 Task: Create a creative letterhead.
Action: Mouse pressed left at (428, 285)
Screenshot: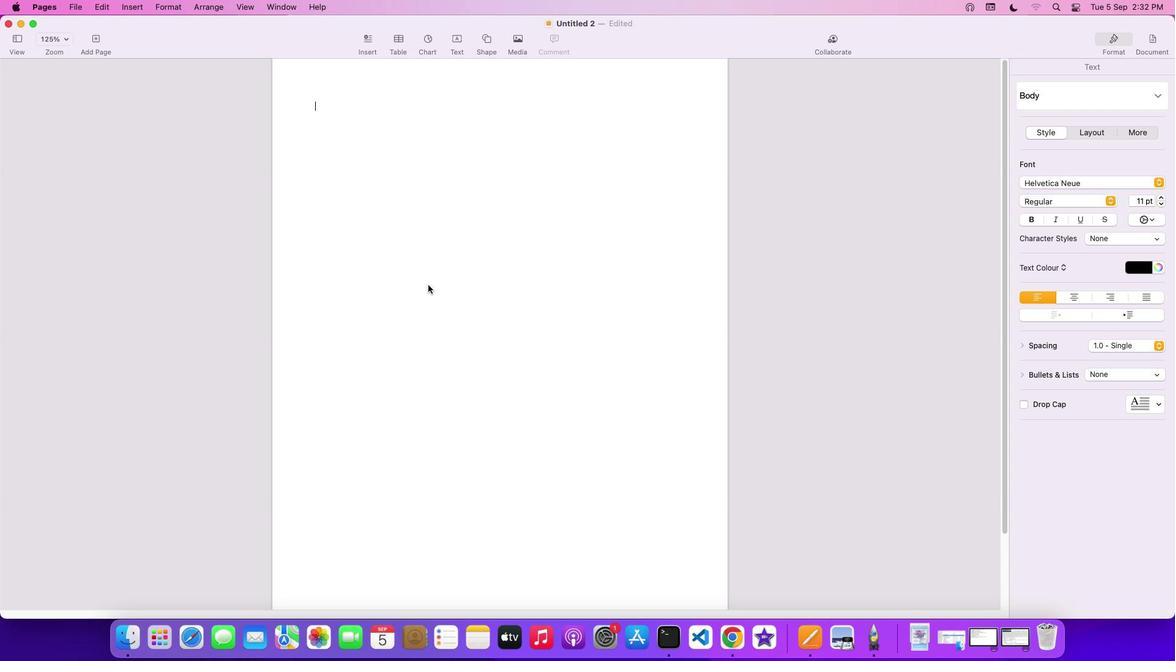 
Action: Mouse moved to (457, 37)
Screenshot: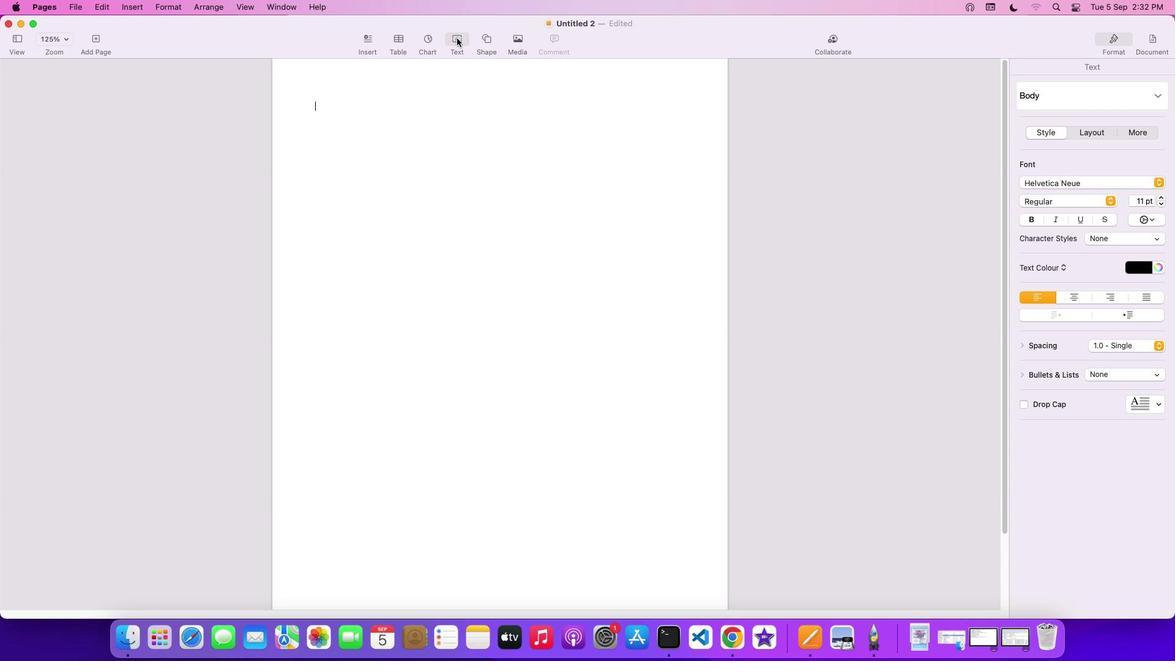 
Action: Mouse pressed left at (457, 37)
Screenshot: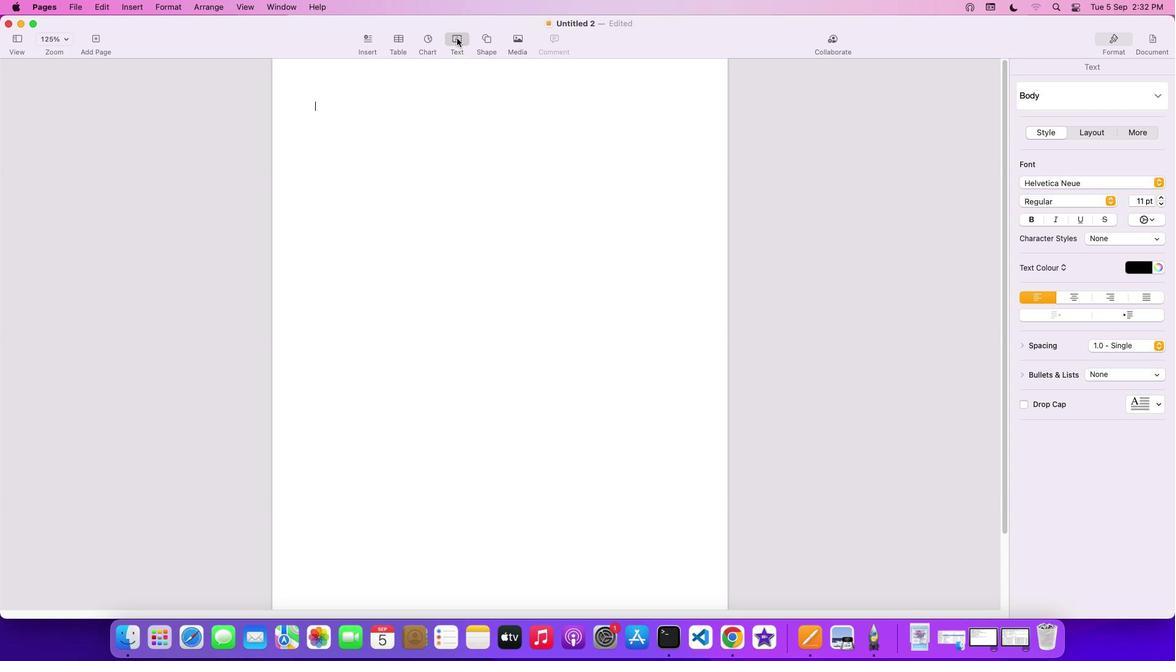 
Action: Mouse moved to (482, 123)
Screenshot: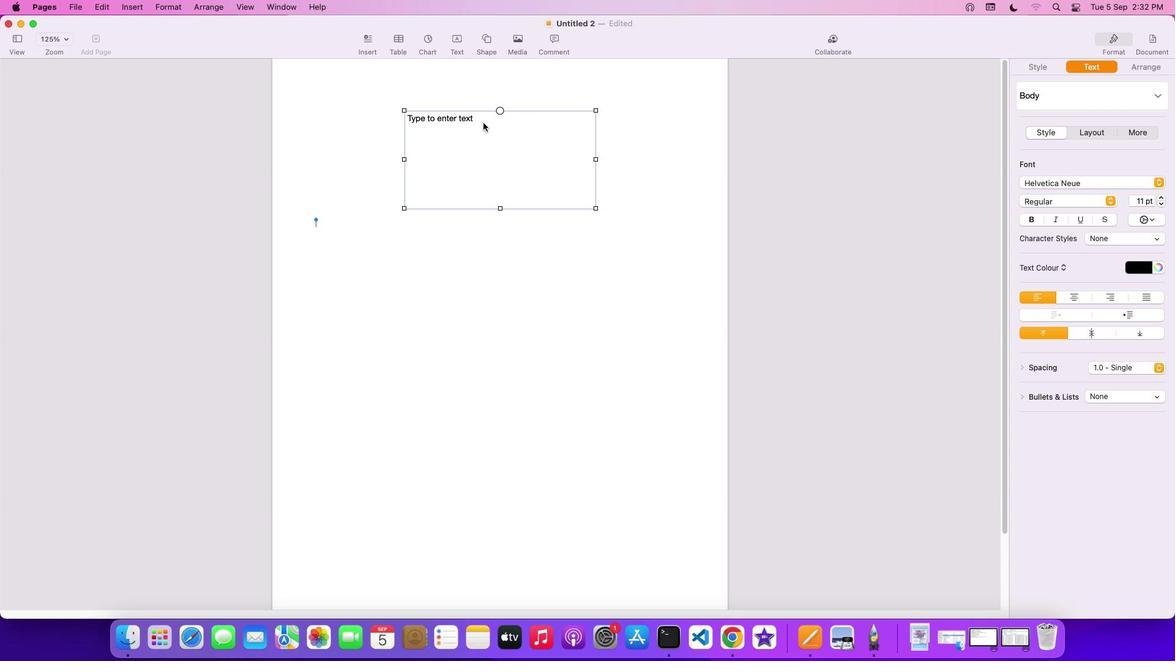 
Action: Mouse pressed left at (482, 123)
Screenshot: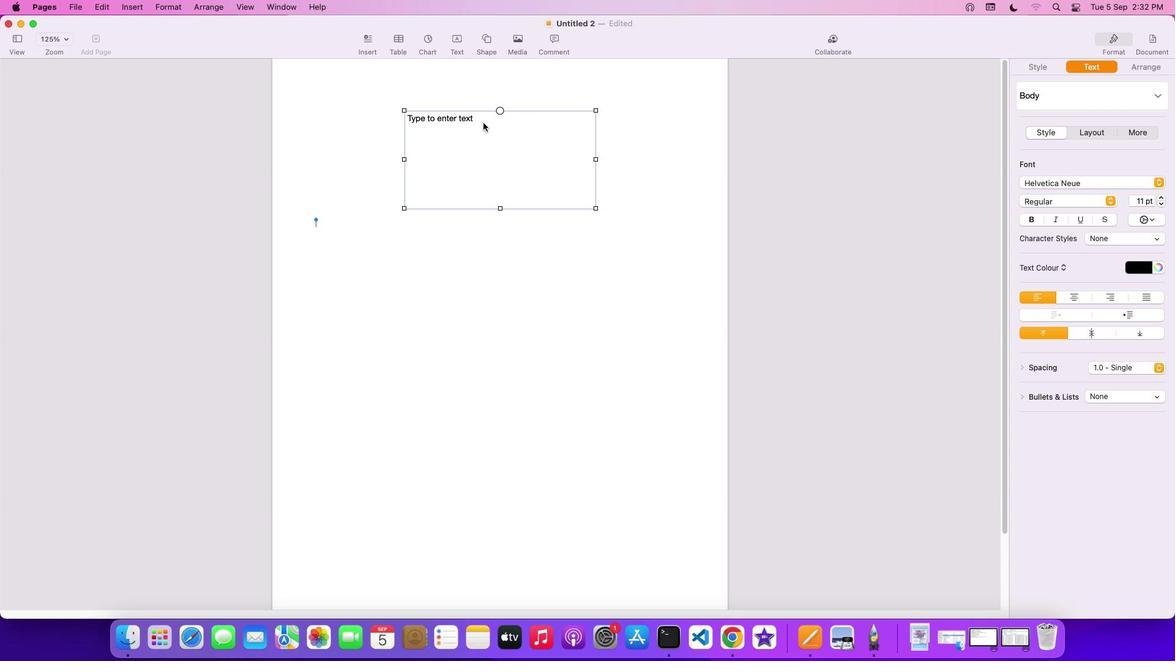 
Action: Mouse moved to (483, 121)
Screenshot: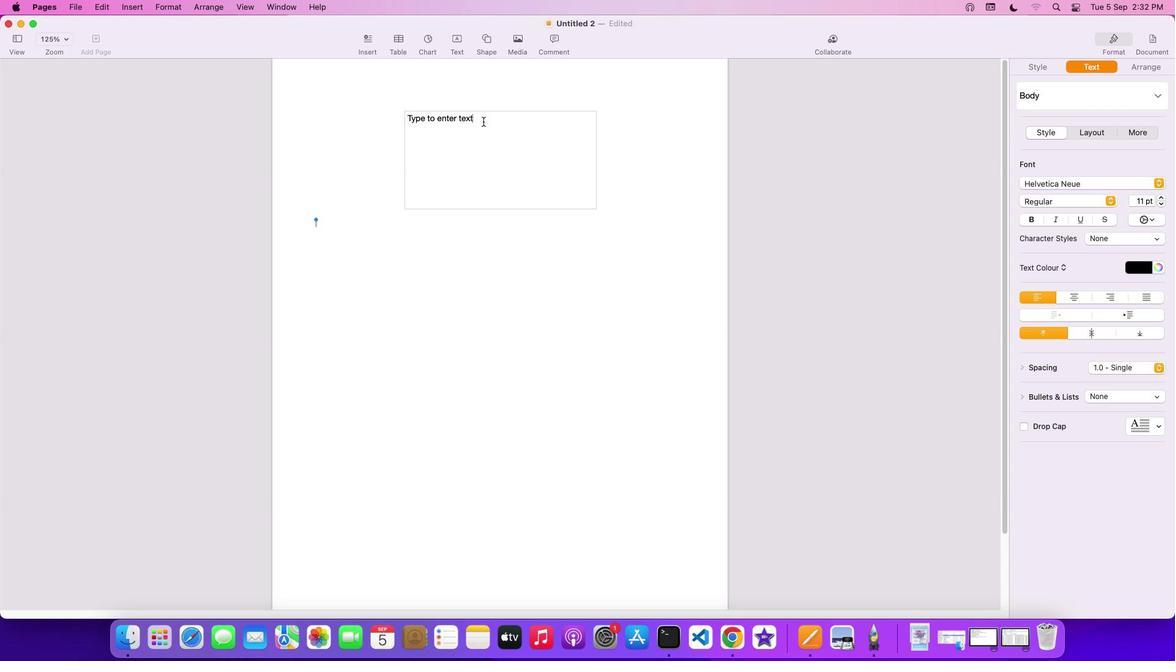 
Action: Key pressed Key.backspaceKey.shift'M''a''r''c''h'Key.spaceKey.shiftKey.shift'1''6'',''2''0''2''0'Key.shiftKey.enterKey.enter'6''8''9'Key.spaceKey.shift'B''a''k''e'Key.spaceKey.shift'R''o''a''d'','Key.shiftKey.shiftKey.enterKey.shift'M''a''n''h''a''t''t''a''n'','Key.spaceKey.shift'N'Key.shiftKey.shift'Y'','Key.spaceKey.shiftKey.enterKey.shift'U'Key.shift'S''A'Key.spaceKey.shift'5'Key.backspace'5''4''6''5''6'
Screenshot: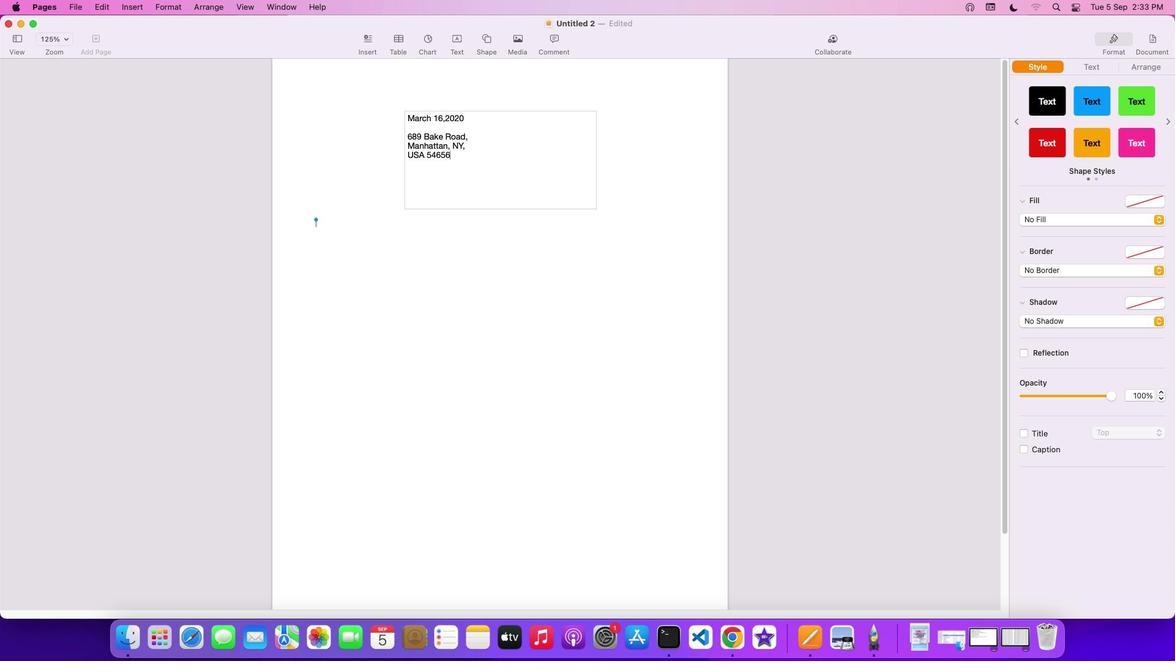 
Action: Mouse moved to (519, 119)
Screenshot: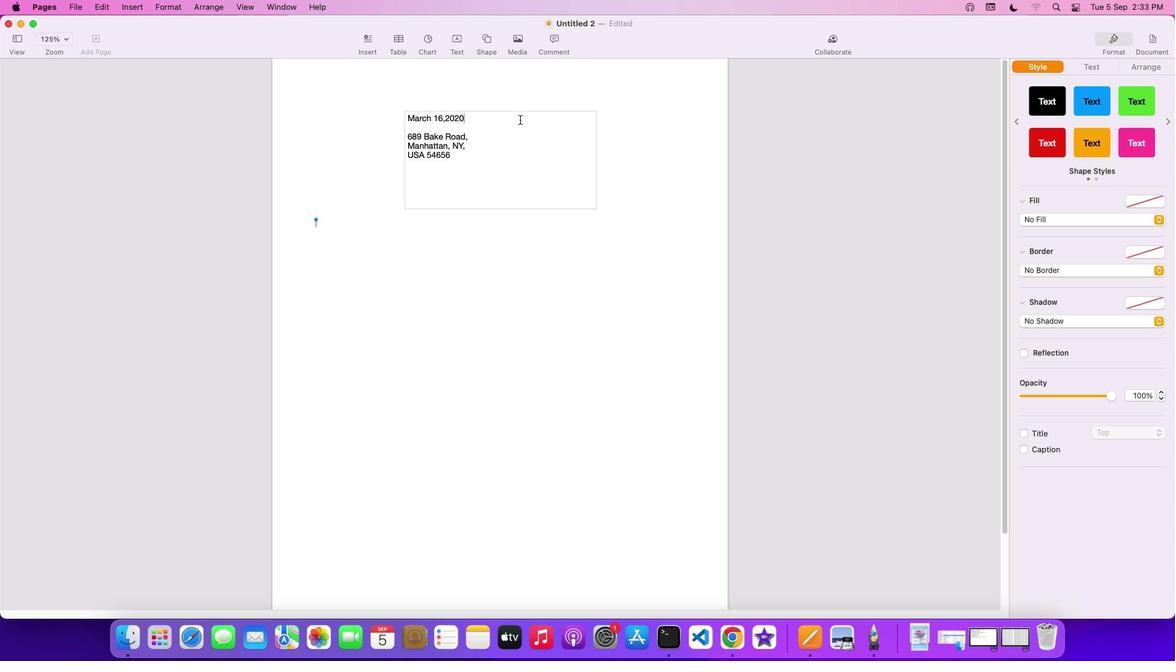 
Action: Mouse pressed left at (519, 119)
Screenshot: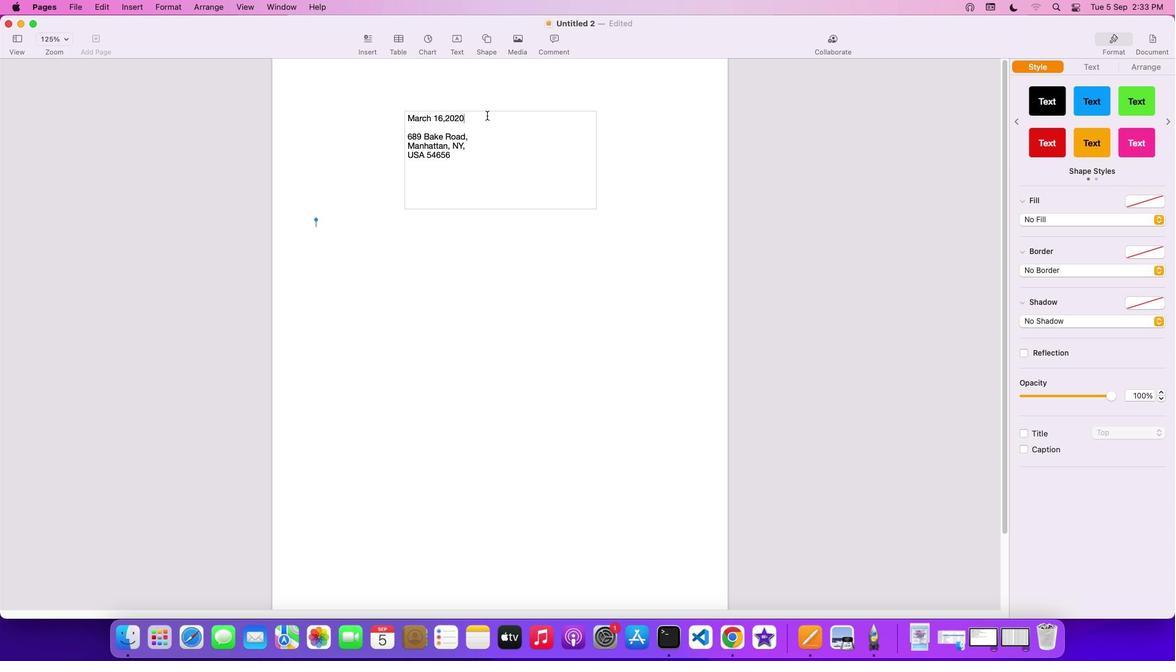 
Action: Mouse moved to (406, 115)
Screenshot: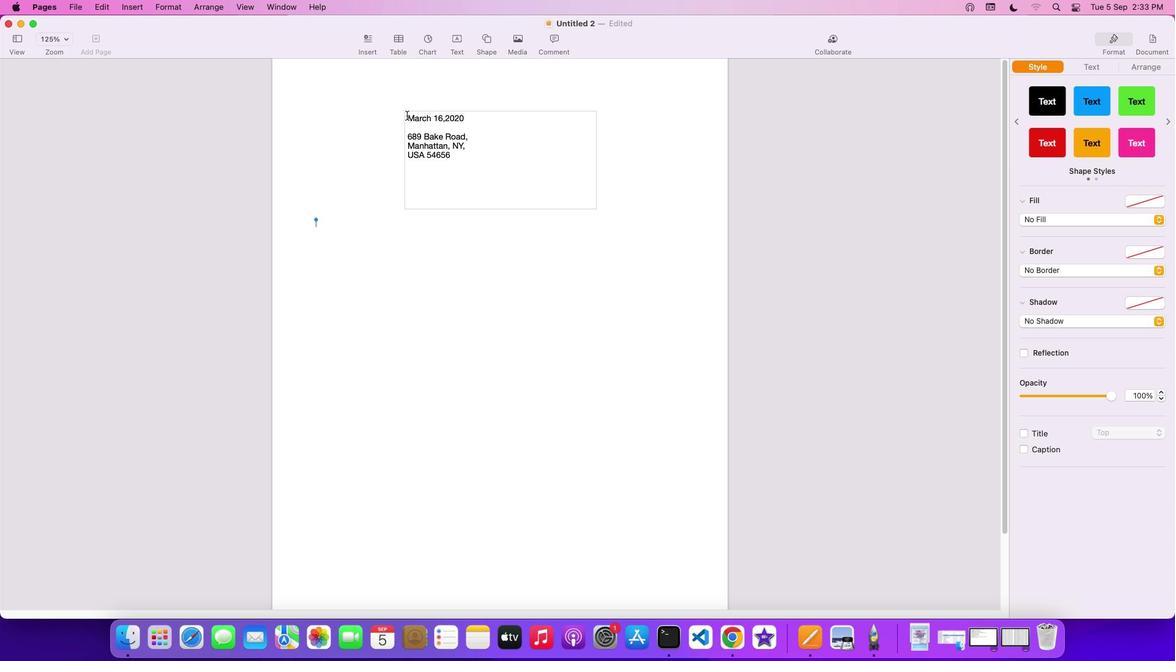 
Action: Mouse pressed left at (406, 115)
Screenshot: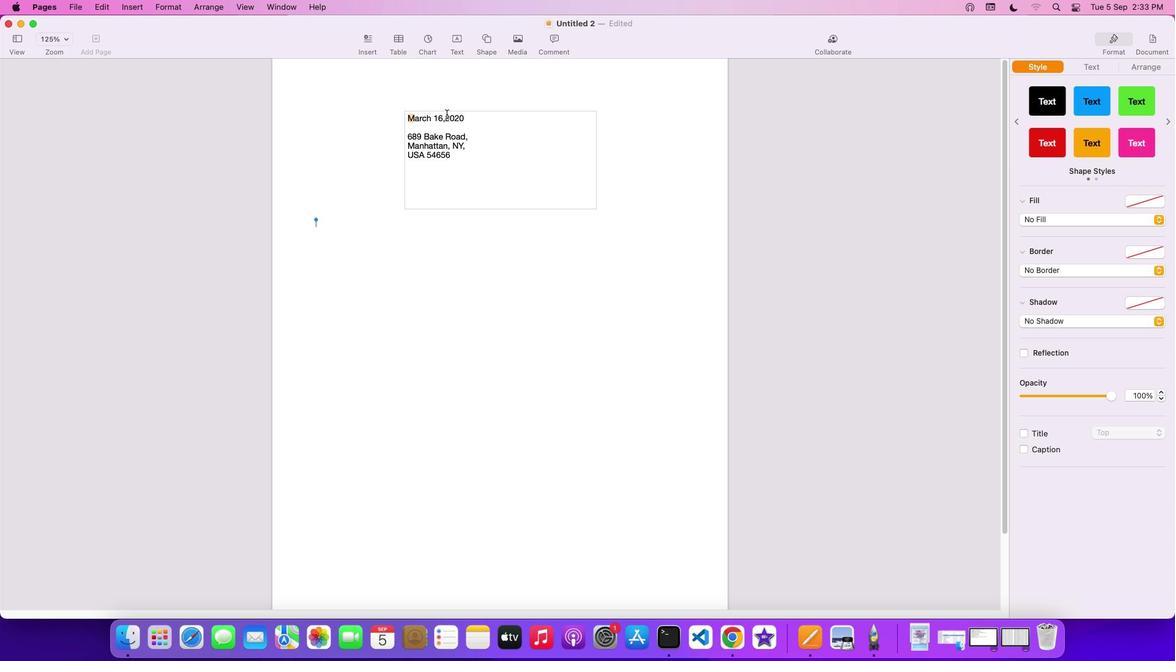 
Action: Mouse moved to (1099, 67)
Screenshot: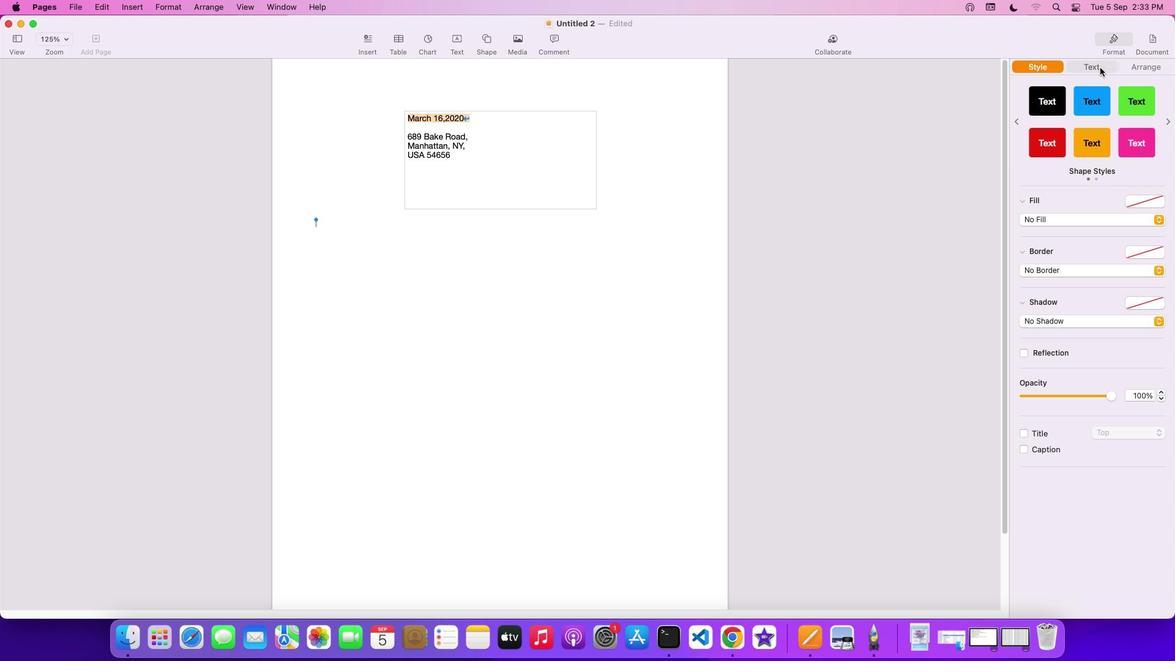 
Action: Mouse pressed left at (1099, 67)
Screenshot: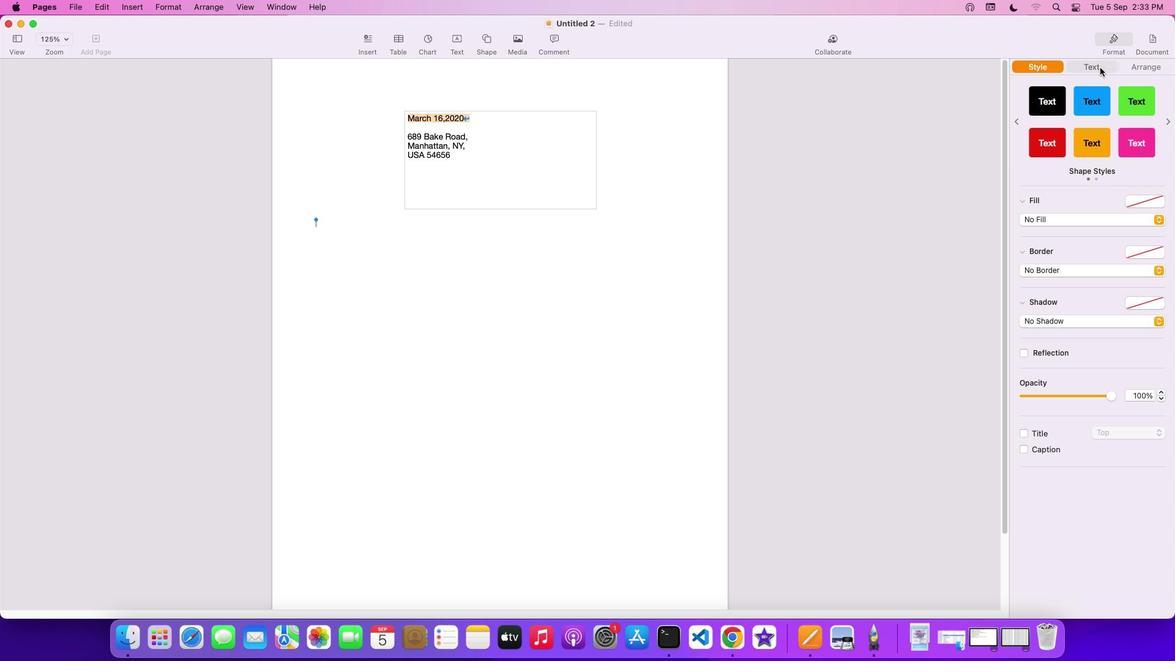 
Action: Mouse moved to (1031, 222)
Screenshot: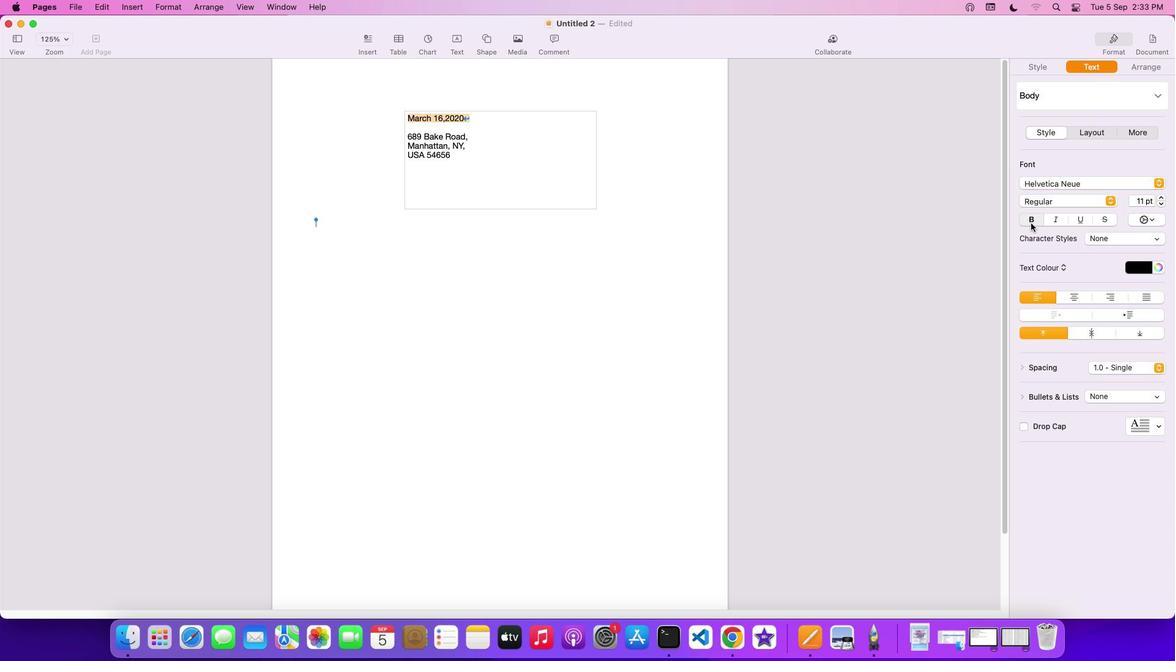 
Action: Mouse pressed left at (1031, 222)
Screenshot: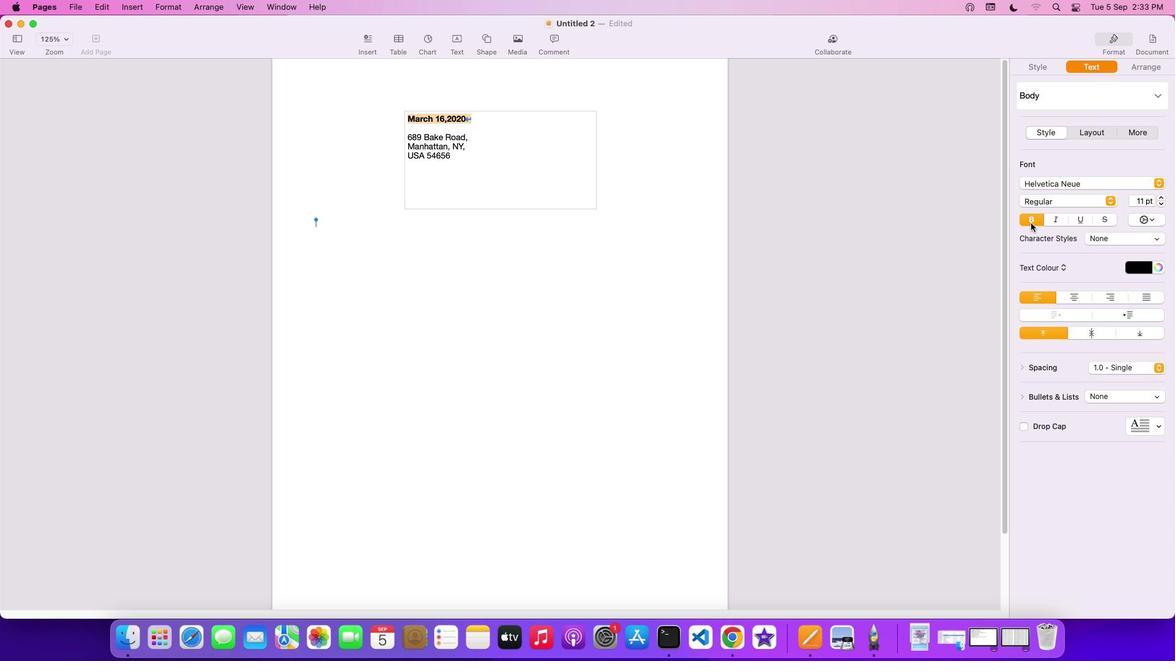 
Action: Mouse moved to (1158, 181)
Screenshot: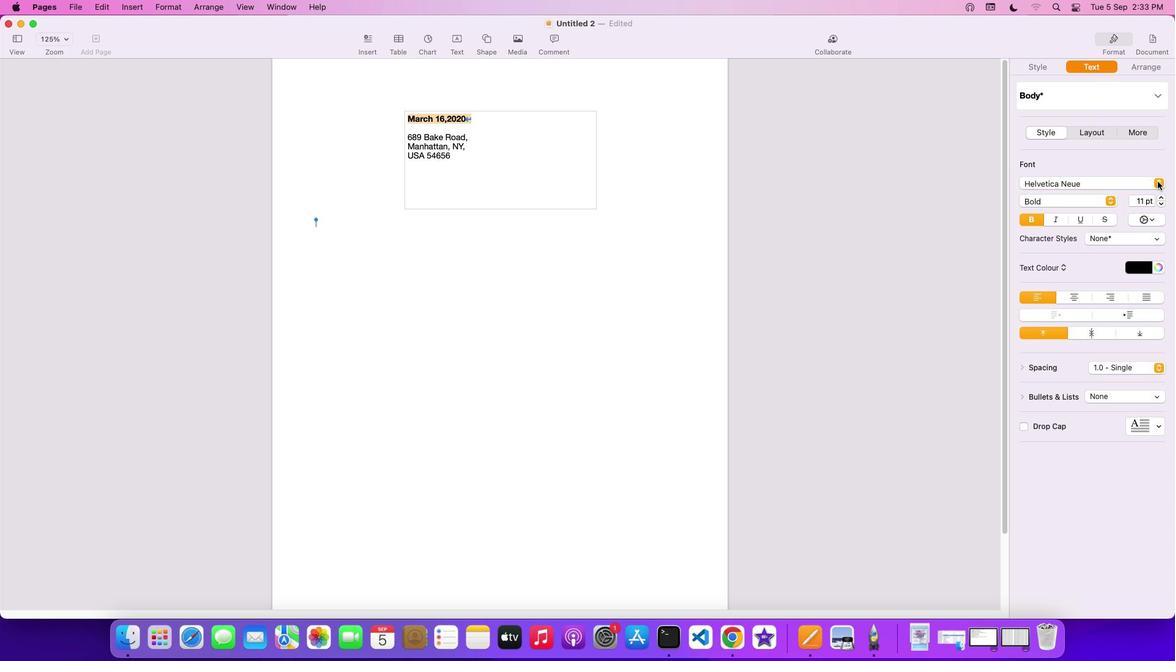 
Action: Mouse pressed left at (1158, 181)
Screenshot: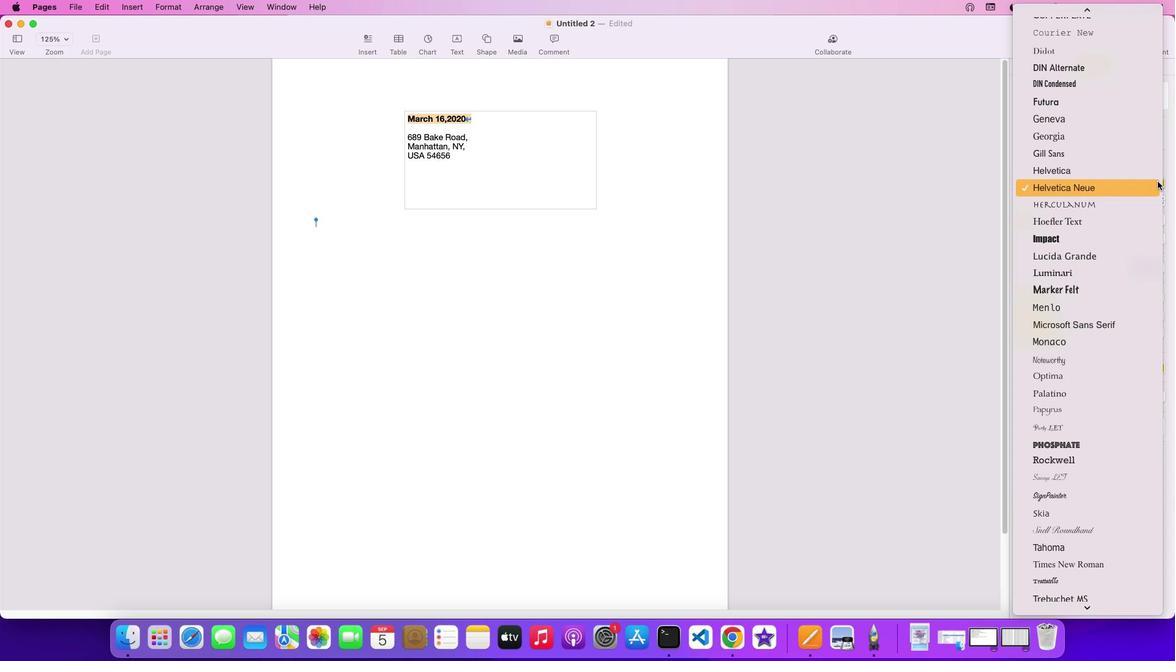 
Action: Mouse moved to (1145, 235)
Screenshot: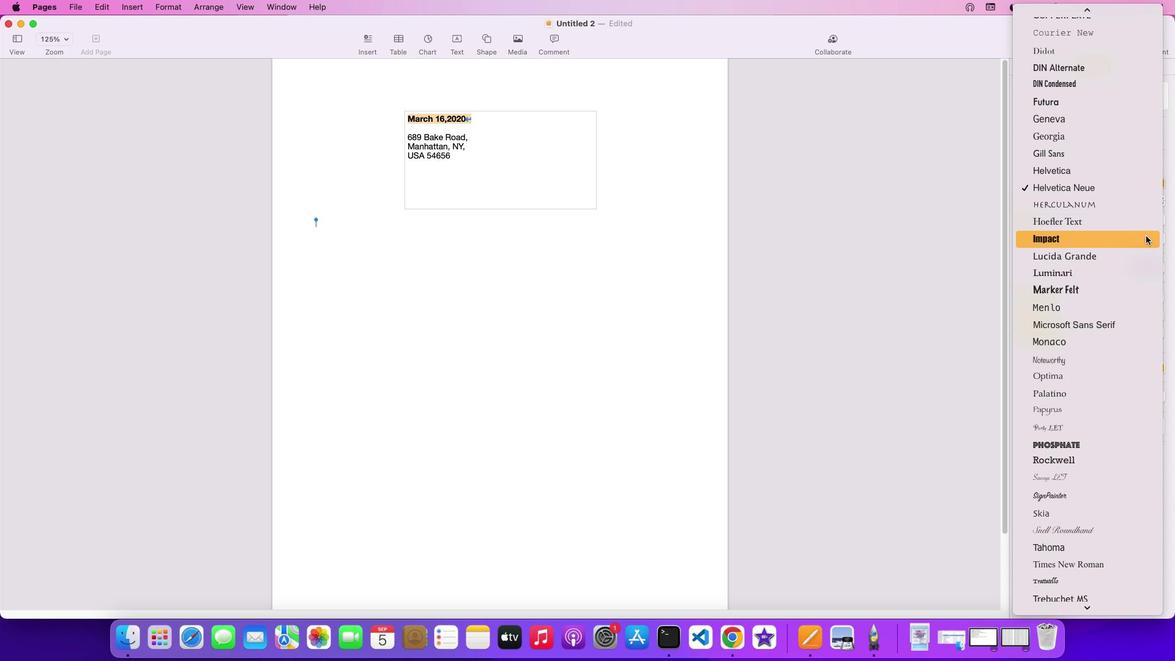 
Action: Mouse pressed left at (1145, 235)
Screenshot: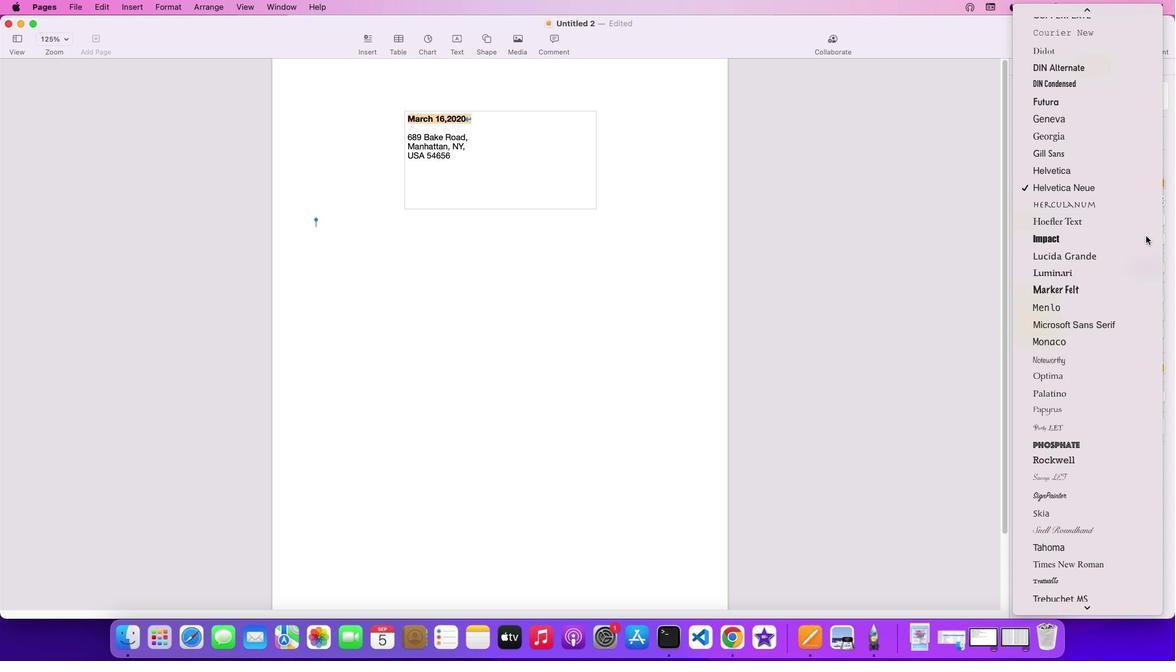 
Action: Mouse moved to (1158, 183)
Screenshot: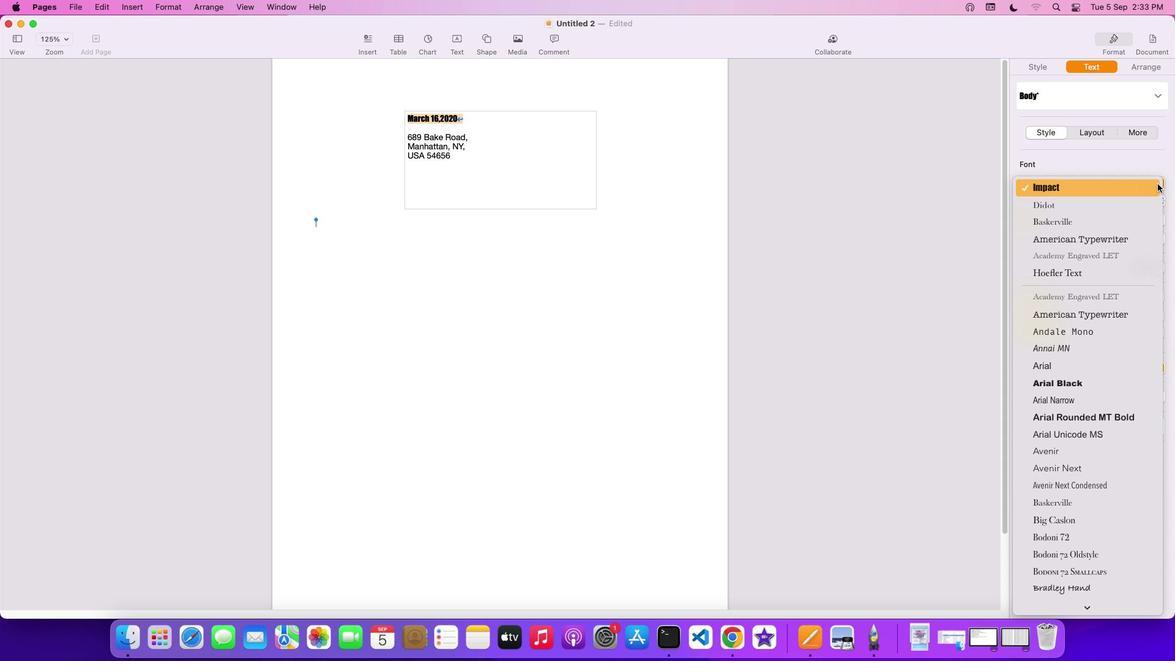 
Action: Mouse pressed left at (1158, 183)
Screenshot: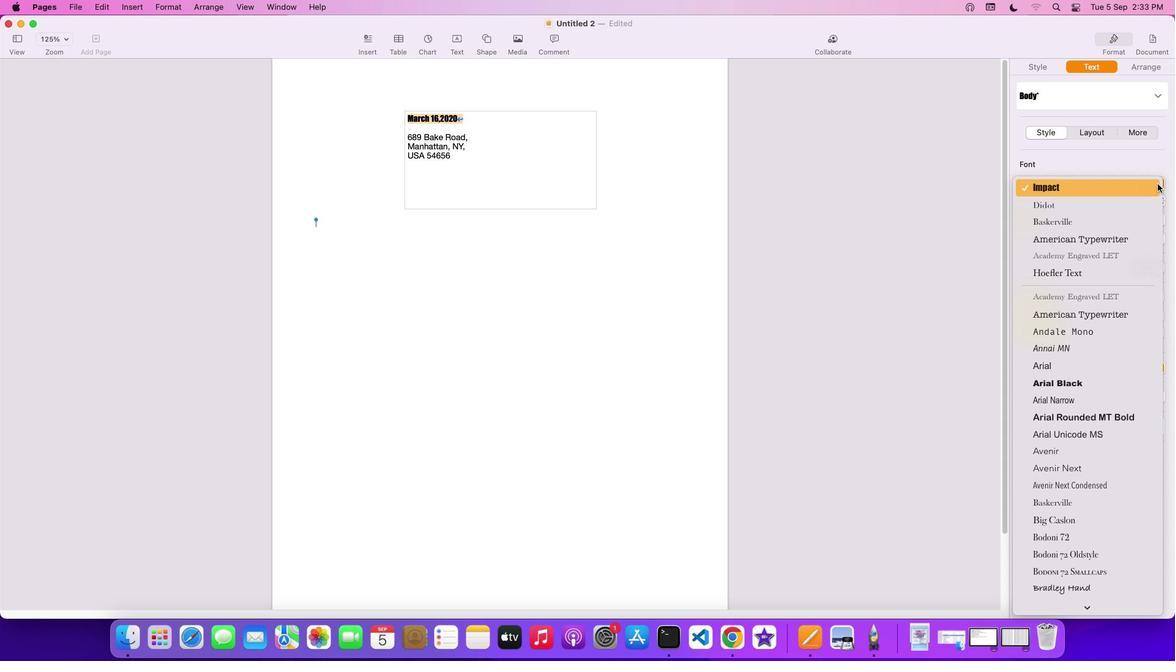 
Action: Mouse moved to (1139, 205)
Screenshot: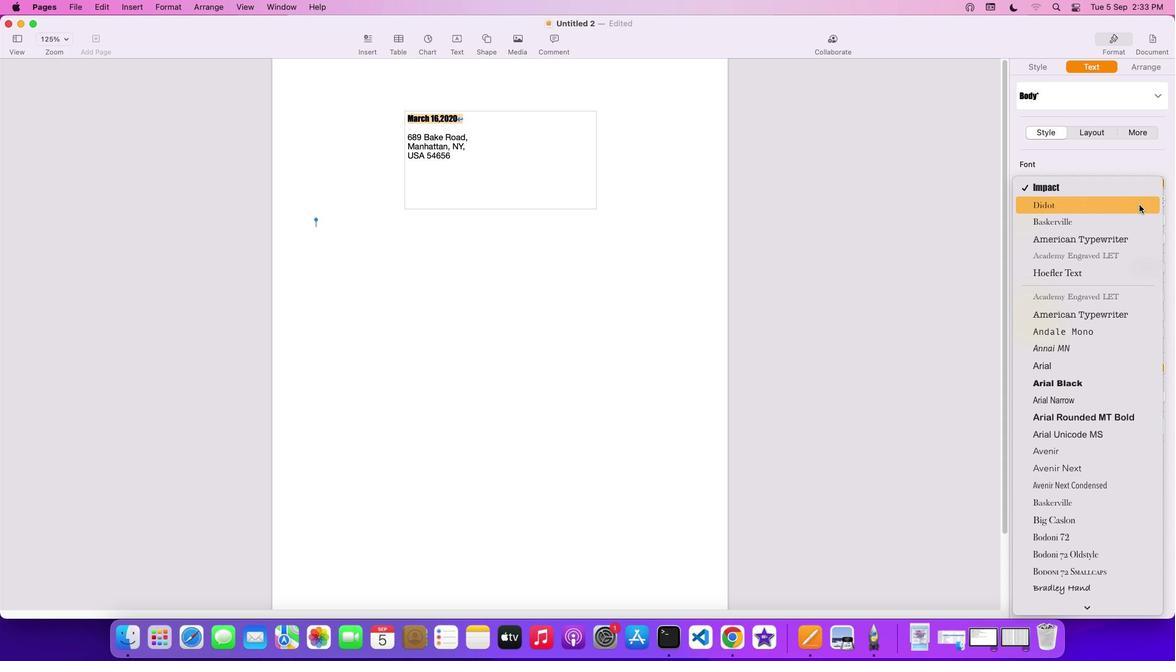 
Action: Mouse pressed left at (1139, 205)
Screenshot: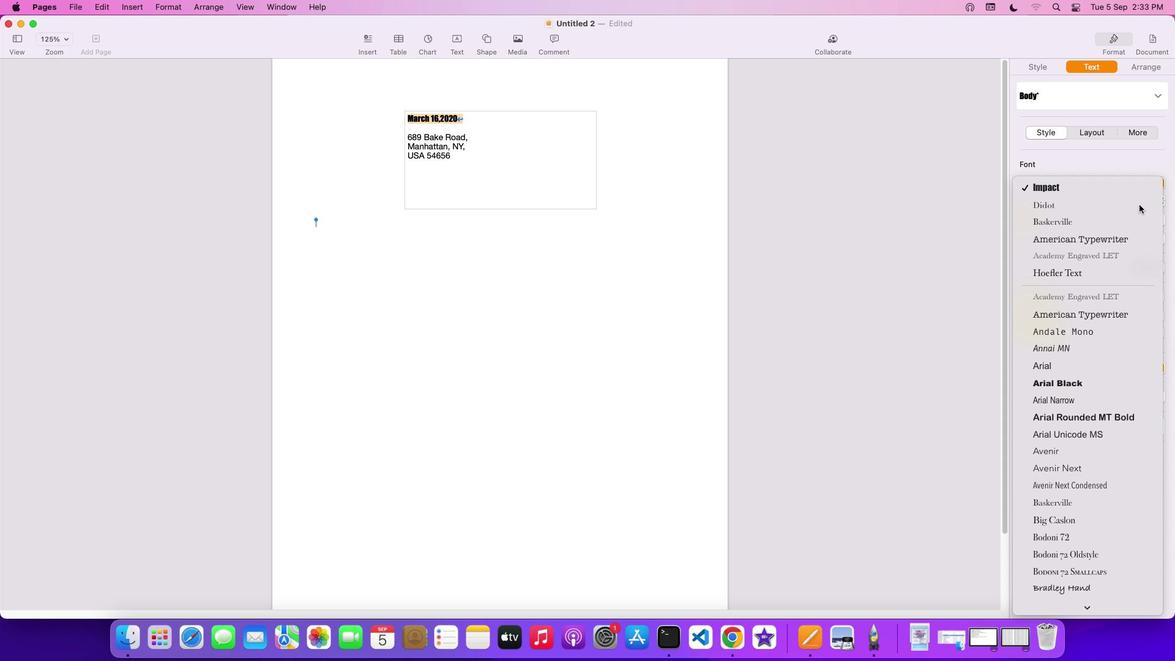 
Action: Mouse moved to (1076, 299)
Screenshot: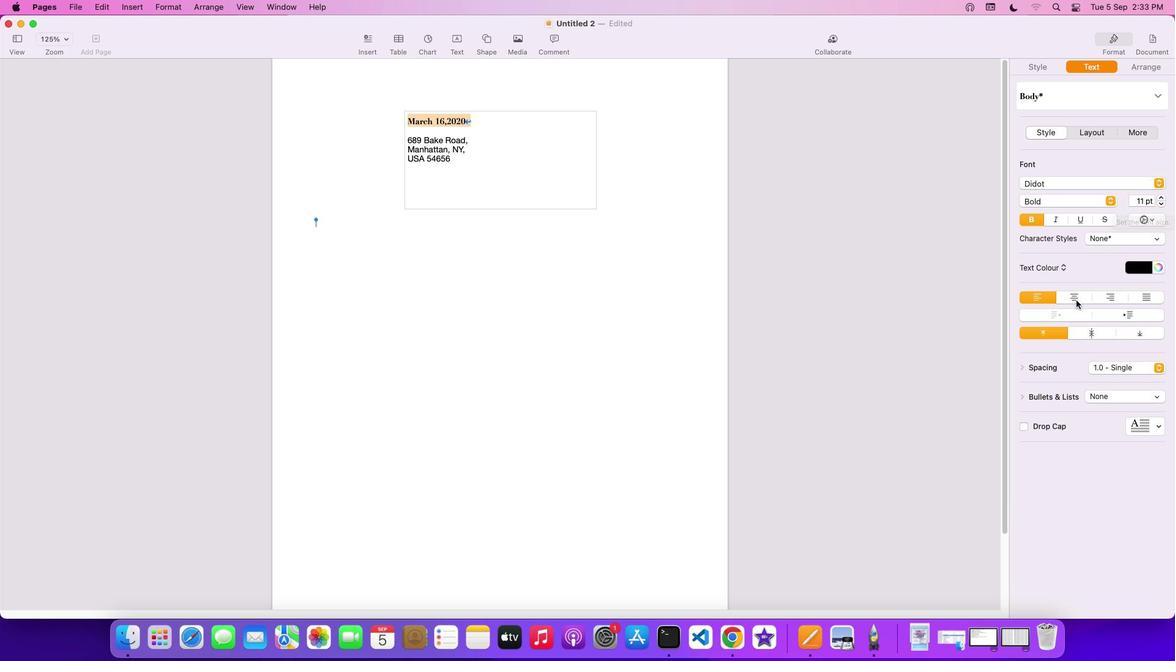 
Action: Mouse pressed left at (1076, 299)
Screenshot: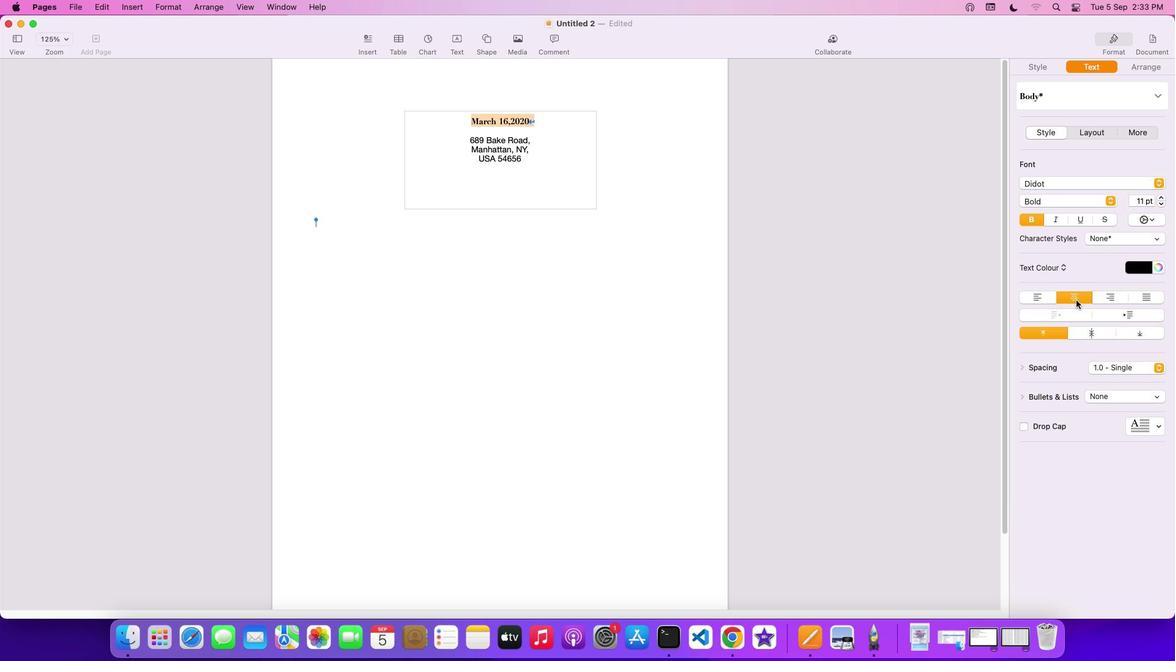 
Action: Mouse moved to (467, 137)
Screenshot: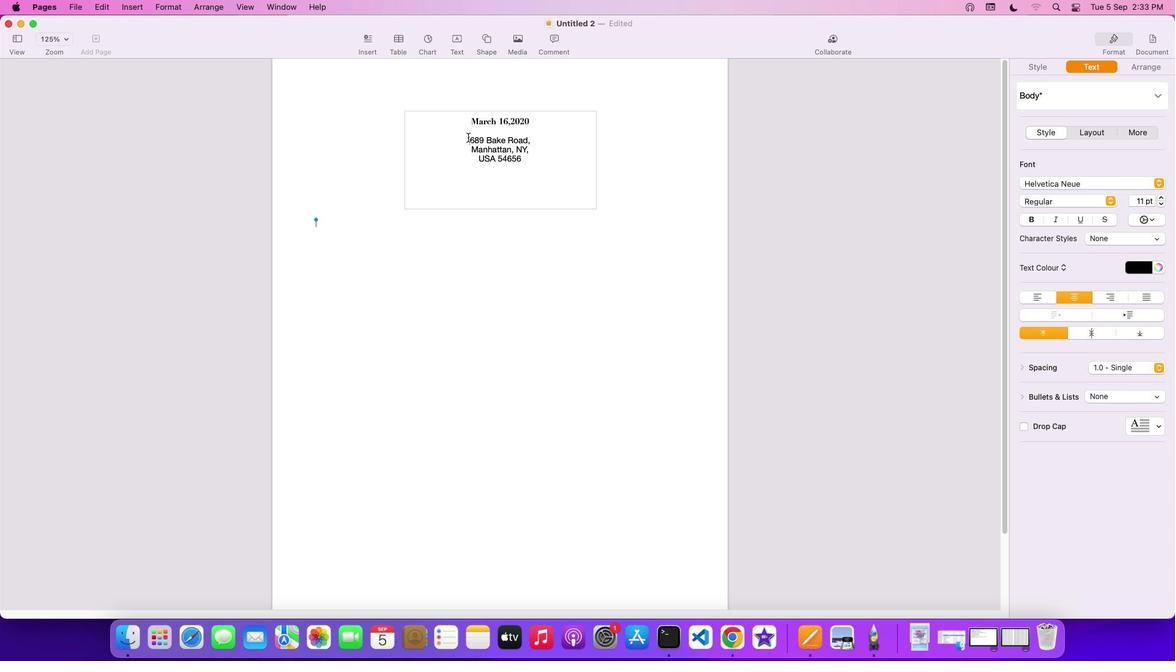 
Action: Mouse pressed left at (467, 137)
Screenshot: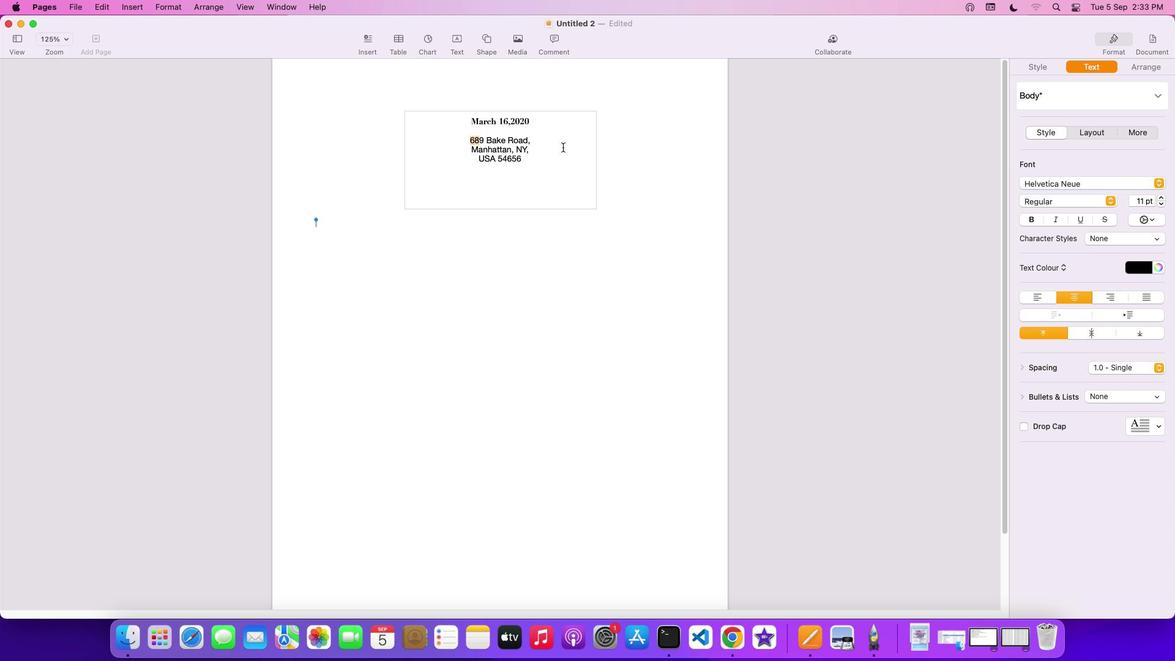 
Action: Mouse moved to (1164, 197)
Screenshot: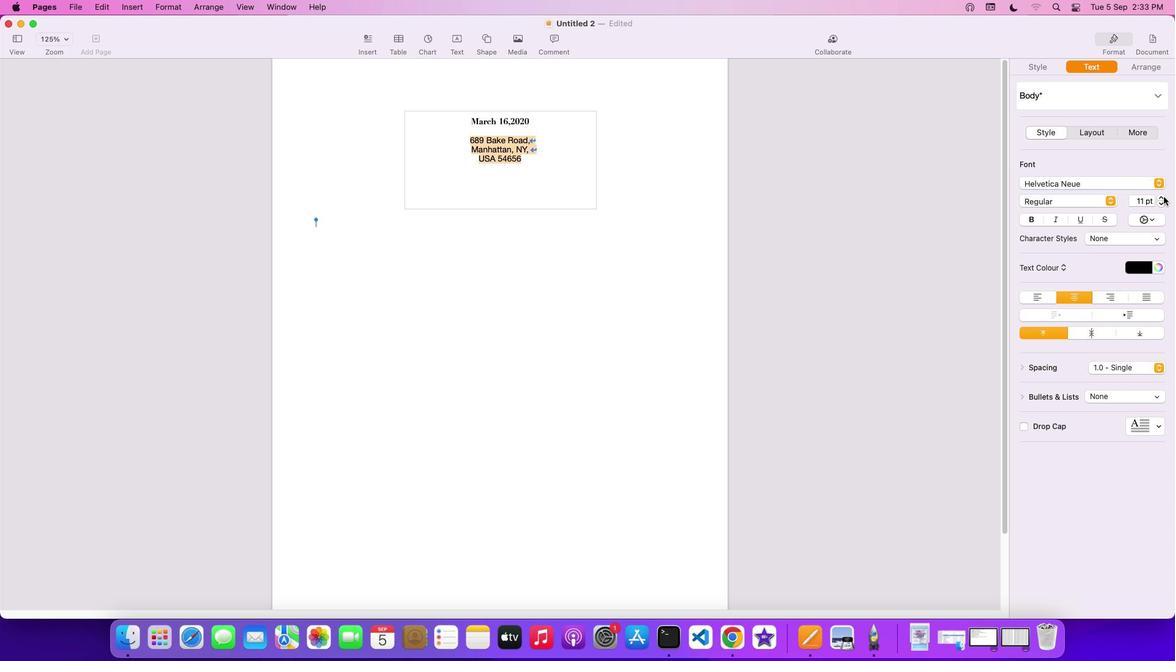 
Action: Mouse pressed left at (1164, 197)
Screenshot: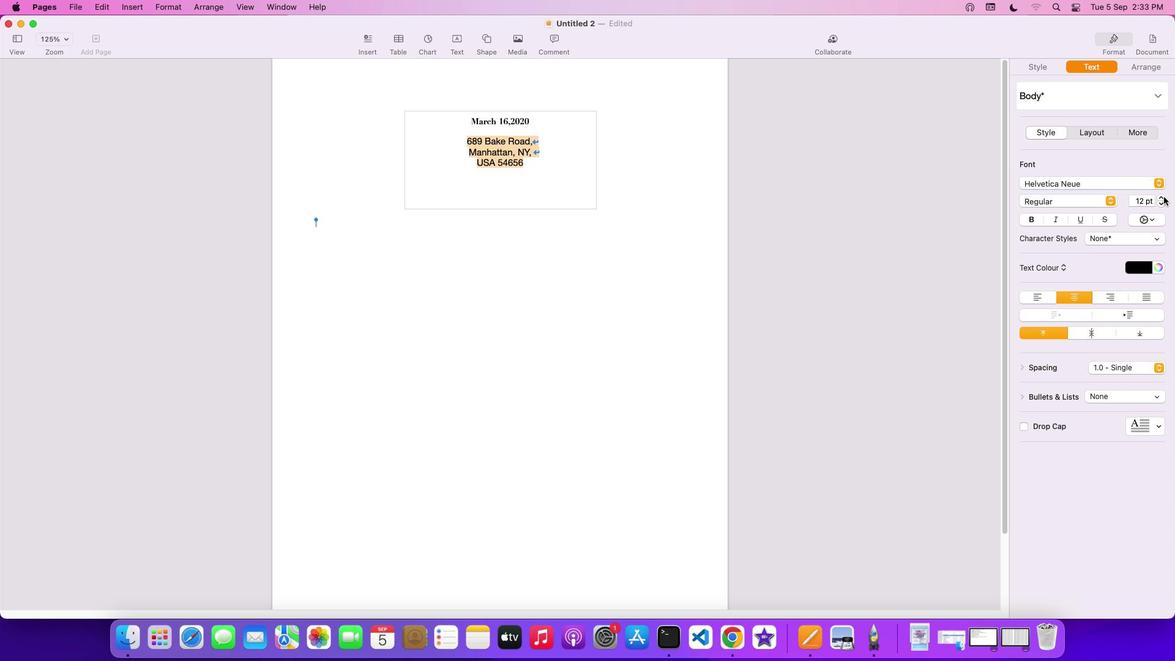 
Action: Mouse pressed left at (1164, 197)
Screenshot: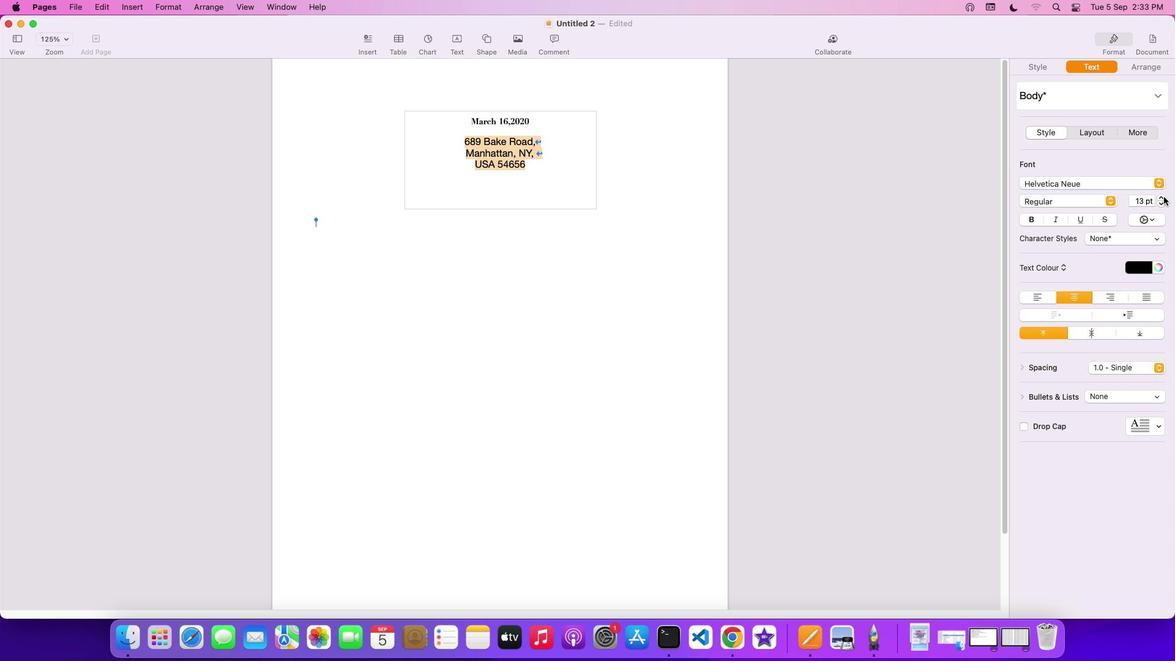 
Action: Mouse pressed left at (1164, 197)
Screenshot: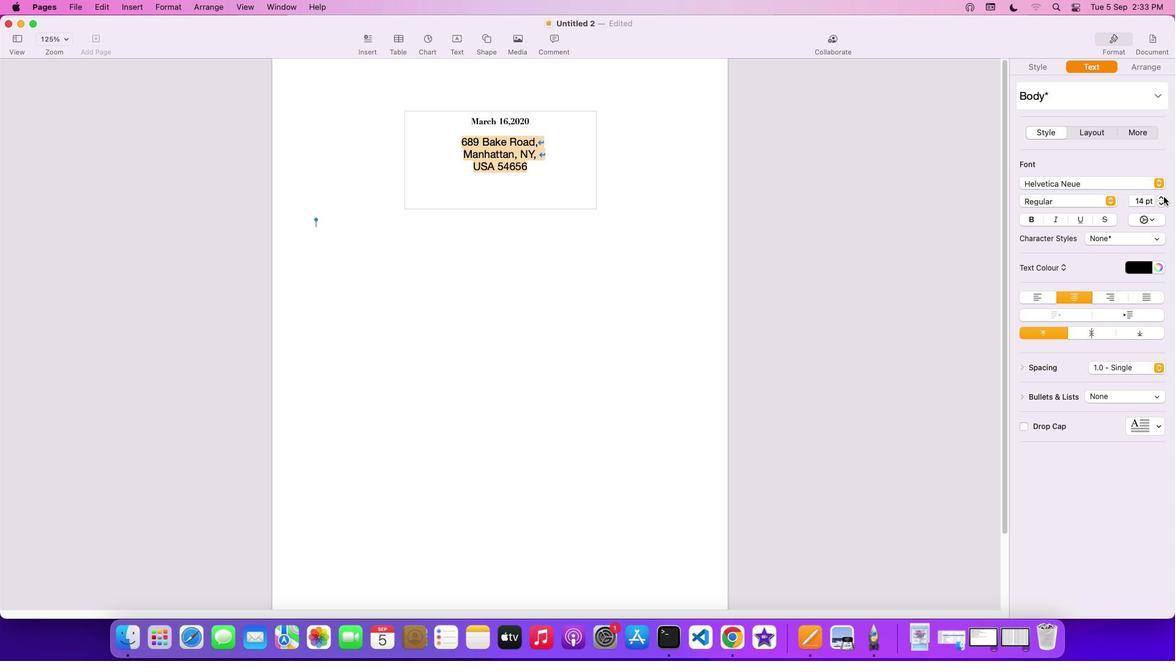 
Action: Mouse pressed left at (1164, 197)
Screenshot: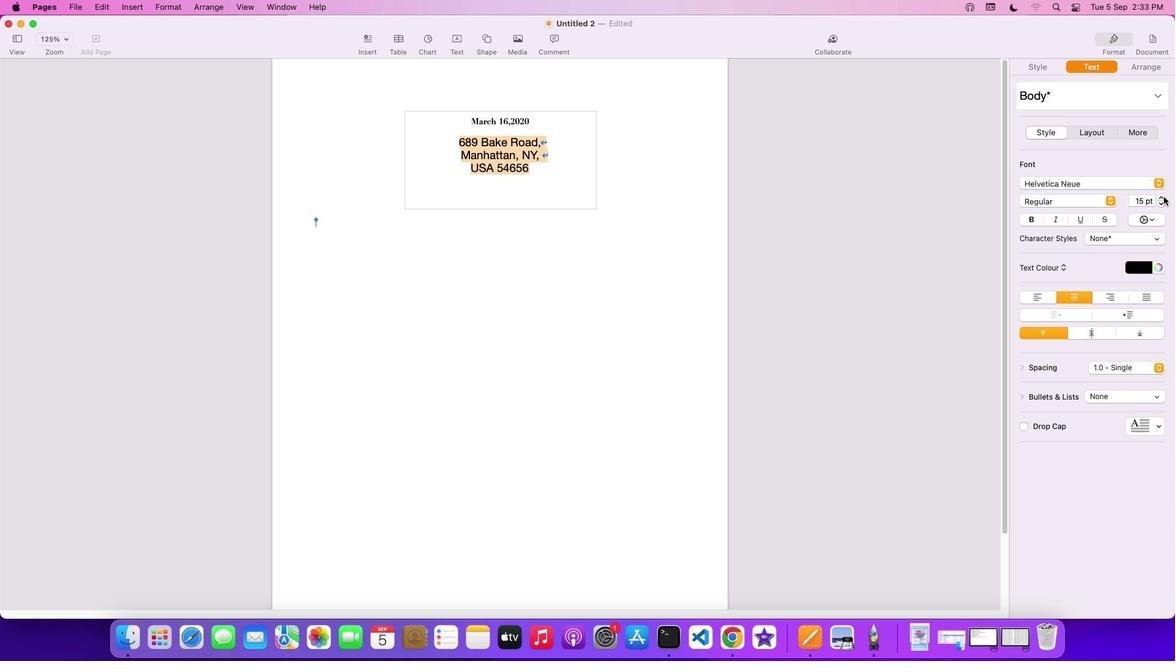 
Action: Mouse moved to (1162, 203)
Screenshot: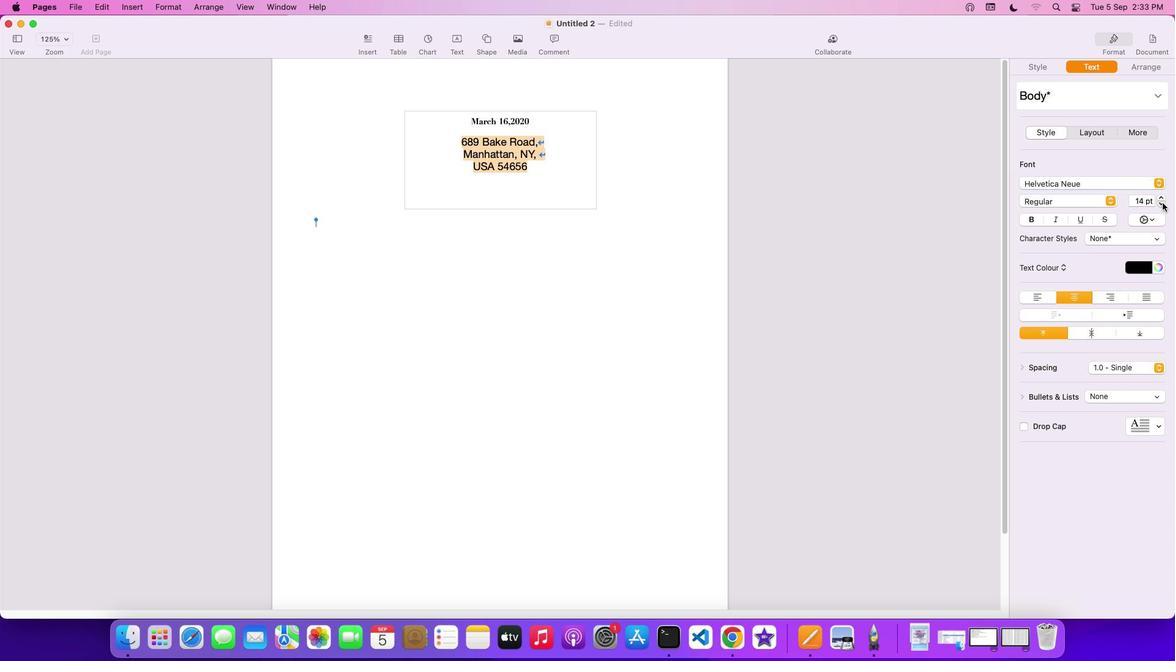 
Action: Mouse pressed left at (1162, 203)
Screenshot: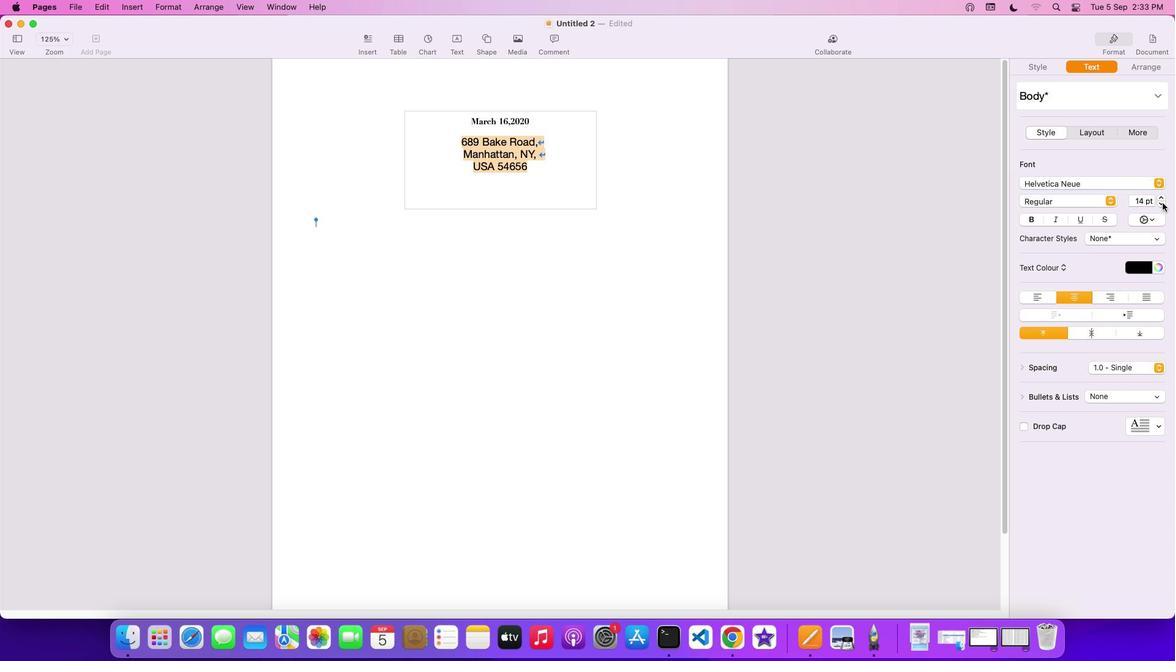 
Action: Mouse moved to (1140, 266)
Screenshot: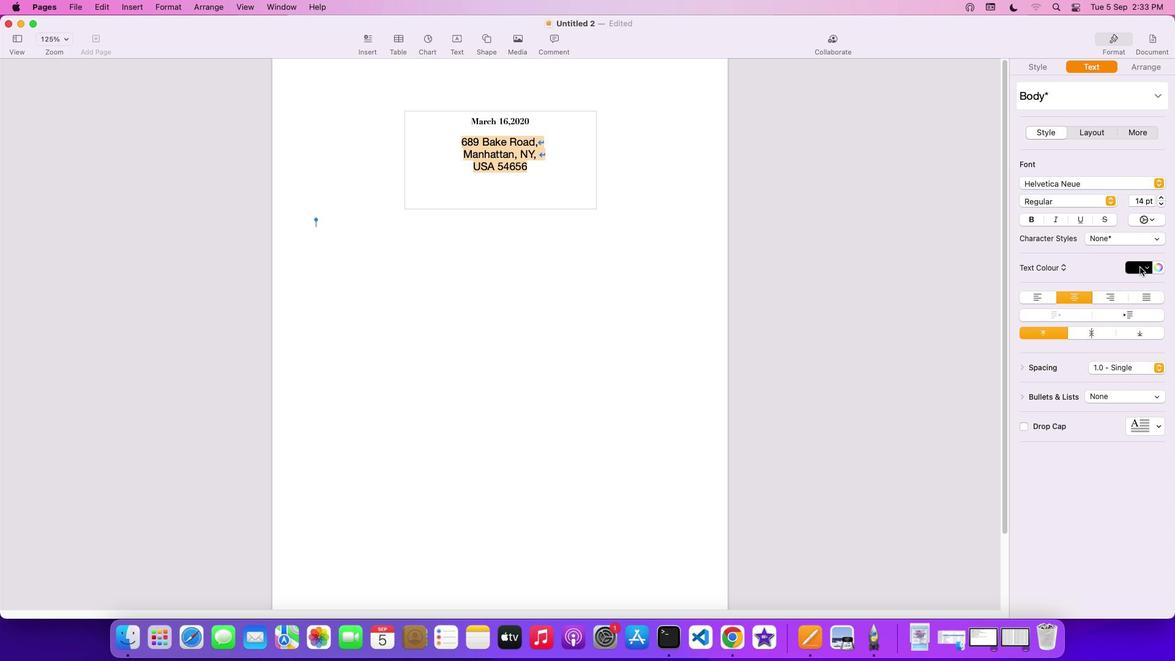 
Action: Mouse pressed left at (1140, 266)
Screenshot: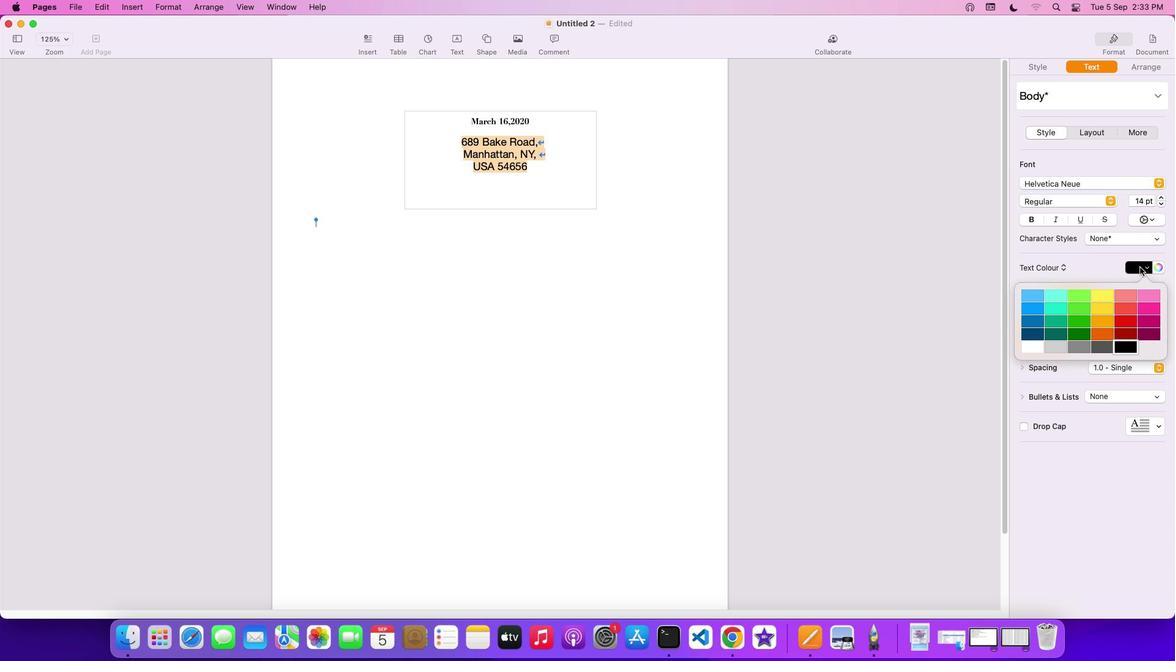 
Action: Mouse moved to (1079, 350)
Screenshot: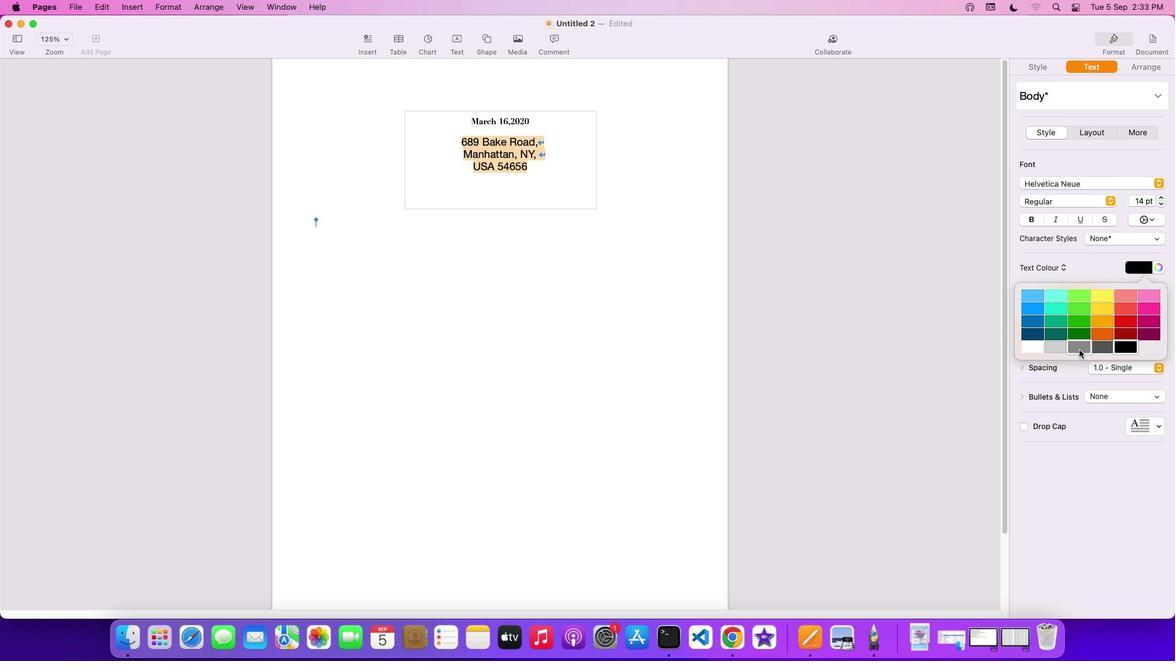 
Action: Mouse pressed left at (1079, 350)
Screenshot: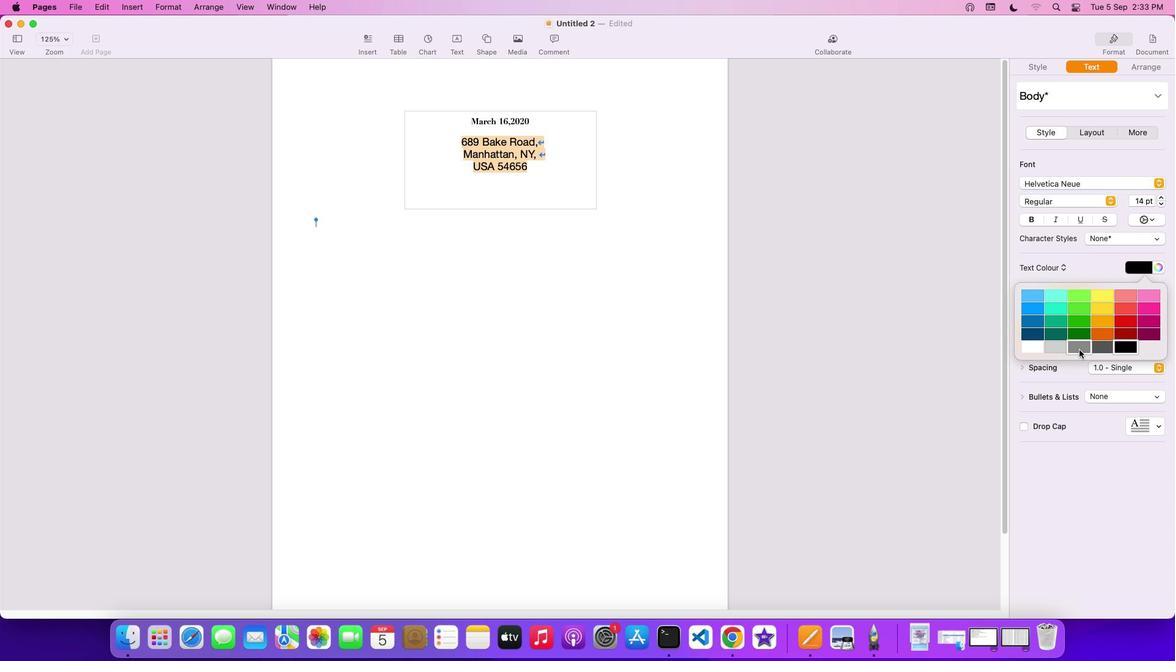 
Action: Mouse moved to (1143, 261)
Screenshot: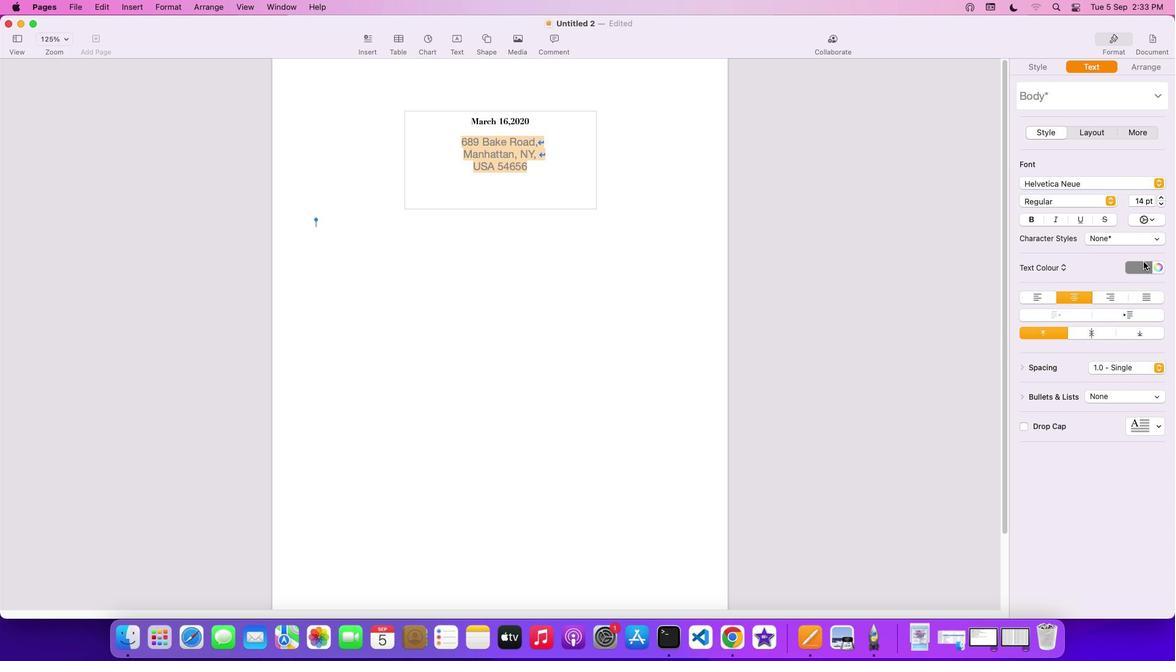 
Action: Mouse pressed left at (1143, 261)
Screenshot: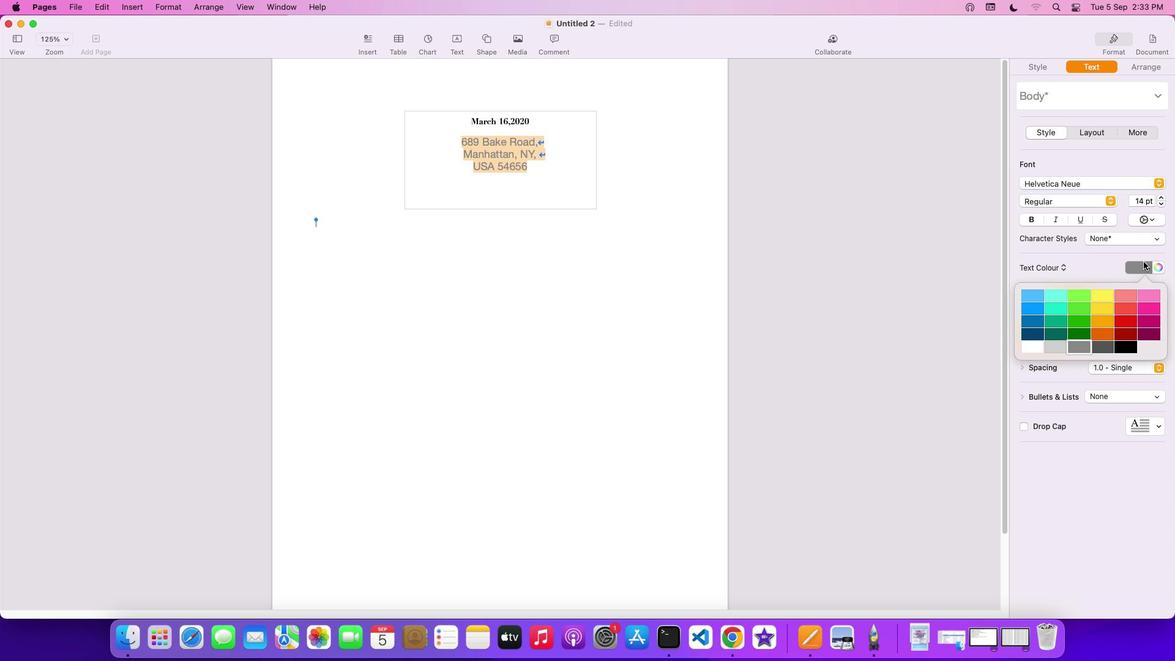 
Action: Mouse moved to (1104, 349)
Screenshot: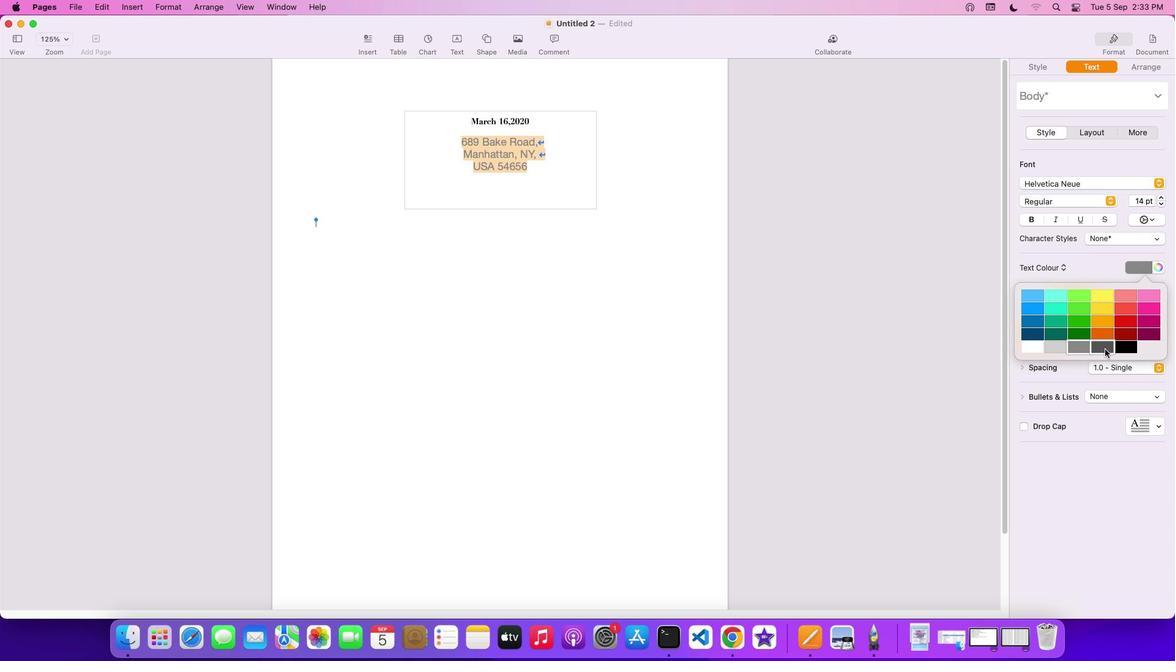 
Action: Mouse pressed left at (1104, 349)
Screenshot: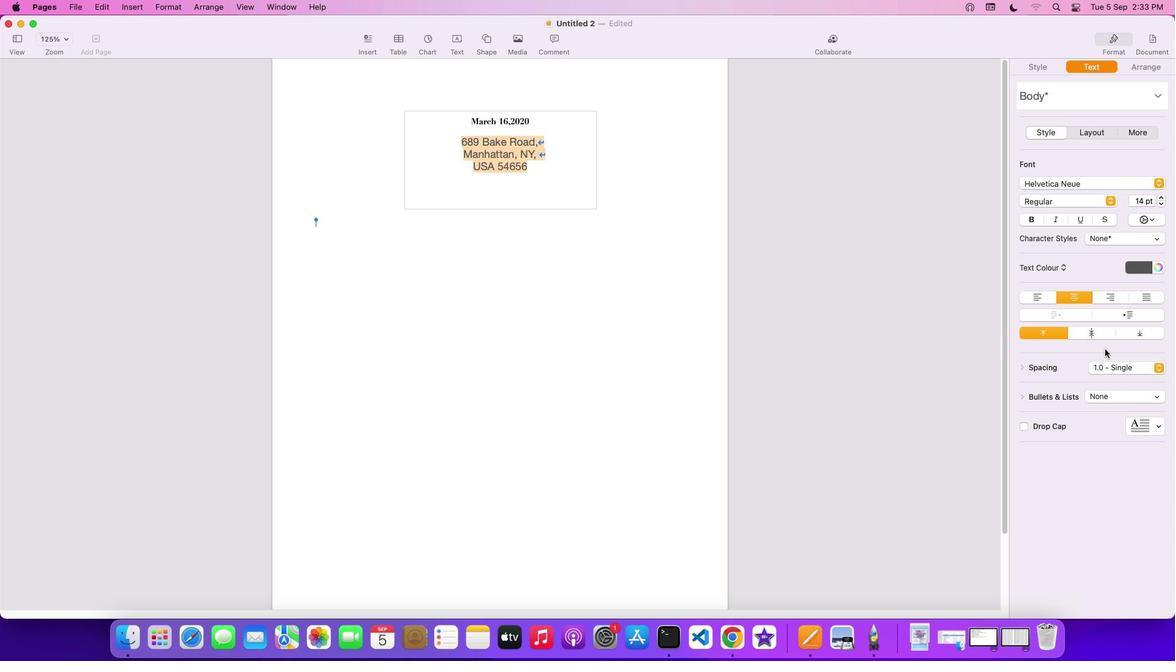 
Action: Mouse moved to (1163, 205)
Screenshot: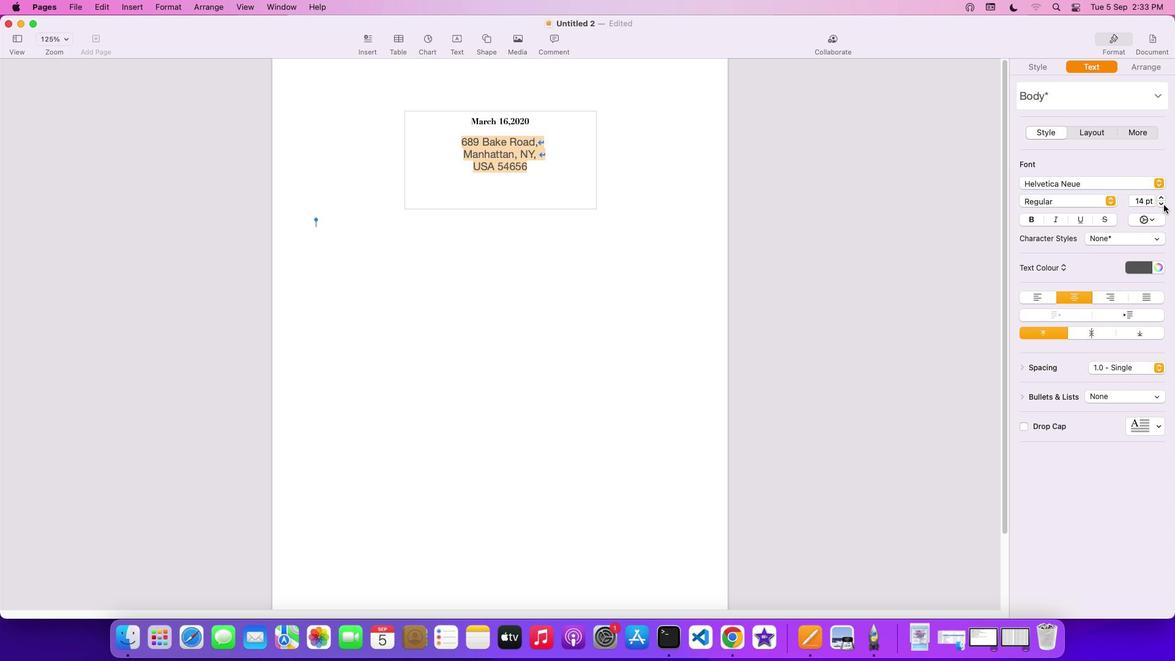 
Action: Mouse pressed left at (1163, 205)
Screenshot: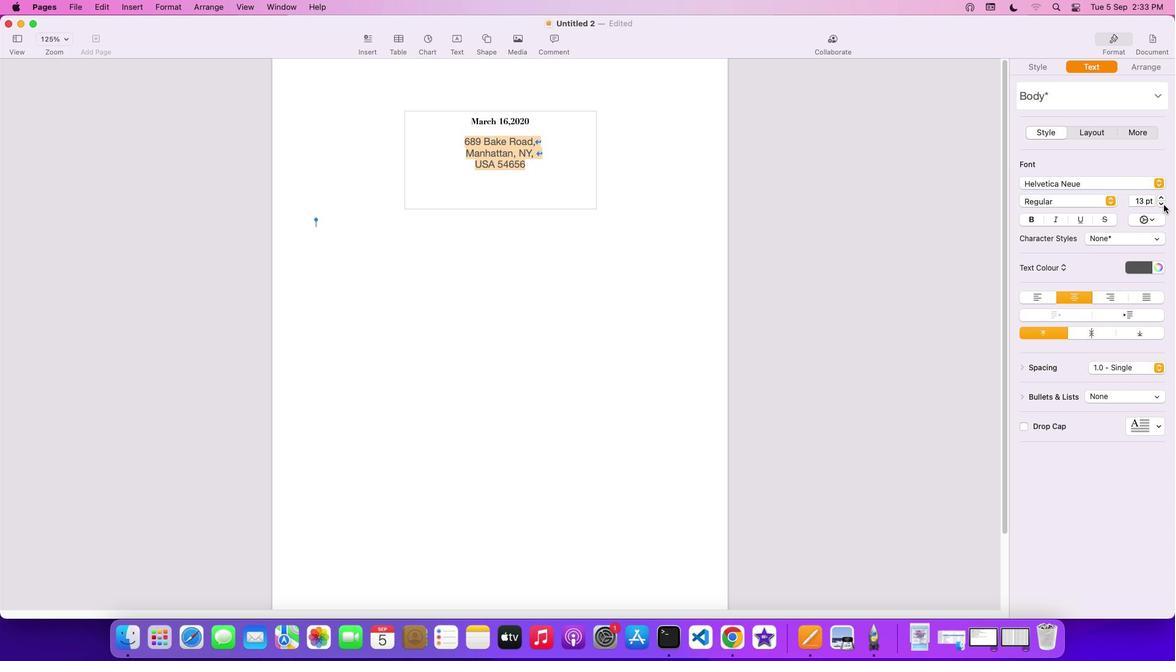 
Action: Mouse moved to (1158, 183)
Screenshot: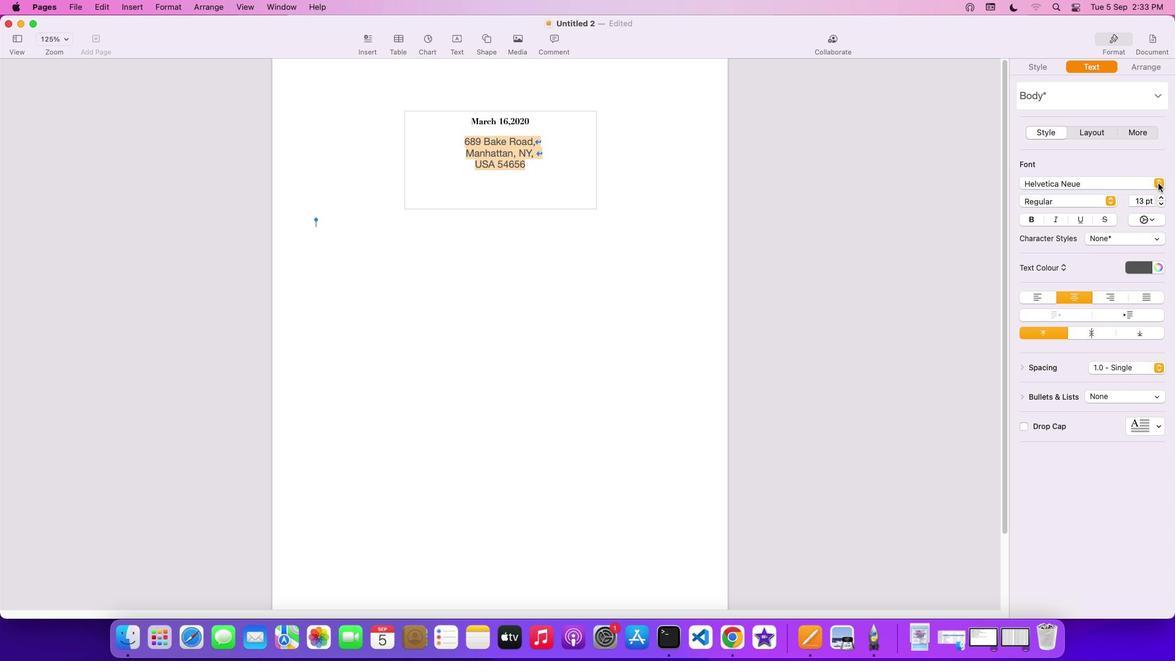 
Action: Mouse pressed left at (1158, 183)
Screenshot: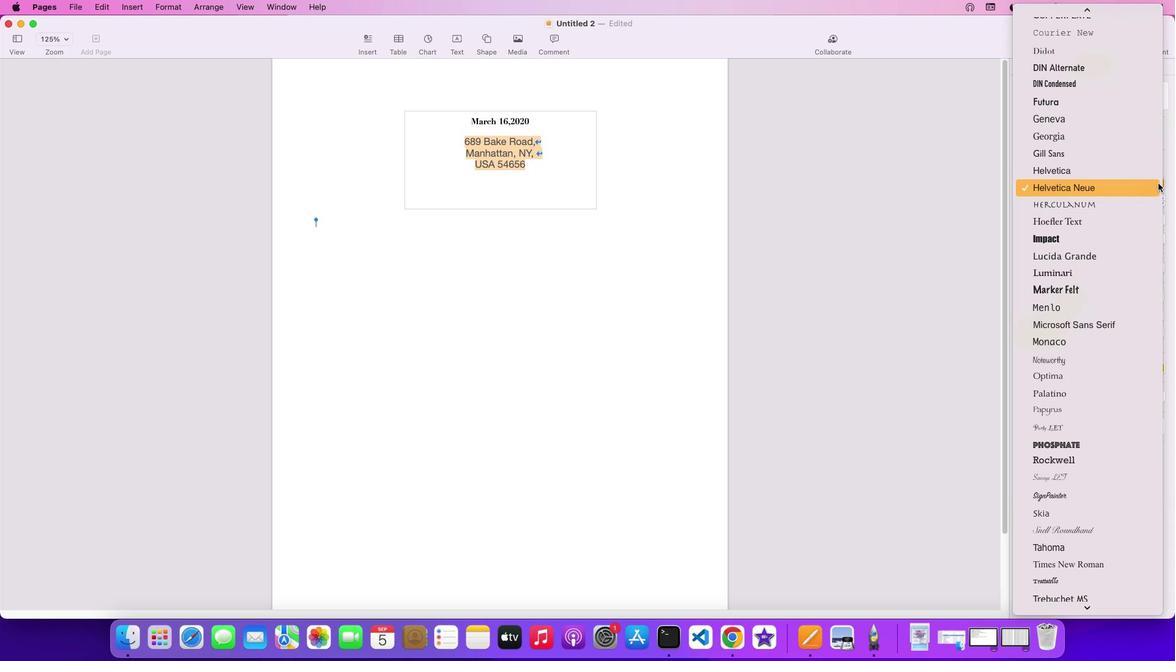 
Action: Mouse moved to (1129, 276)
Screenshot: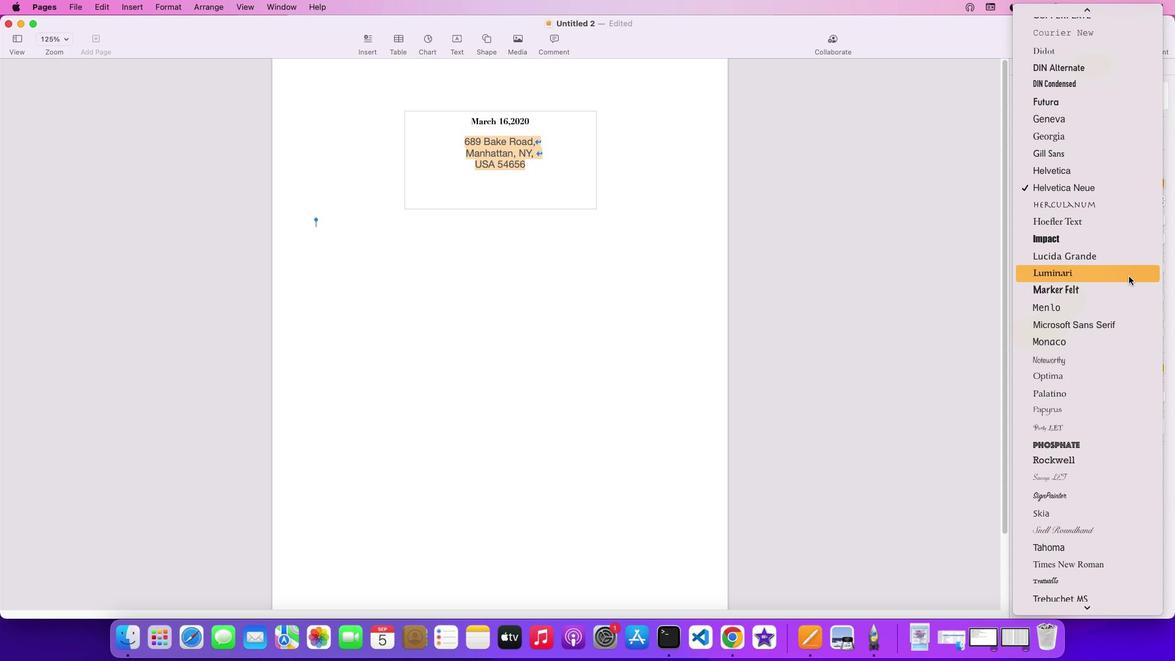 
Action: Mouse scrolled (1129, 276) with delta (0, 0)
Screenshot: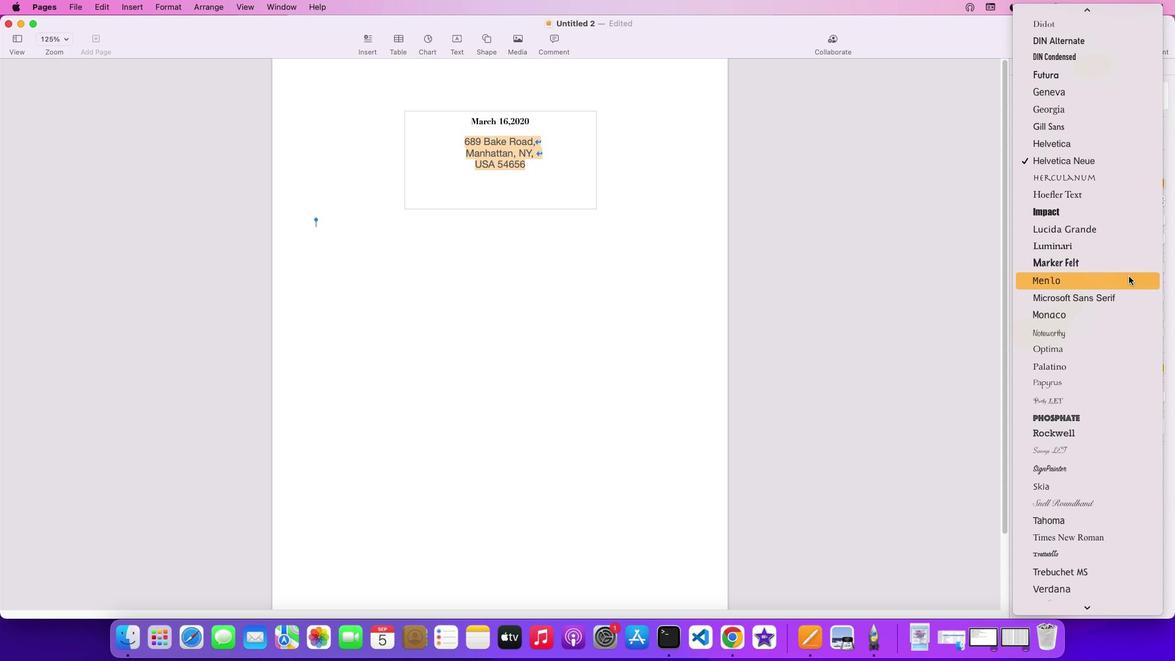 
Action: Mouse scrolled (1129, 276) with delta (0, 0)
Screenshot: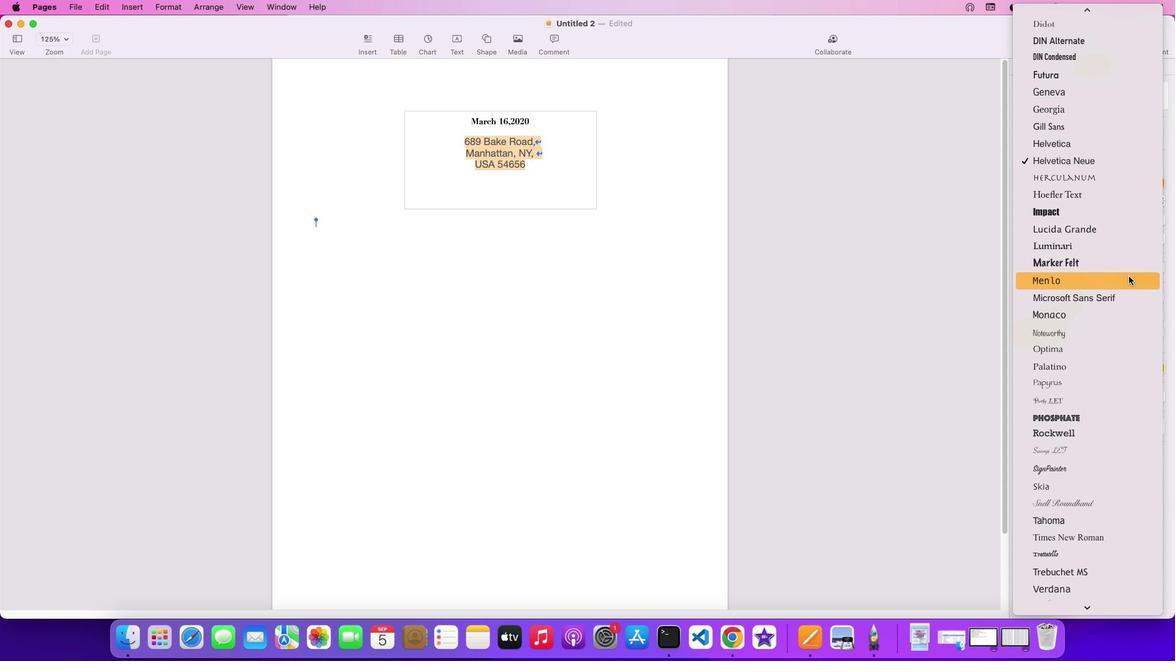 
Action: Mouse moved to (1103, 365)
Screenshot: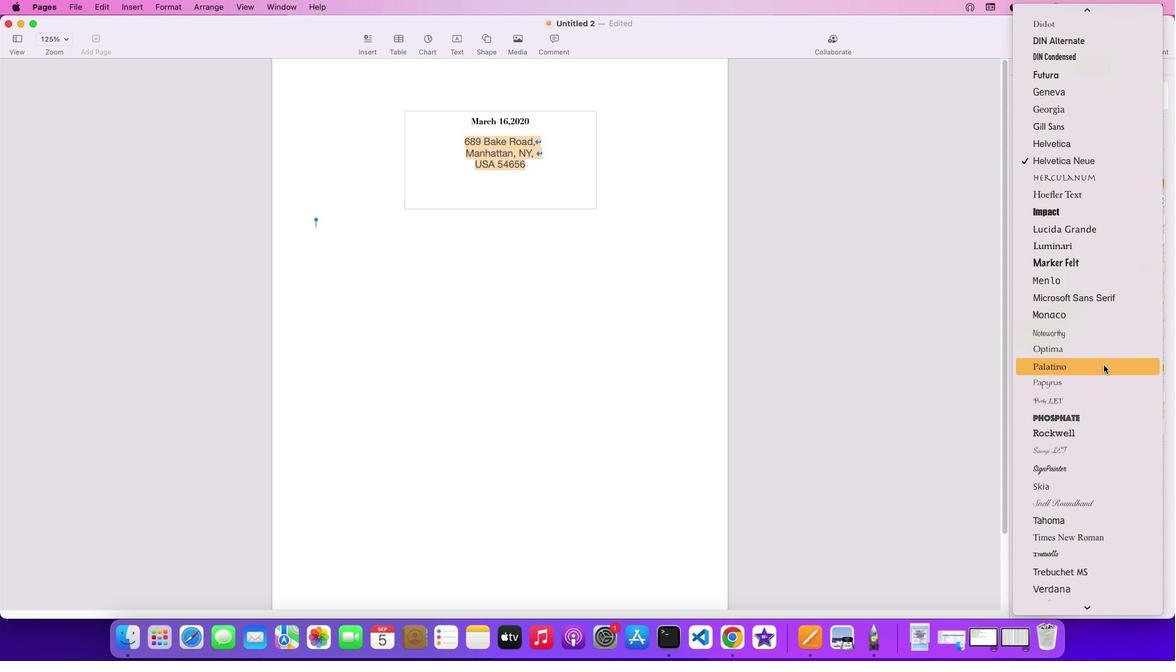 
Action: Mouse pressed left at (1103, 365)
Screenshot: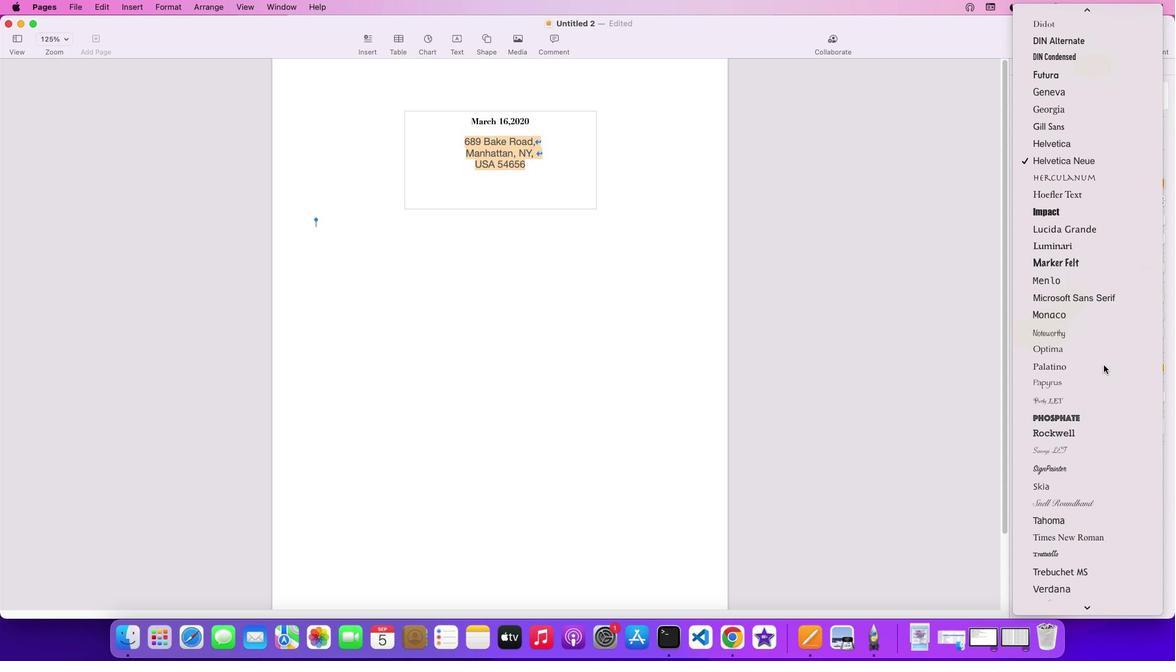 
Action: Mouse moved to (1160, 184)
Screenshot: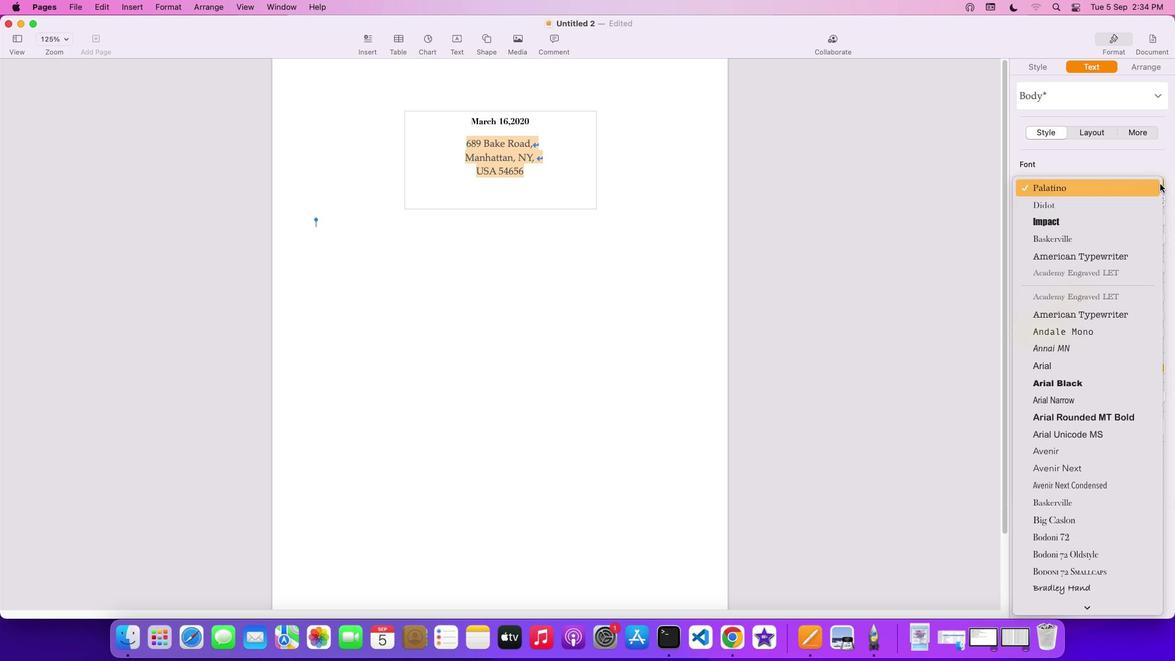 
Action: Mouse pressed left at (1160, 184)
Screenshot: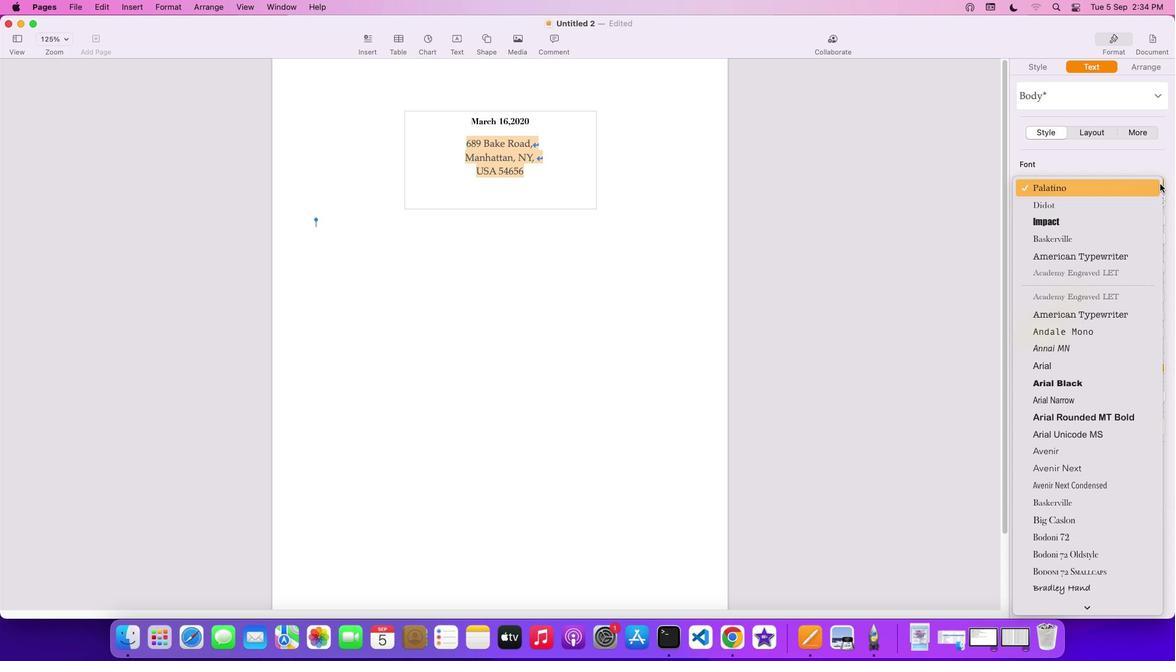 
Action: Mouse moved to (1129, 275)
Screenshot: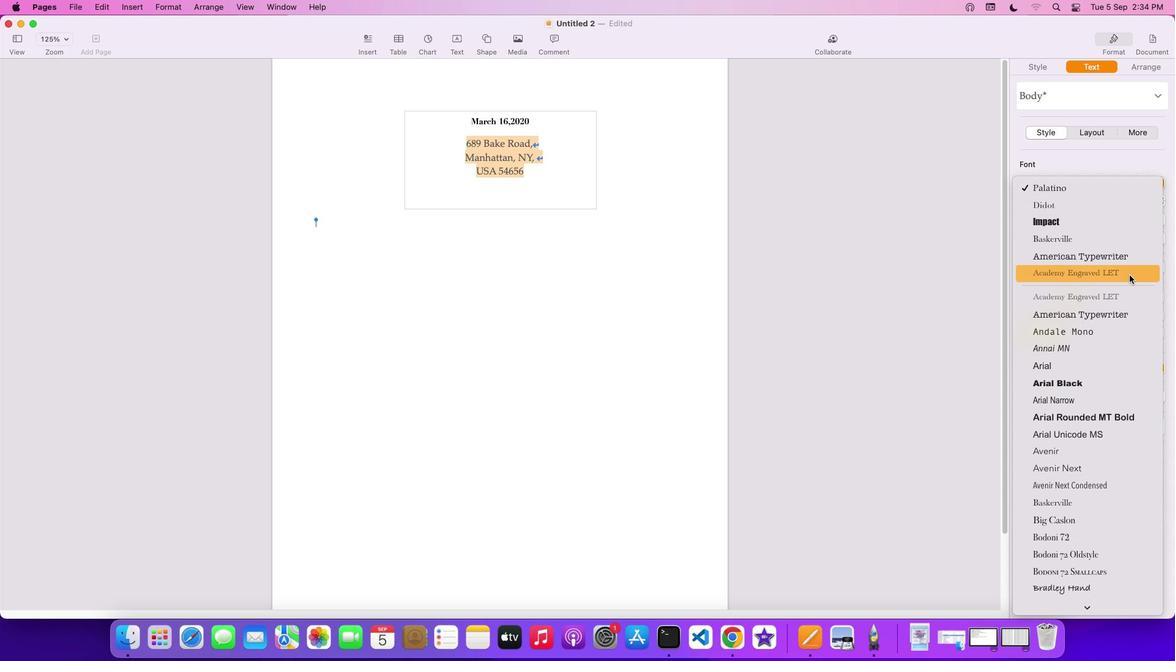 
Action: Mouse scrolled (1129, 275) with delta (0, 0)
Screenshot: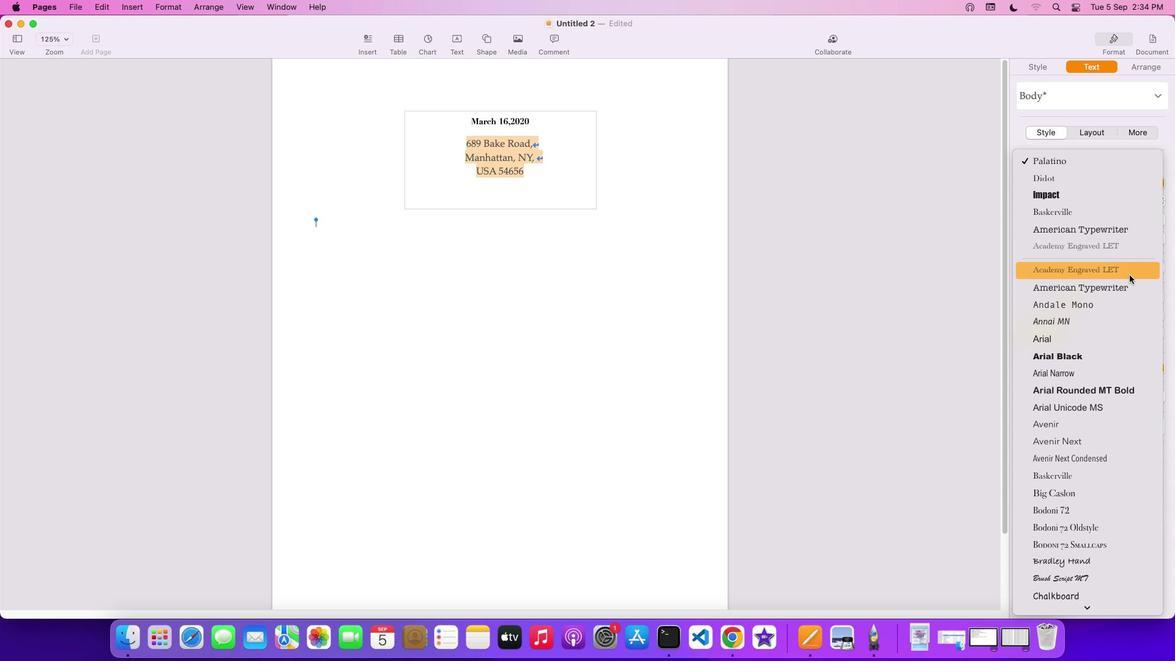 
Action: Mouse scrolled (1129, 275) with delta (0, 0)
Screenshot: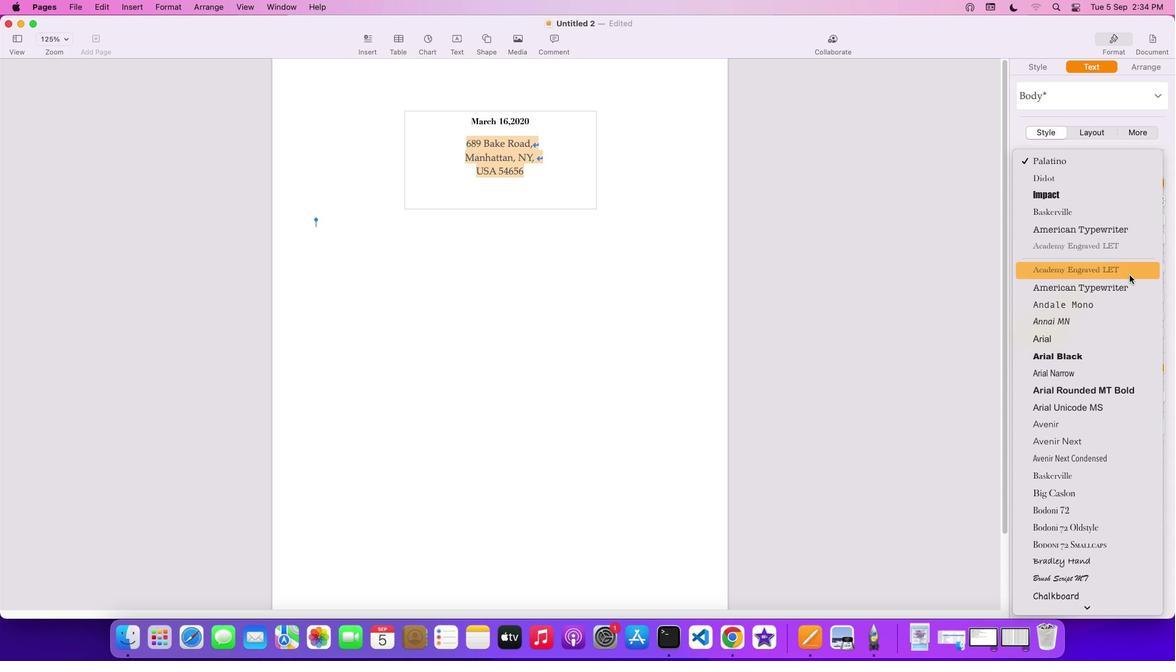 
Action: Mouse moved to (1129, 264)
Screenshot: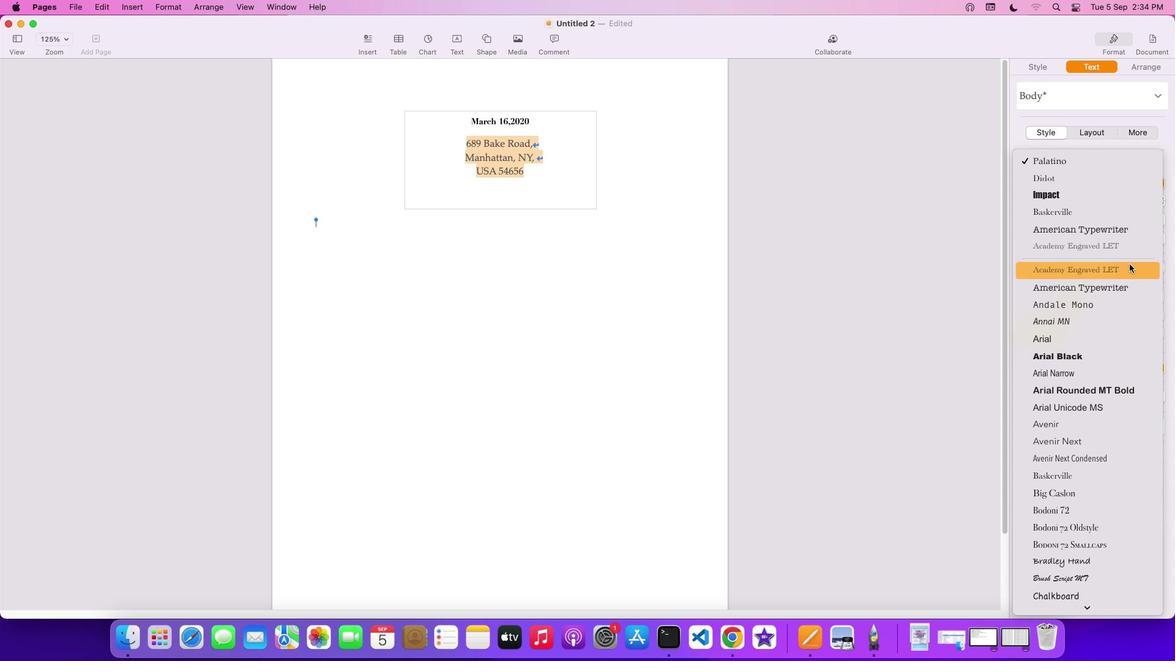 
Action: Mouse pressed left at (1129, 264)
Screenshot: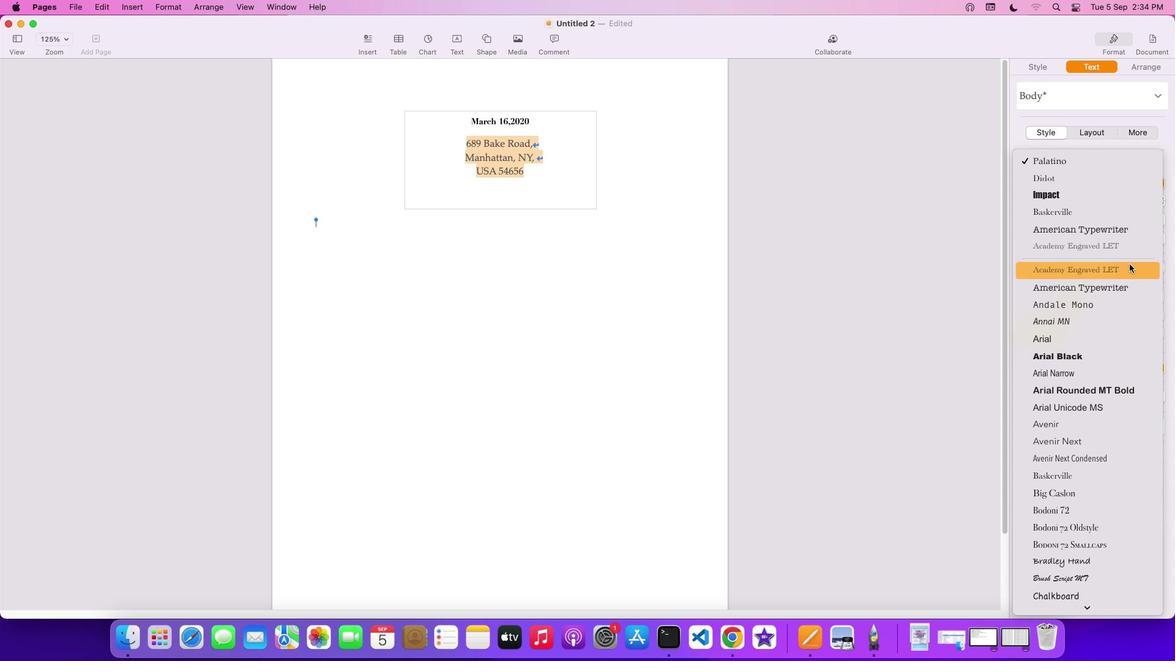
Action: Mouse moved to (1158, 181)
Screenshot: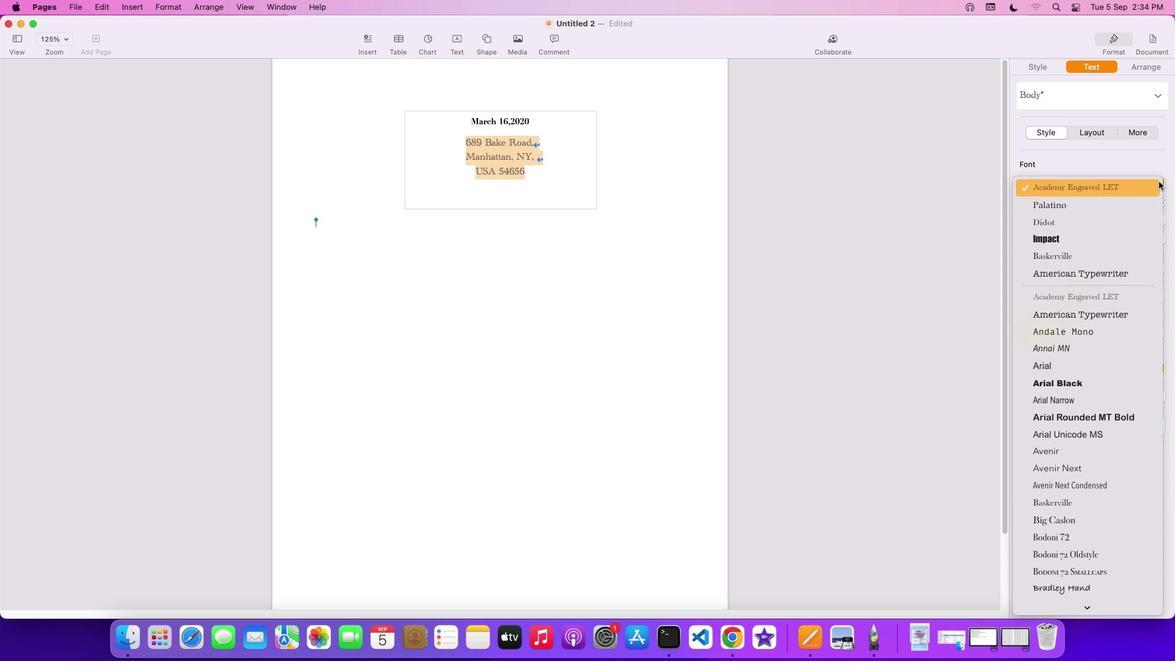
Action: Mouse pressed left at (1158, 181)
Screenshot: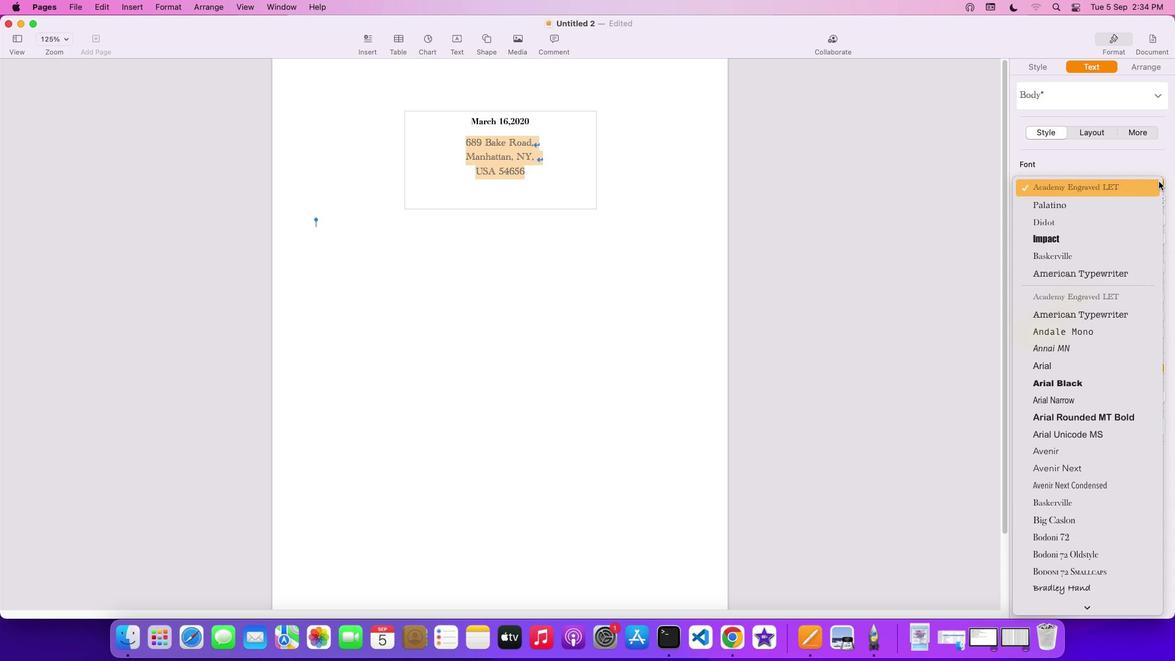 
Action: Mouse moved to (1093, 501)
Screenshot: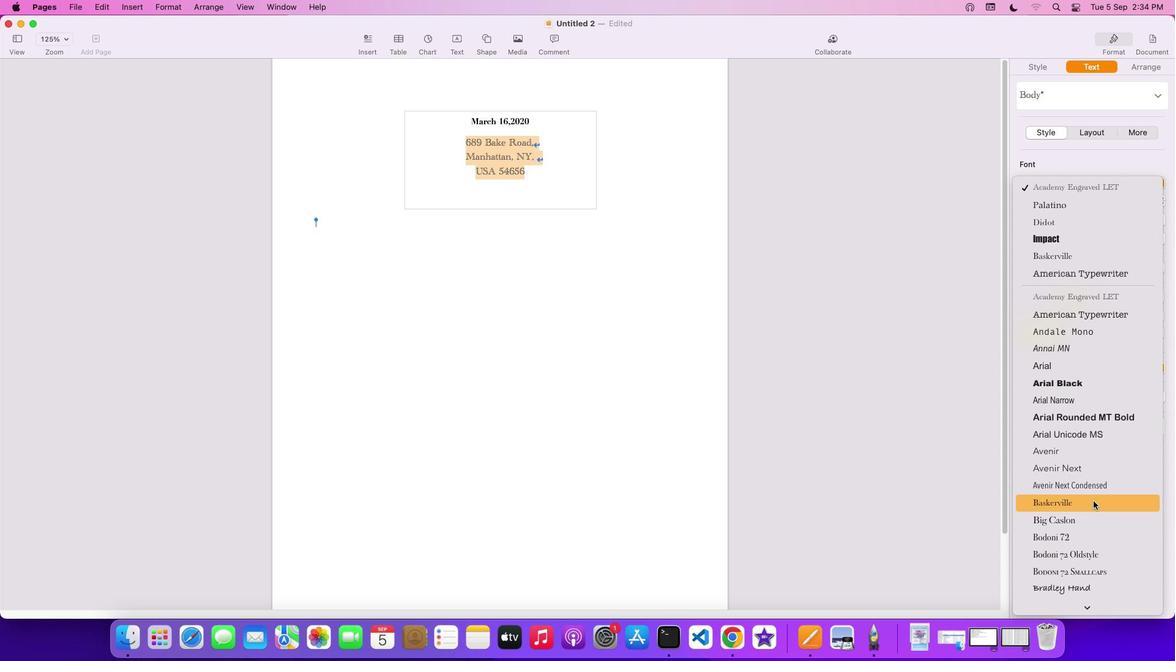 
Action: Mouse scrolled (1093, 501) with delta (0, 0)
Screenshot: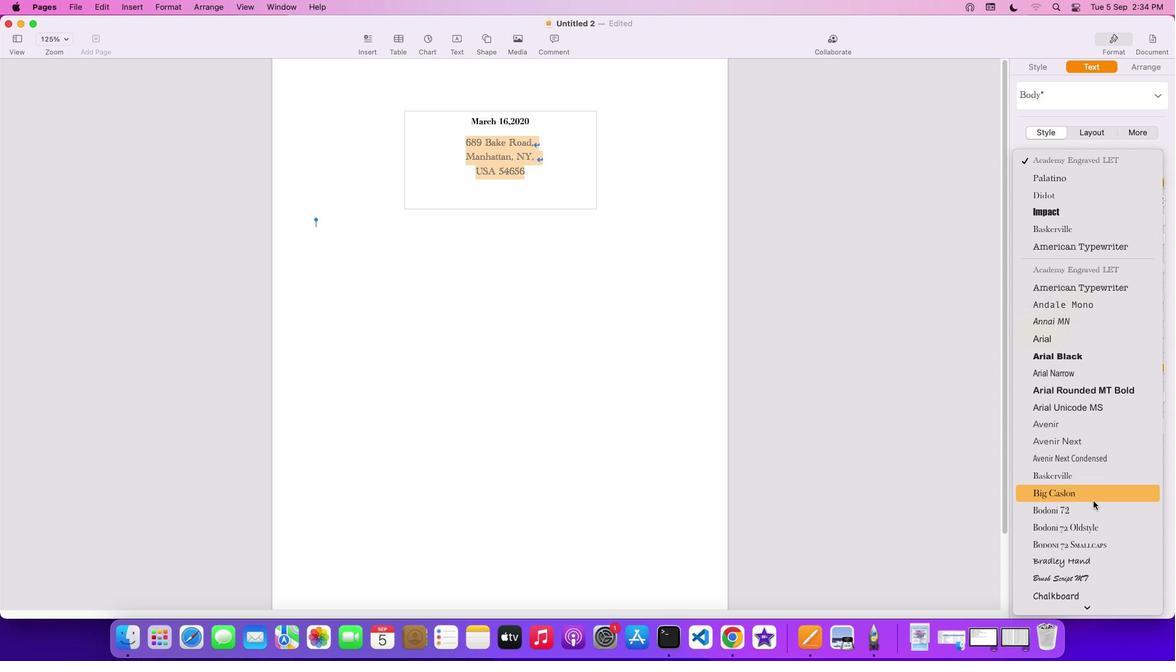 
Action: Mouse scrolled (1093, 501) with delta (0, 0)
Screenshot: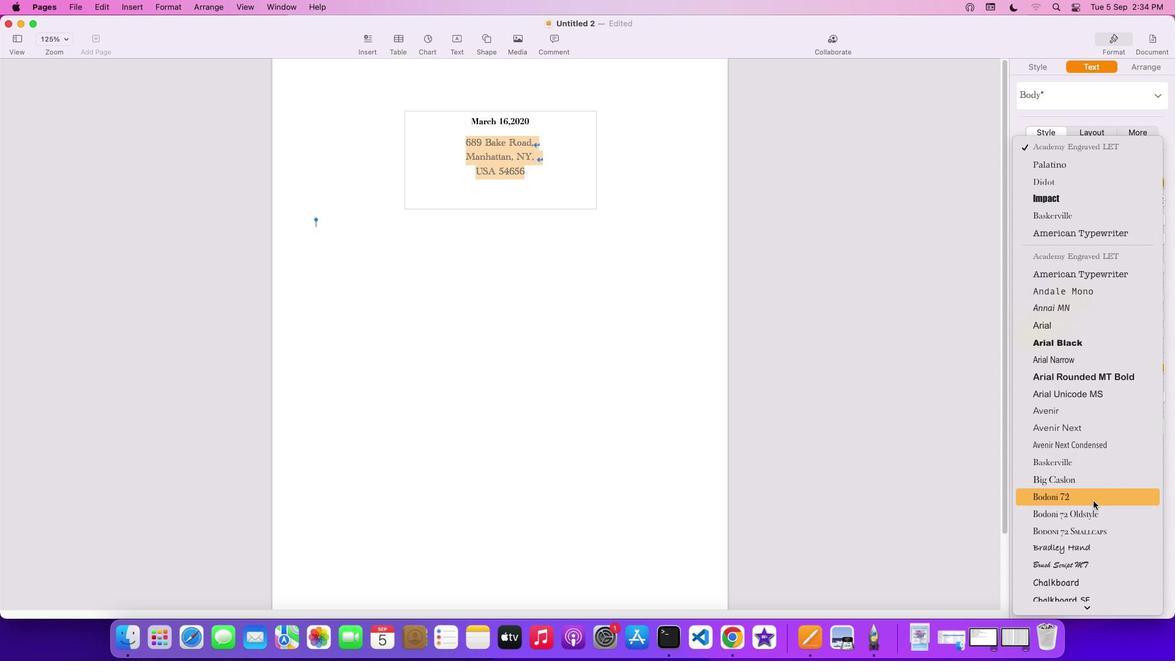 
Action: Mouse scrolled (1093, 501) with delta (0, 0)
Screenshot: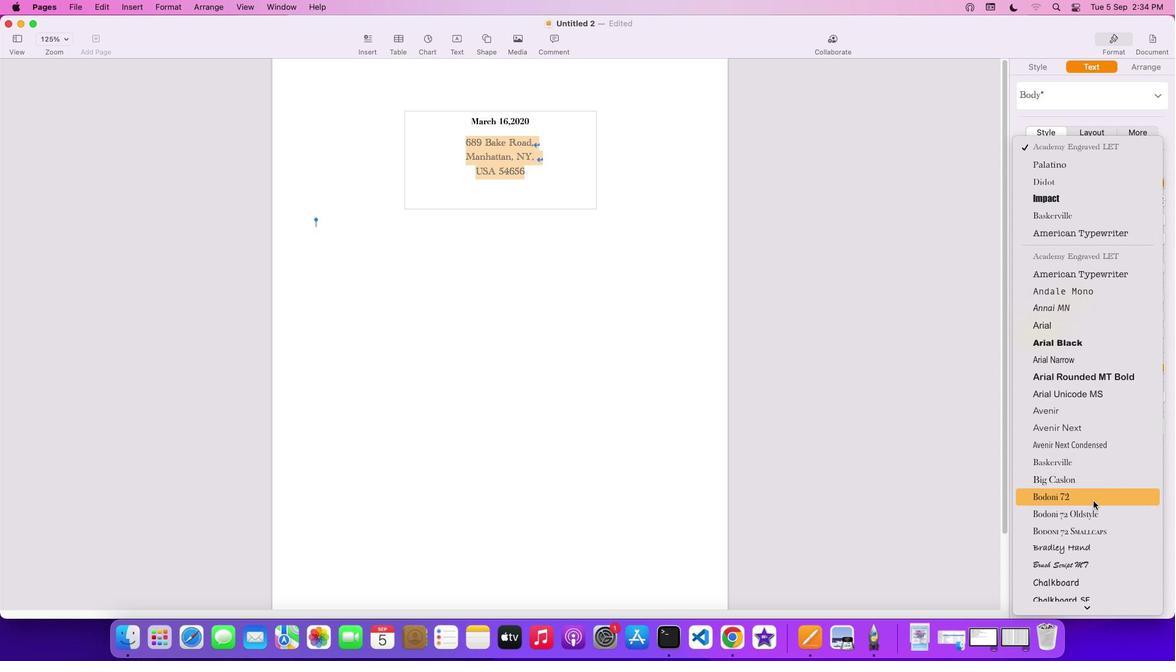 
Action: Mouse moved to (1106, 519)
Screenshot: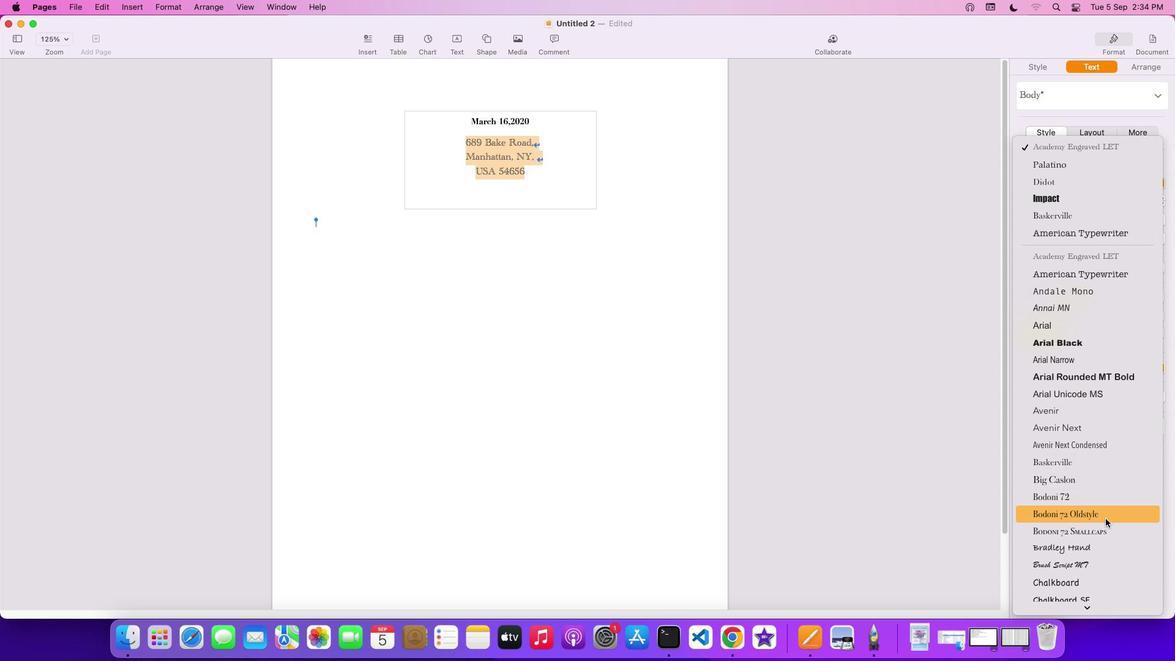 
Action: Mouse pressed left at (1106, 519)
Screenshot: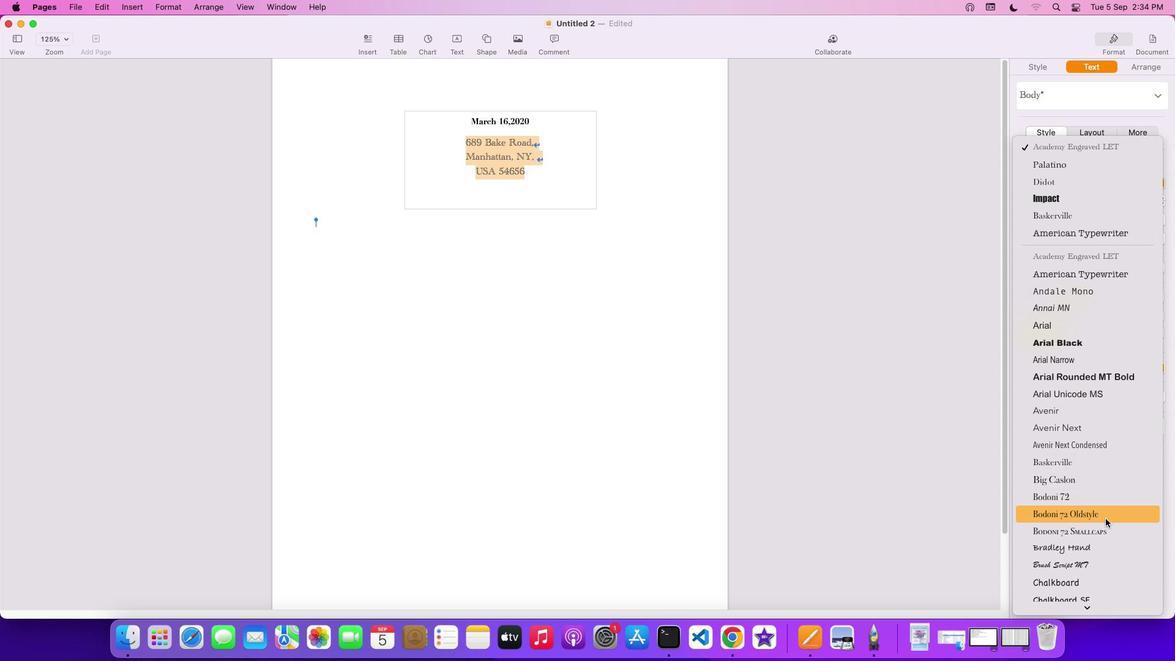 
Action: Mouse moved to (1159, 181)
Screenshot: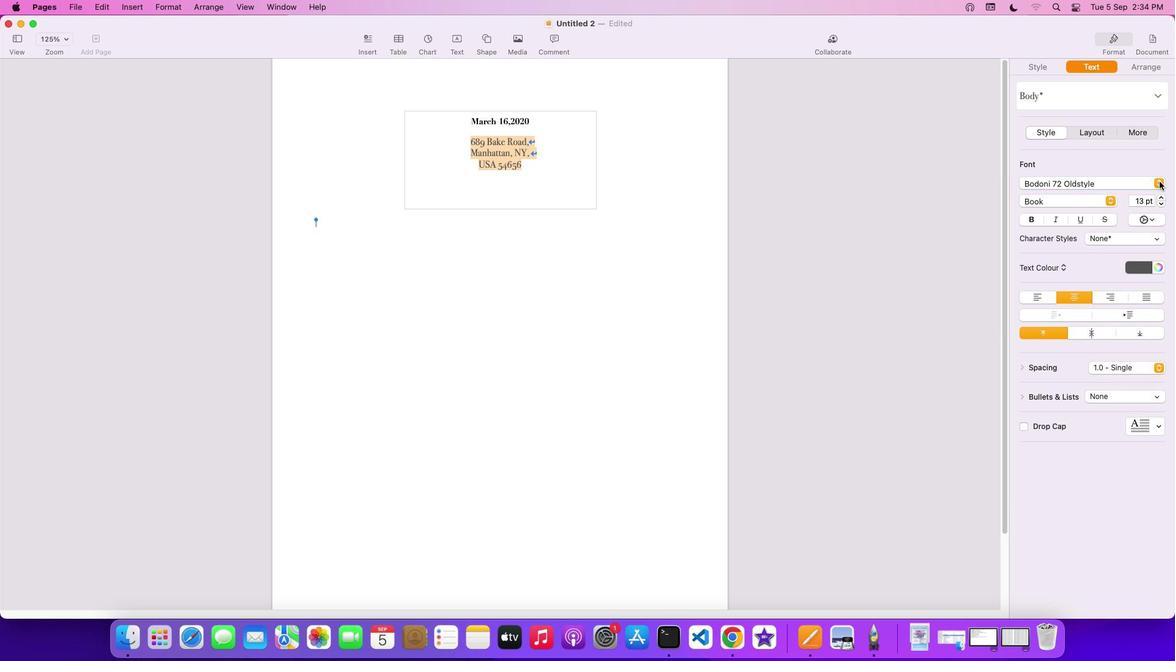 
Action: Mouse pressed left at (1159, 181)
Screenshot: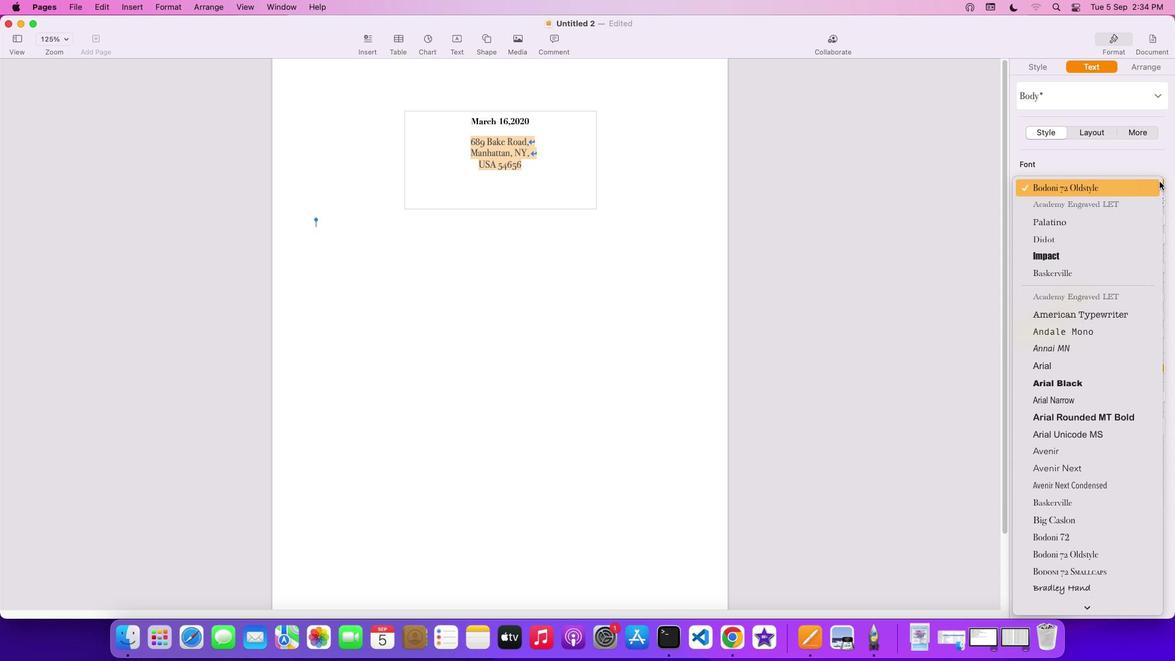 
Action: Mouse moved to (1128, 394)
Screenshot: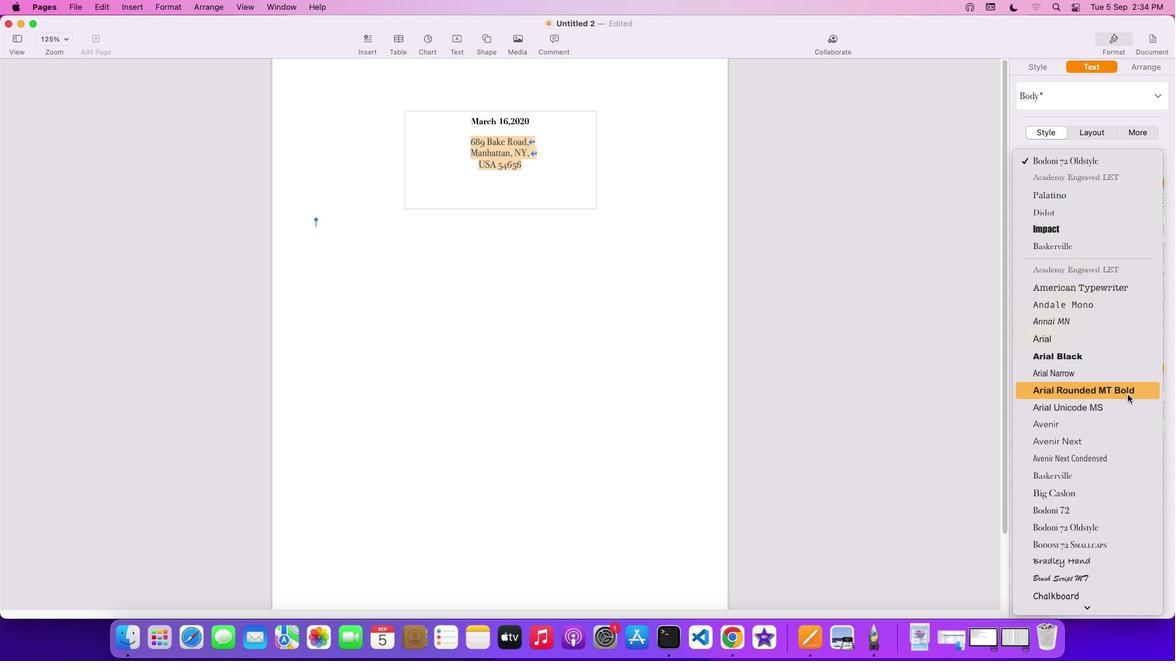 
Action: Mouse scrolled (1128, 394) with delta (0, 0)
Screenshot: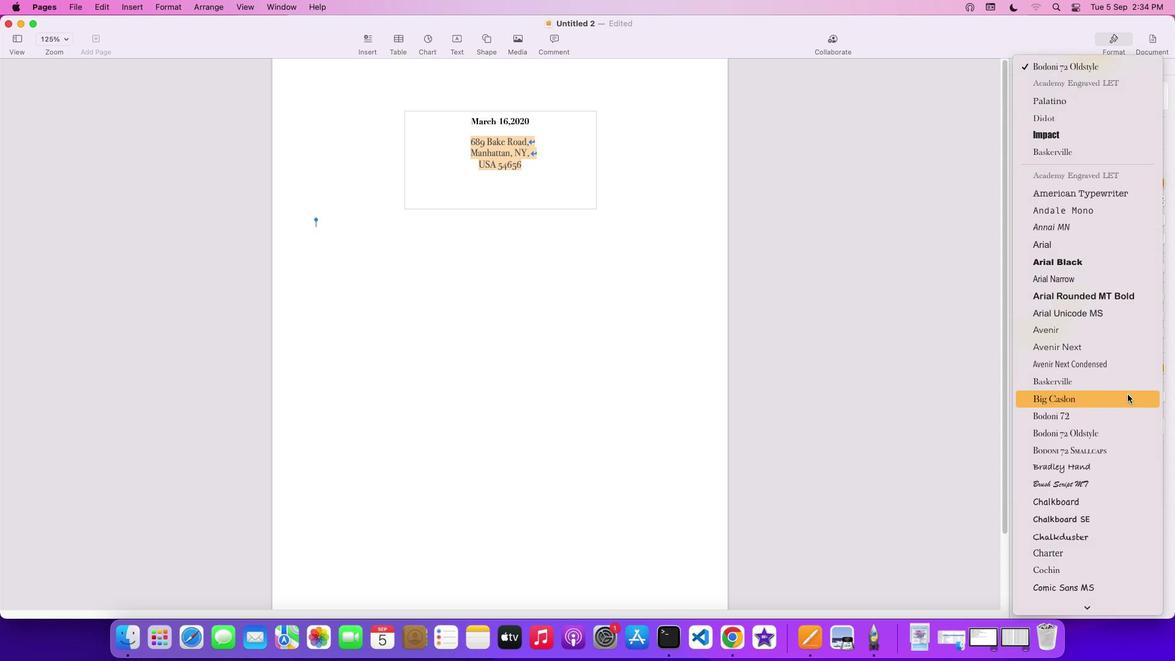
Action: Mouse scrolled (1128, 394) with delta (0, 0)
Screenshot: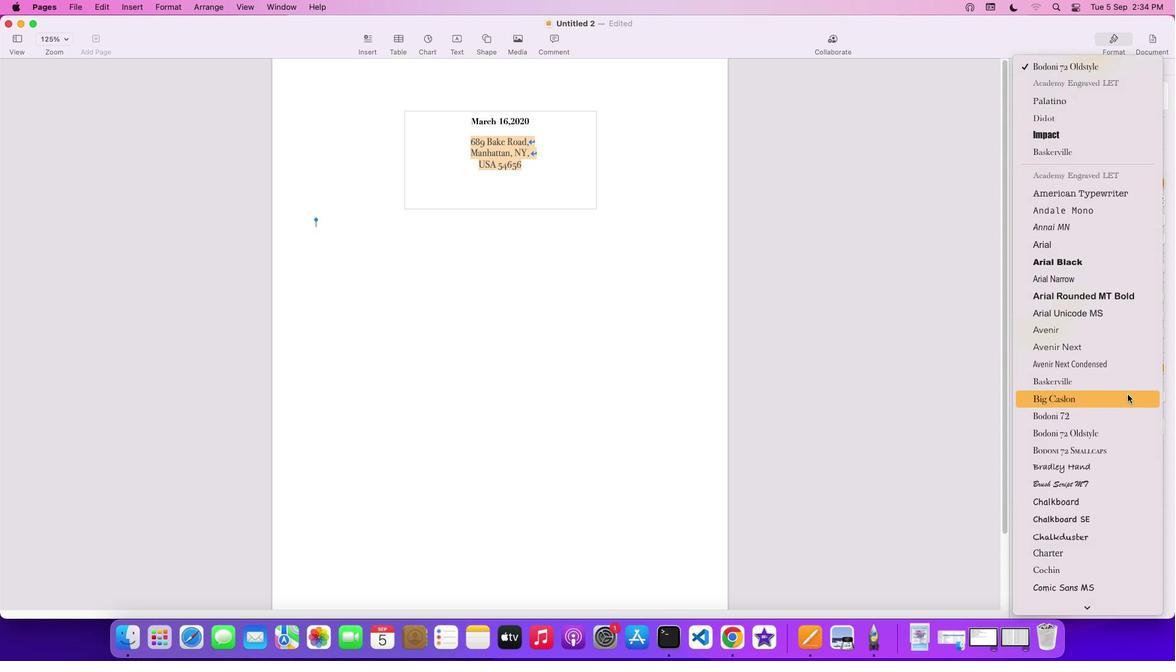 
Action: Mouse scrolled (1128, 394) with delta (0, -1)
Screenshot: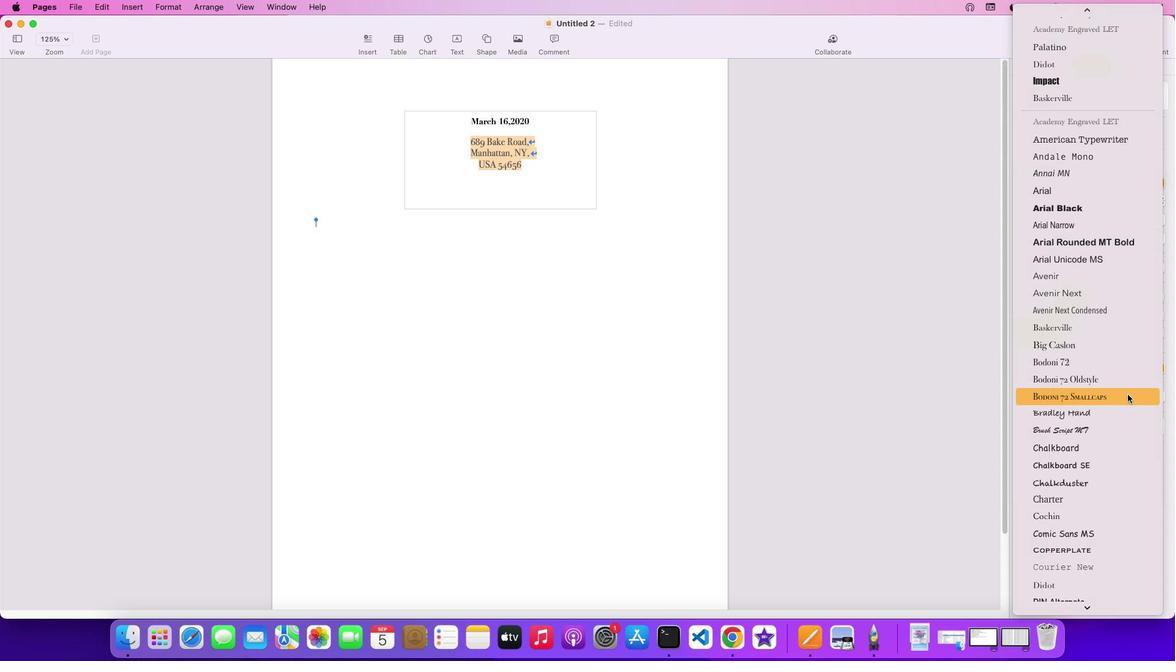 
Action: Mouse scrolled (1128, 394) with delta (0, -1)
Screenshot: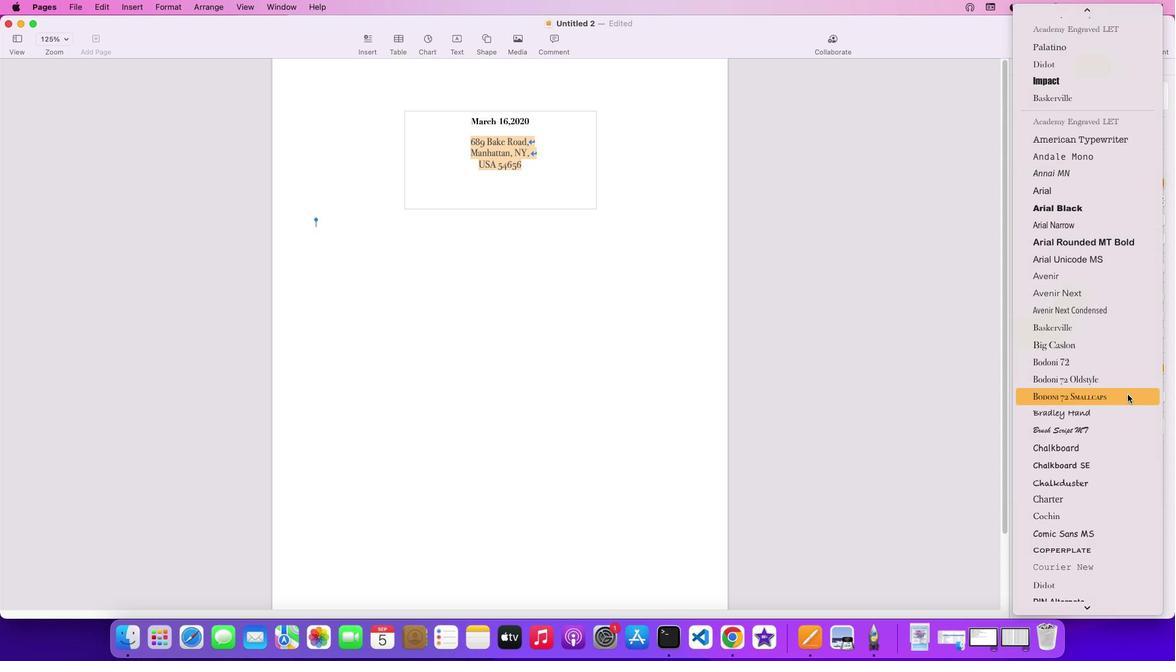 
Action: Mouse scrolled (1128, 394) with delta (0, -1)
Screenshot: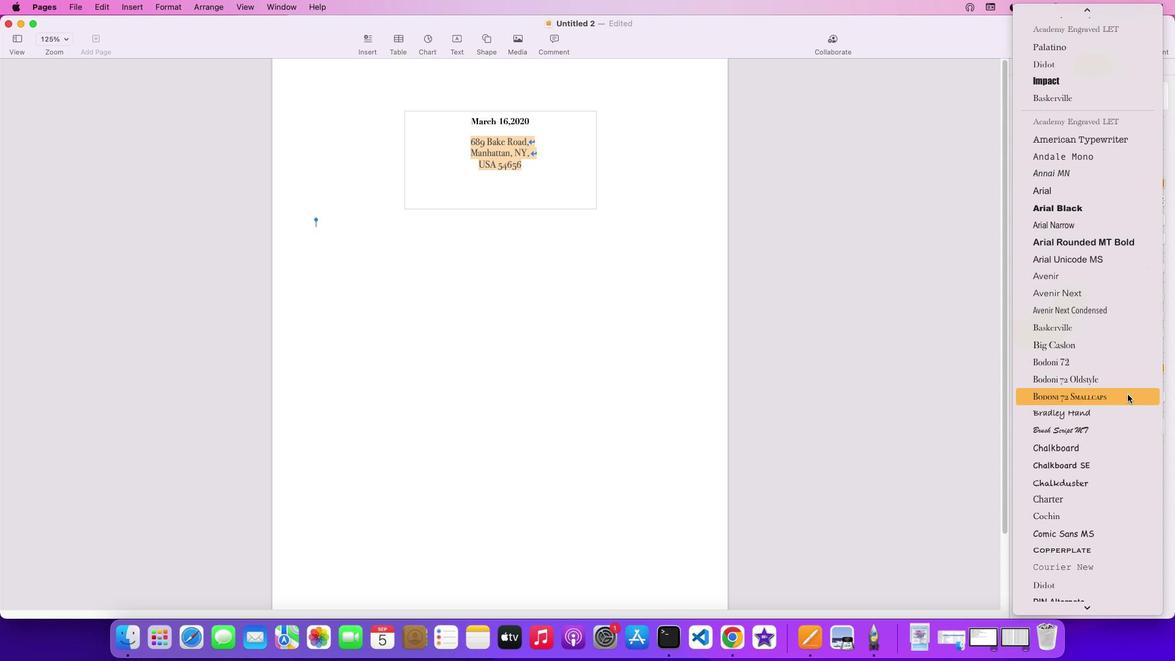 
Action: Mouse scrolled (1128, 394) with delta (0, 0)
Screenshot: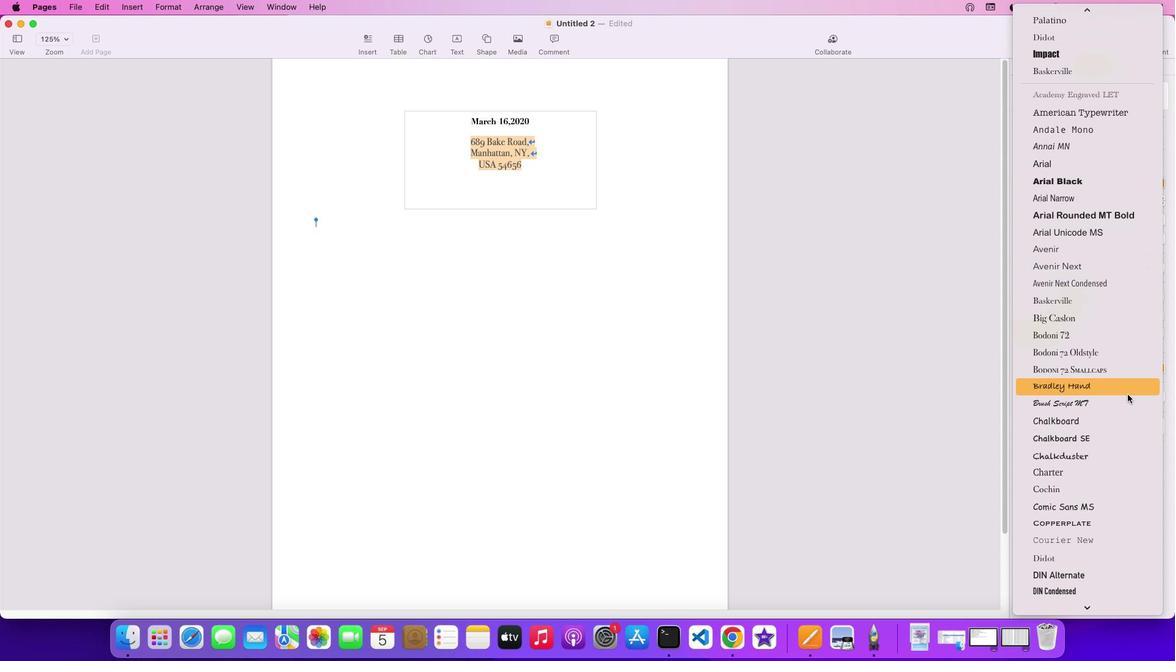 
Action: Mouse scrolled (1128, 394) with delta (0, 0)
Screenshot: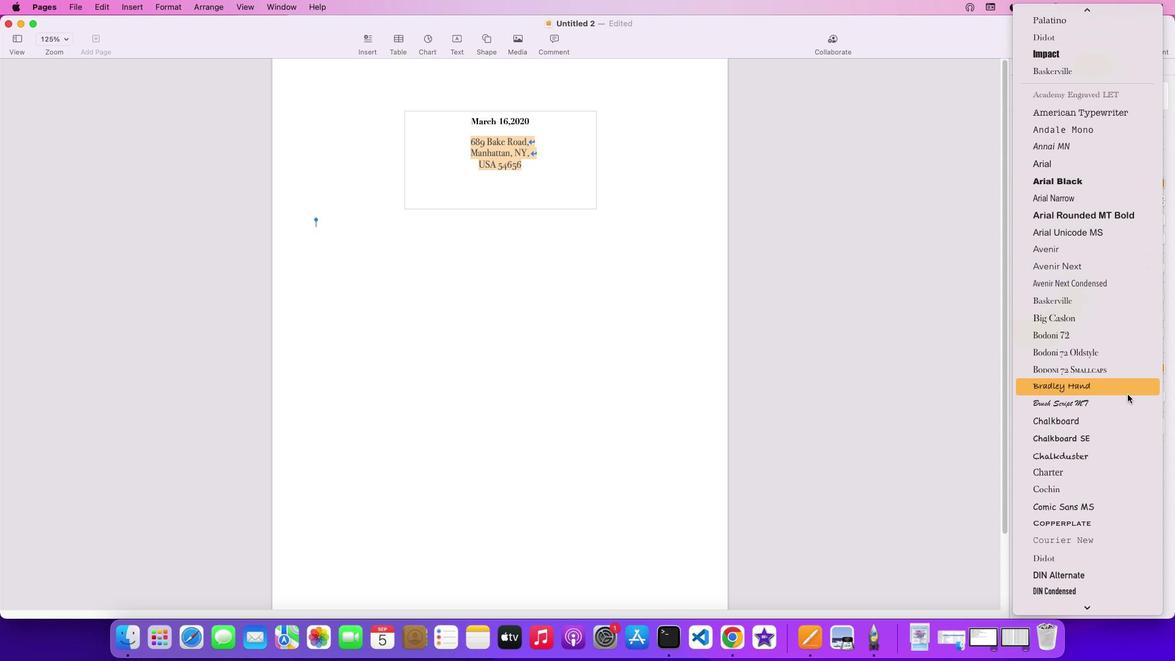 
Action: Mouse scrolled (1128, 394) with delta (0, 0)
Screenshot: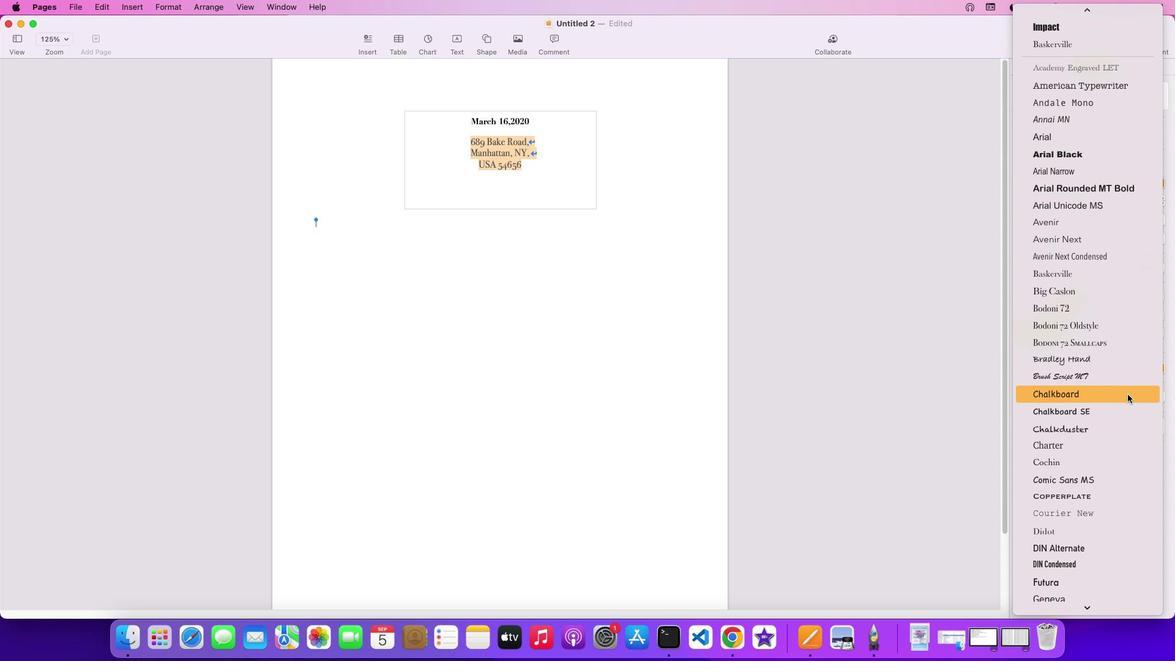 
Action: Mouse scrolled (1128, 394) with delta (0, 0)
Screenshot: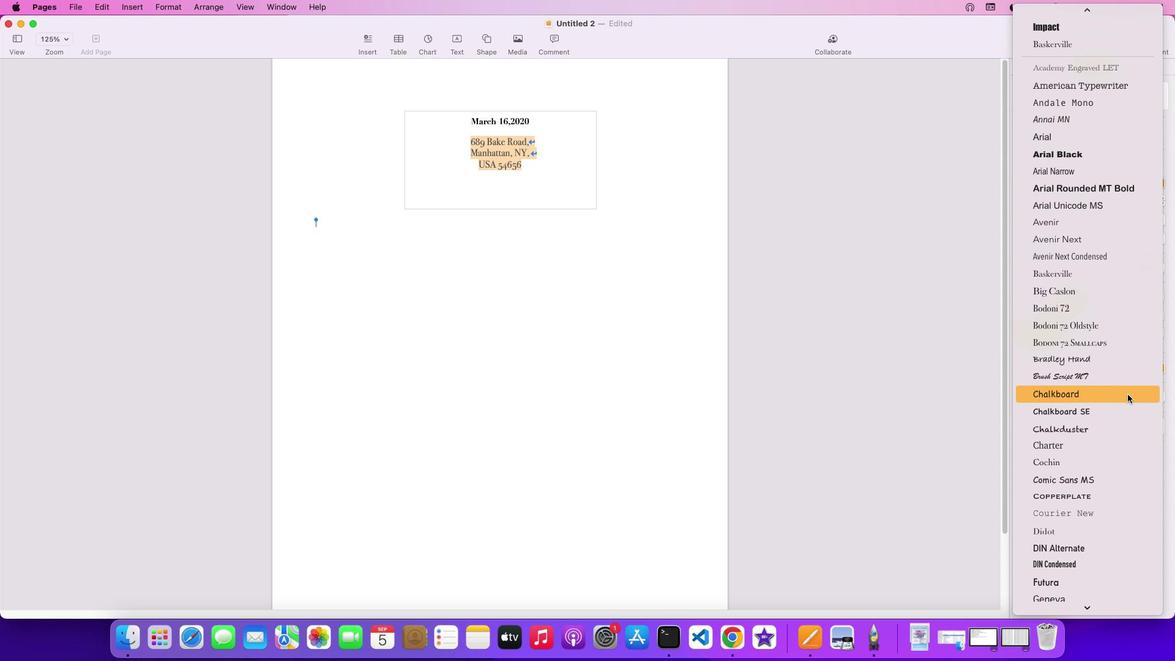 
Action: Mouse moved to (1101, 517)
Screenshot: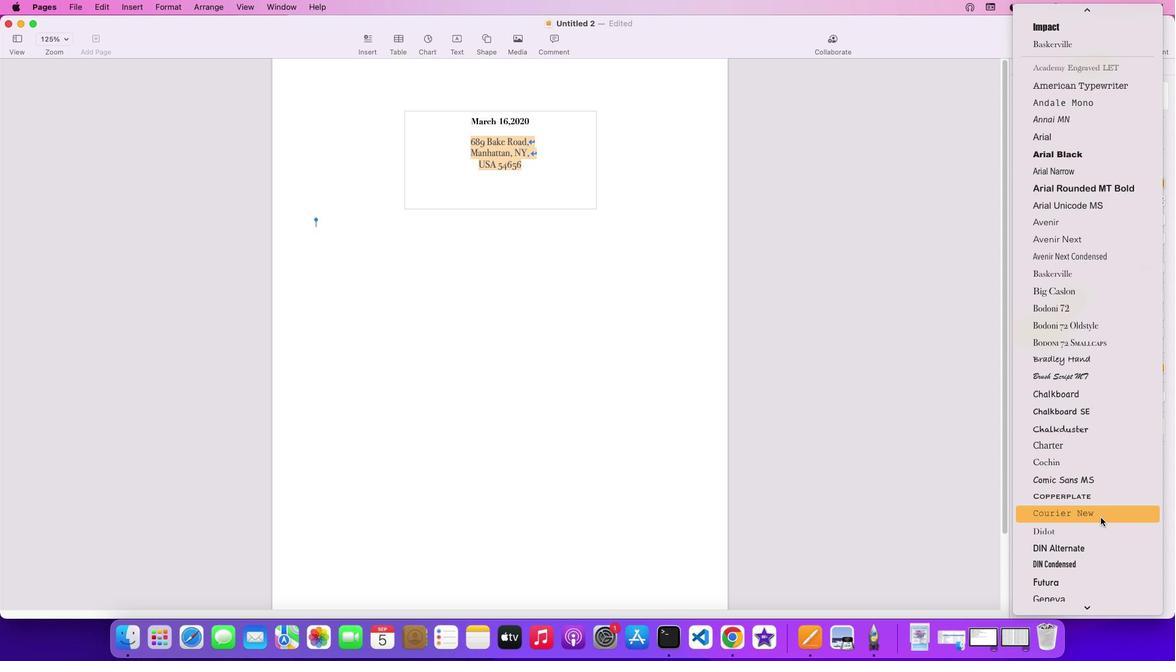 
Action: Mouse pressed left at (1101, 517)
Screenshot: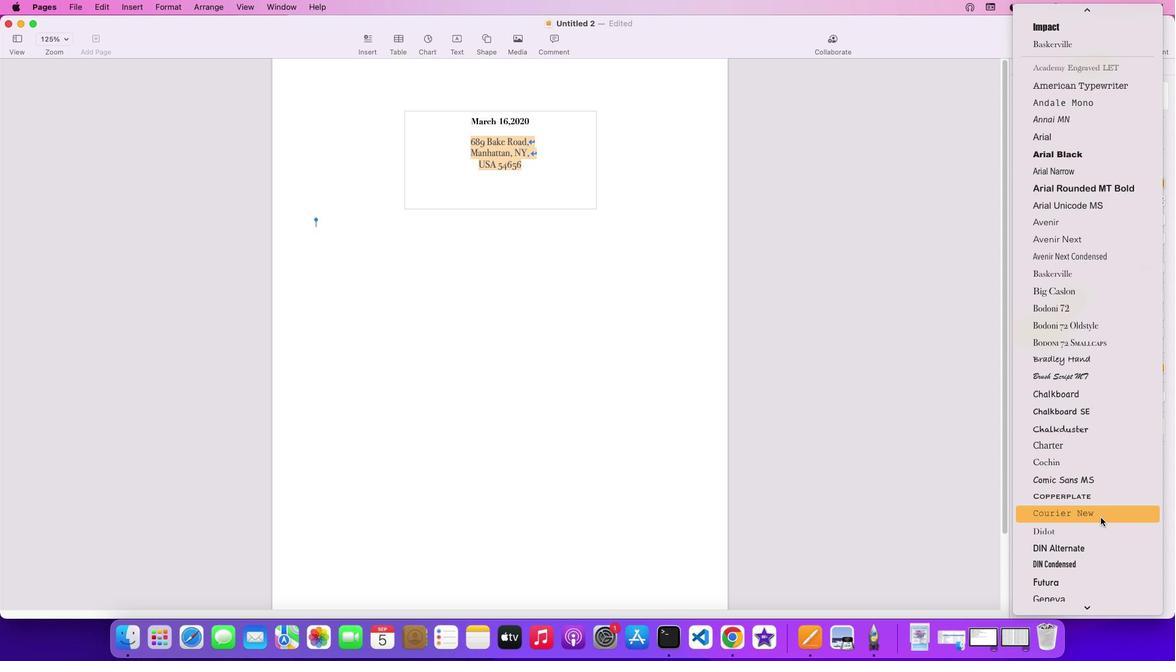 
Action: Mouse moved to (465, 192)
Screenshot: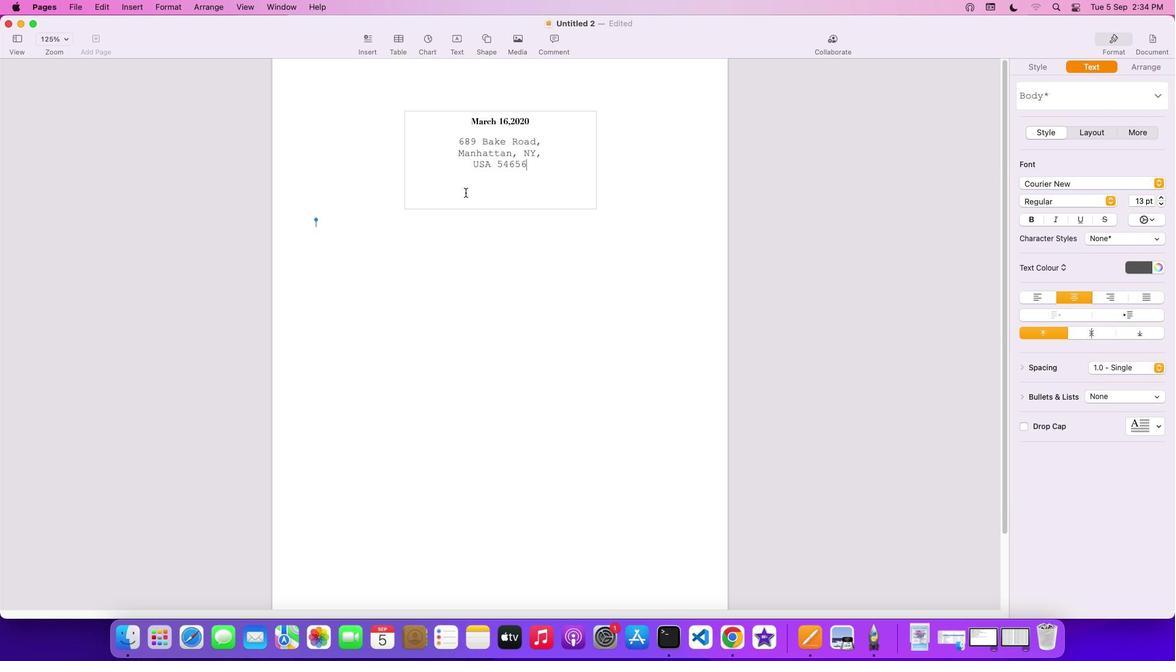 
Action: Mouse pressed left at (465, 192)
Screenshot: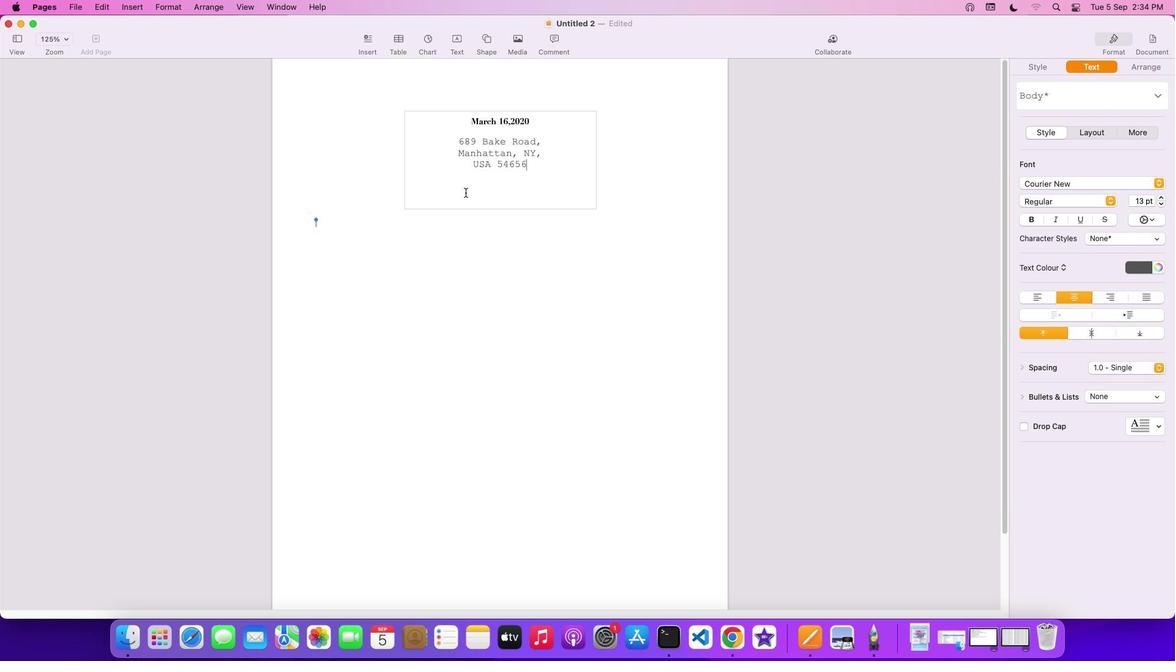 
Action: Mouse moved to (530, 243)
Screenshot: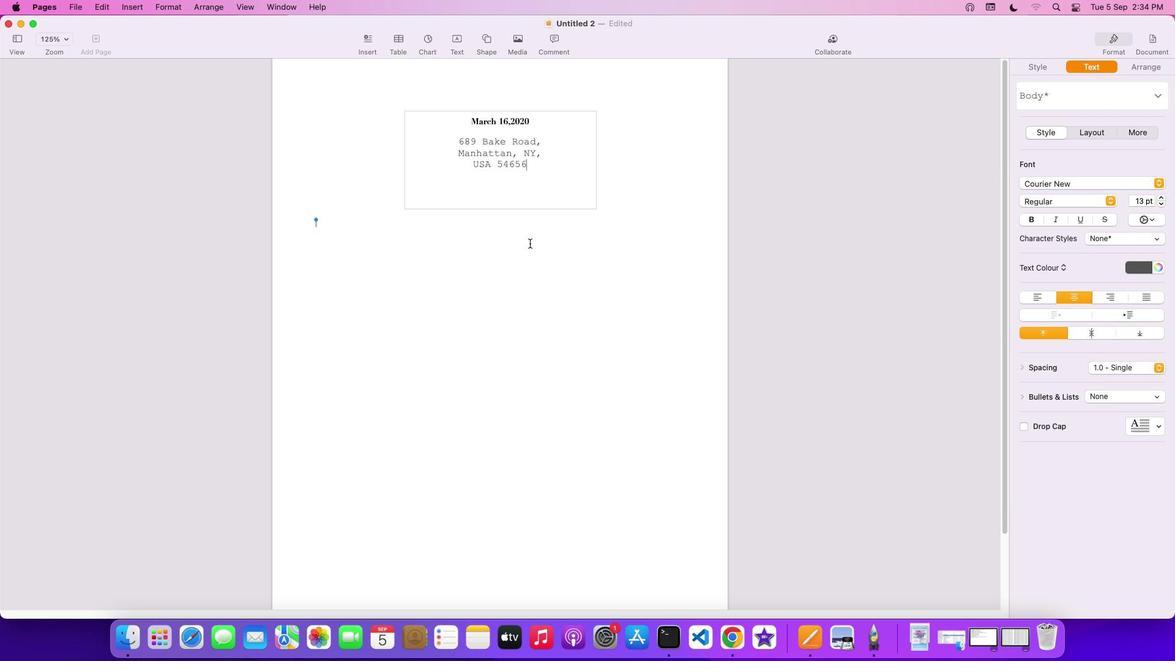 
Action: Mouse pressed left at (530, 243)
Screenshot: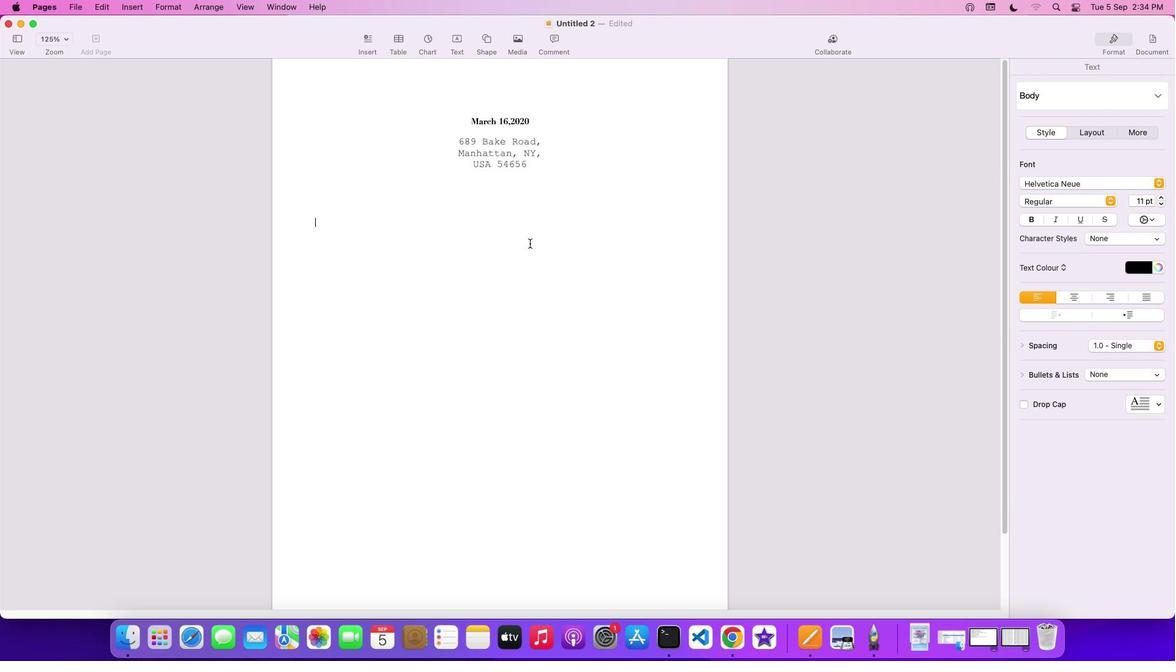 
Action: Mouse moved to (482, 123)
Screenshot: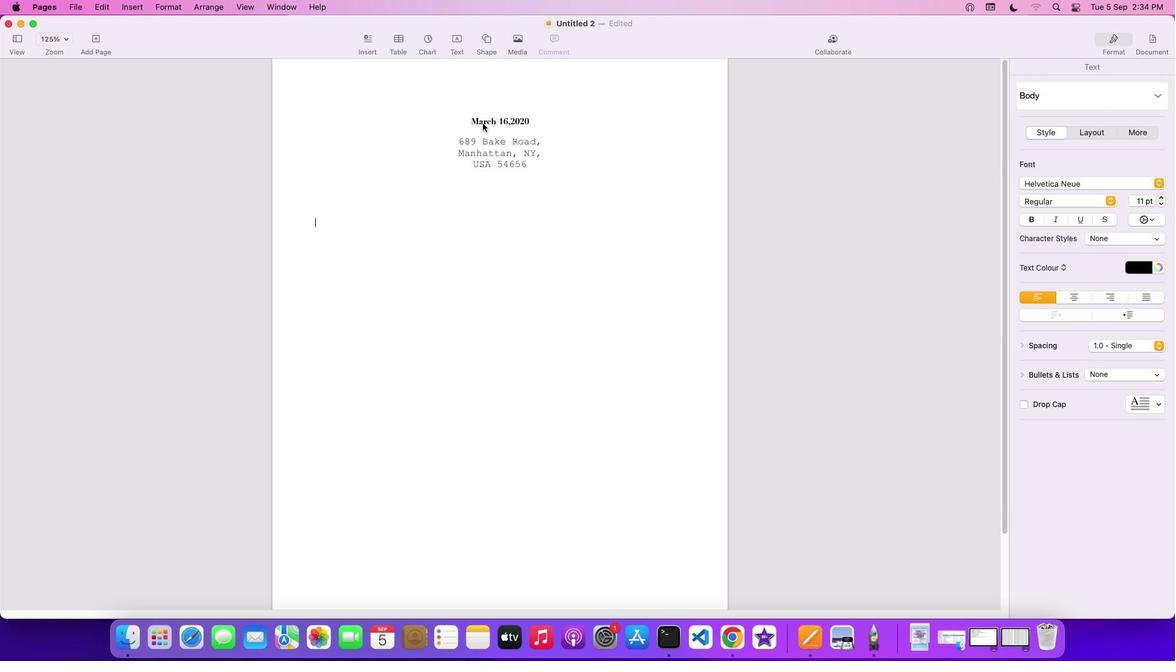 
Action: Mouse pressed left at (482, 123)
Screenshot: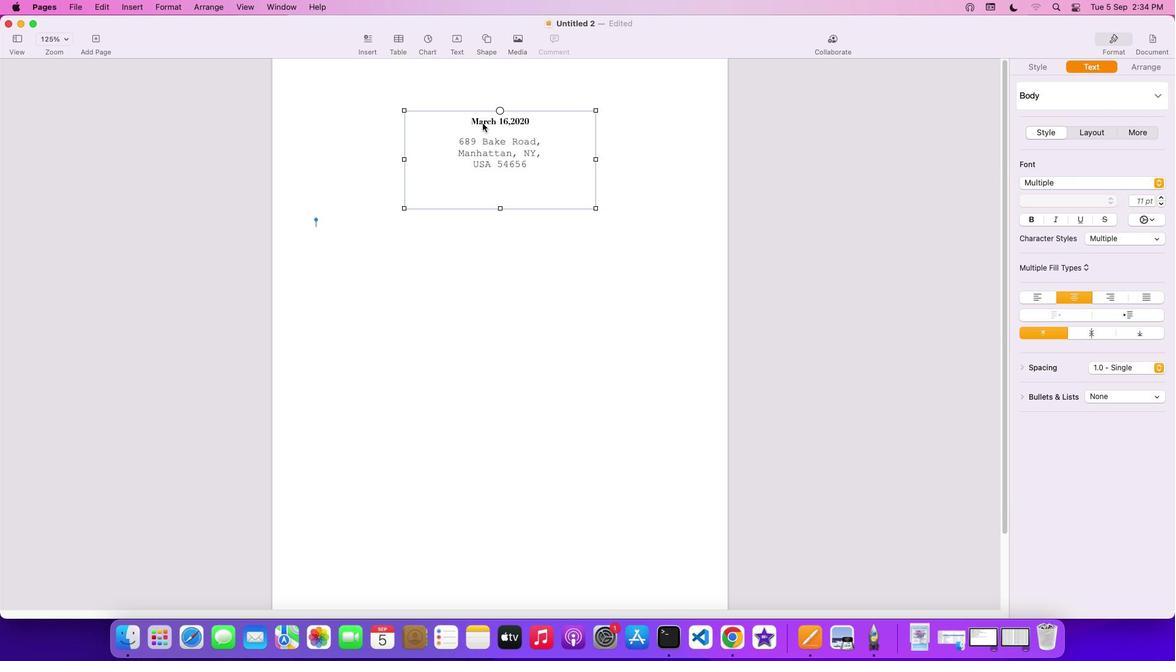
Action: Mouse moved to (594, 158)
Screenshot: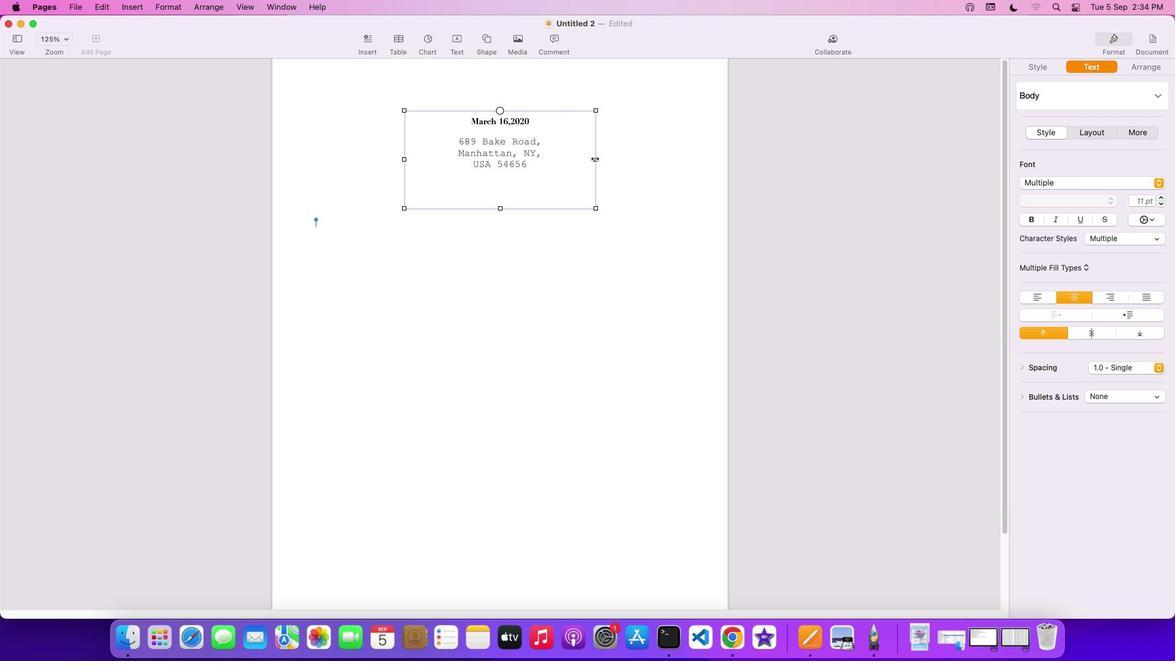 
Action: Mouse pressed left at (594, 158)
Screenshot: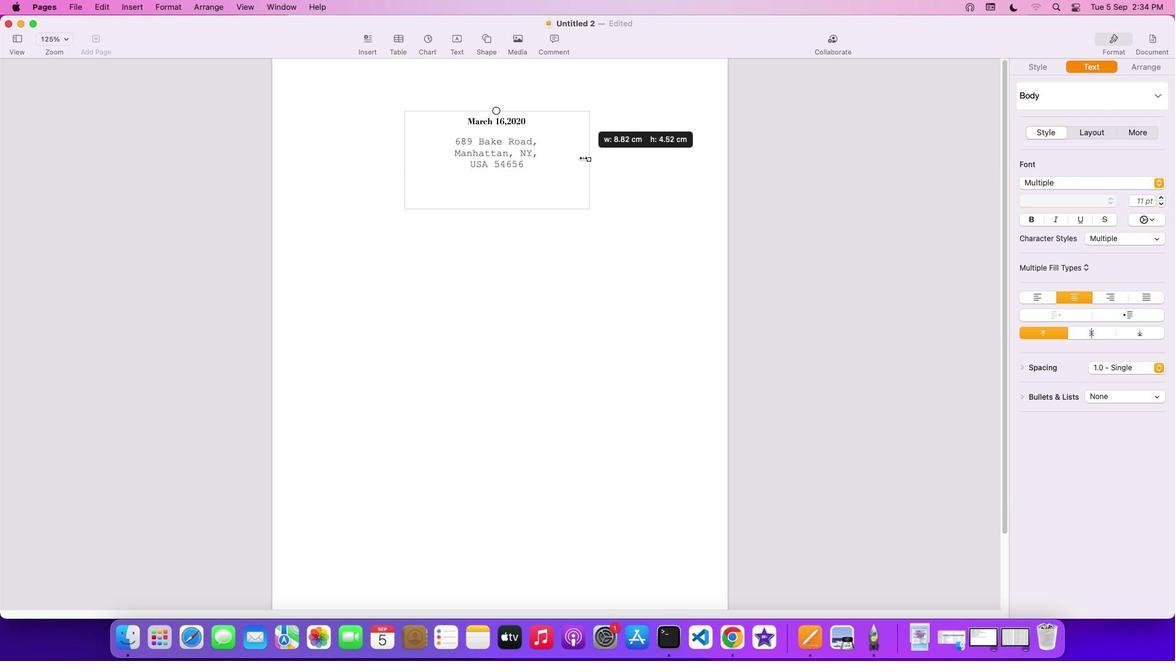 
Action: Mouse moved to (455, 204)
Screenshot: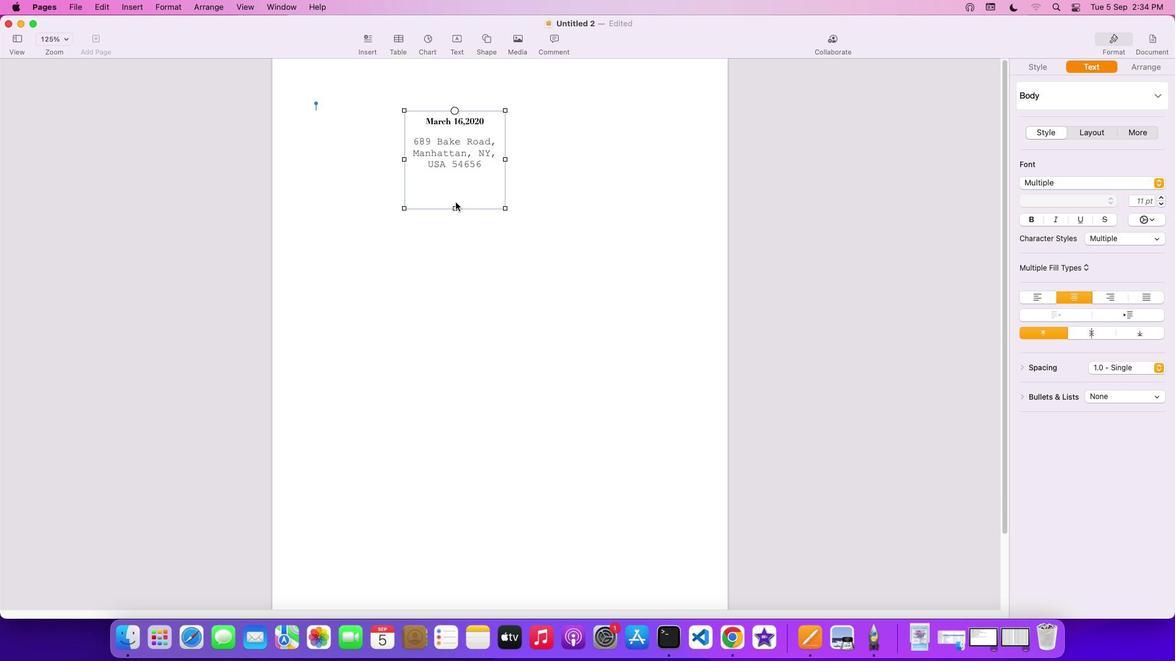 
Action: Mouse pressed left at (455, 204)
Screenshot: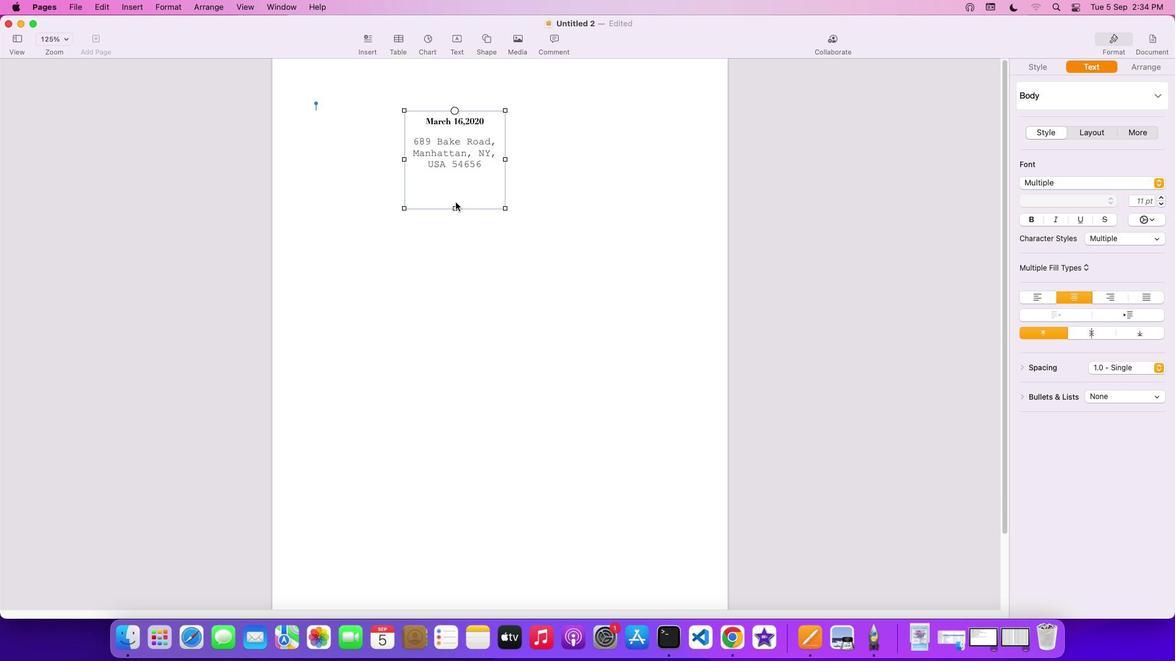 
Action: Mouse moved to (455, 207)
Screenshot: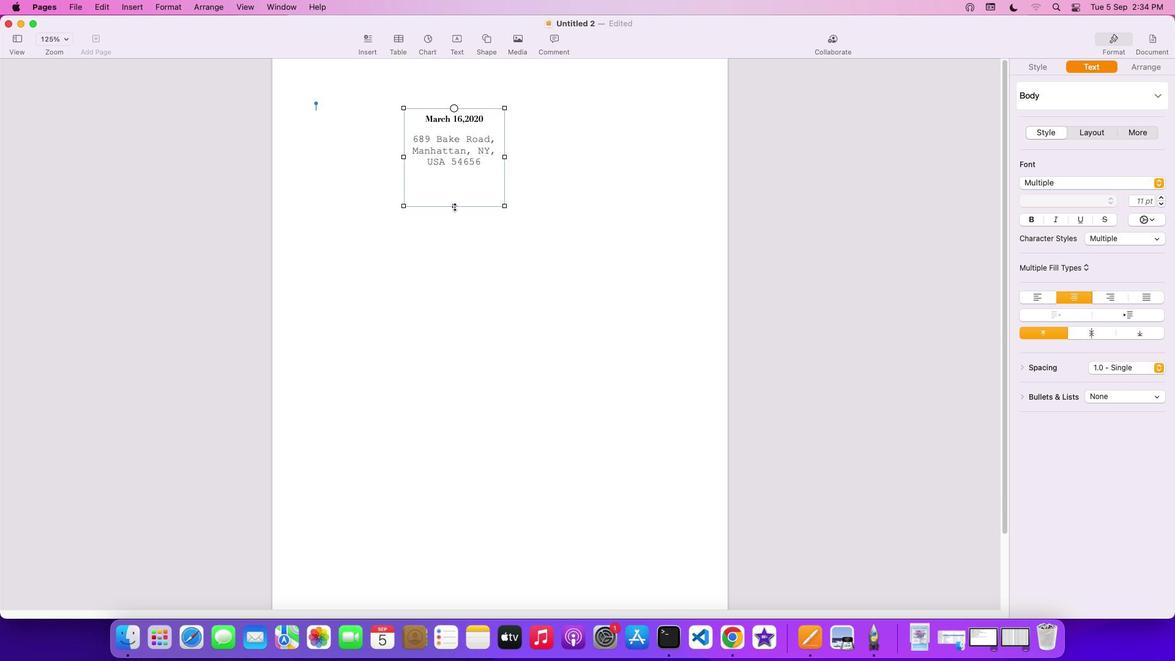 
Action: Mouse pressed left at (455, 207)
Screenshot: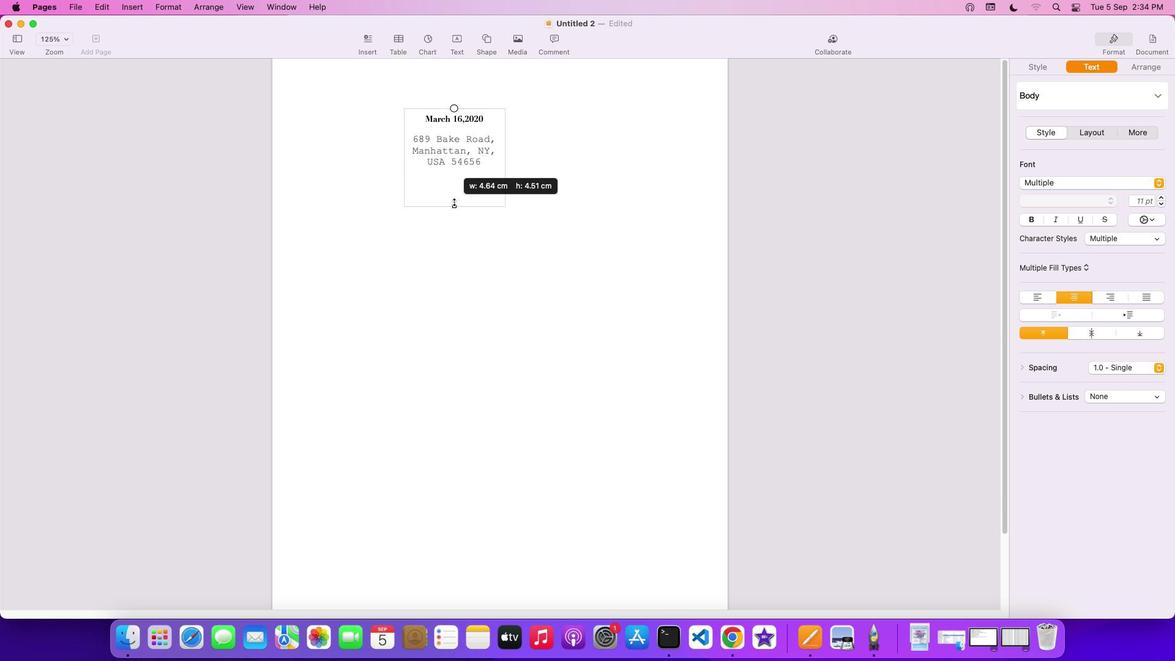 
Action: Mouse moved to (451, 116)
Screenshot: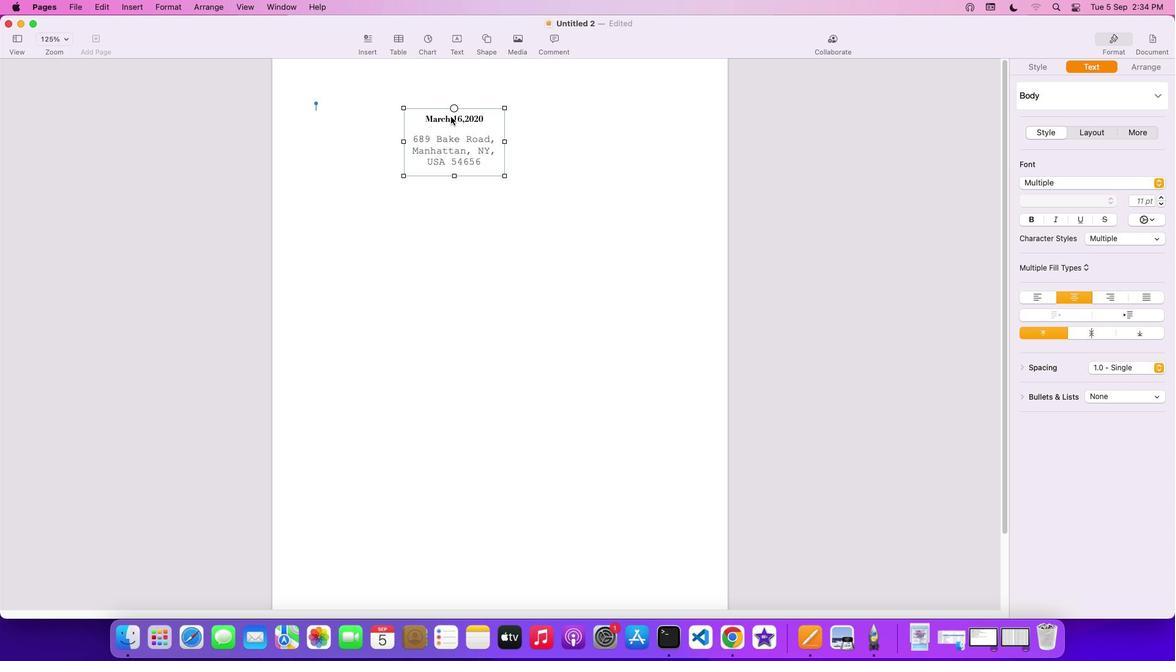
Action: Mouse pressed left at (451, 116)
Screenshot: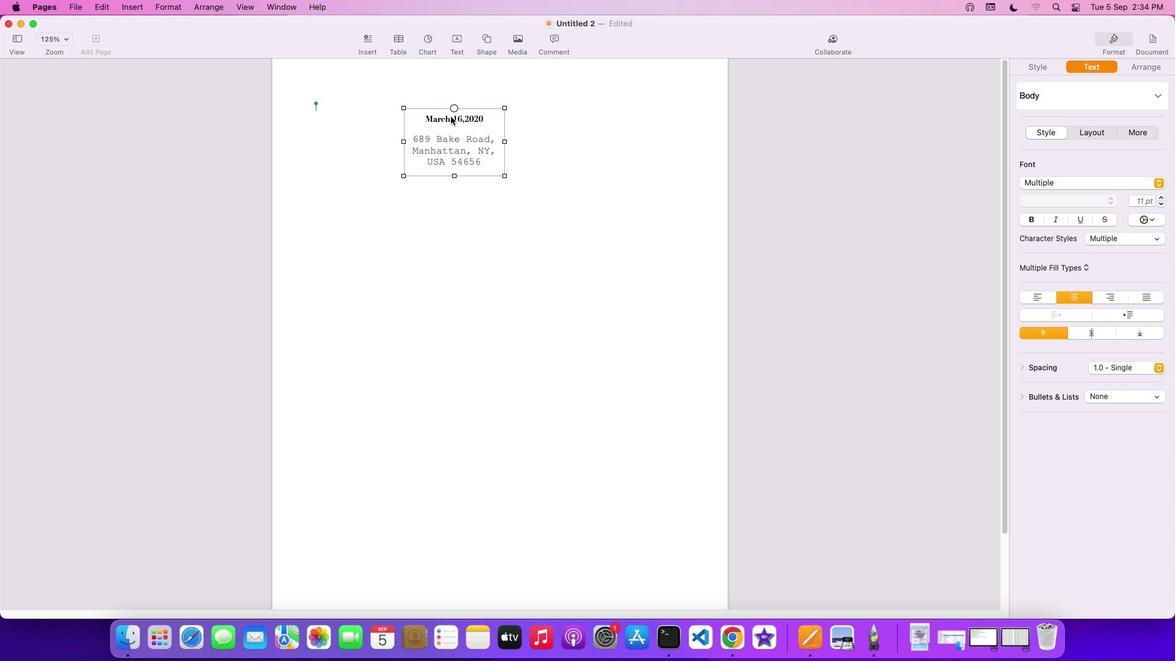 
Action: Mouse moved to (465, 176)
Screenshot: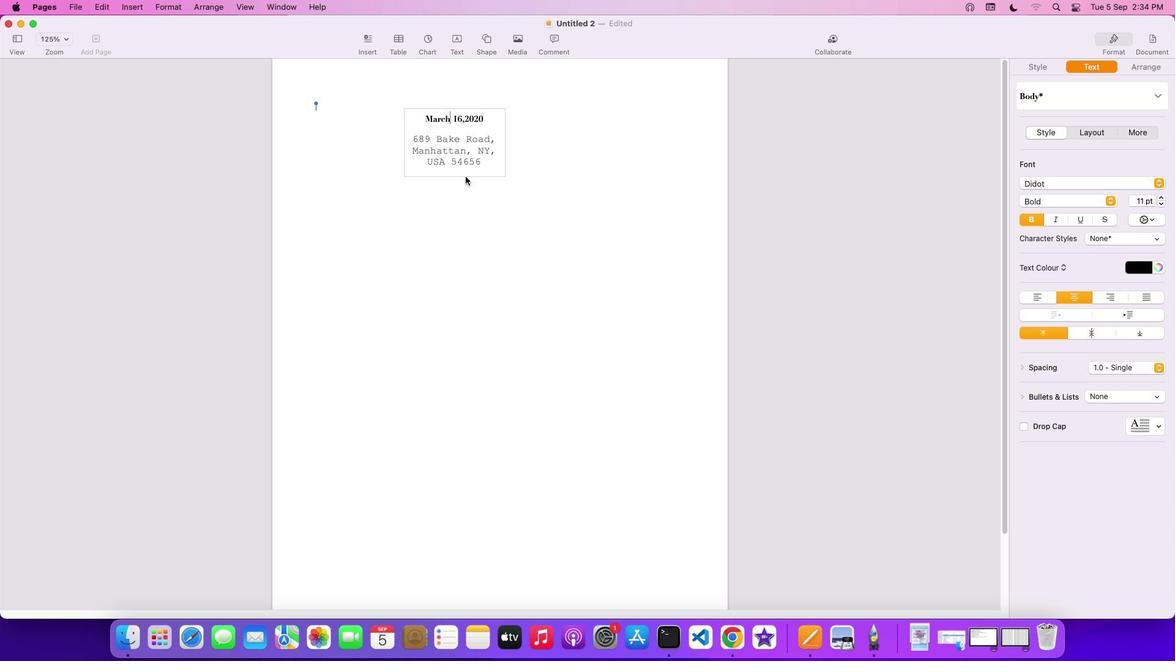 
Action: Mouse pressed left at (465, 176)
Screenshot: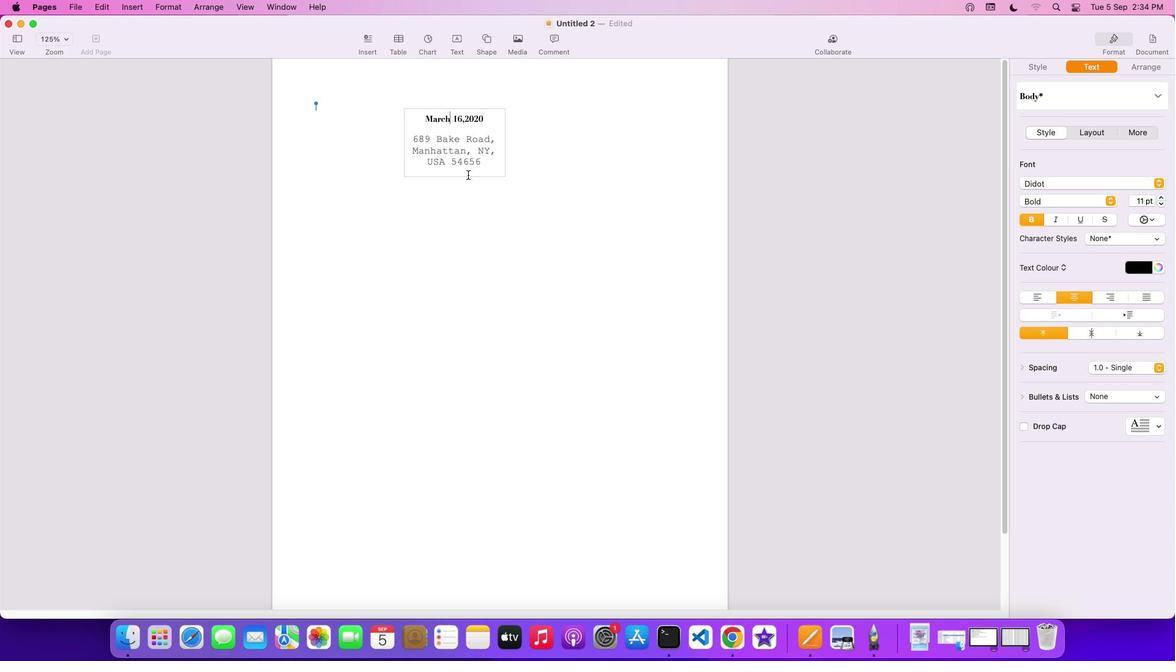 
Action: Mouse moved to (504, 176)
Screenshot: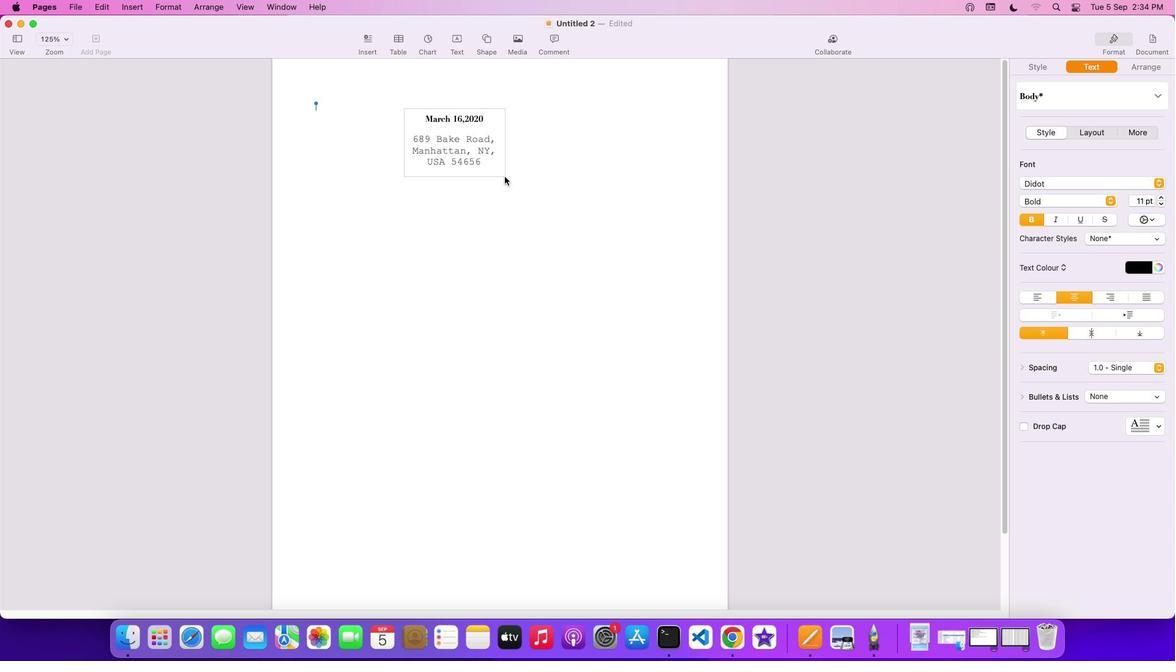 
Action: Mouse pressed left at (504, 176)
Screenshot: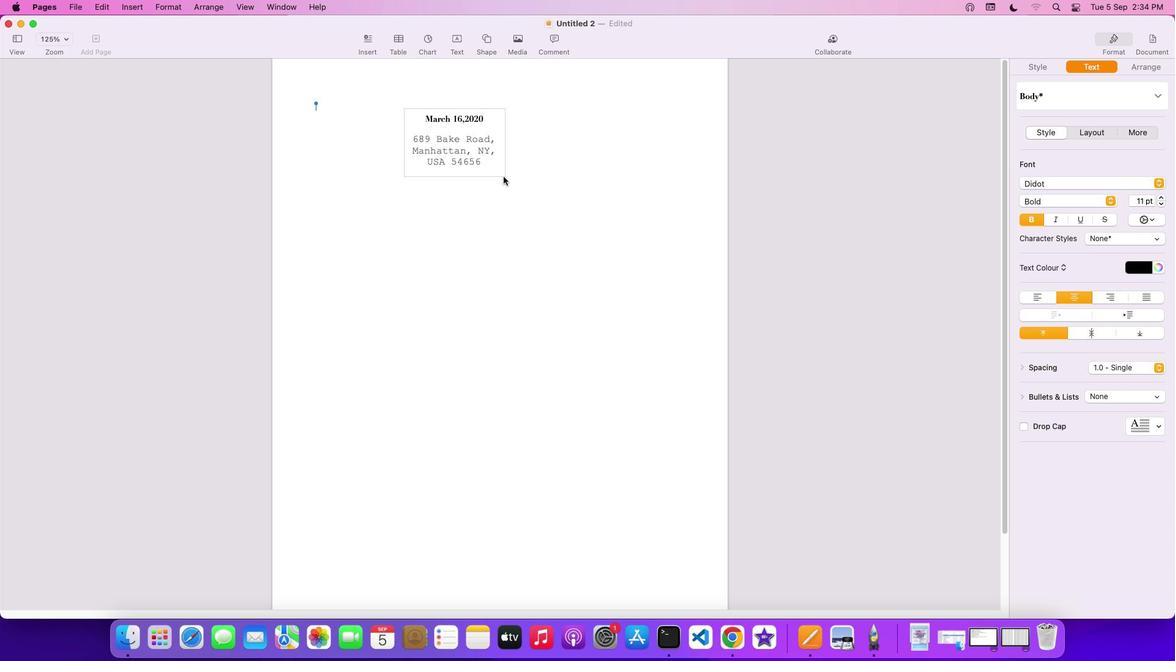 
Action: Mouse moved to (457, 129)
Screenshot: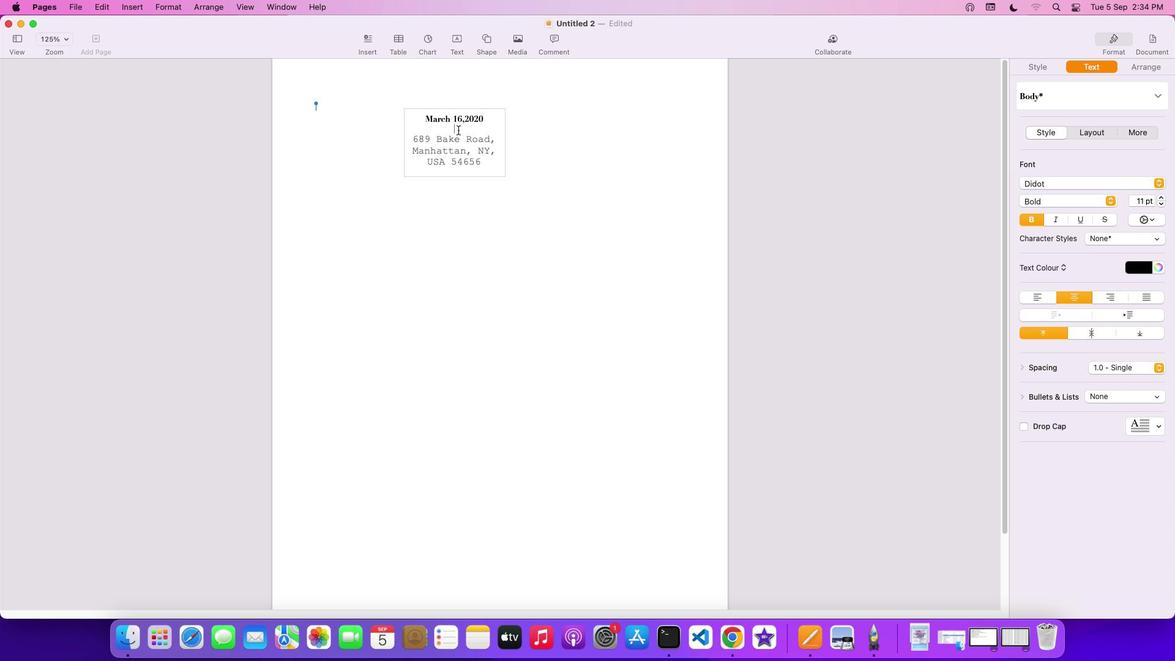
Action: Mouse pressed left at (457, 129)
Screenshot: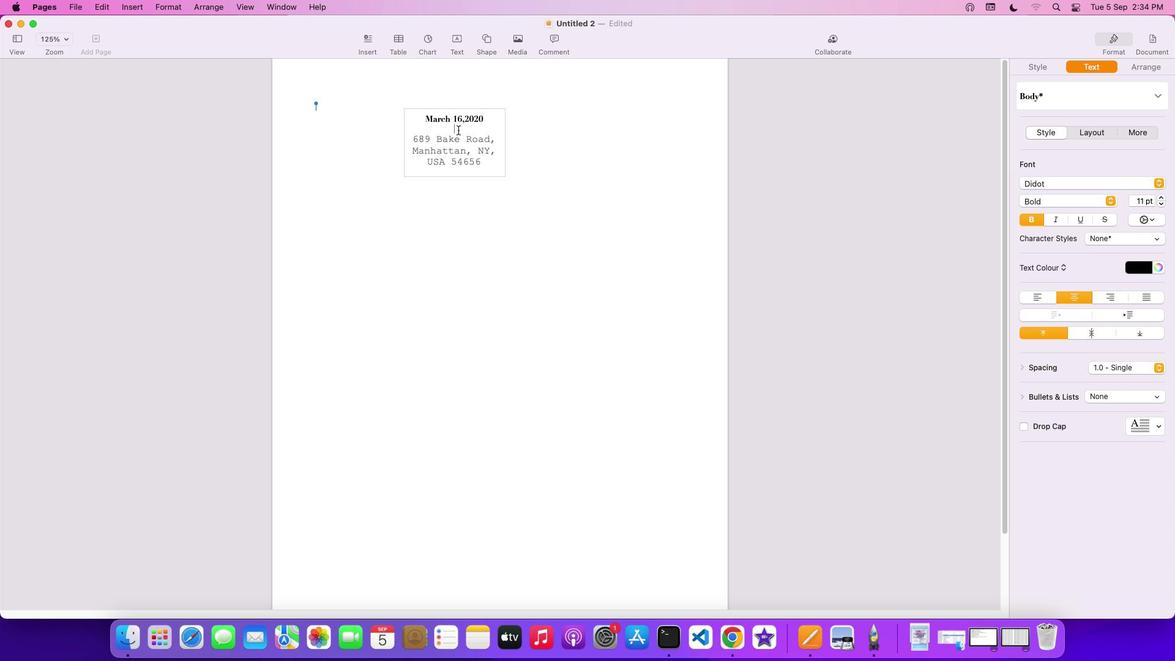 
Action: Mouse moved to (485, 164)
Screenshot: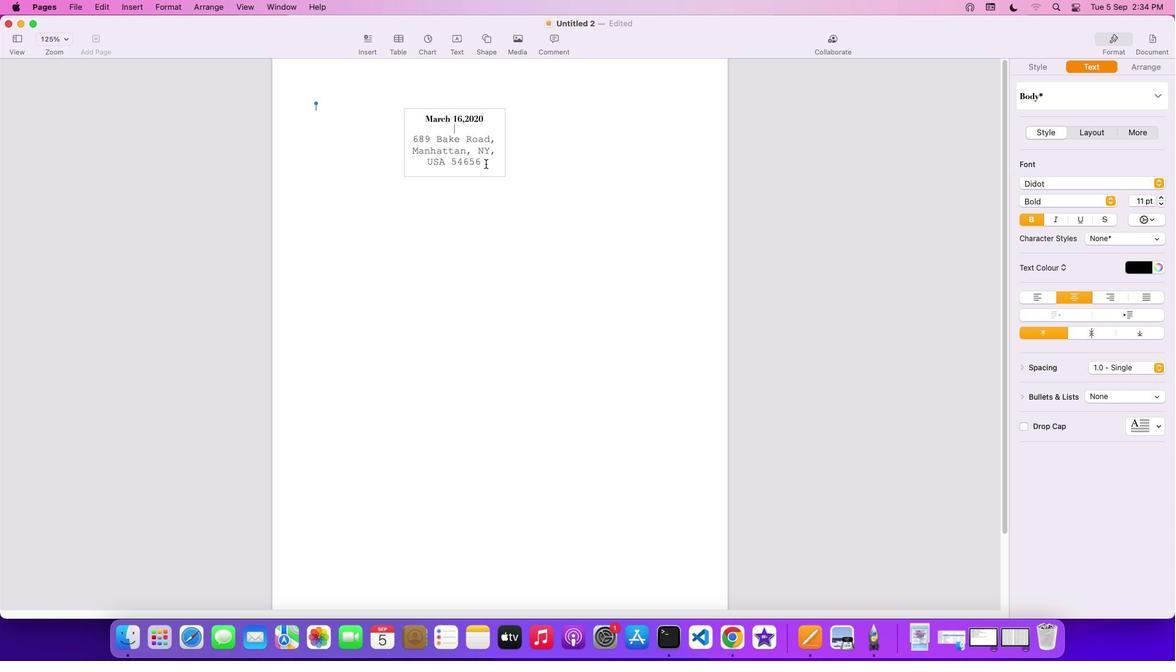 
Action: Mouse pressed left at (485, 164)
Screenshot: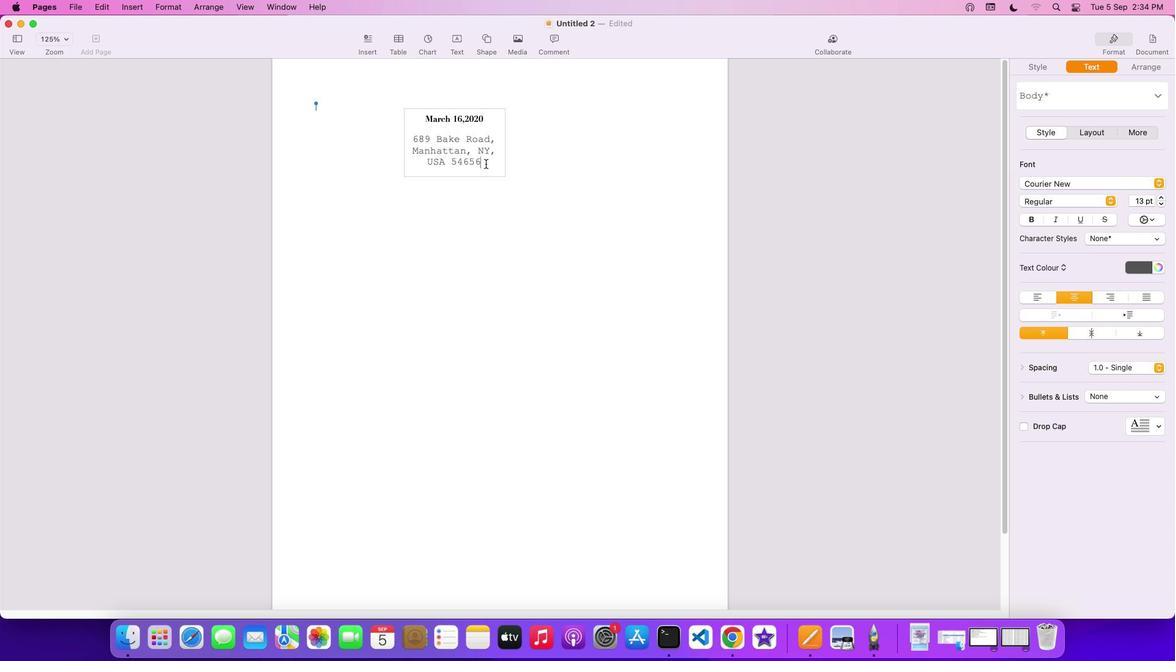 
Action: Mouse moved to (496, 222)
Screenshot: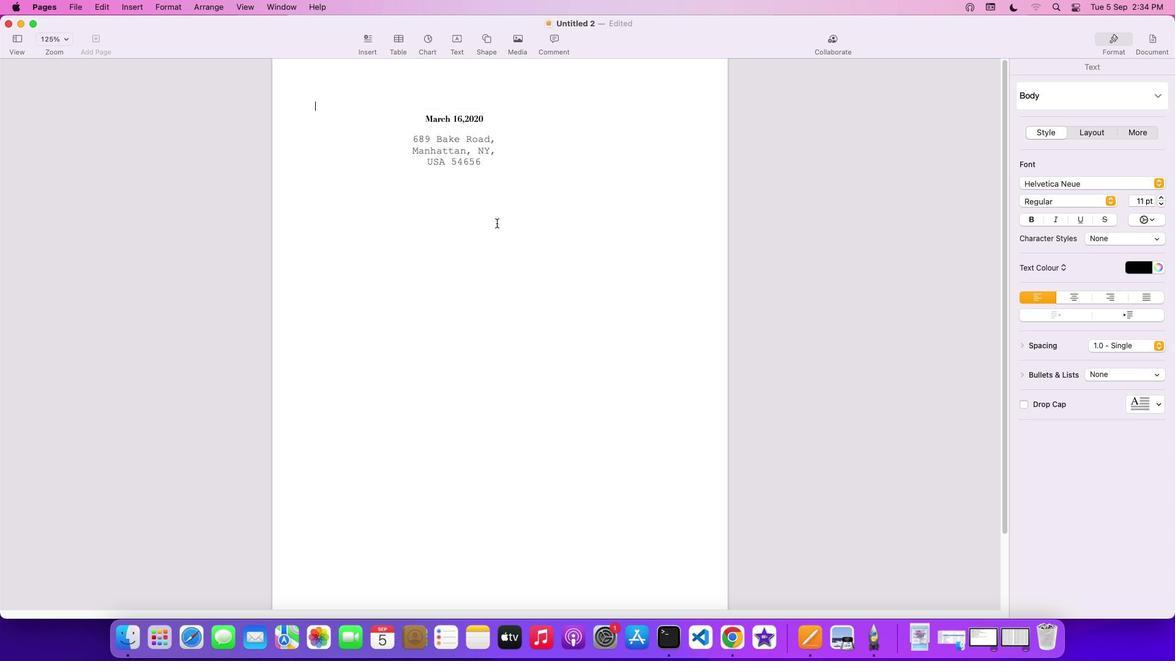 
Action: Mouse pressed left at (496, 222)
Screenshot: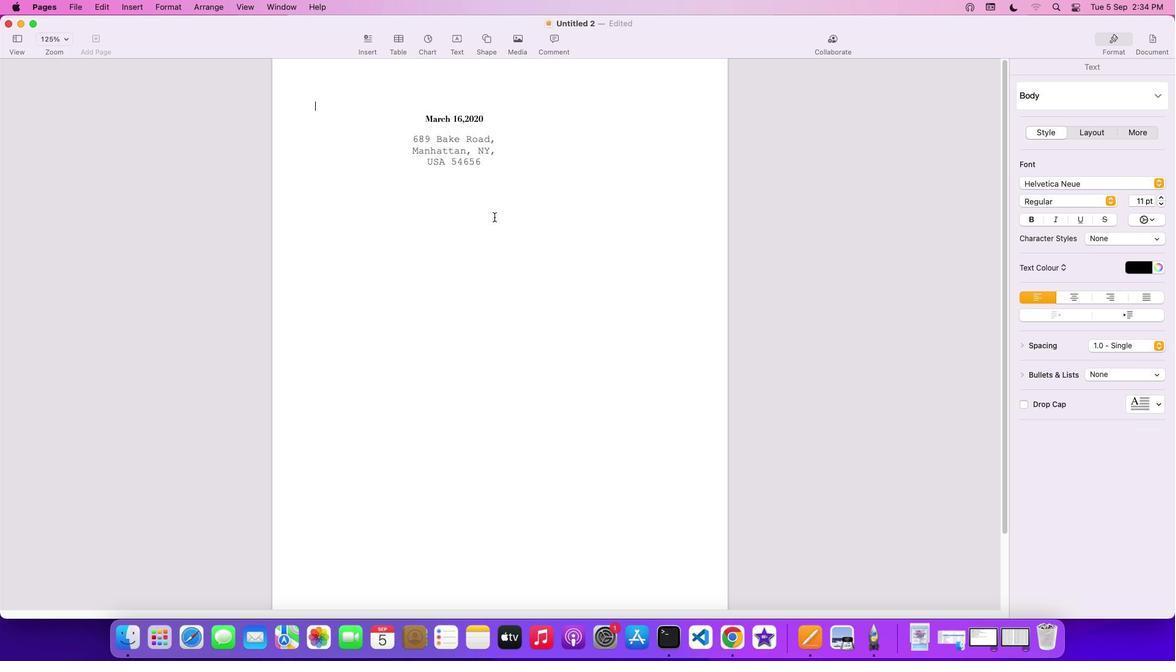 
Action: Mouse moved to (462, 162)
Screenshot: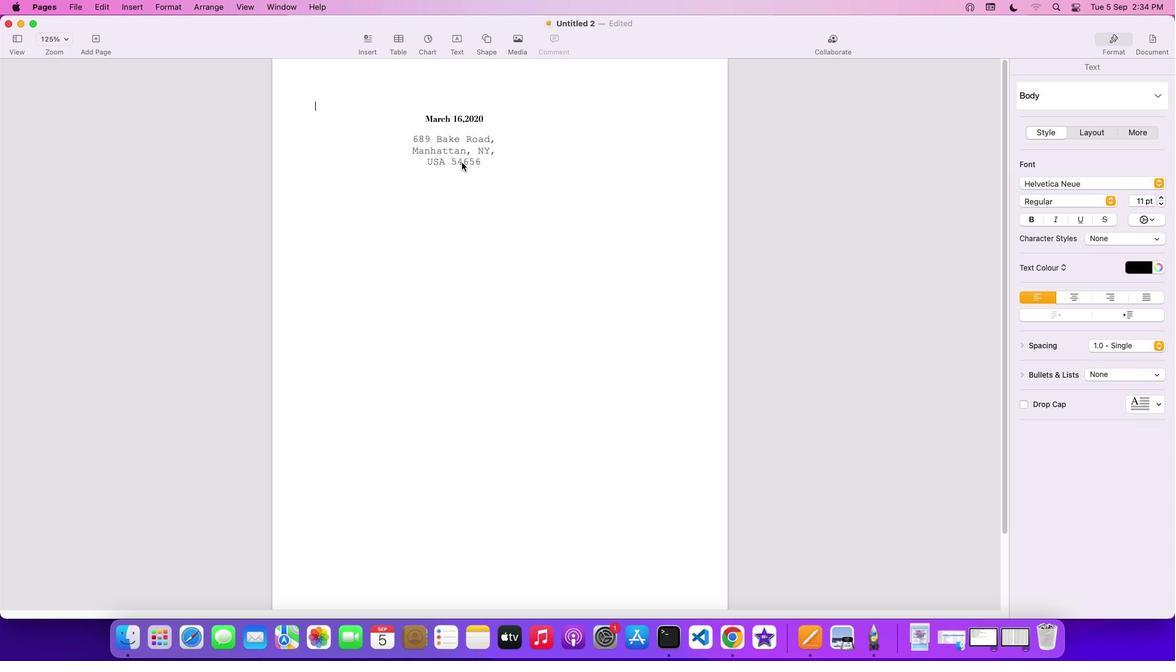 
Action: Mouse pressed left at (462, 162)
Screenshot: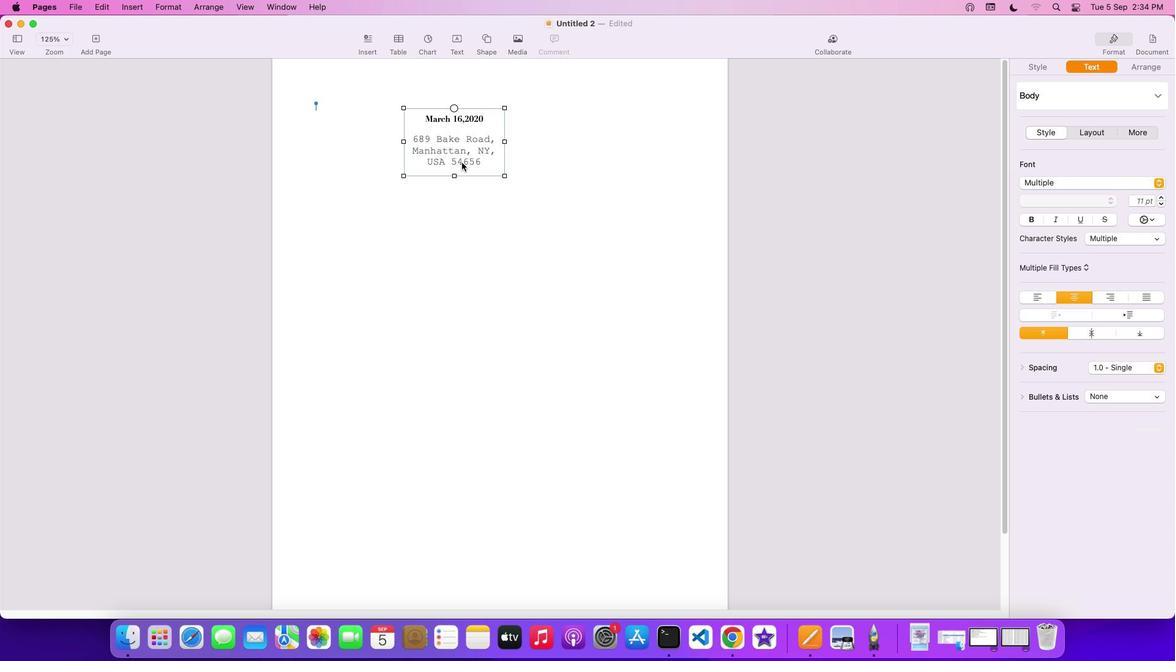 
Action: Mouse moved to (455, 176)
Screenshot: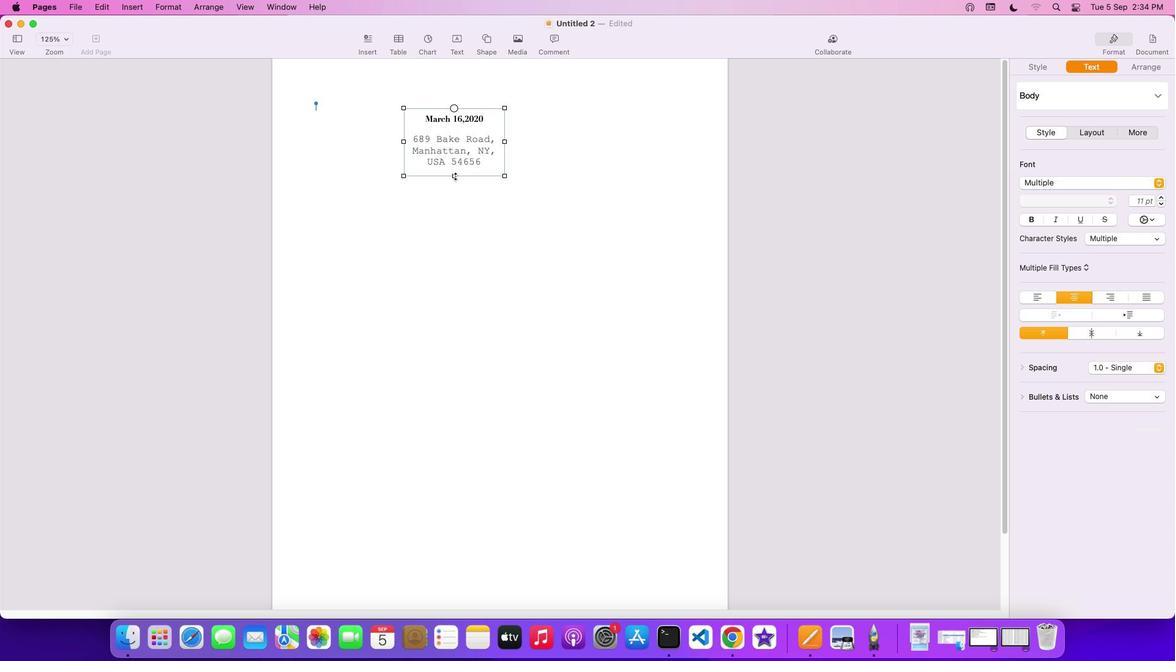 
Action: Mouse pressed left at (455, 176)
Screenshot: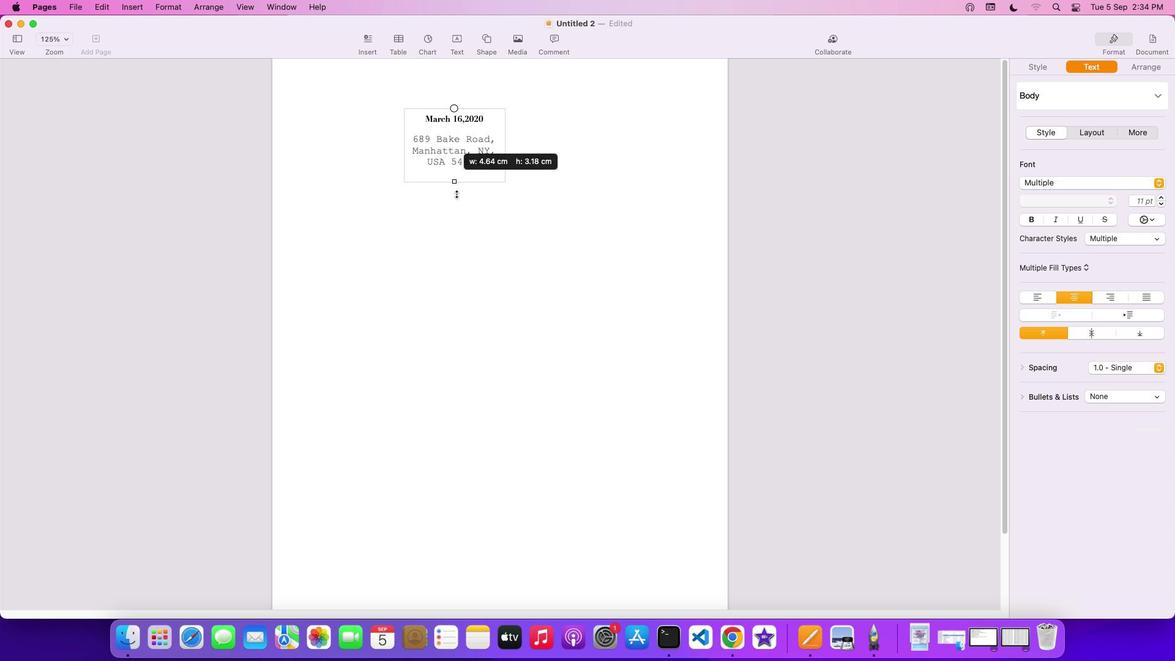 
Action: Mouse moved to (452, 121)
Screenshot: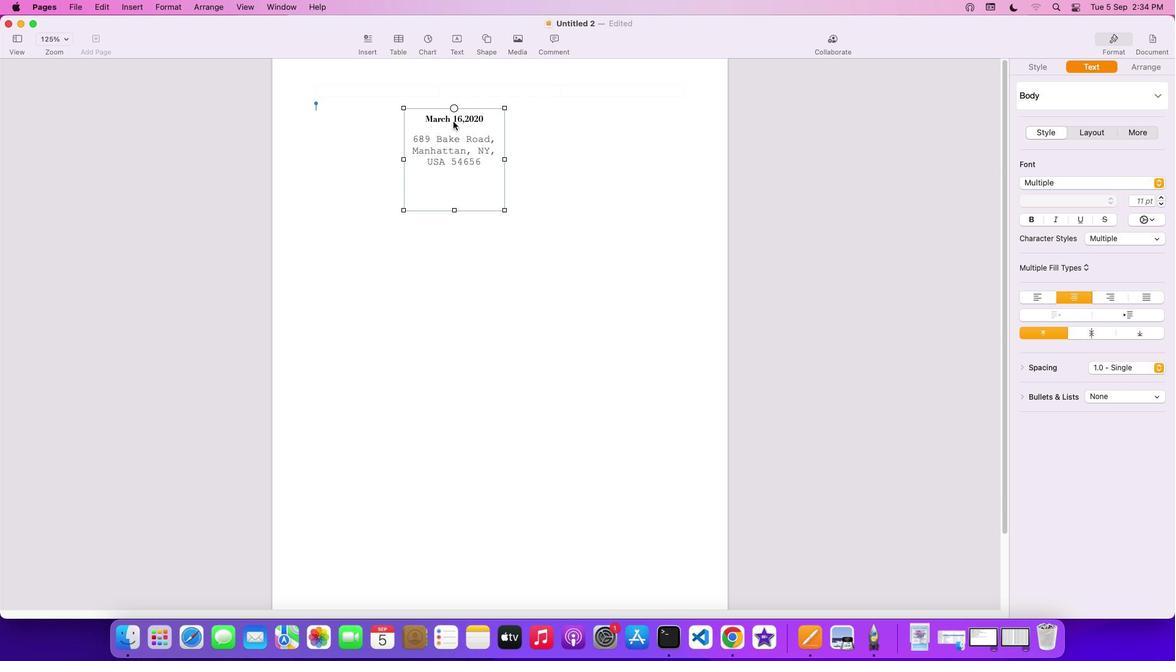 
Action: Mouse pressed left at (452, 121)
Screenshot: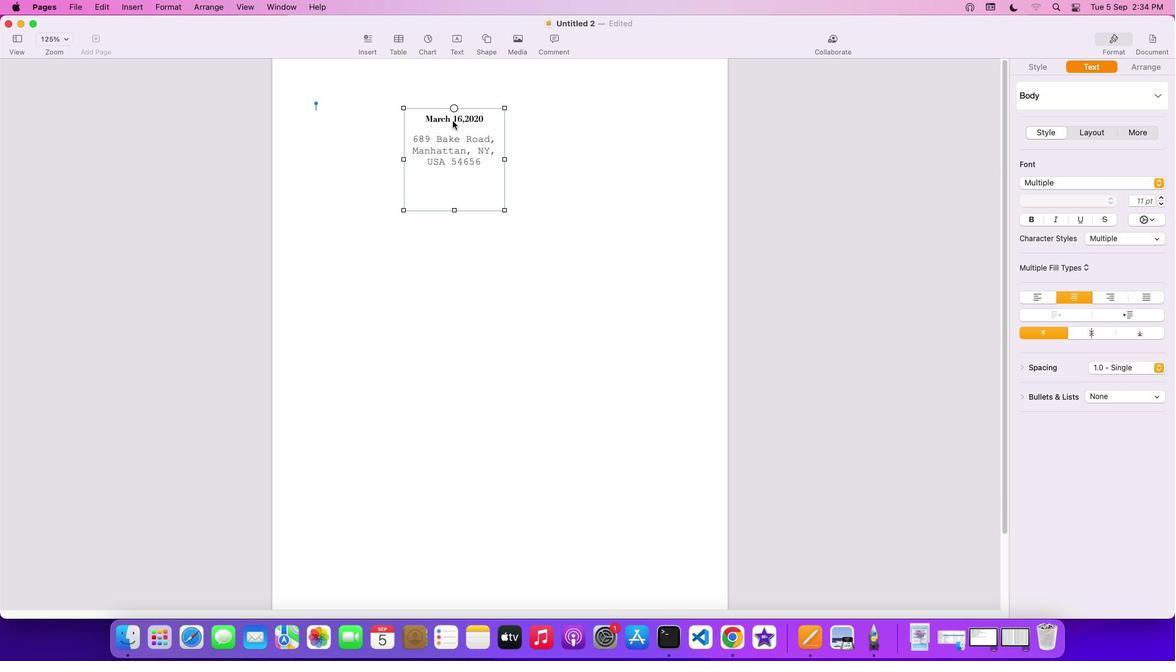 
Action: Mouse moved to (425, 118)
Screenshot: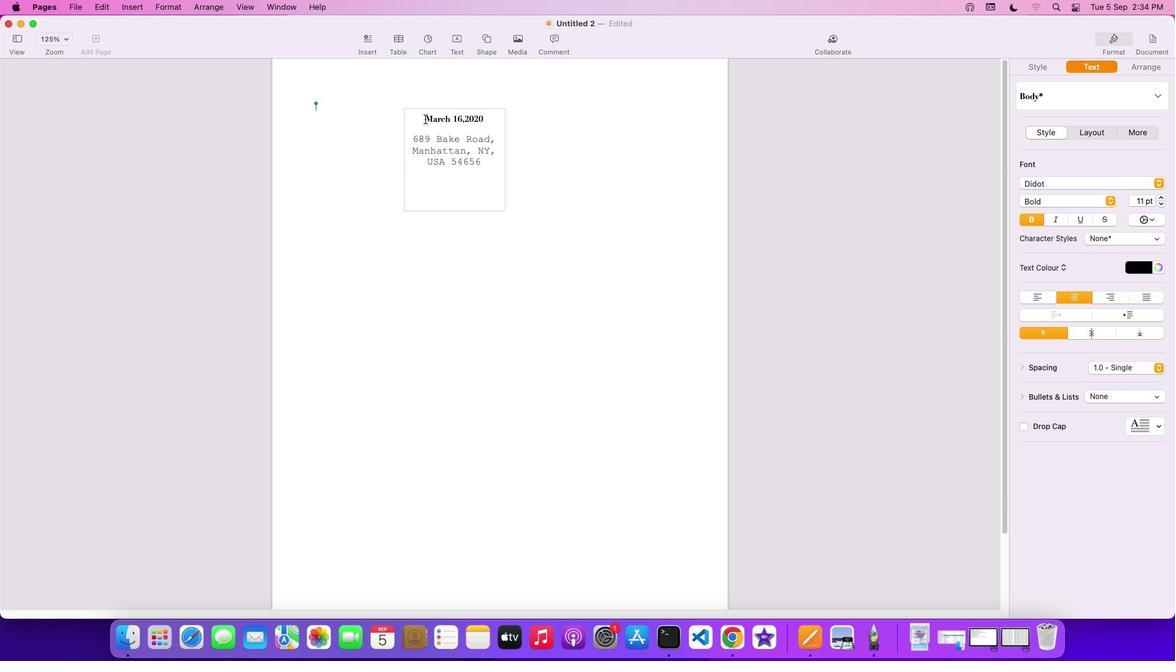 
Action: Mouse pressed left at (425, 118)
Screenshot: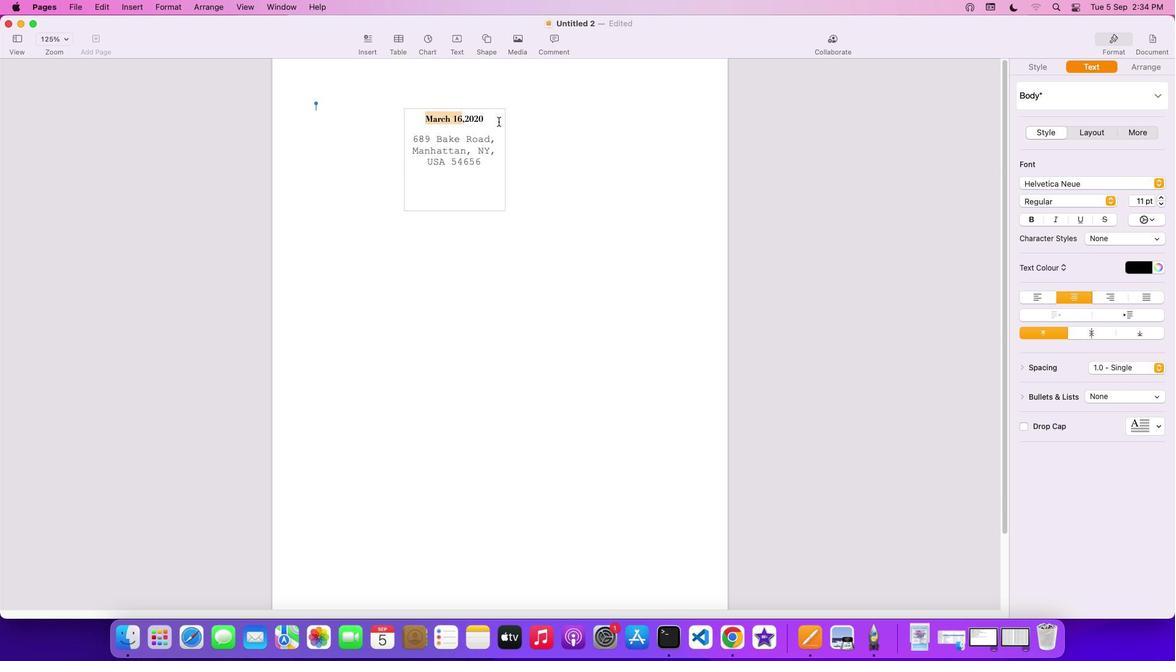 
Action: Mouse moved to (1161, 197)
Screenshot: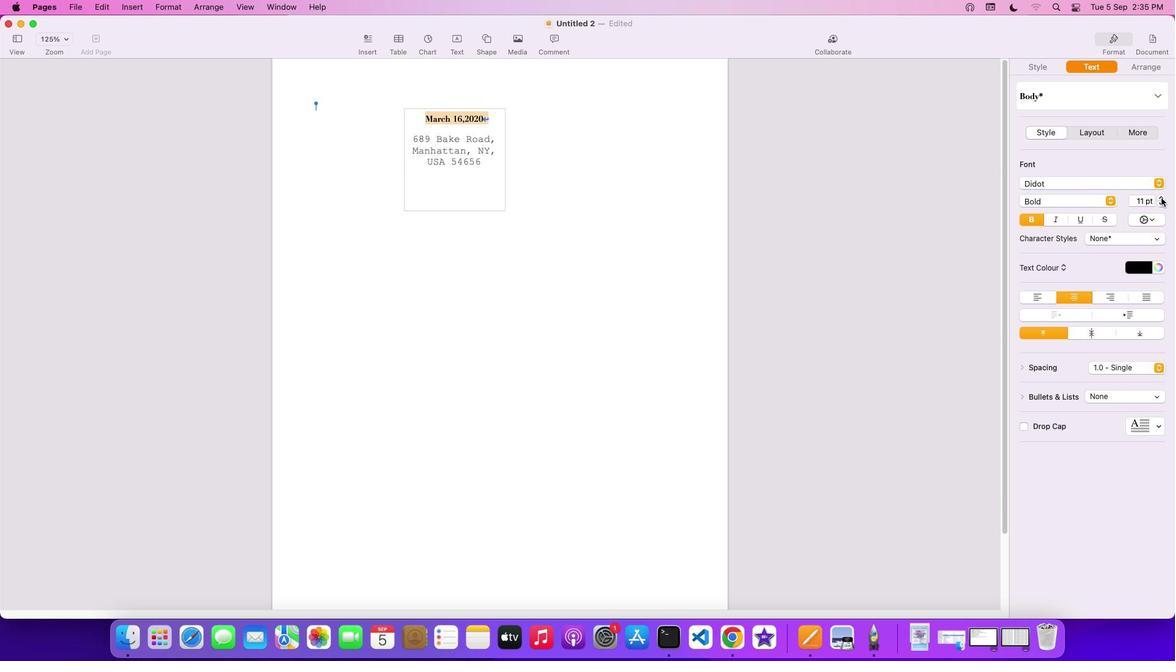 
Action: Mouse pressed left at (1161, 197)
Screenshot: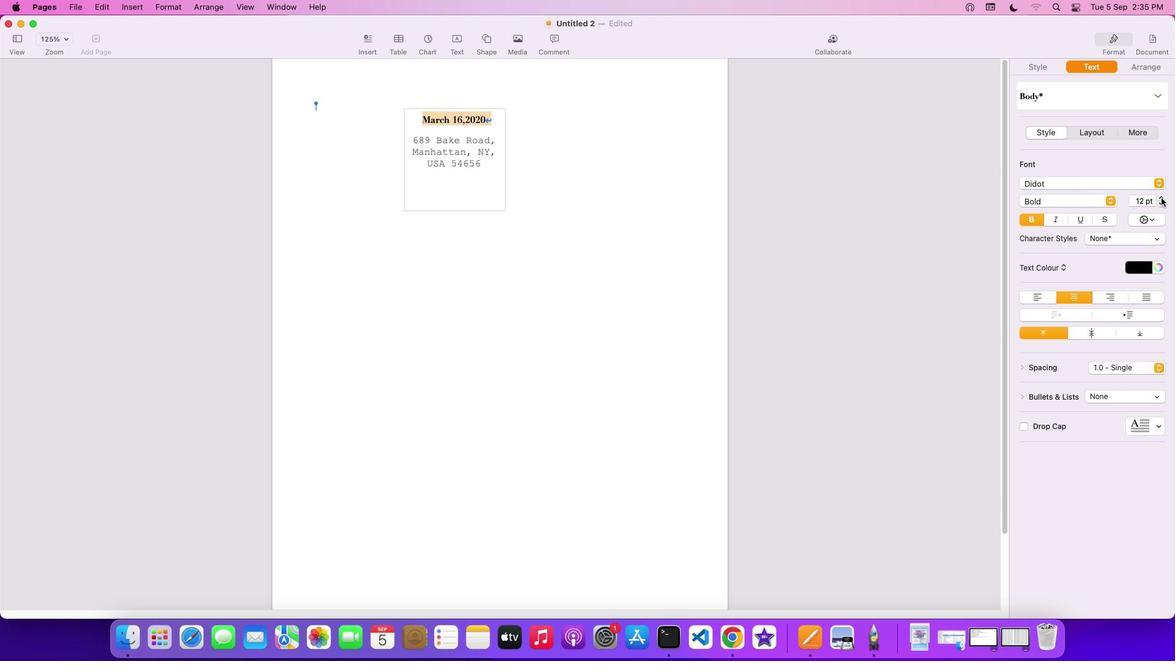 
Action: Mouse pressed left at (1161, 197)
Screenshot: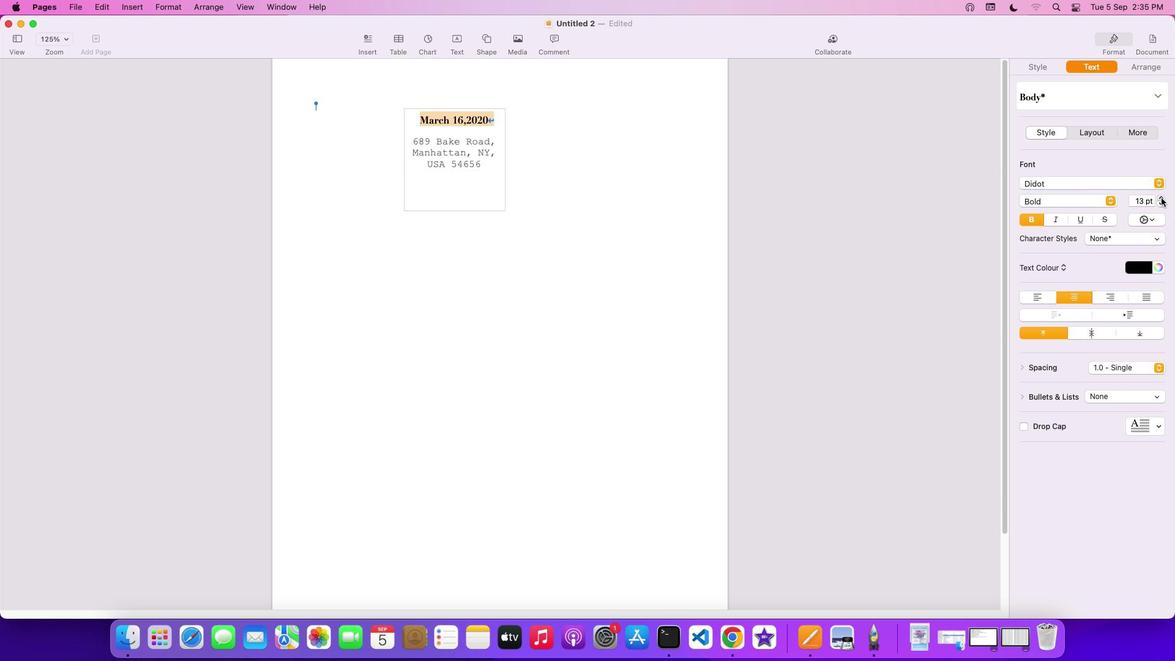 
Action: Mouse pressed left at (1161, 197)
Screenshot: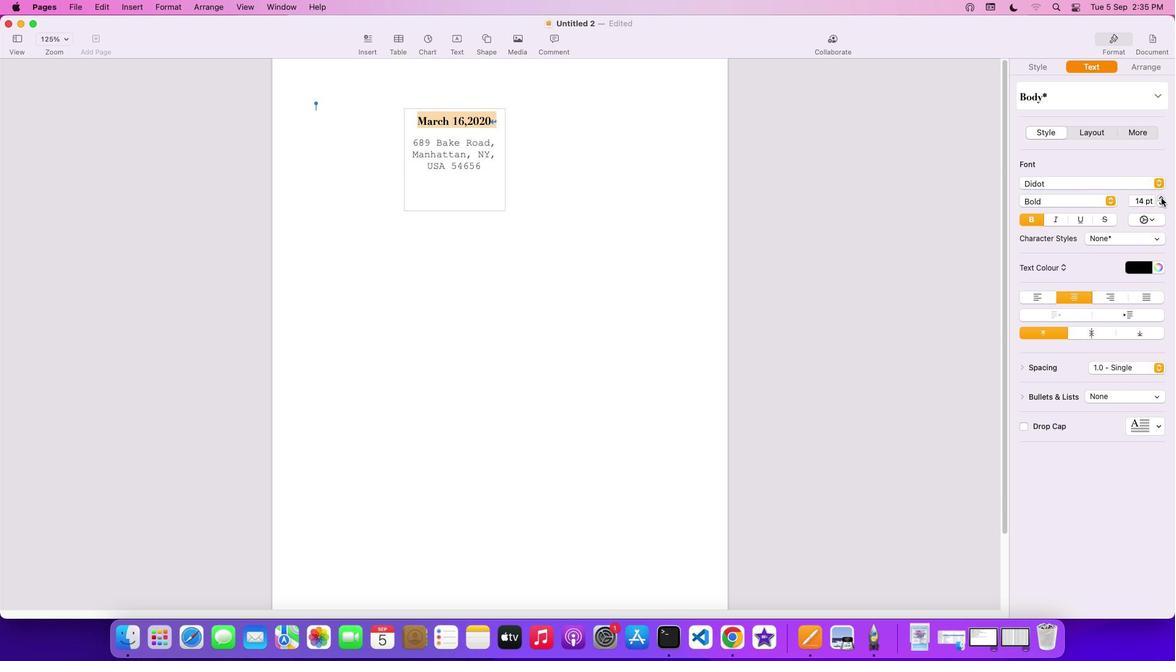 
Action: Mouse pressed left at (1161, 197)
Screenshot: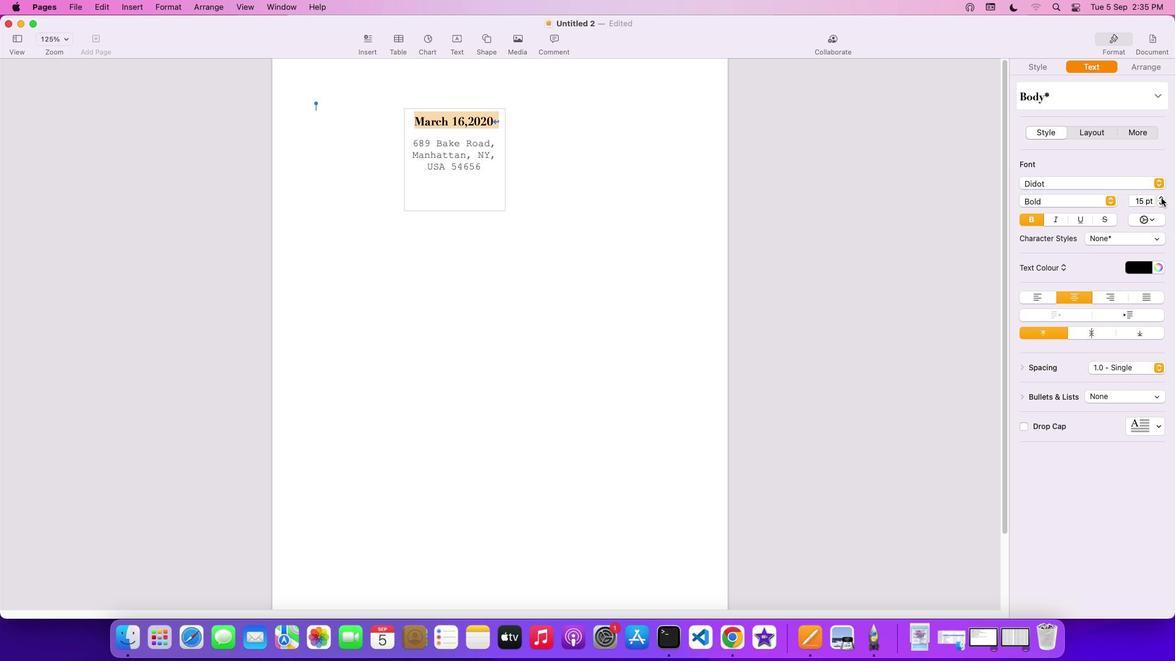 
Action: Mouse pressed left at (1161, 197)
Screenshot: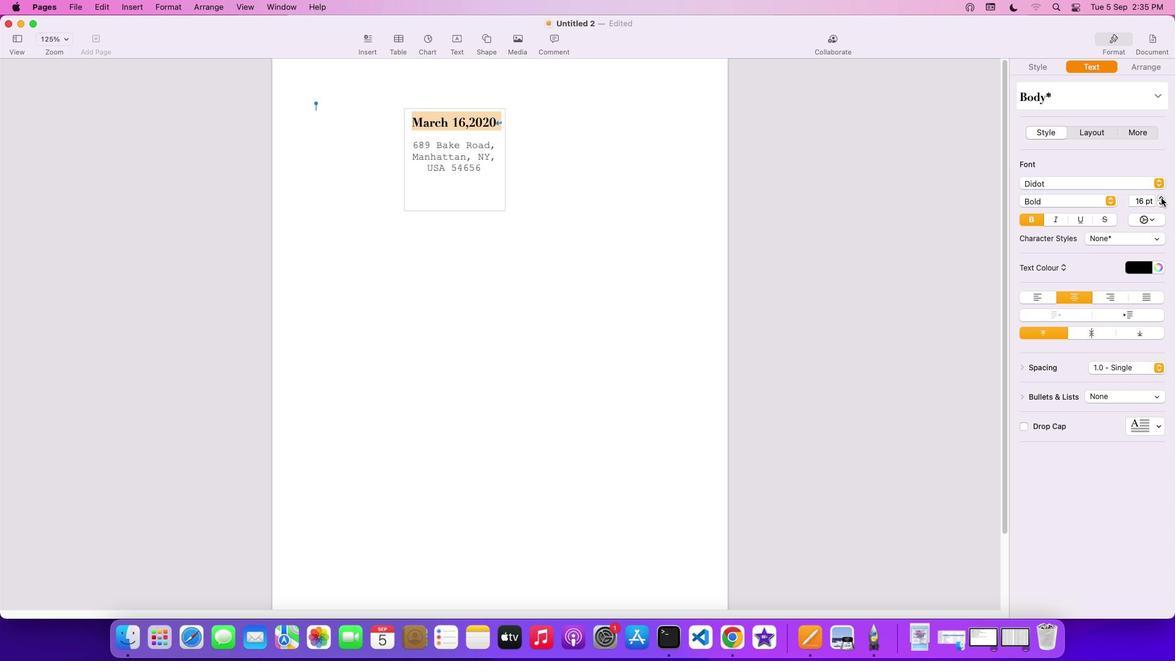 
Action: Mouse moved to (446, 178)
Screenshot: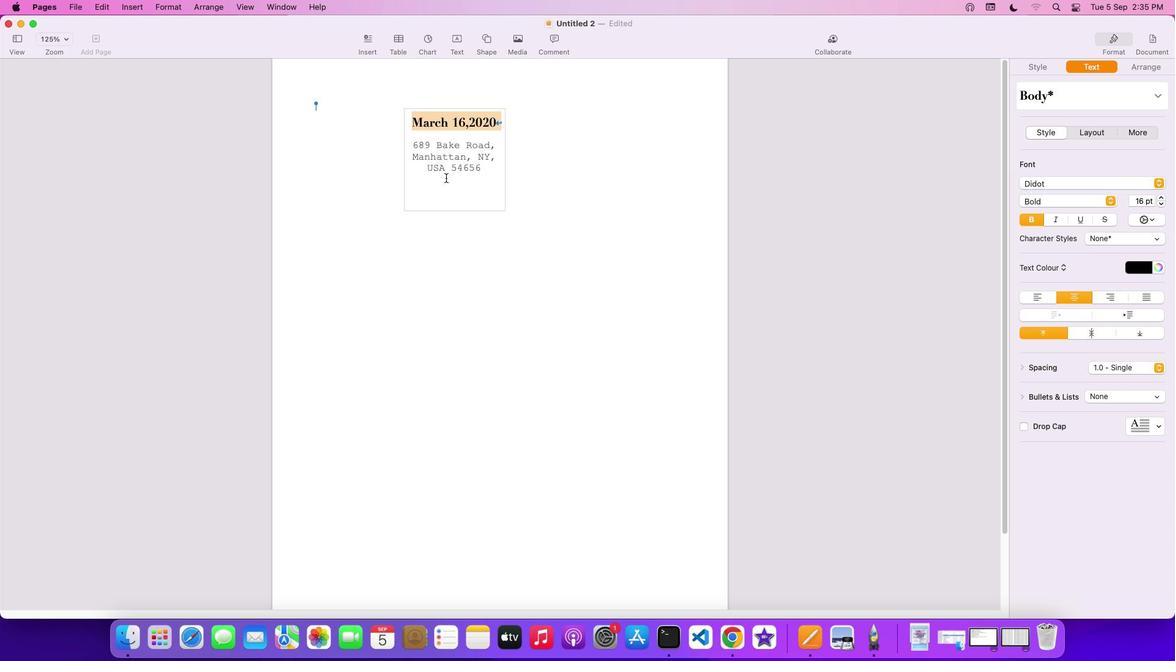 
Action: Mouse pressed left at (446, 178)
Screenshot: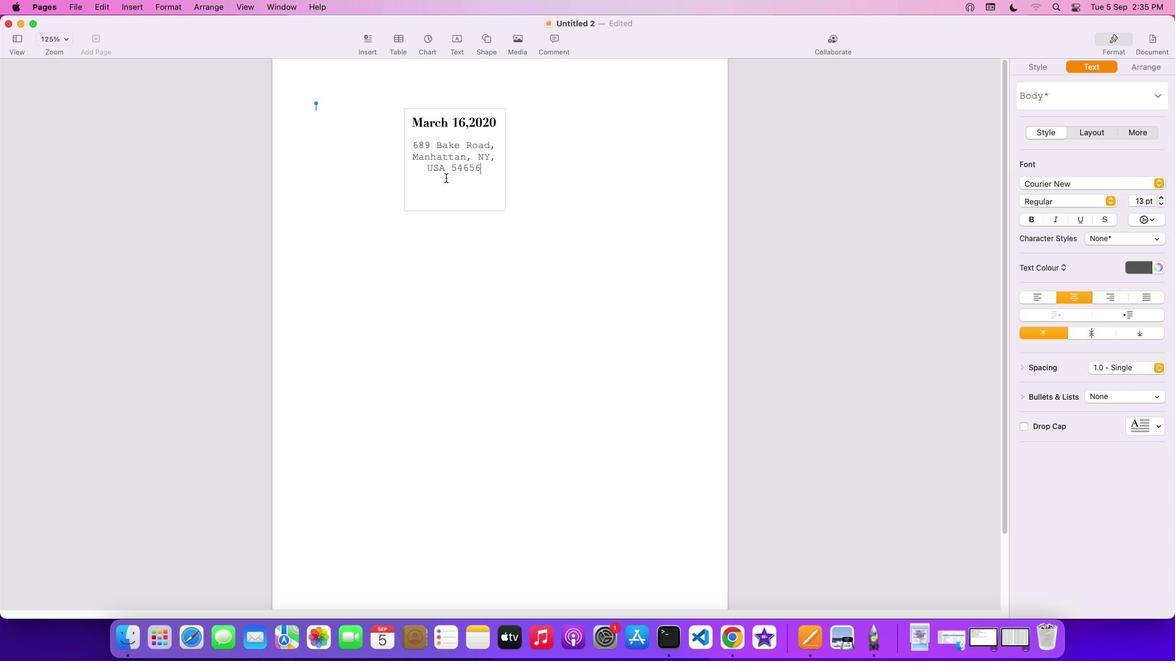
Action: Mouse moved to (589, 194)
Screenshot: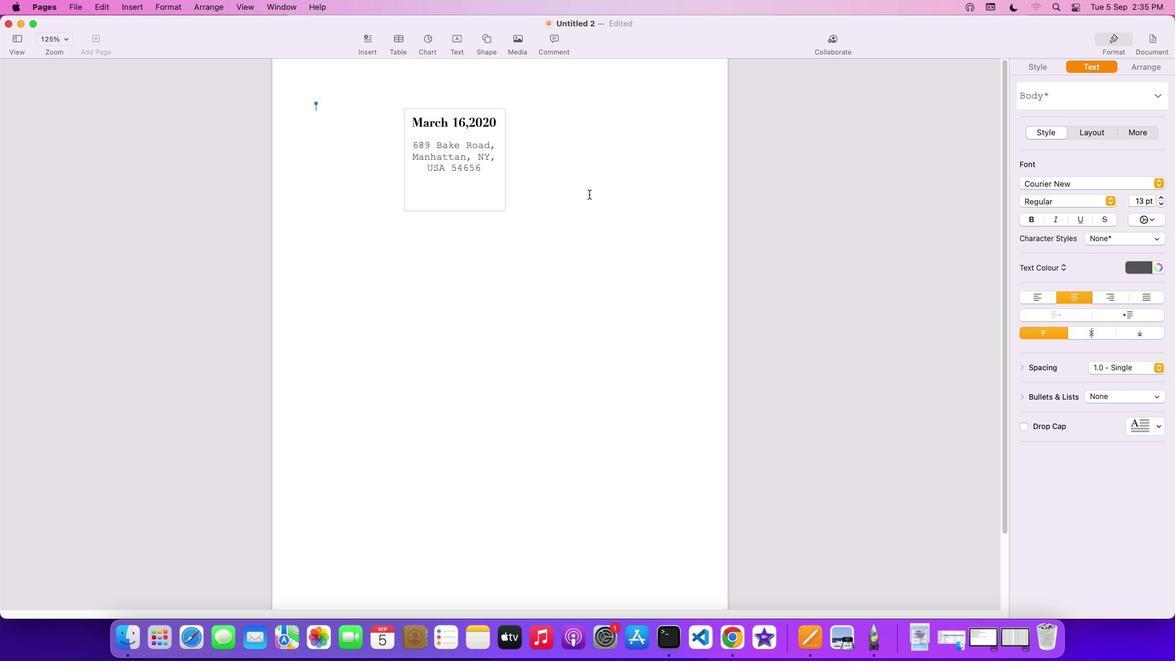 
Action: Mouse pressed left at (589, 194)
Screenshot: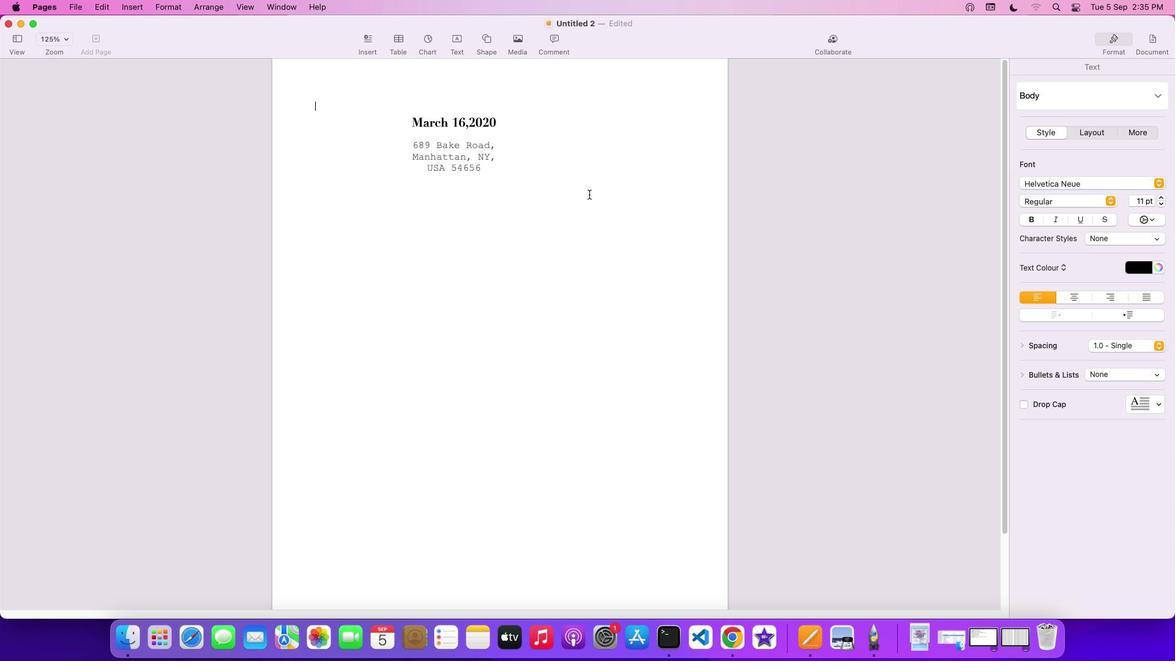 
Action: Mouse moved to (460, 172)
Screenshot: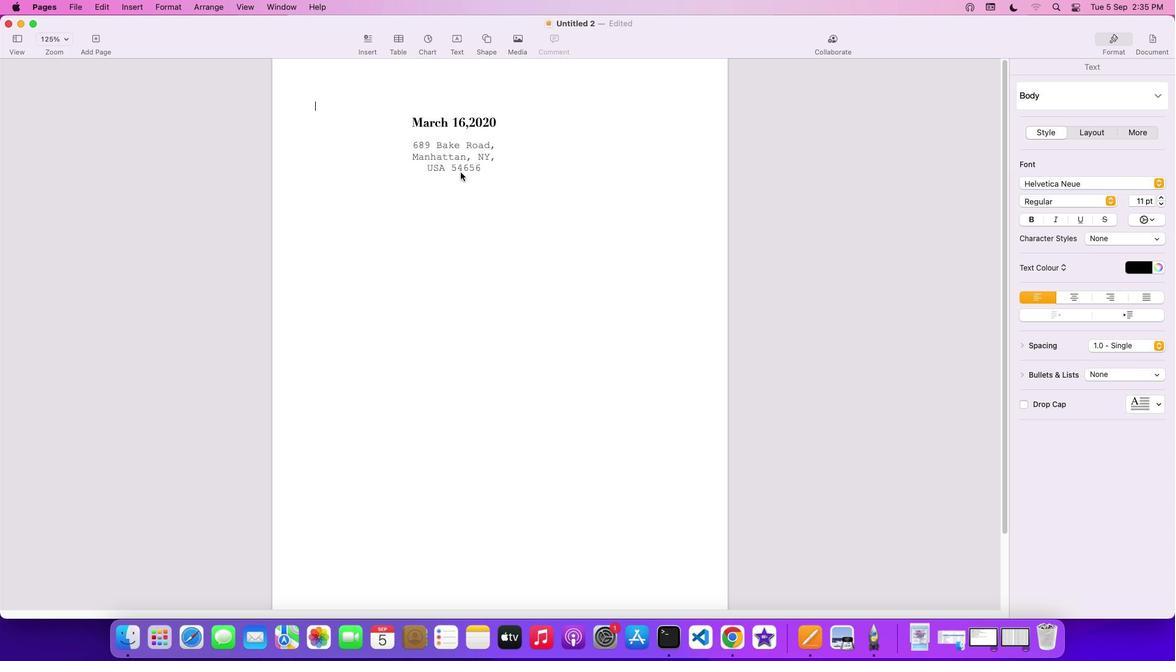 
Action: Mouse pressed left at (460, 172)
Screenshot: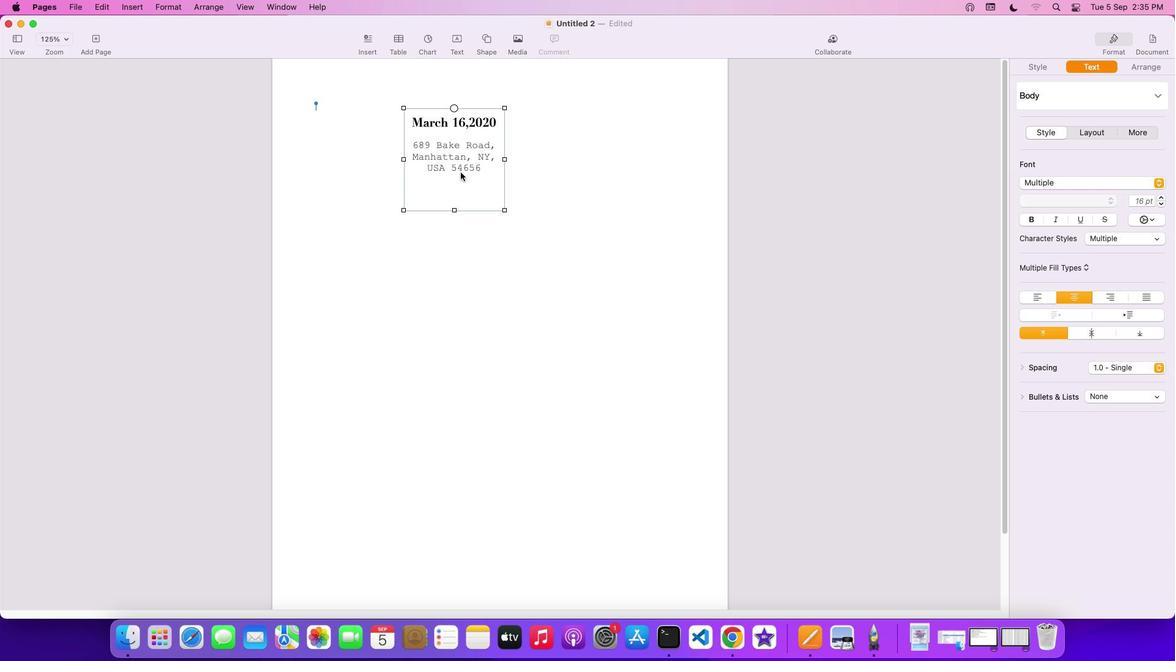 
Action: Mouse moved to (455, 212)
Screenshot: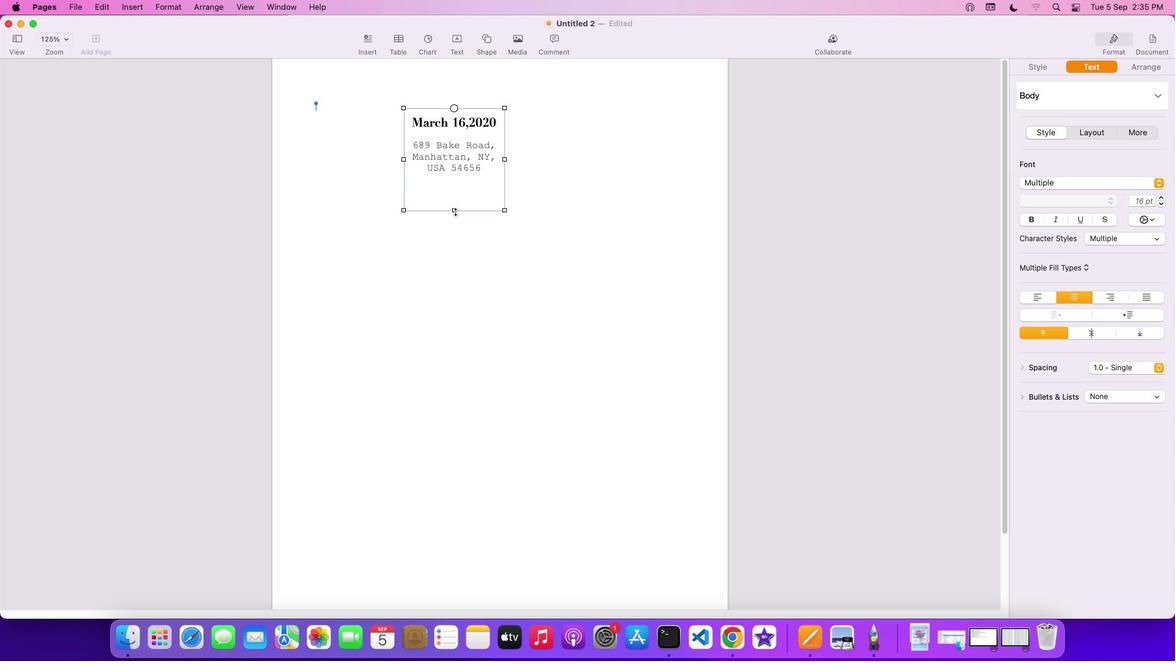 
Action: Mouse pressed left at (455, 212)
Screenshot: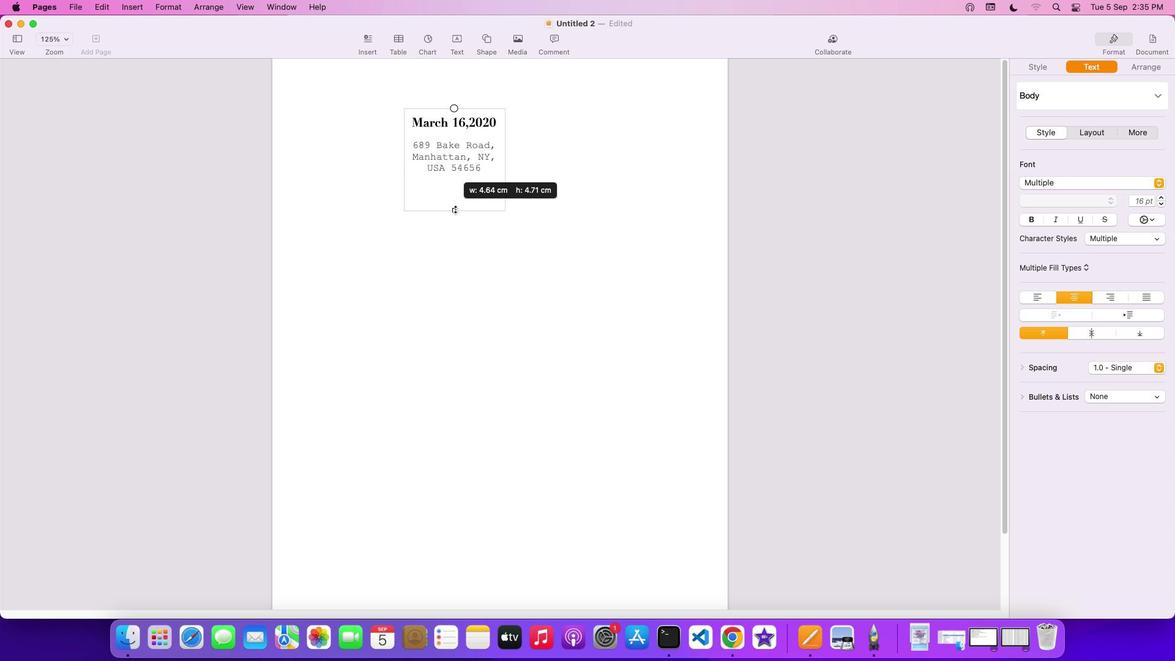 
Action: Mouse moved to (457, 148)
Screenshot: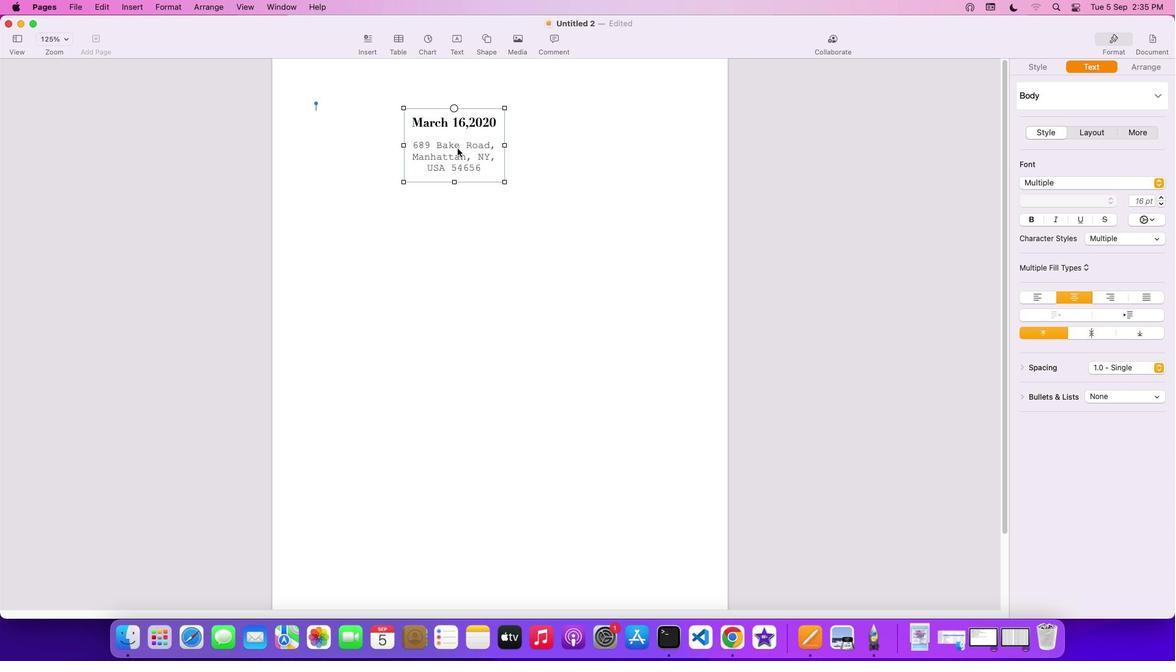 
Action: Mouse pressed left at (457, 148)
Screenshot: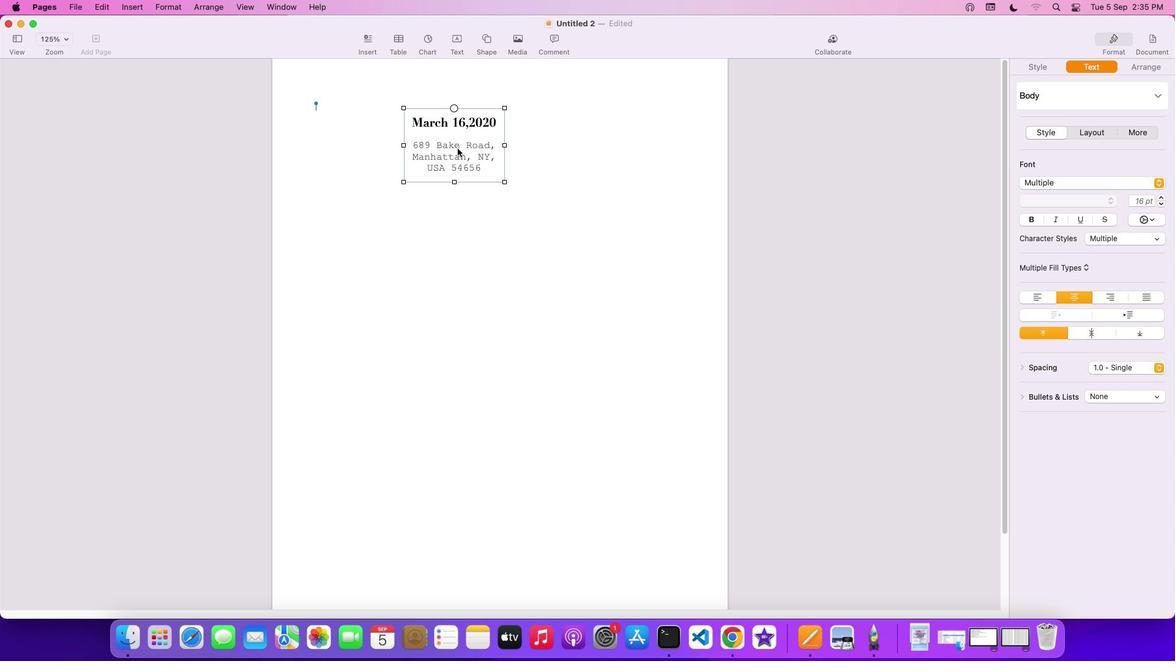 
Action: Mouse moved to (486, 44)
Screenshot: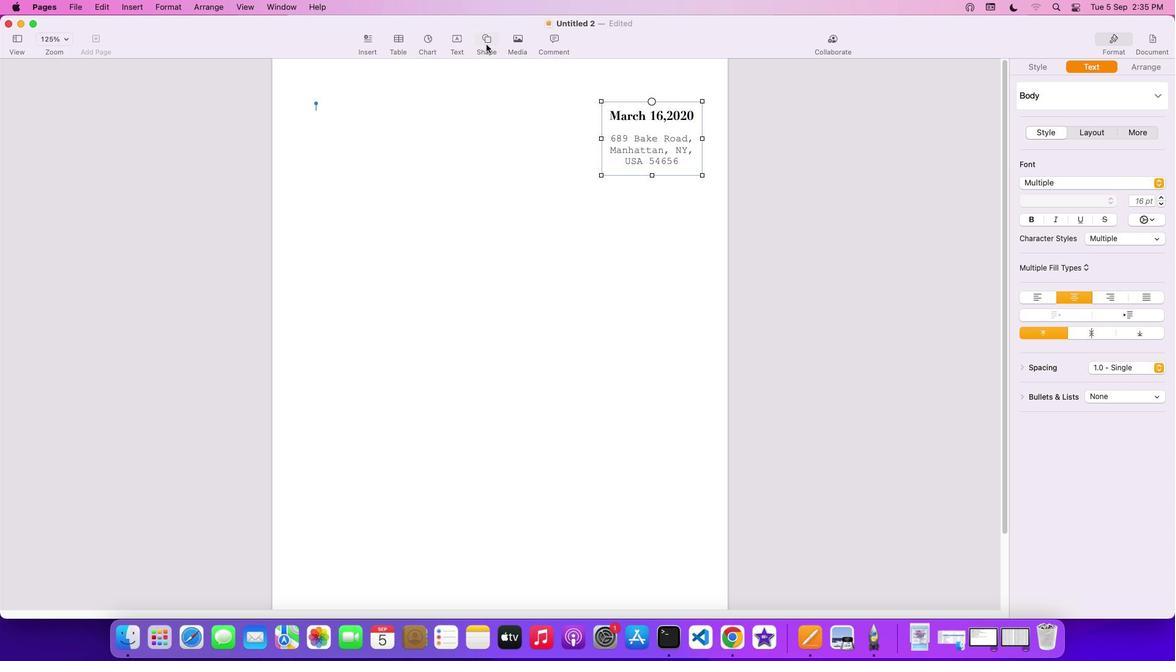 
Action: Mouse pressed left at (486, 44)
Screenshot: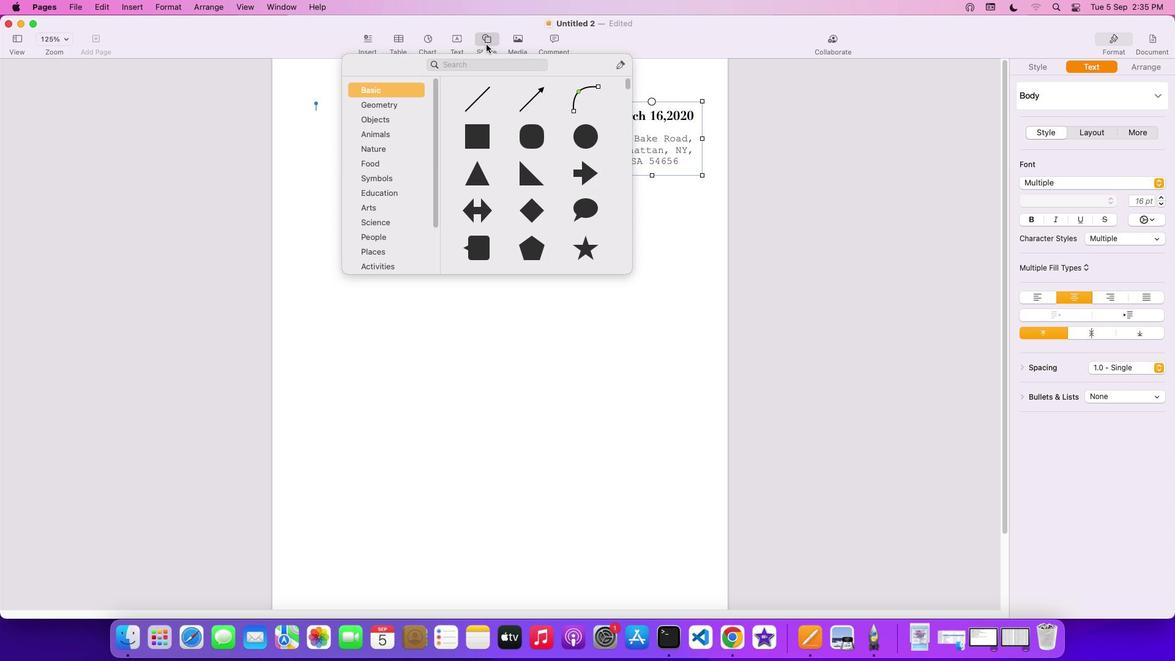 
Action: Mouse moved to (566, 191)
Screenshot: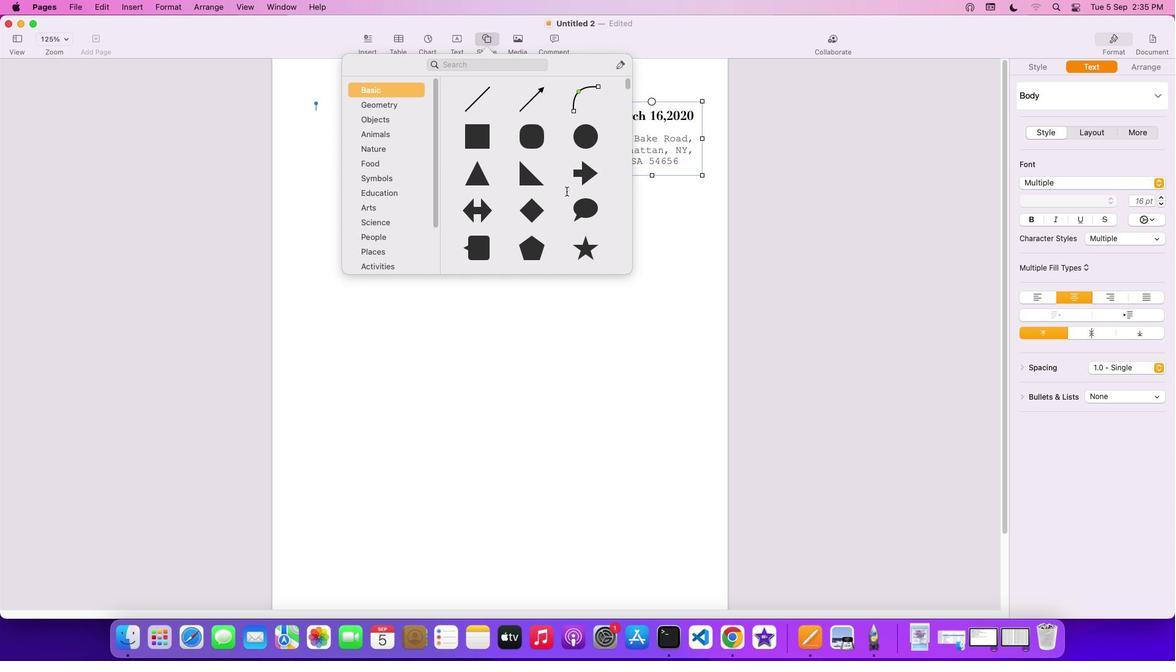 
Action: Mouse scrolled (566, 191) with delta (0, 0)
Screenshot: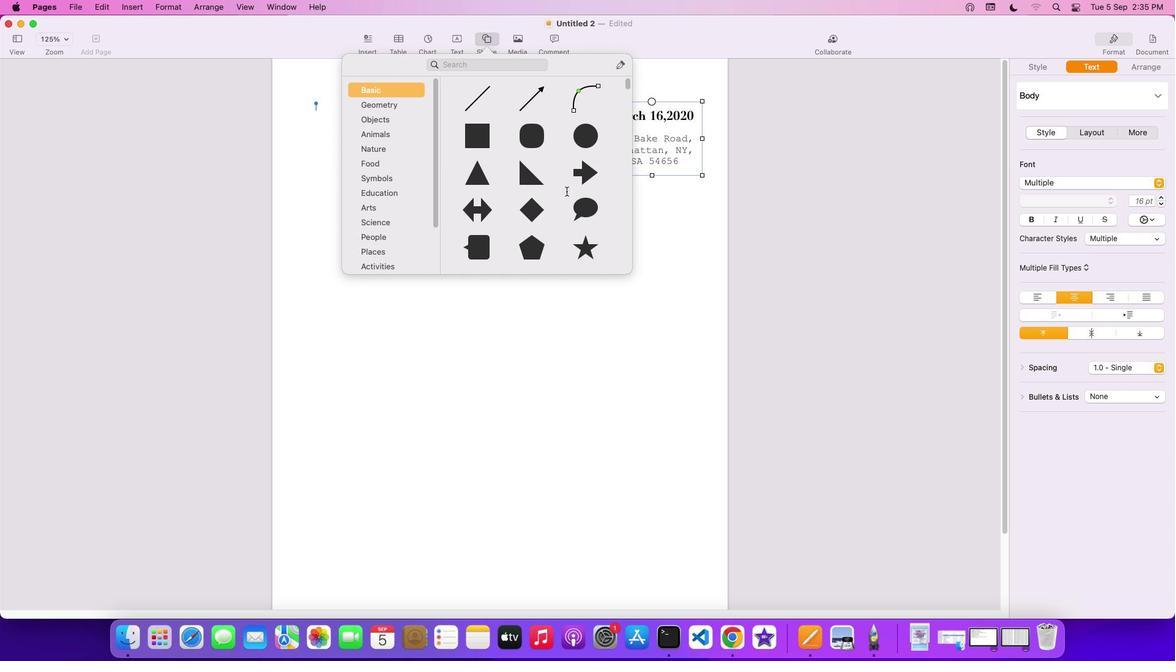 
Action: Mouse moved to (381, 179)
Screenshot: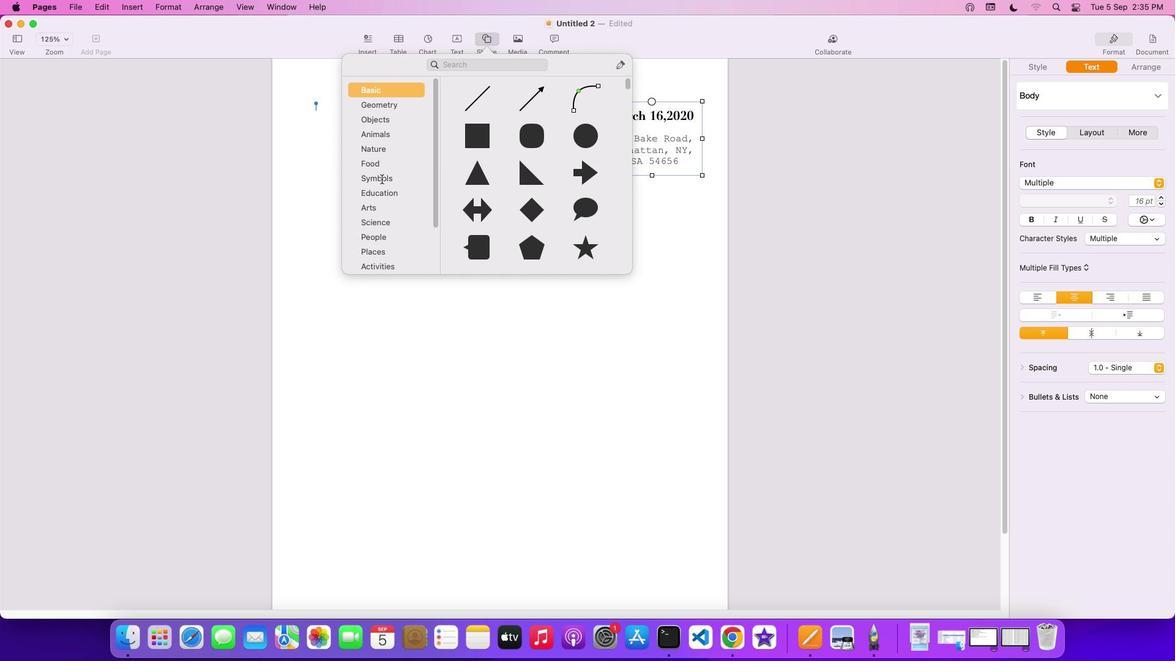 
Action: Mouse pressed left at (381, 179)
Screenshot: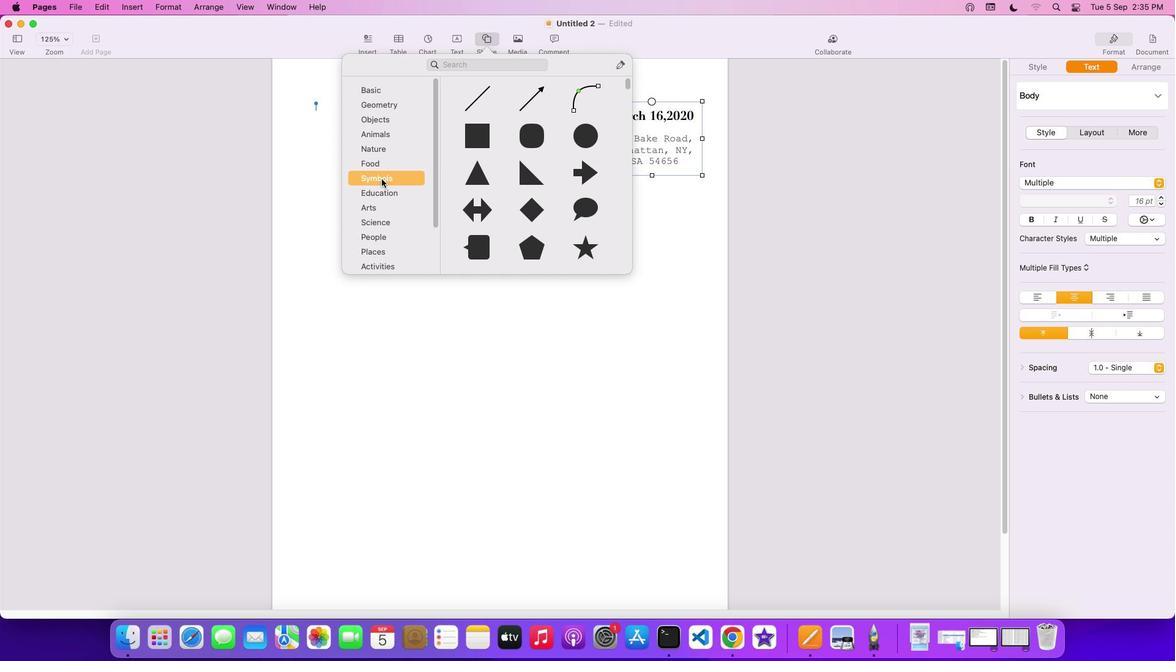 
Action: Mouse moved to (549, 208)
Screenshot: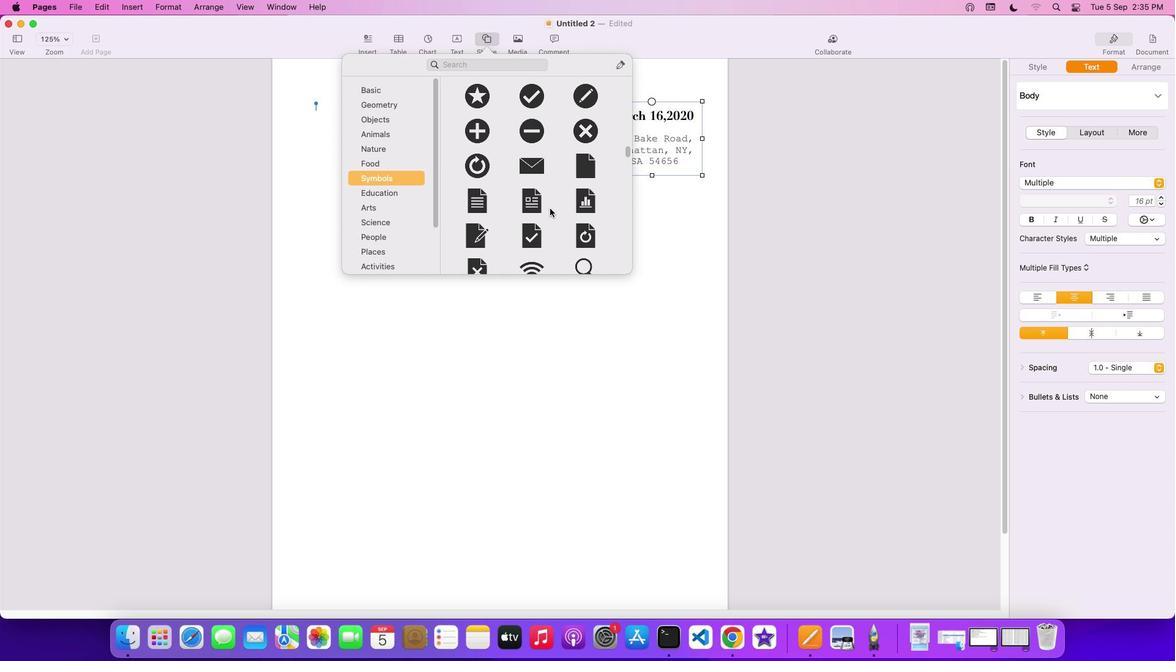 
Action: Mouse scrolled (549, 208) with delta (0, 0)
Screenshot: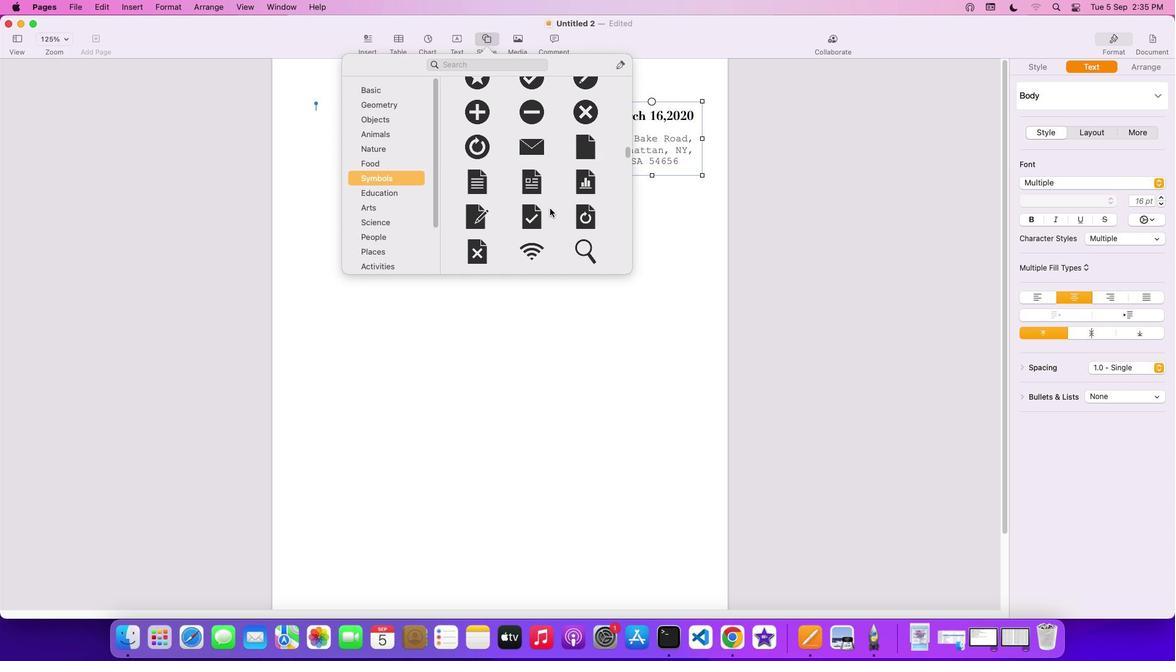 
Action: Mouse scrolled (549, 208) with delta (0, 0)
Screenshot: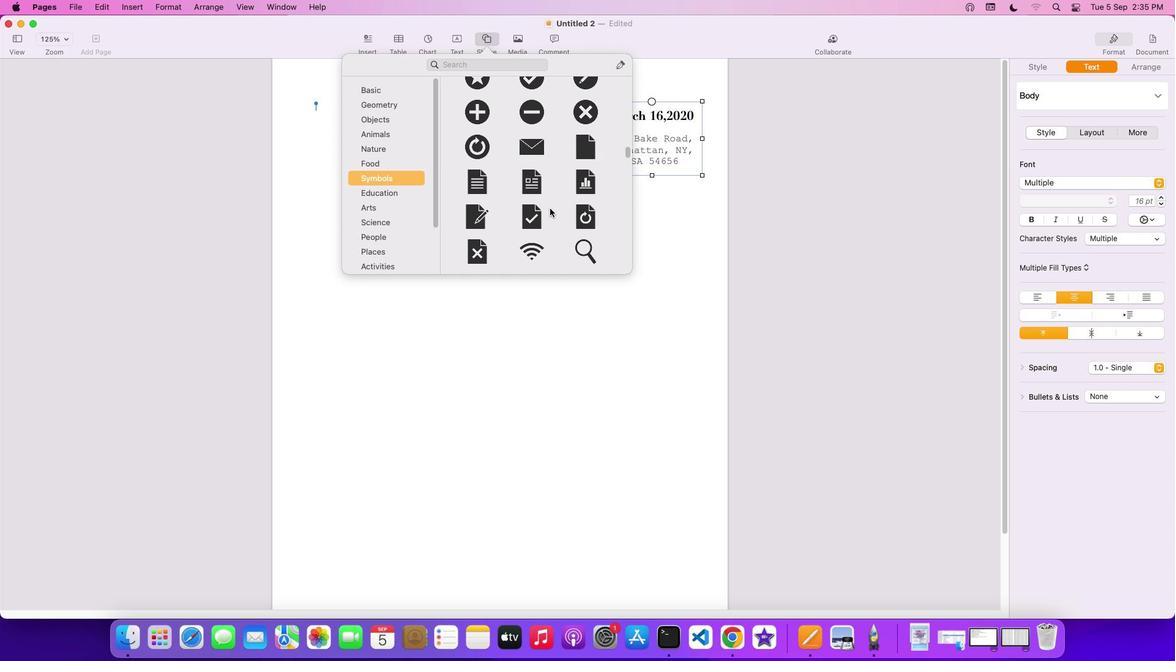 
Action: Mouse scrolled (549, 208) with delta (0, 0)
Screenshot: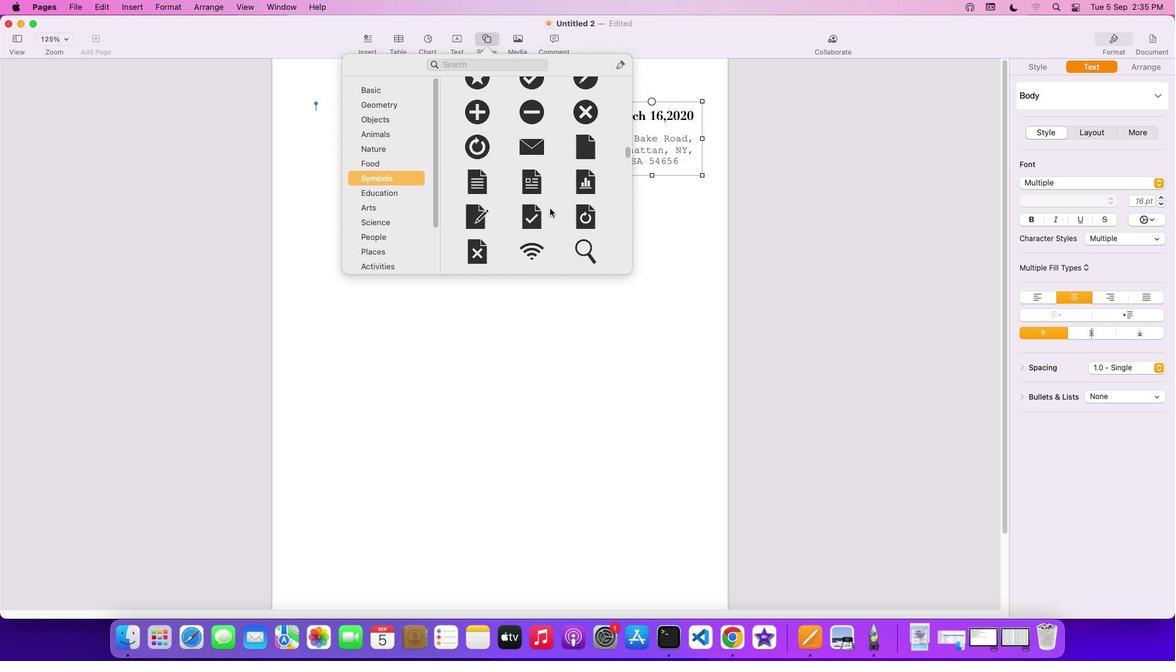 
Action: Mouse scrolled (549, 208) with delta (0, 0)
Screenshot: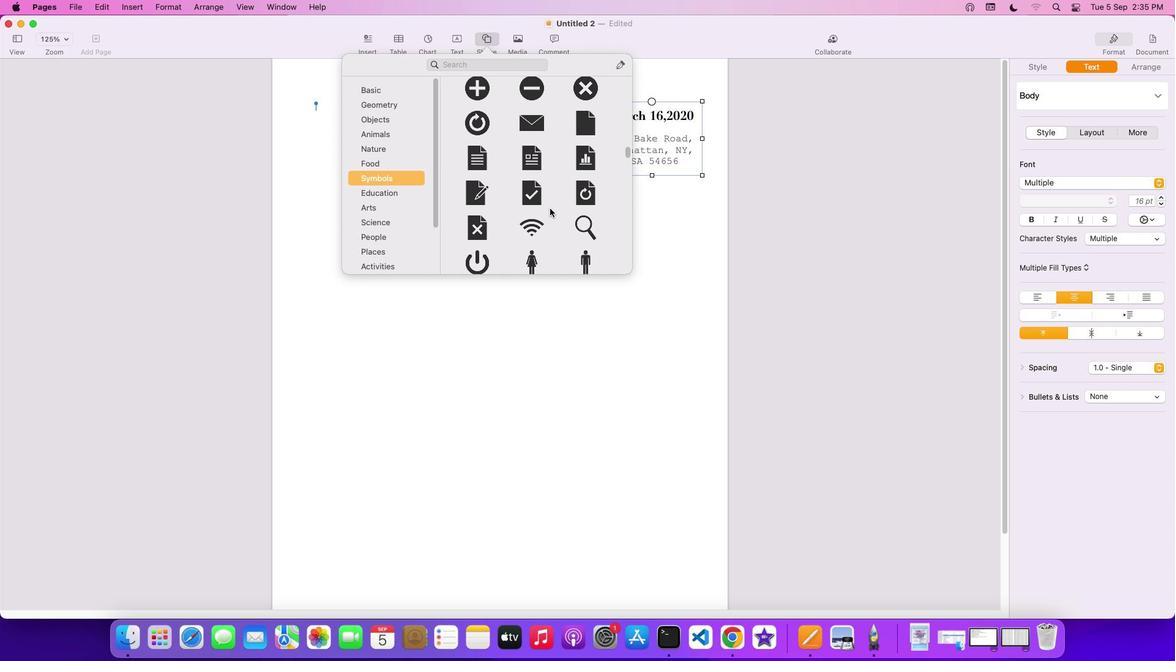 
Action: Mouse scrolled (549, 208) with delta (0, 0)
Screenshot: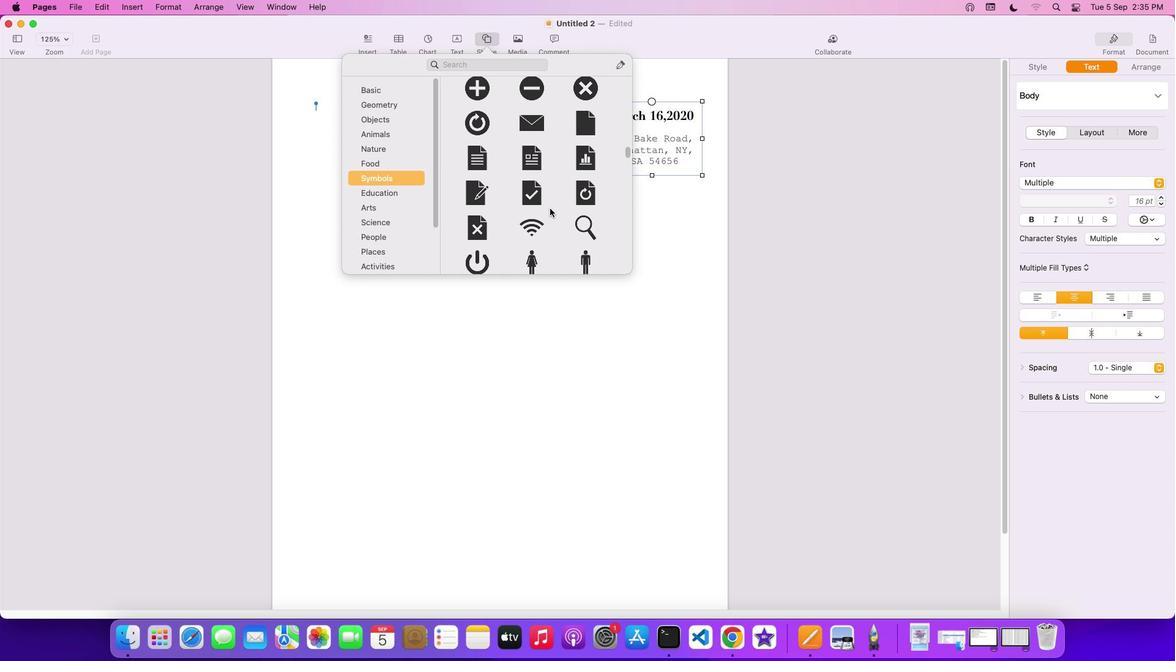 
Action: Mouse scrolled (549, 208) with delta (0, 0)
Screenshot: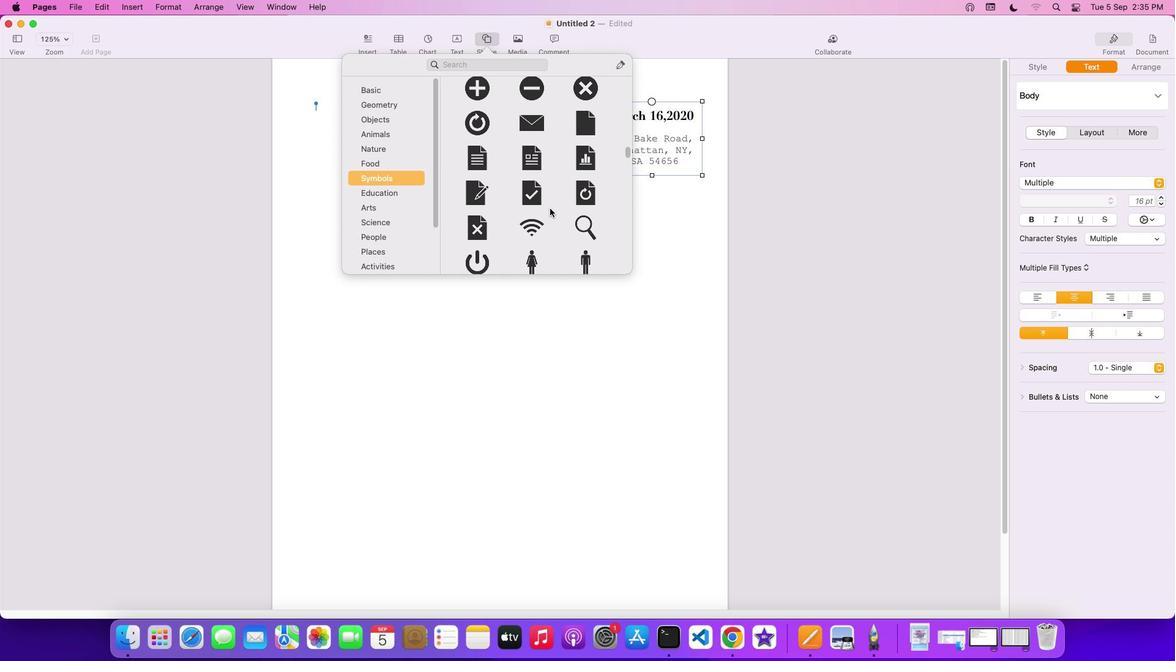 
Action: Mouse scrolled (549, 208) with delta (0, 0)
Screenshot: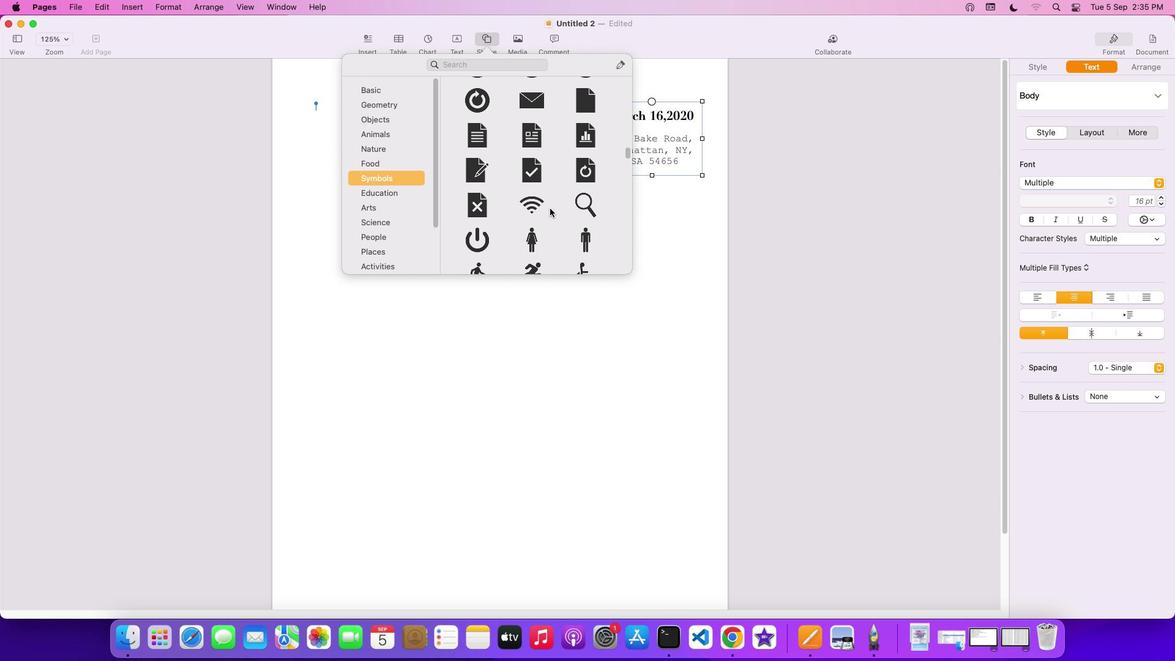 
Action: Mouse scrolled (549, 208) with delta (0, 0)
Screenshot: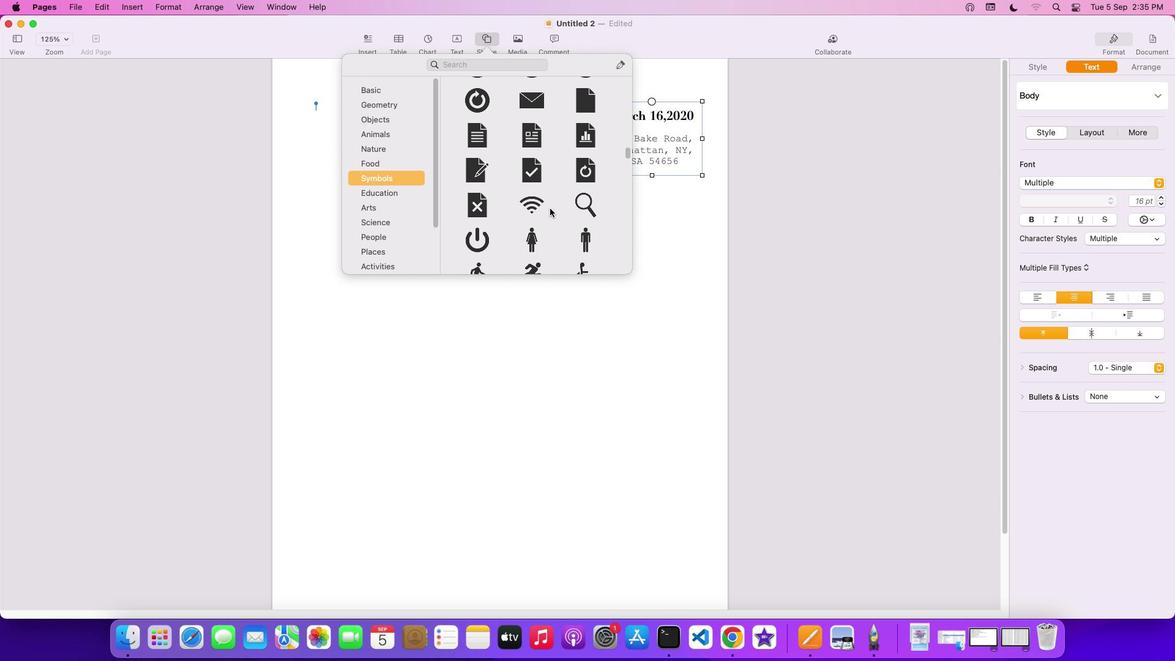 
Action: Mouse scrolled (549, 208) with delta (0, 0)
Screenshot: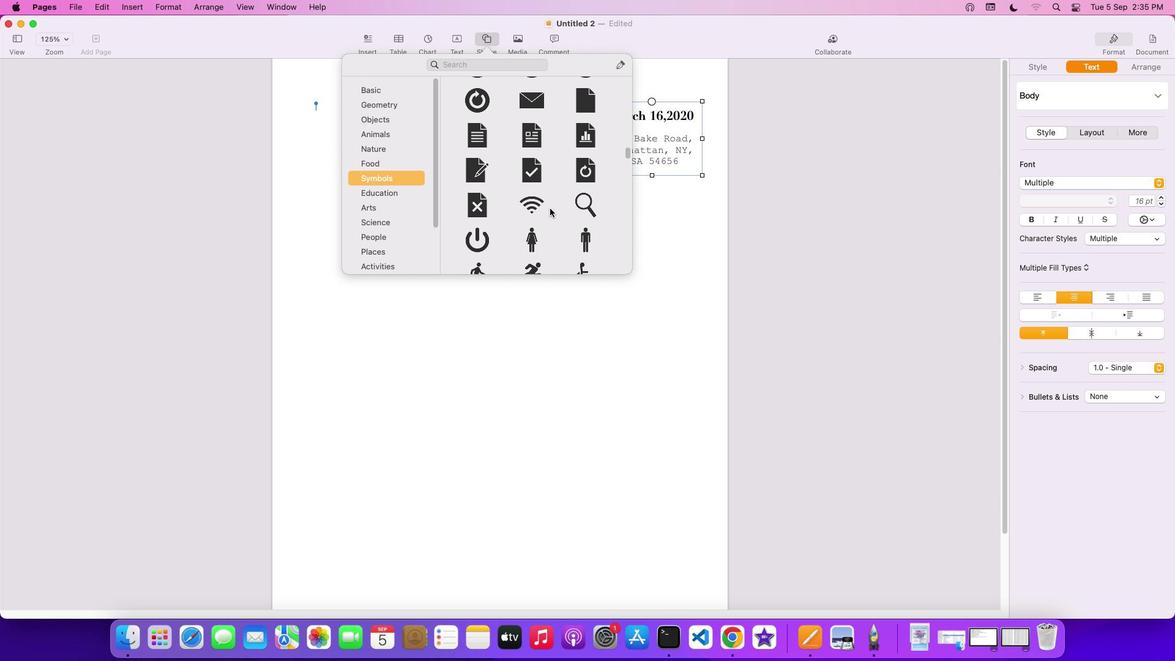 
Action: Mouse scrolled (549, 208) with delta (0, 0)
Screenshot: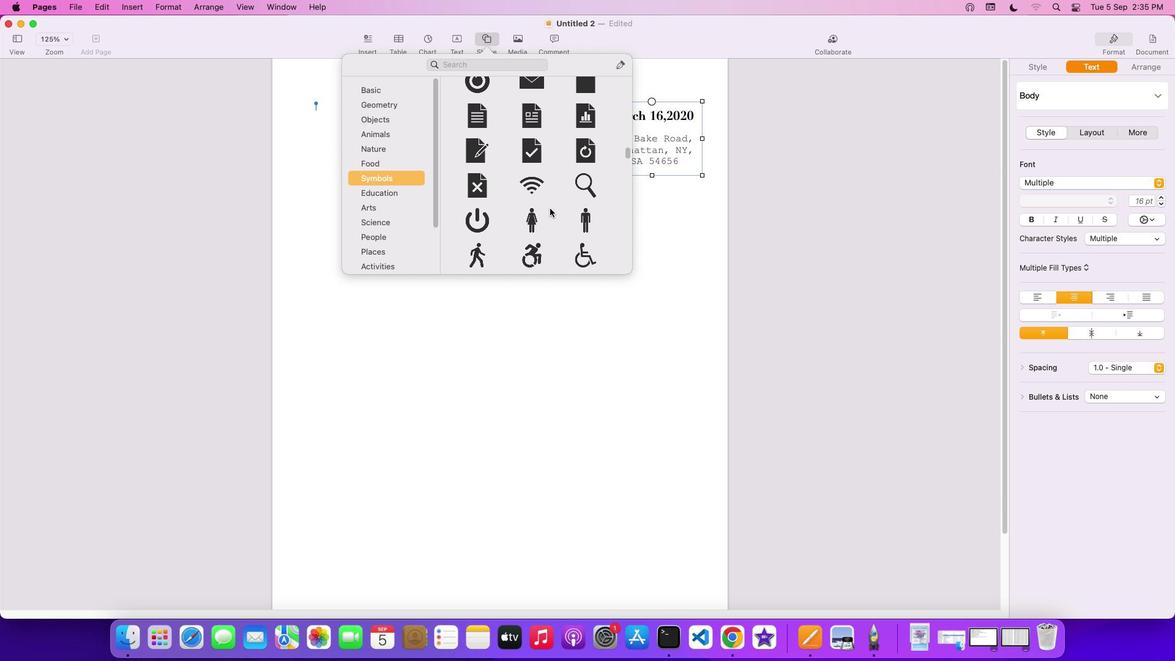 
Action: Mouse scrolled (549, 208) with delta (0, 0)
Screenshot: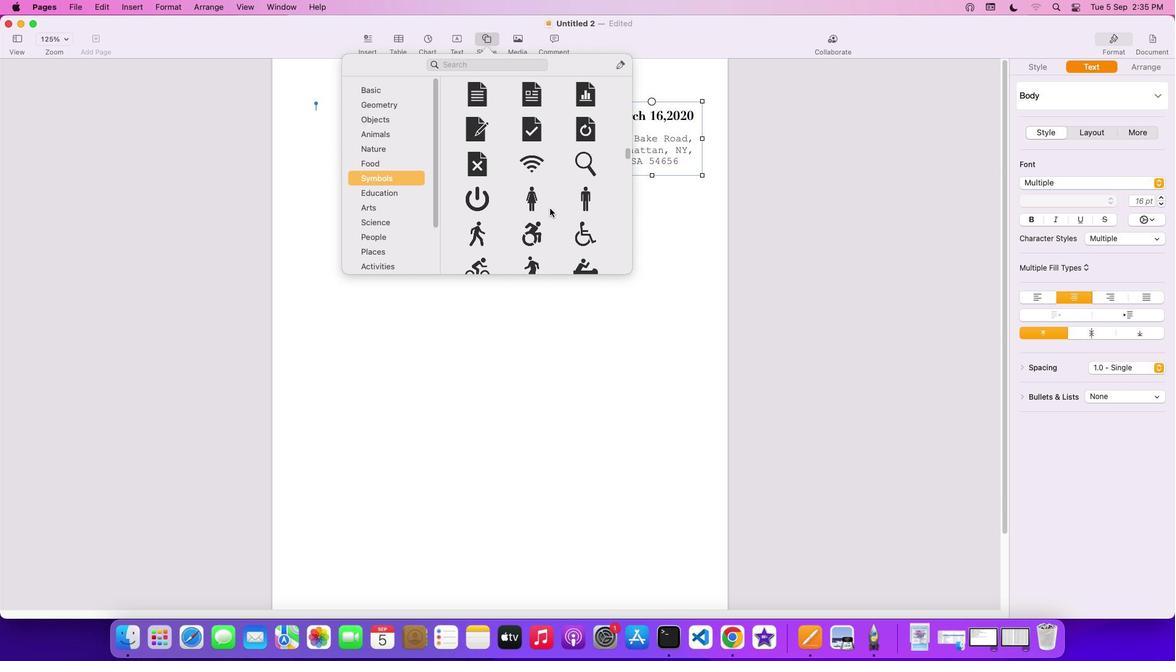 
Action: Mouse scrolled (549, 208) with delta (0, 0)
Screenshot: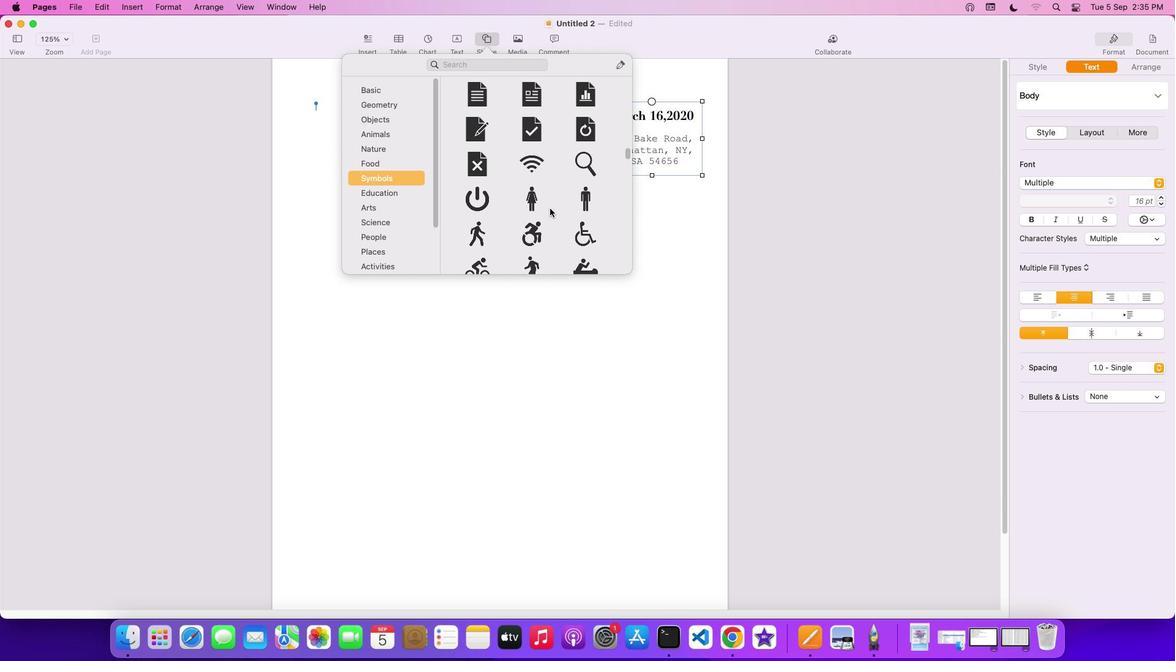 
Action: Mouse scrolled (549, 208) with delta (0, -1)
Screenshot: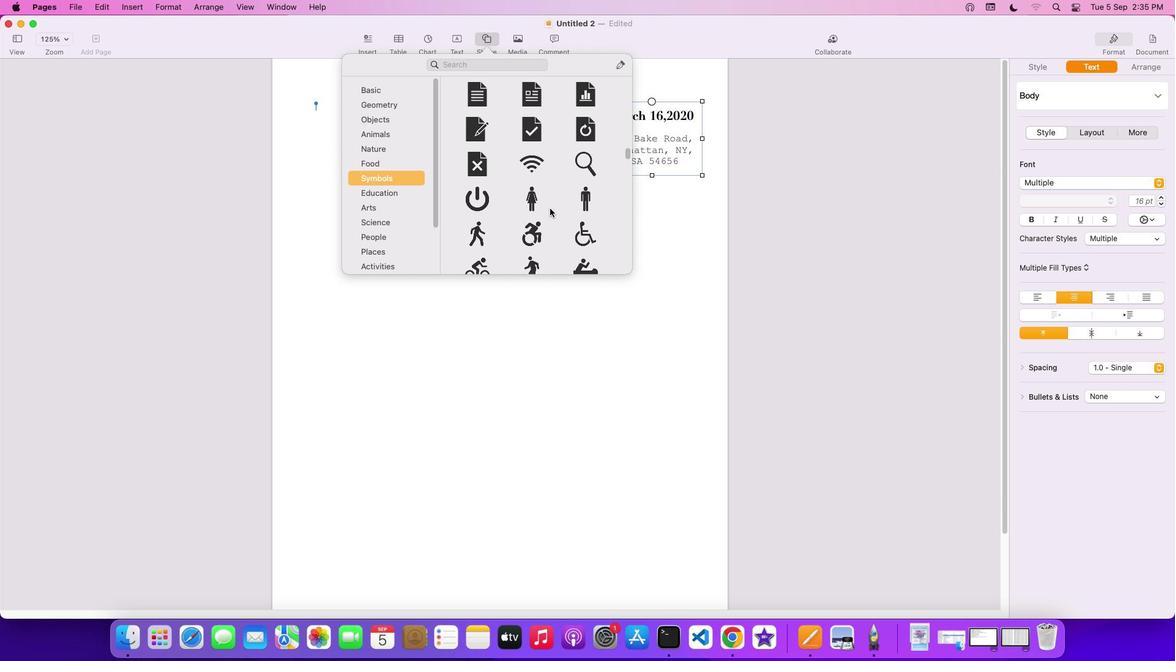 
Action: Mouse scrolled (549, 208) with delta (0, 0)
Screenshot: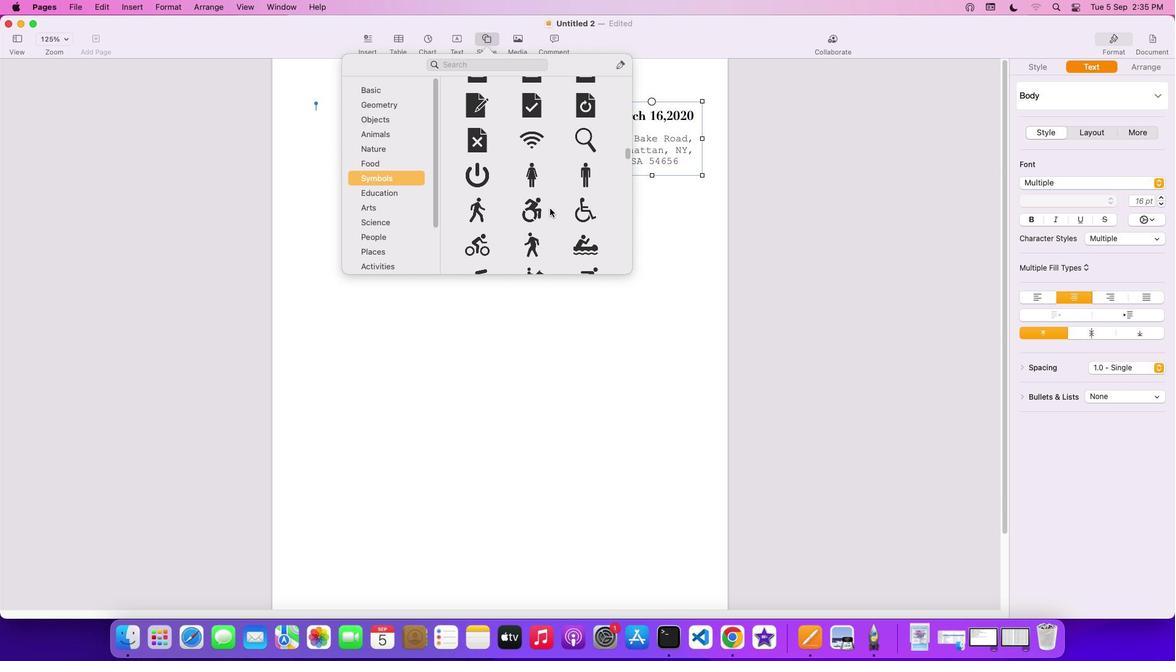 
Action: Mouse scrolled (549, 208) with delta (0, 0)
Screenshot: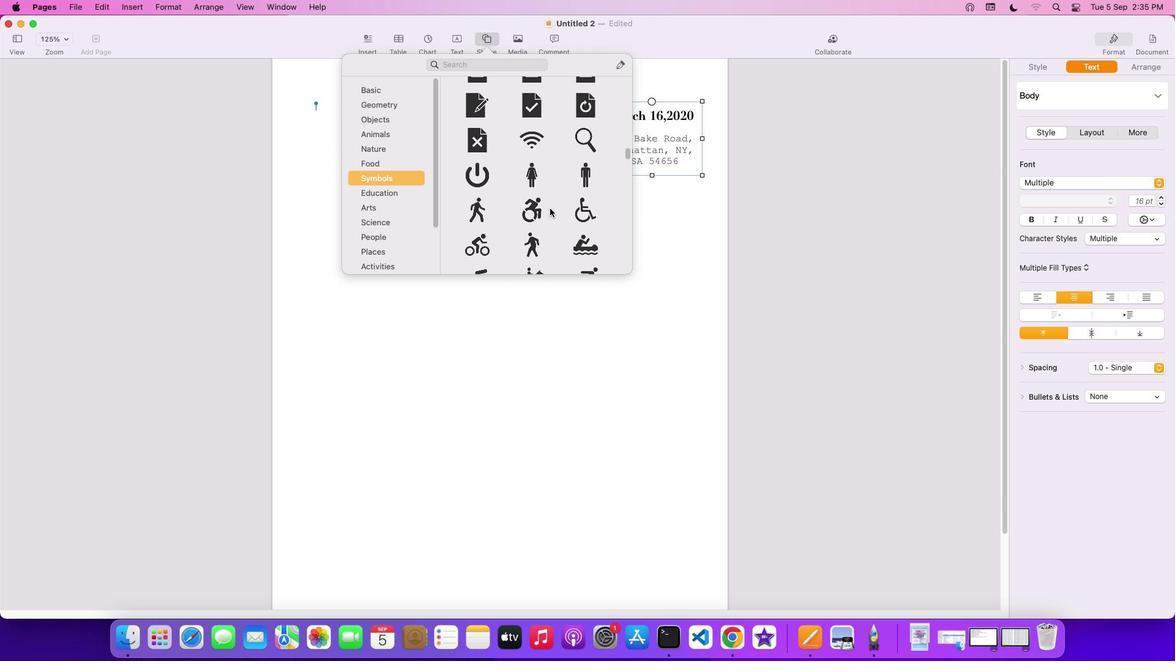 
Action: Mouse scrolled (549, 208) with delta (0, 0)
Screenshot: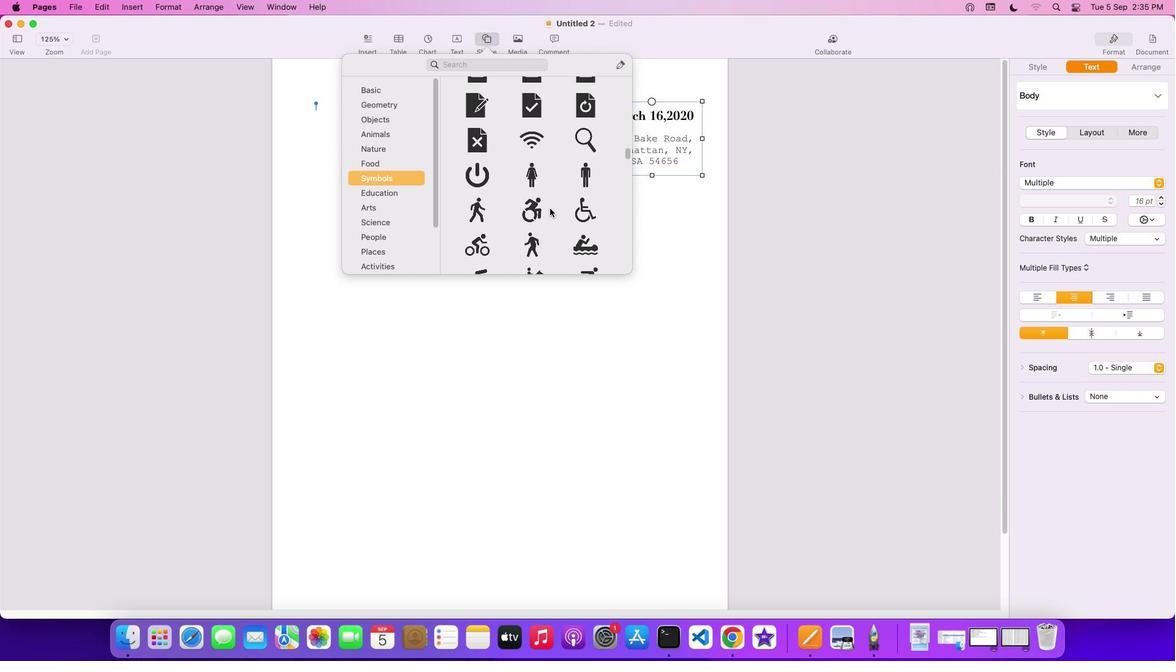 
Action: Mouse scrolled (549, 208) with delta (0, 0)
Screenshot: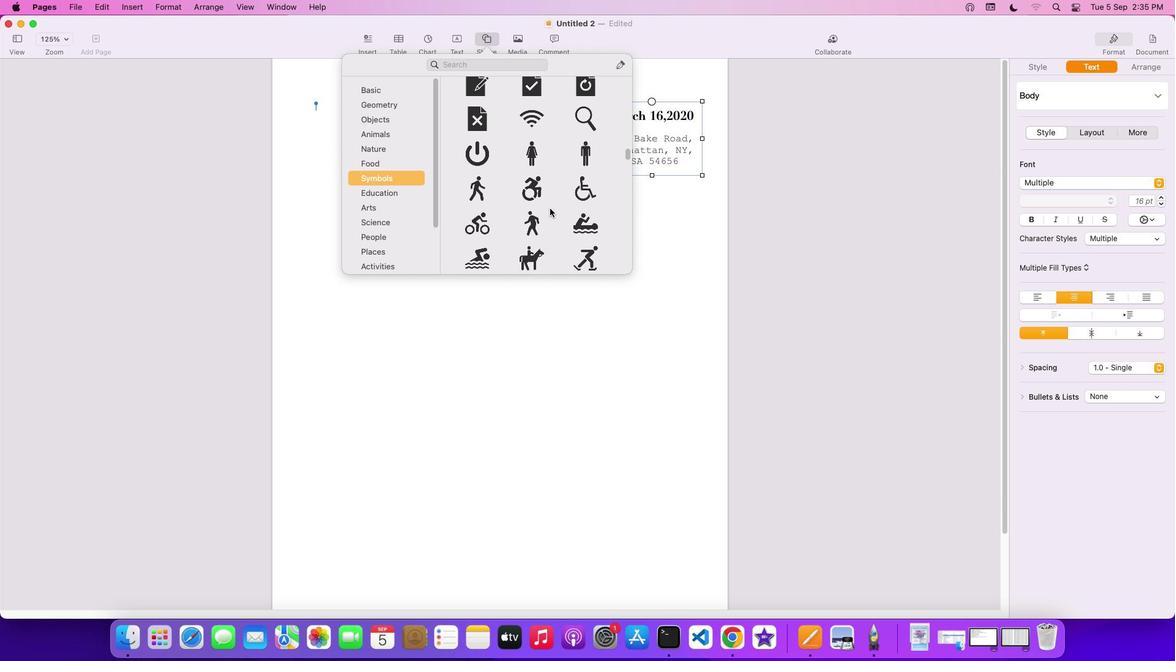 
Action: Mouse scrolled (549, 208) with delta (0, 0)
Screenshot: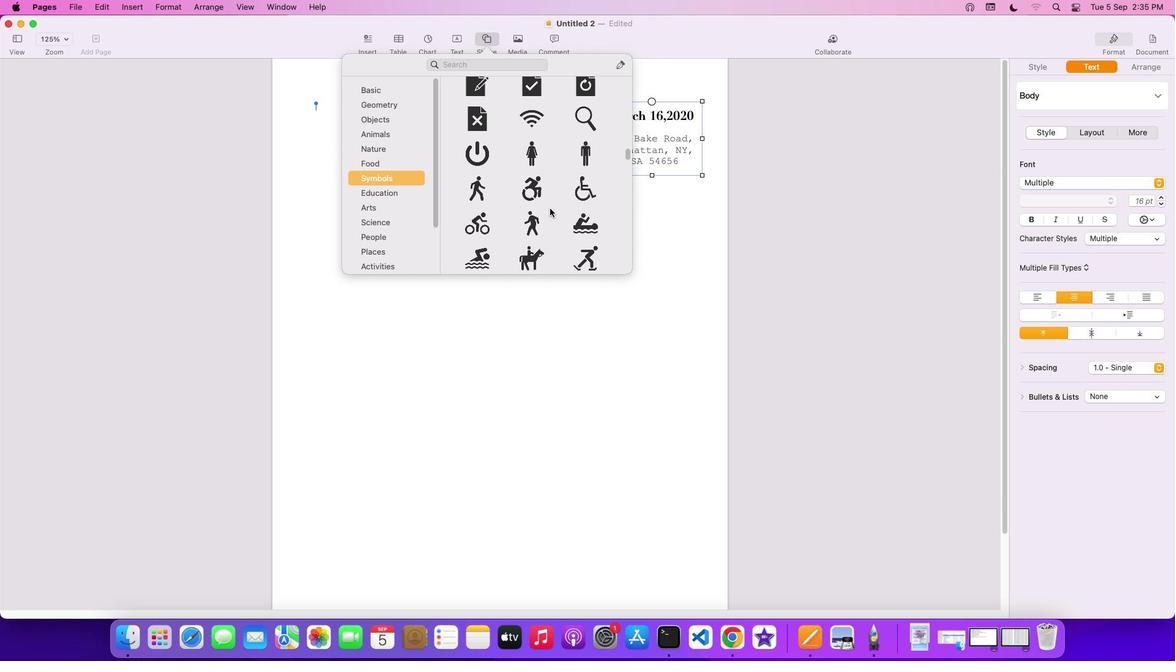
Action: Mouse scrolled (549, 208) with delta (0, 0)
Screenshot: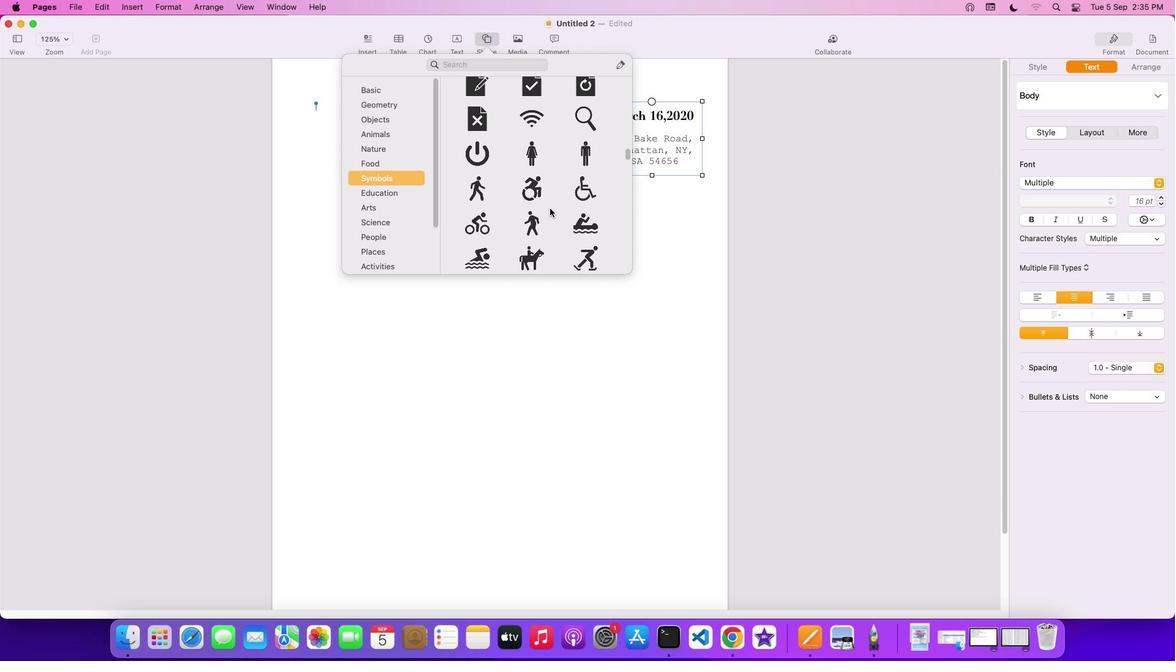 
Action: Mouse moved to (549, 208)
Screenshot: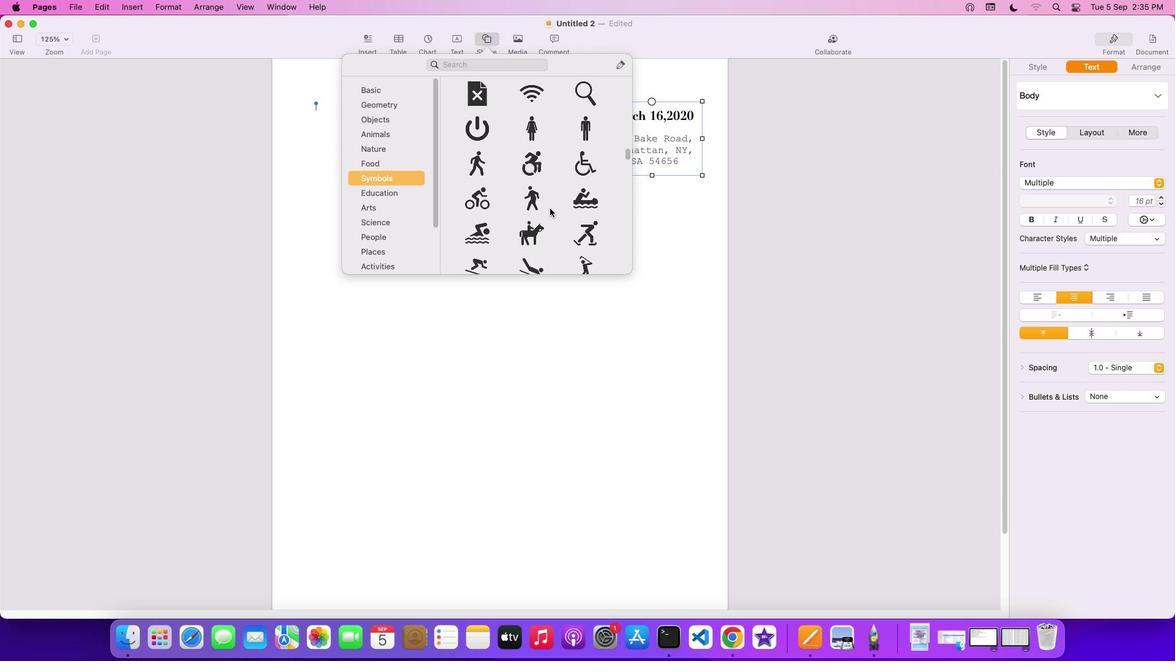 
Action: Mouse scrolled (549, 208) with delta (0, 0)
Screenshot: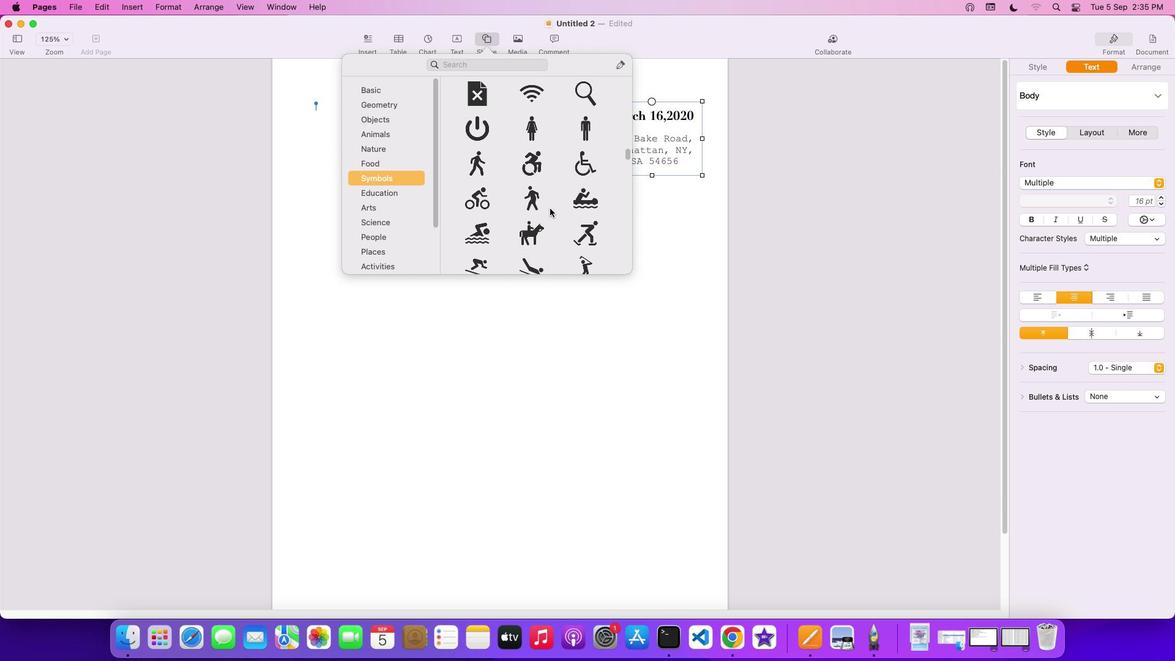 
Action: Mouse scrolled (549, 208) with delta (0, 0)
Screenshot: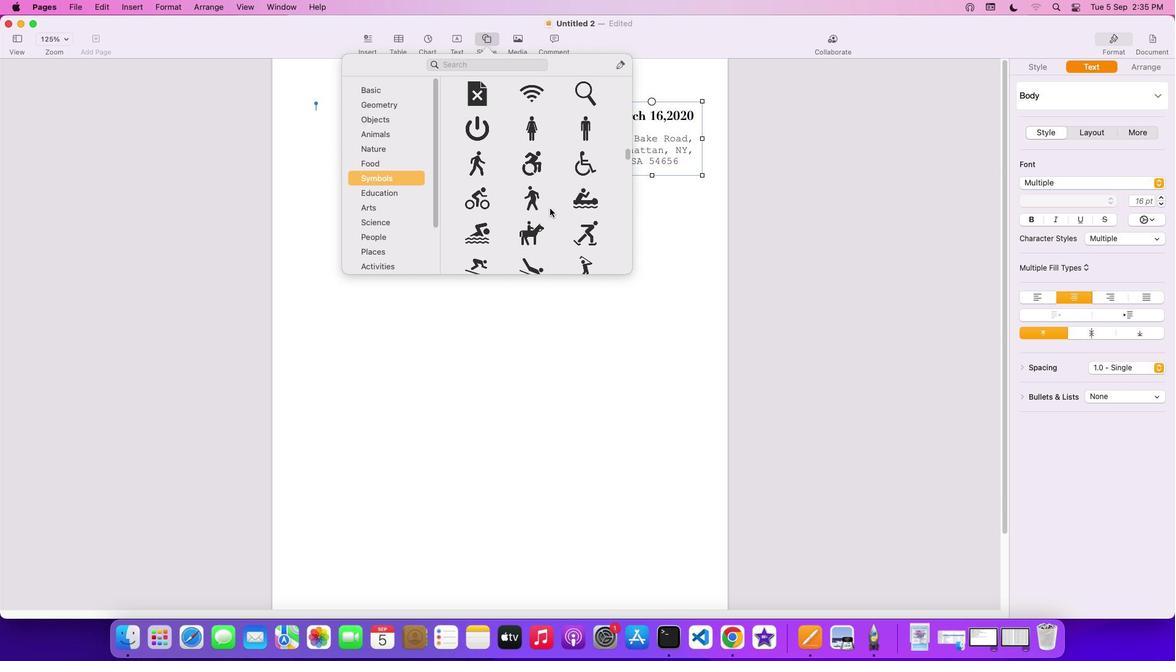 
Action: Mouse scrolled (549, 208) with delta (0, -1)
Screenshot: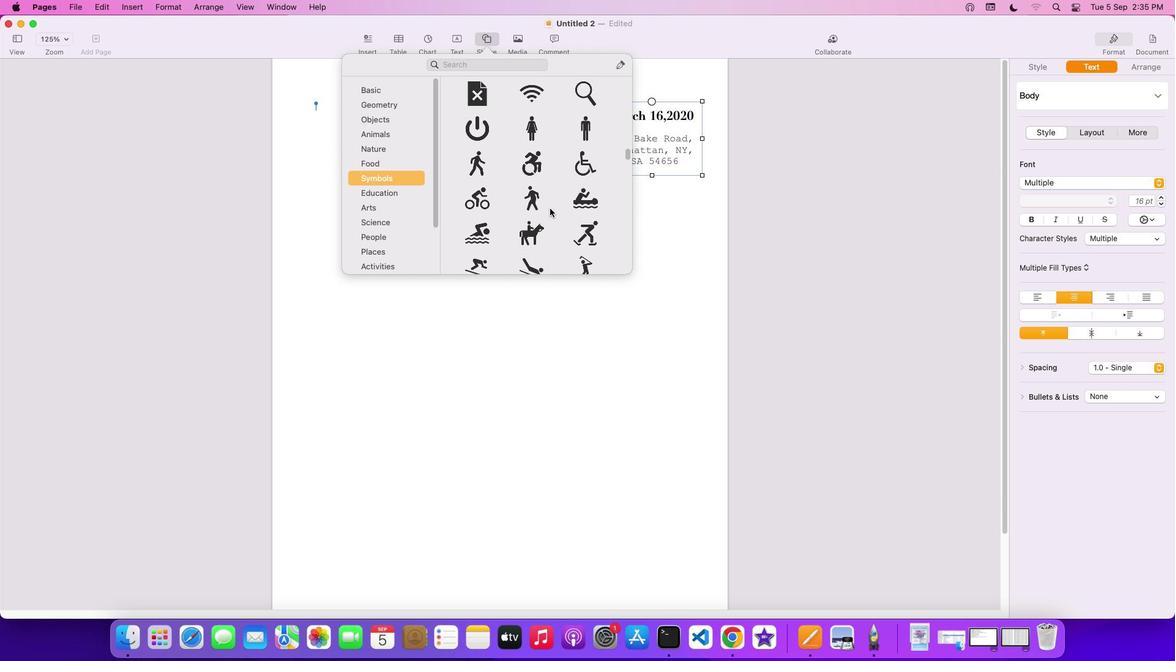 
Action: Mouse scrolled (549, 208) with delta (0, 0)
Screenshot: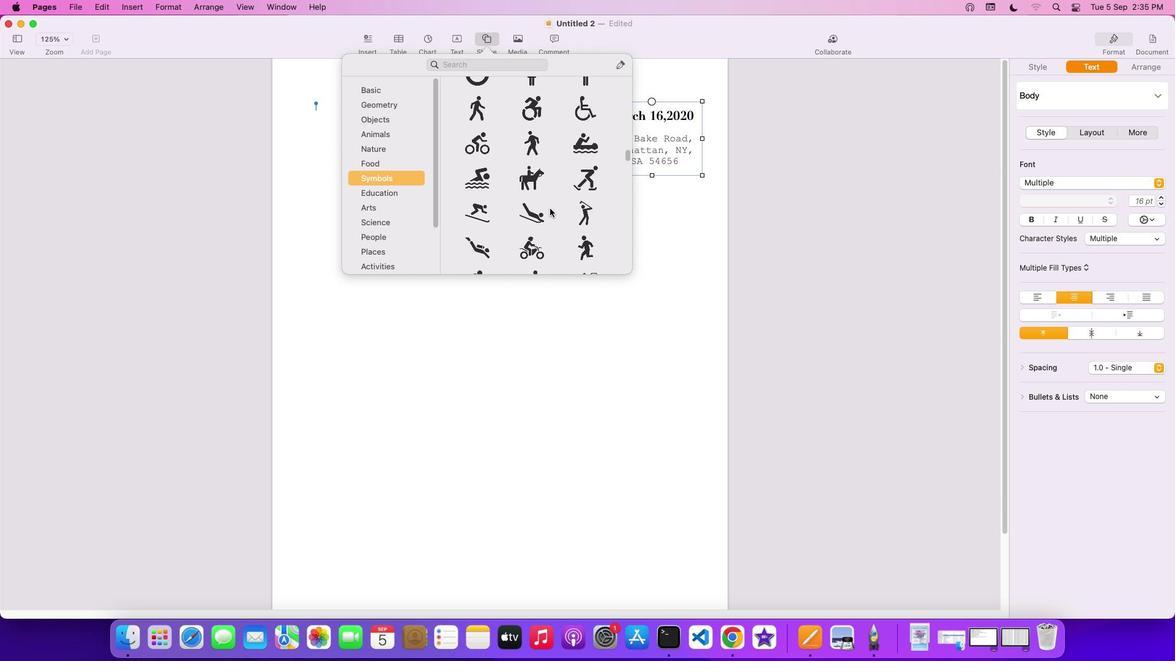 
Action: Mouse scrolled (549, 208) with delta (0, 0)
Screenshot: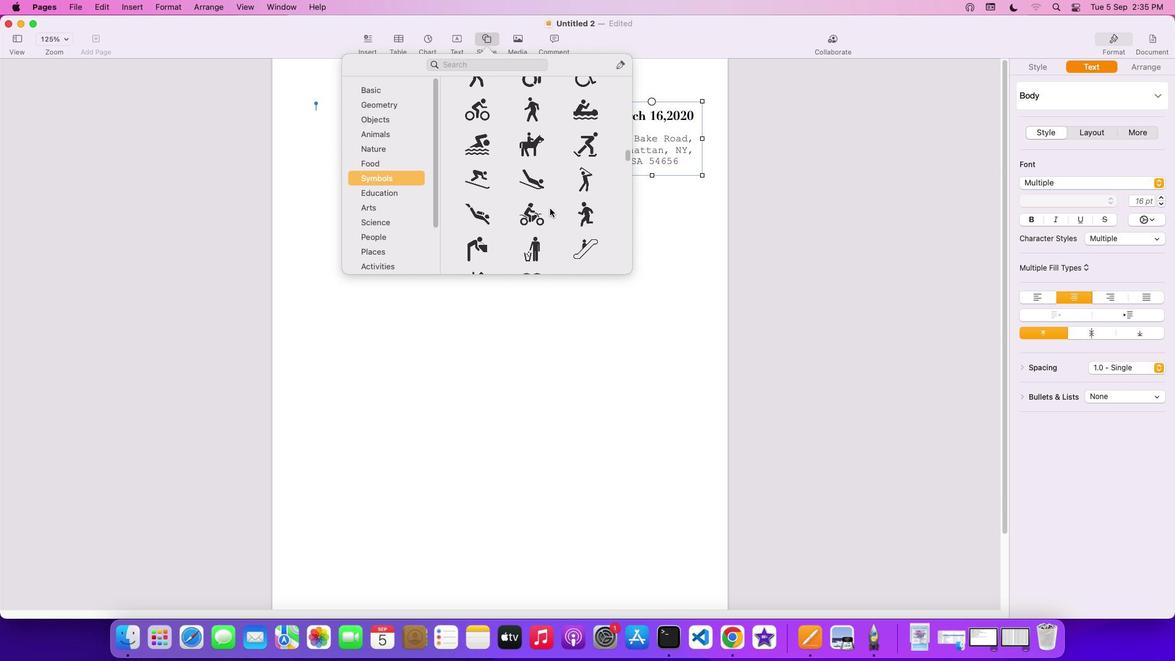 
Action: Mouse scrolled (549, 208) with delta (0, -1)
Screenshot: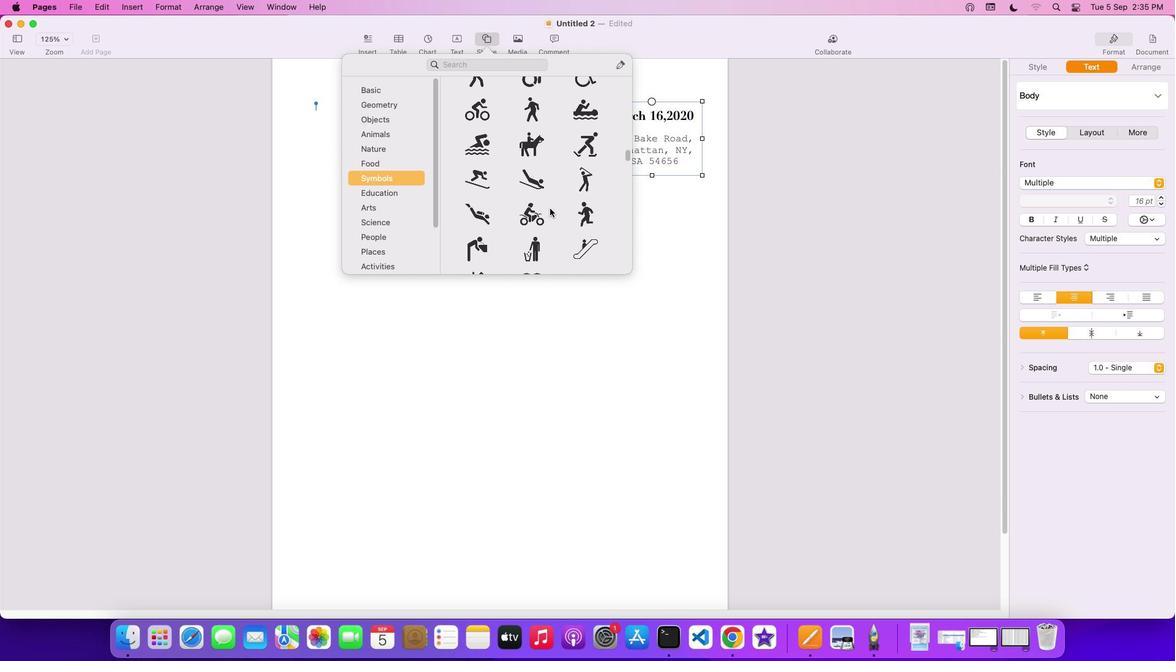 
Action: Mouse scrolled (549, 208) with delta (0, -1)
Screenshot: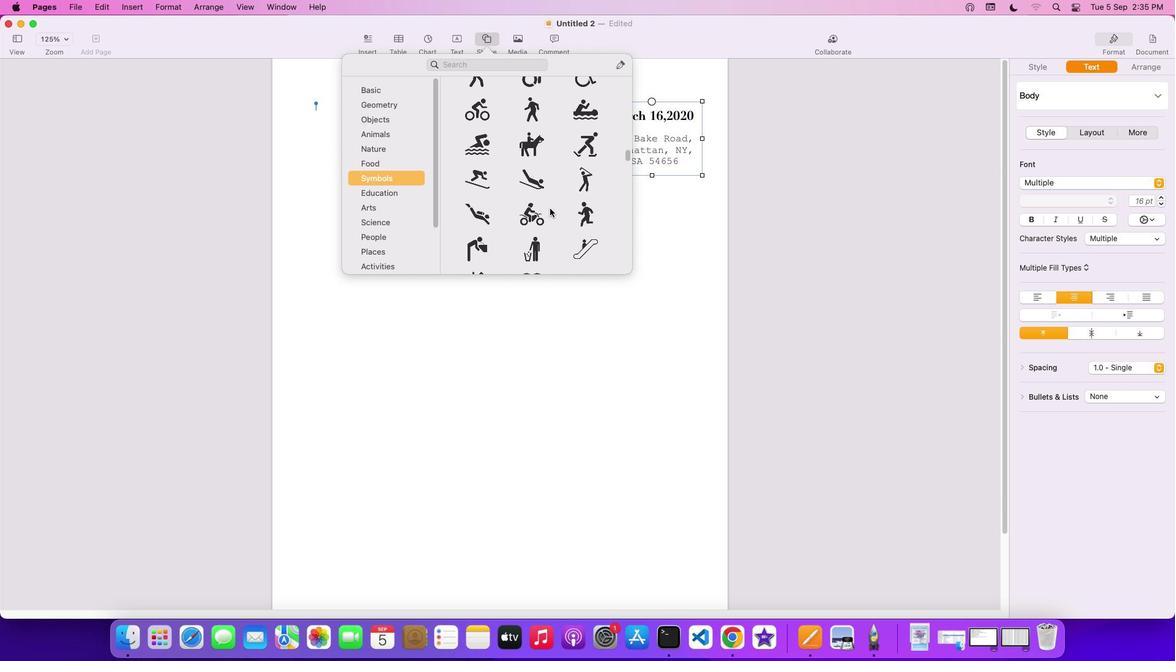 
Action: Mouse scrolled (549, 208) with delta (0, -2)
Screenshot: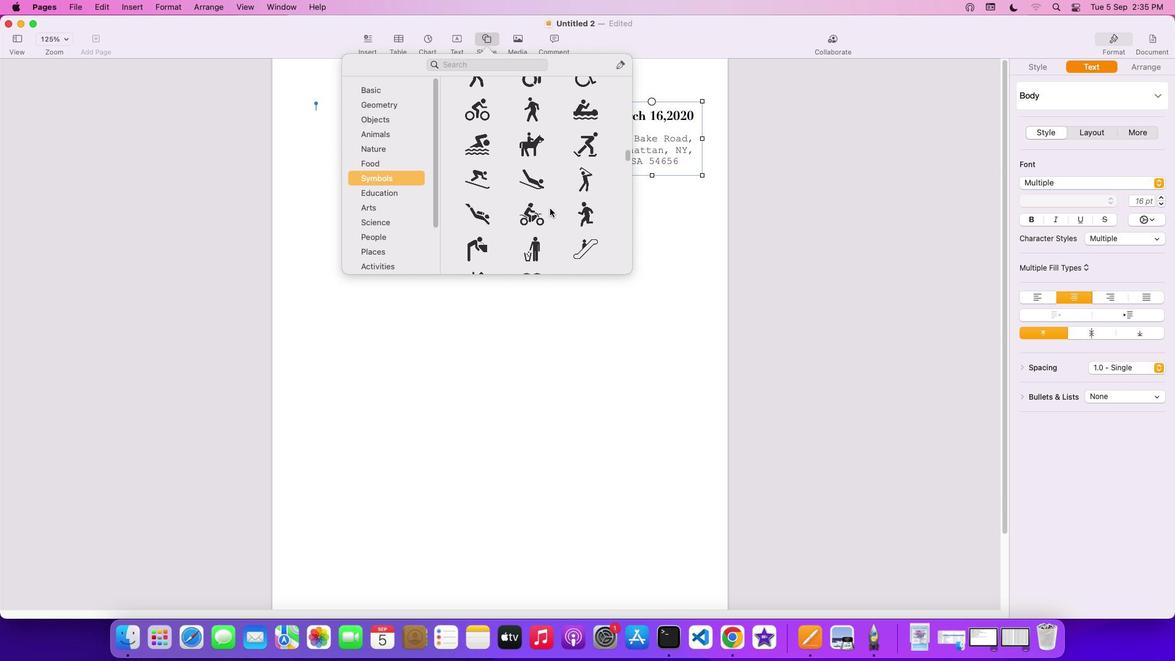 
Action: Mouse scrolled (549, 208) with delta (0, 0)
Screenshot: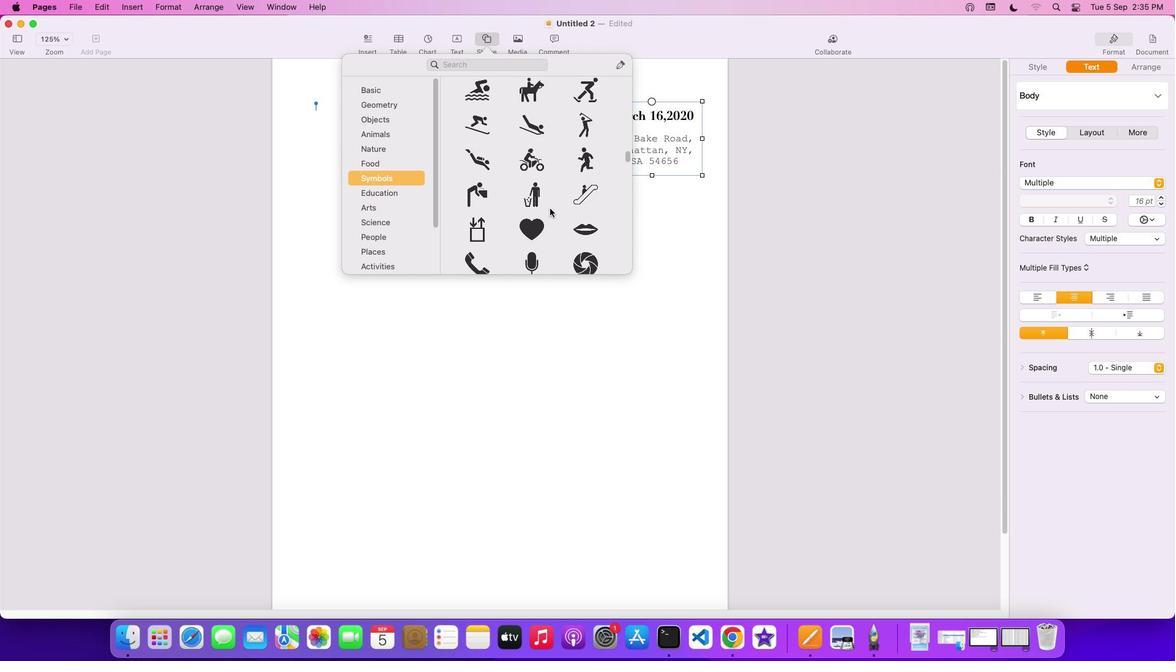 
Action: Mouse scrolled (549, 208) with delta (0, 0)
Screenshot: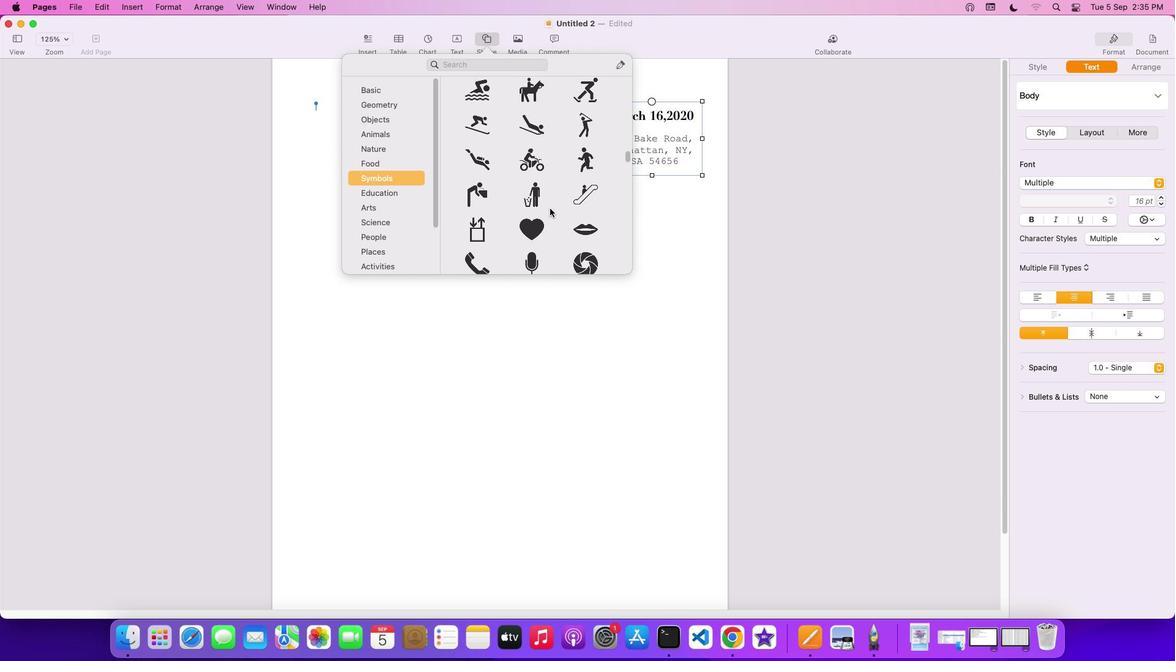 
Action: Mouse scrolled (549, 208) with delta (0, -1)
Screenshot: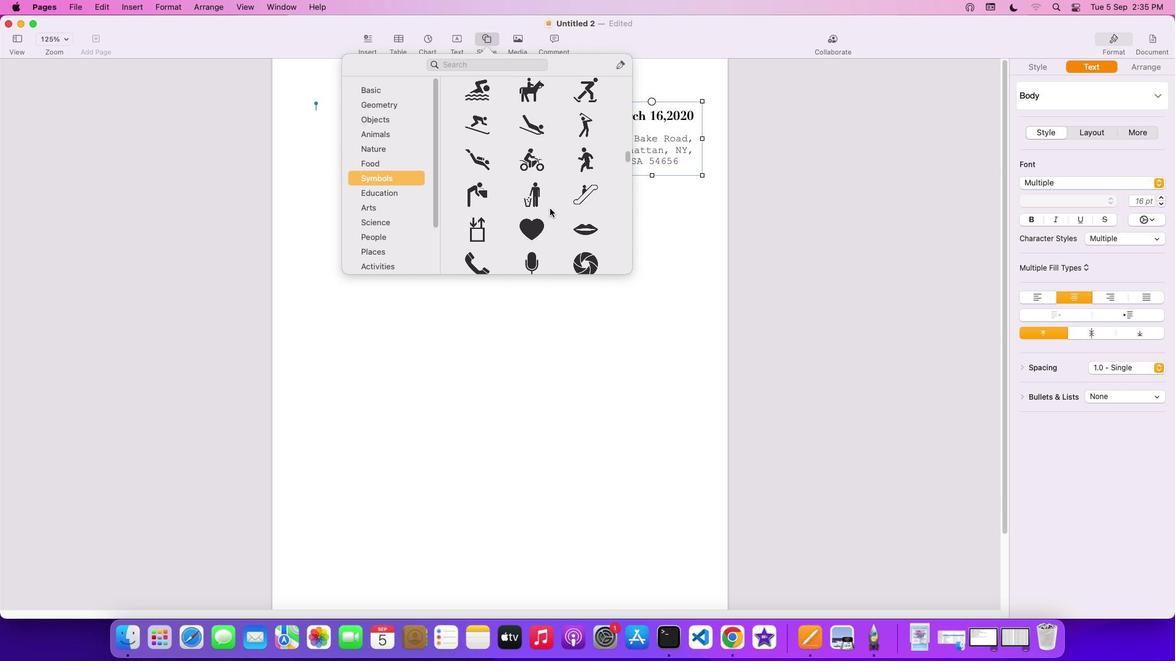 
Action: Mouse scrolled (549, 208) with delta (0, -1)
Screenshot: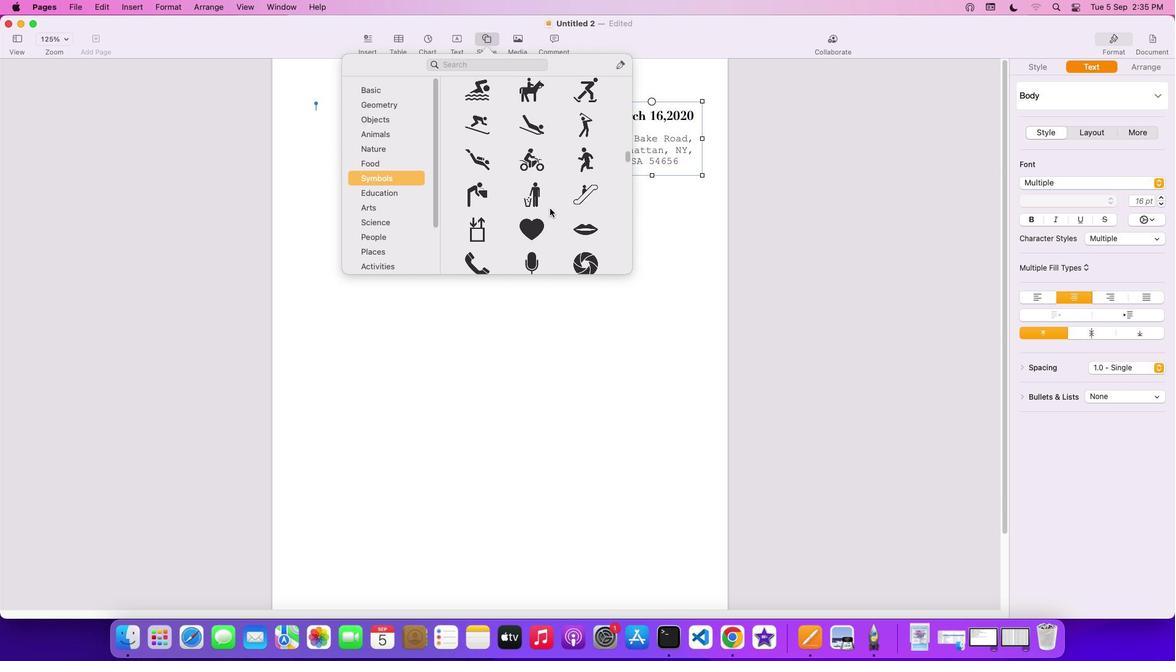 
Action: Mouse scrolled (549, 208) with delta (0, 0)
Screenshot: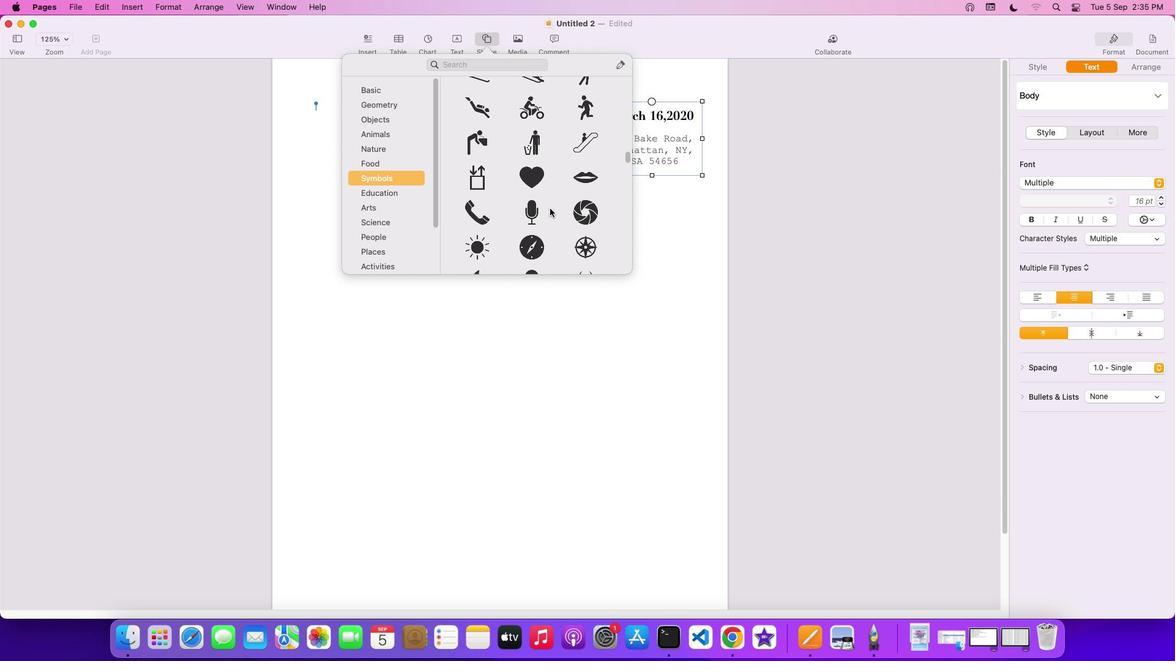 
Action: Mouse scrolled (549, 208) with delta (0, 0)
Screenshot: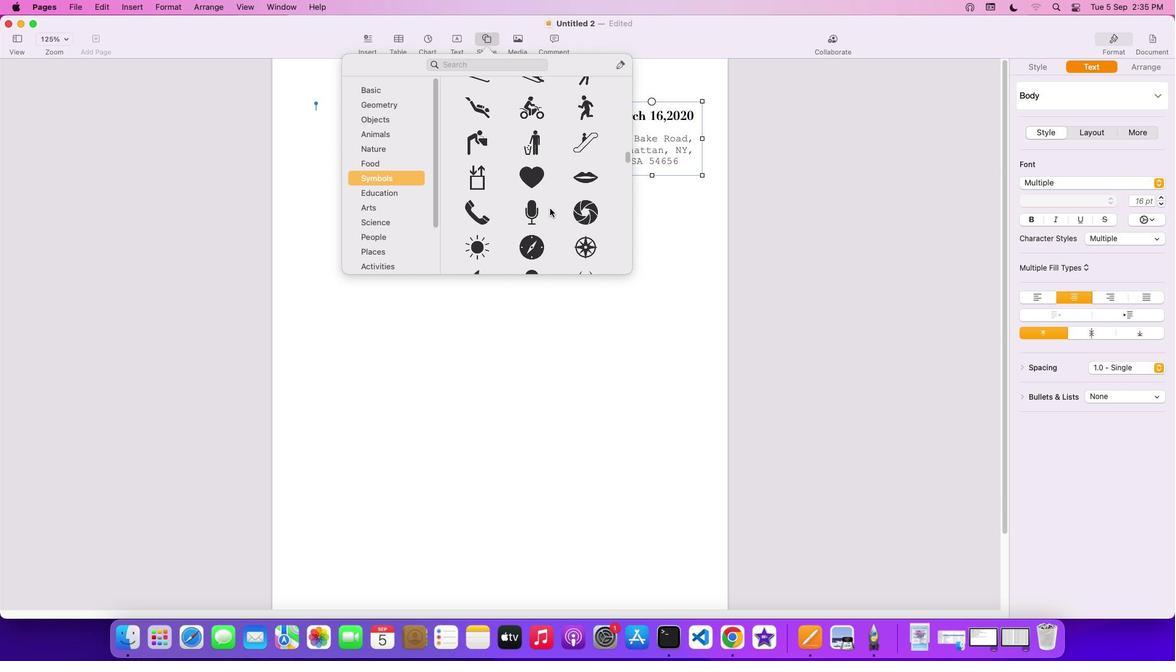 
Action: Mouse scrolled (549, 208) with delta (0, -1)
Screenshot: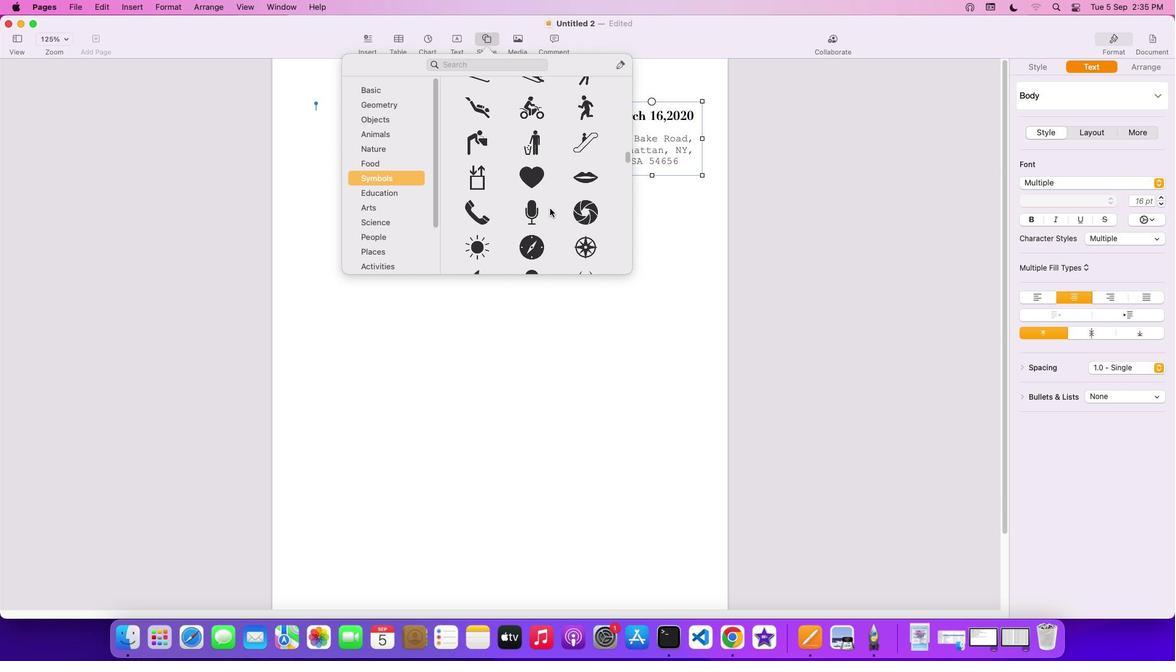 
Action: Mouse scrolled (549, 208) with delta (0, -1)
Screenshot: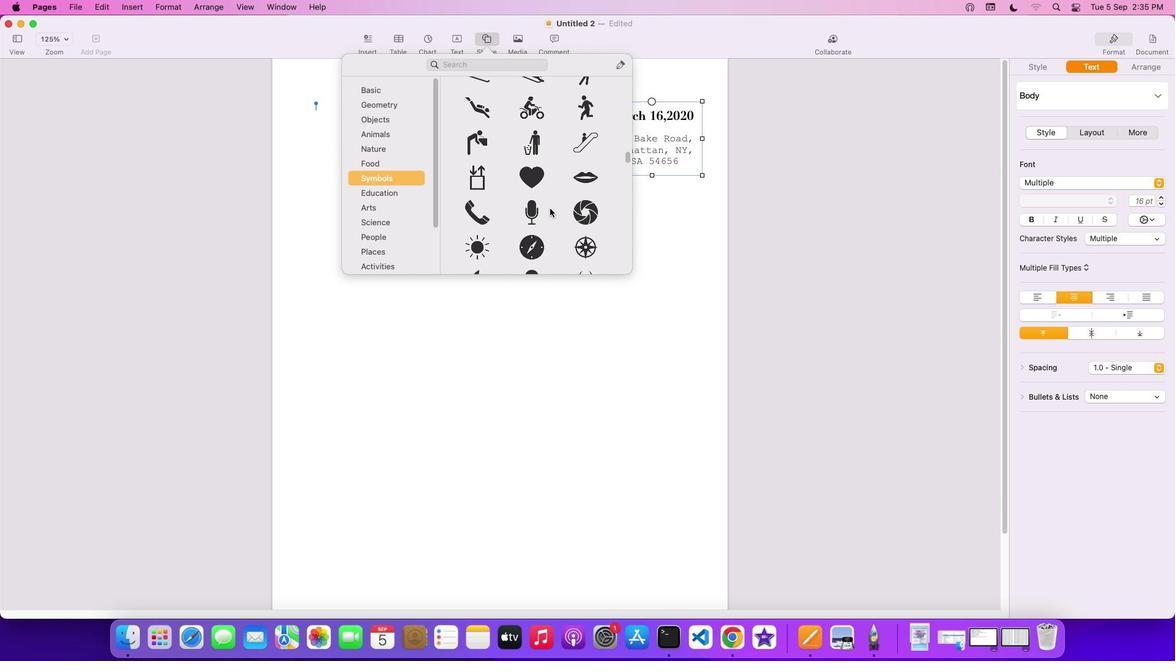 
Action: Mouse scrolled (549, 208) with delta (0, 0)
Screenshot: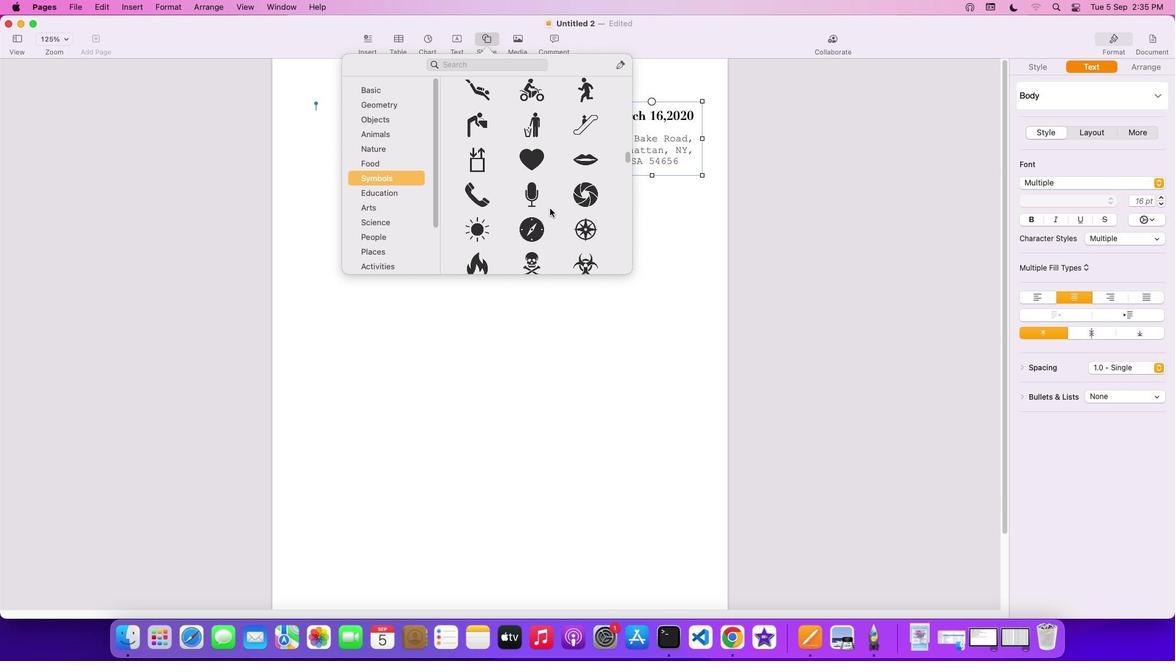 
Action: Mouse scrolled (549, 208) with delta (0, 0)
Screenshot: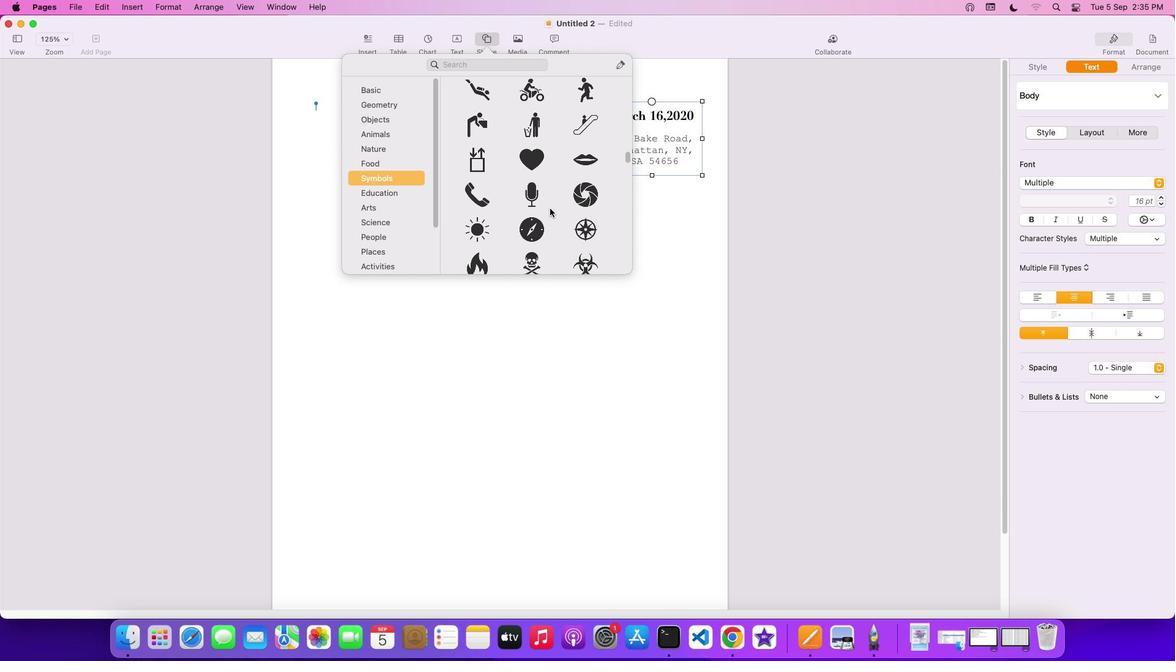 
Action: Mouse scrolled (549, 208) with delta (0, 0)
Screenshot: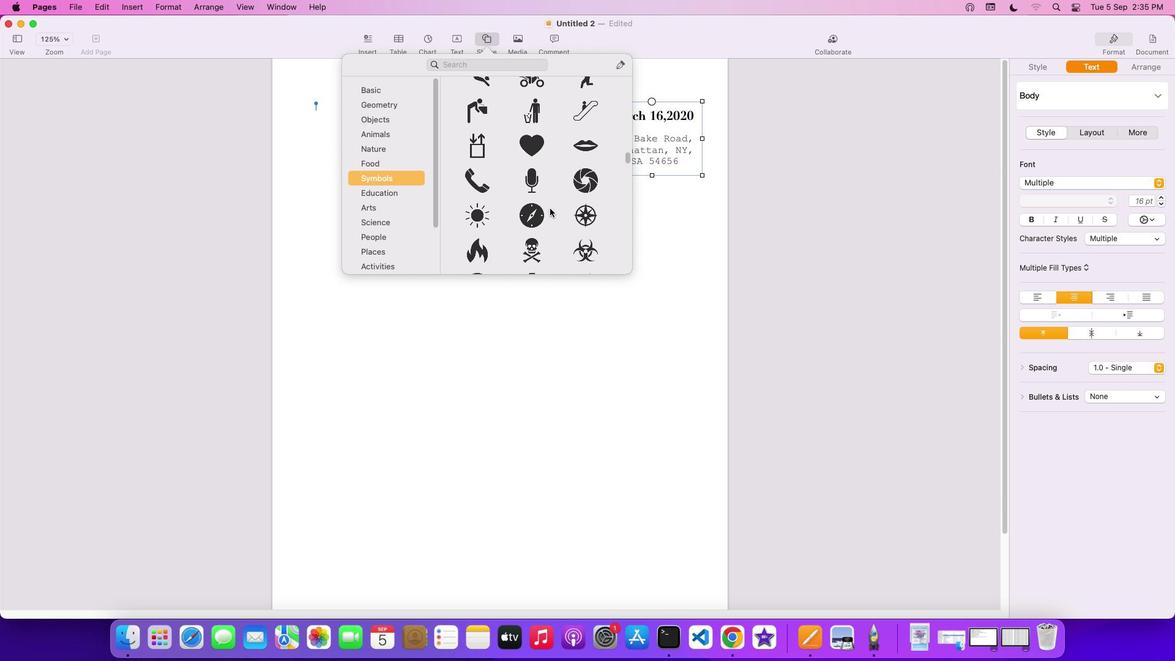 
Action: Mouse scrolled (549, 208) with delta (0, 0)
Screenshot: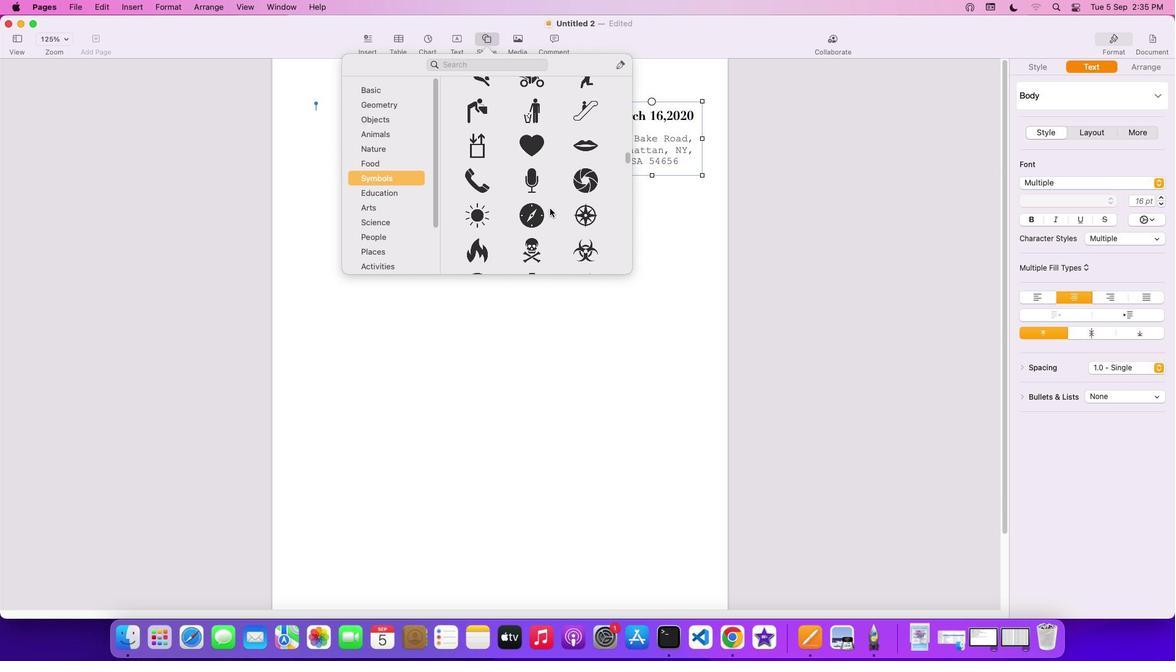 
Action: Mouse scrolled (549, 208) with delta (0, 0)
Screenshot: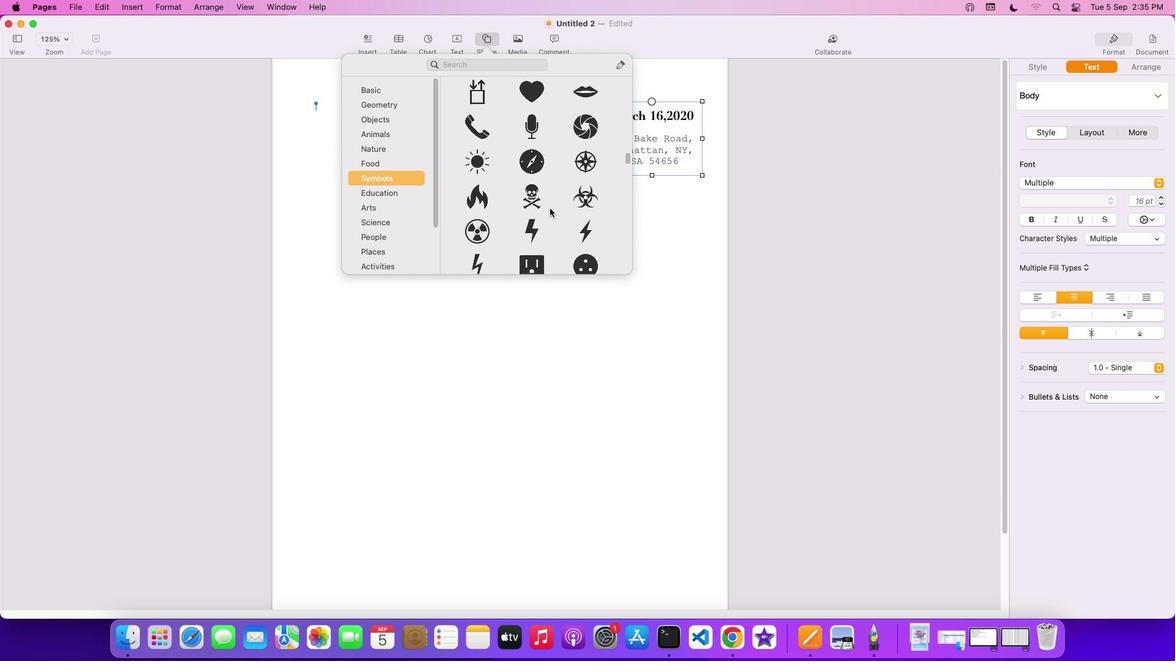 
Action: Mouse scrolled (549, 208) with delta (0, 0)
Screenshot: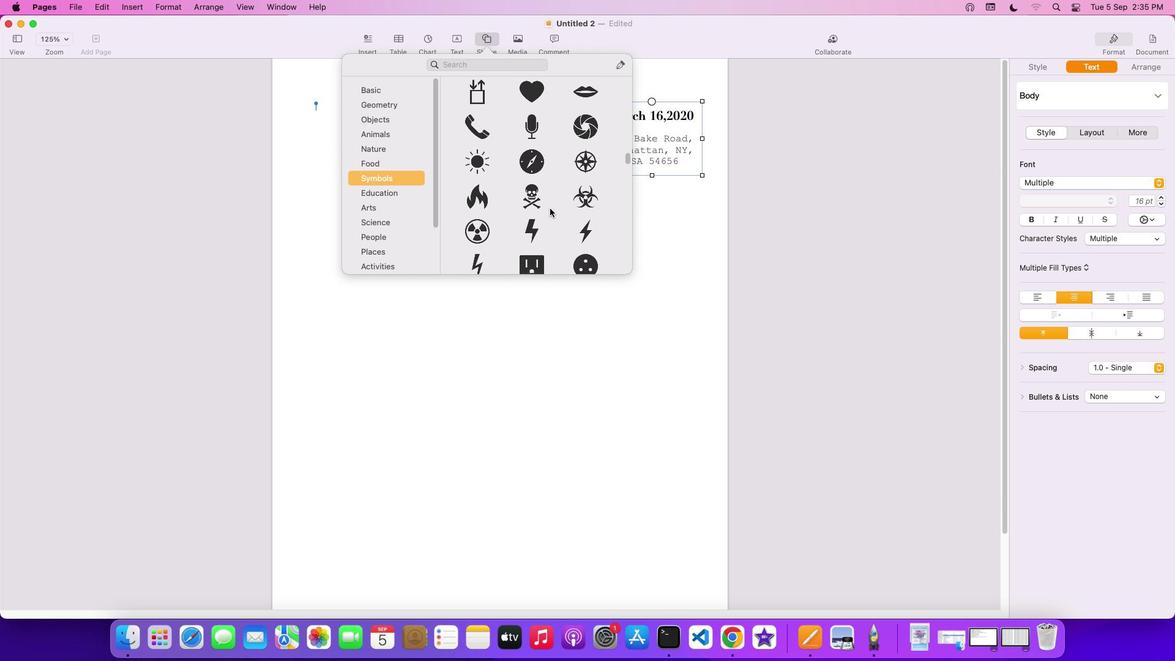 
Action: Mouse scrolled (549, 208) with delta (0, -1)
Screenshot: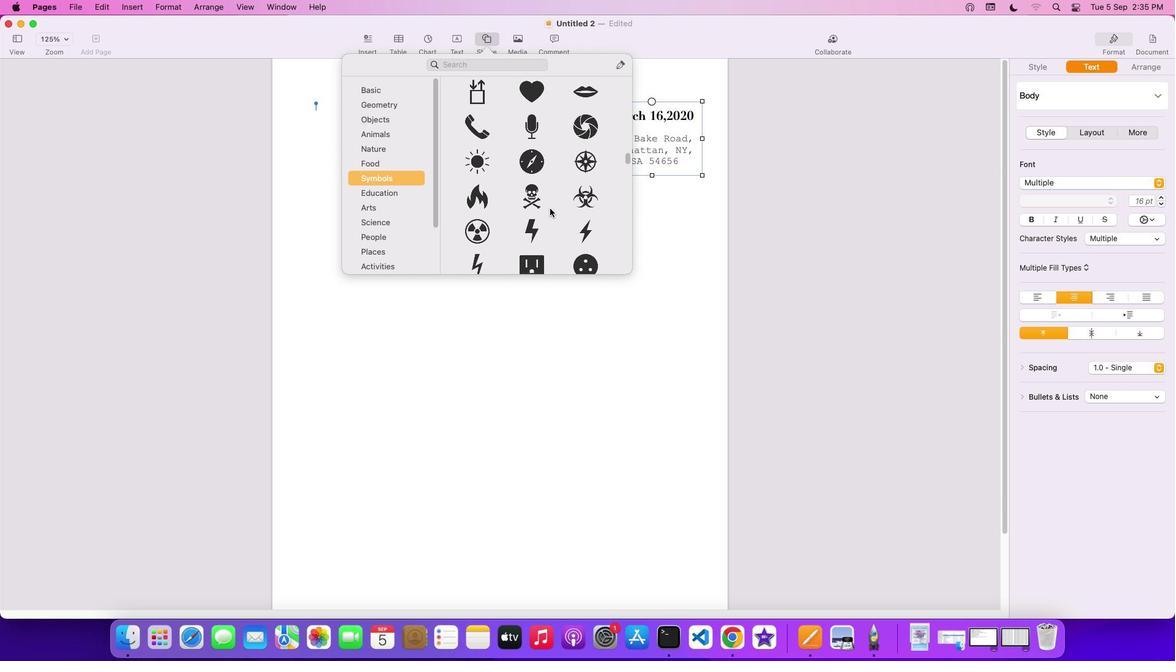
Action: Mouse scrolled (549, 208) with delta (0, -1)
Screenshot: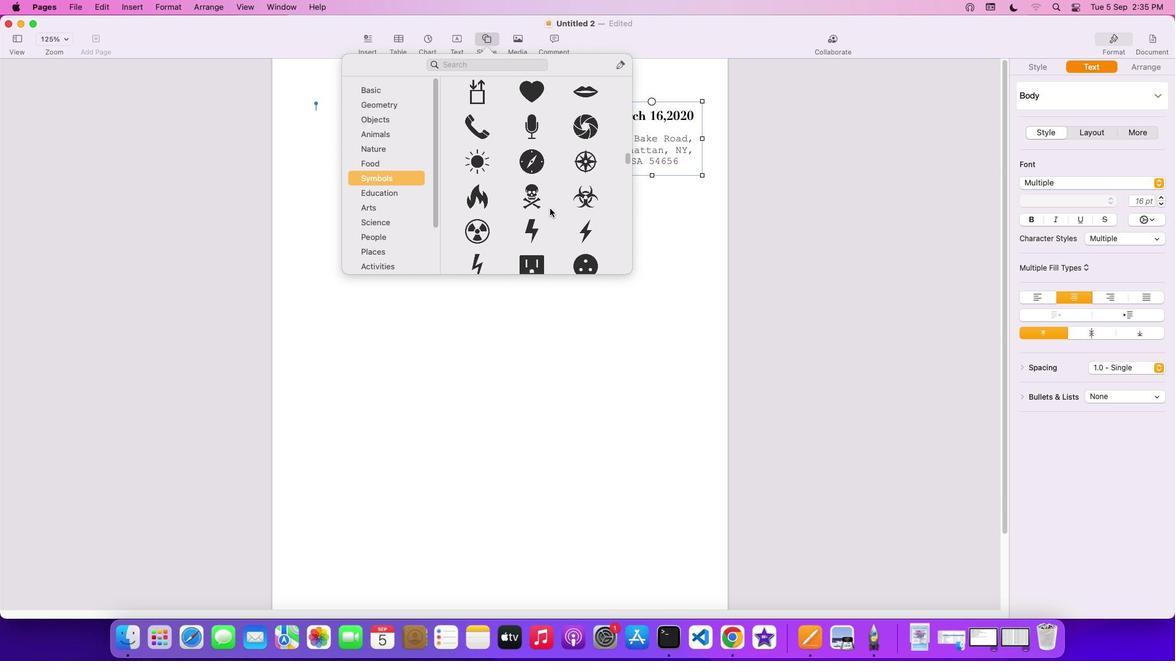 
Action: Mouse scrolled (549, 208) with delta (0, 0)
Screenshot: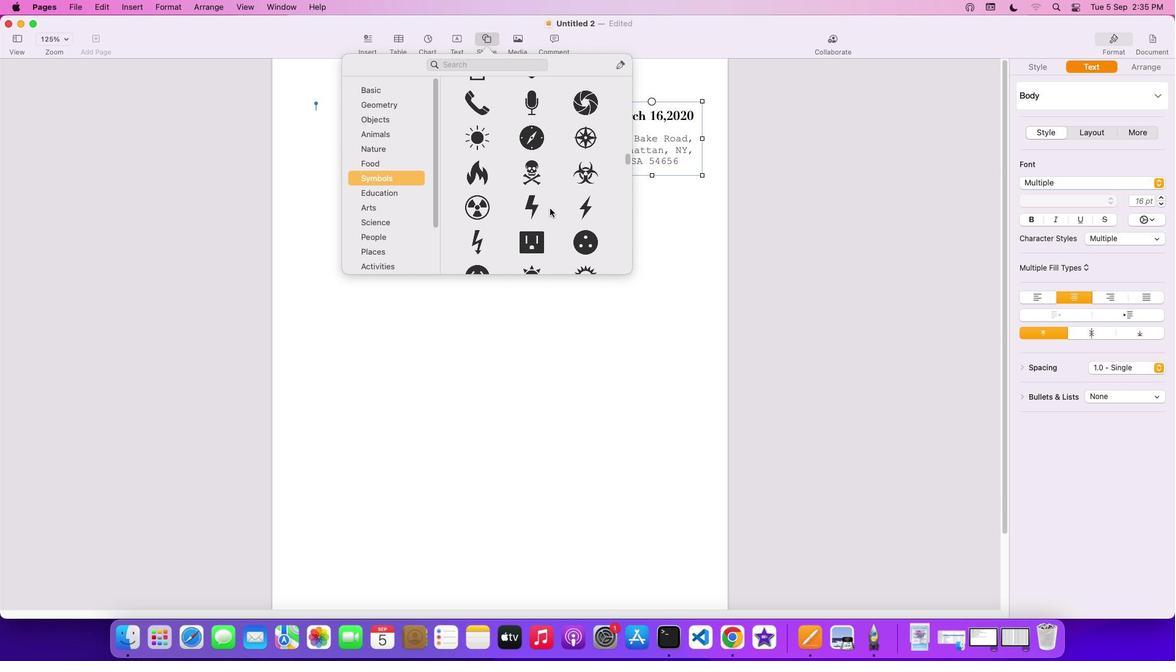 
Action: Mouse scrolled (549, 208) with delta (0, 0)
Screenshot: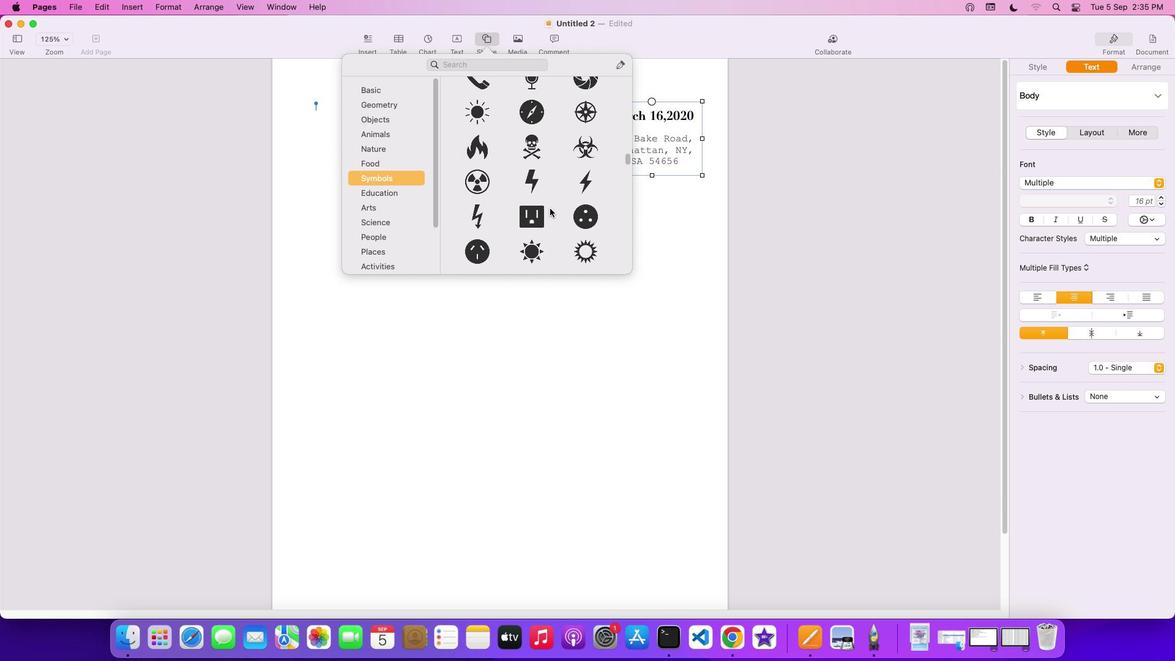 
Action: Mouse scrolled (549, 208) with delta (0, 0)
Screenshot: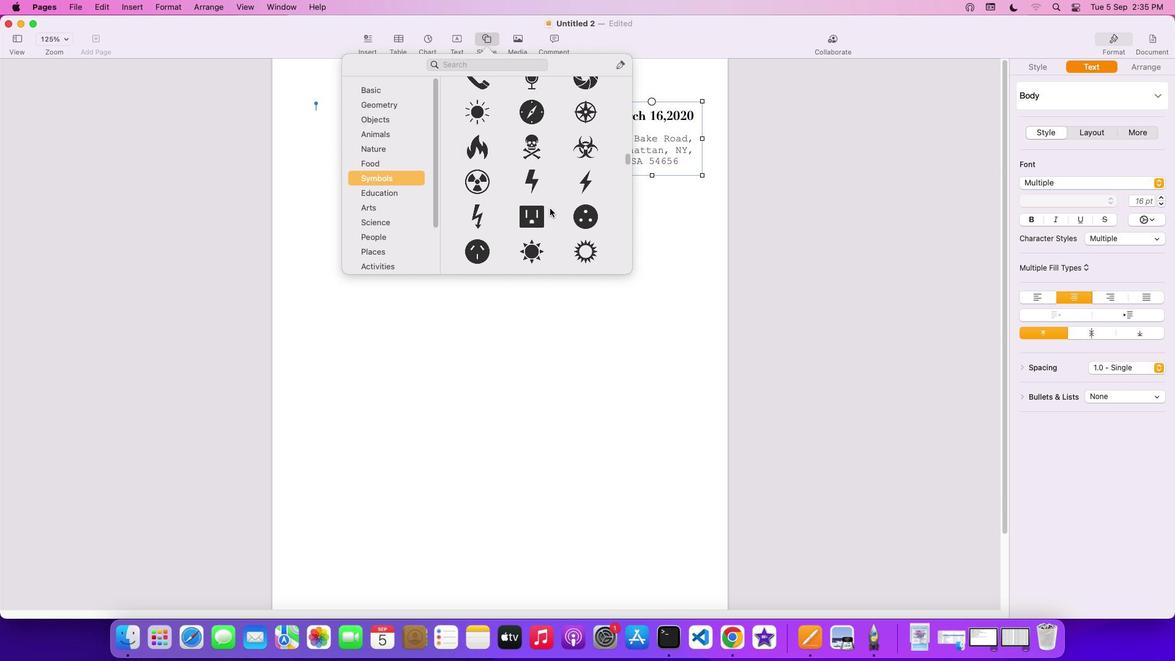 
Action: Mouse scrolled (549, 208) with delta (0, -1)
Screenshot: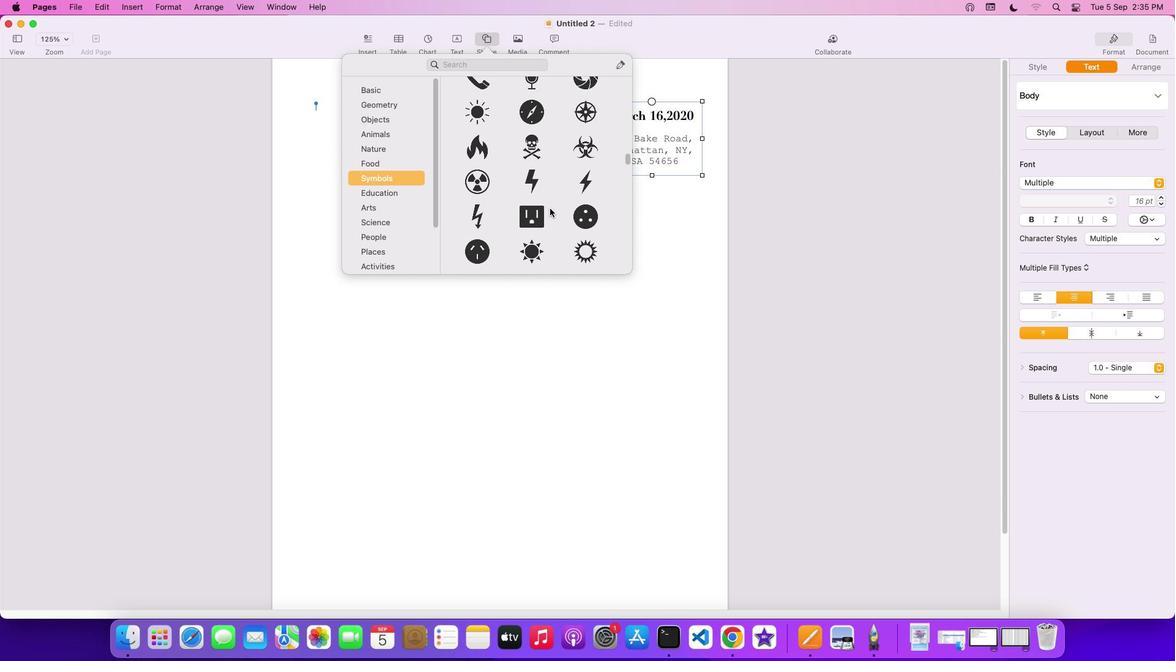 
Action: Mouse scrolled (549, 208) with delta (0, 0)
Screenshot: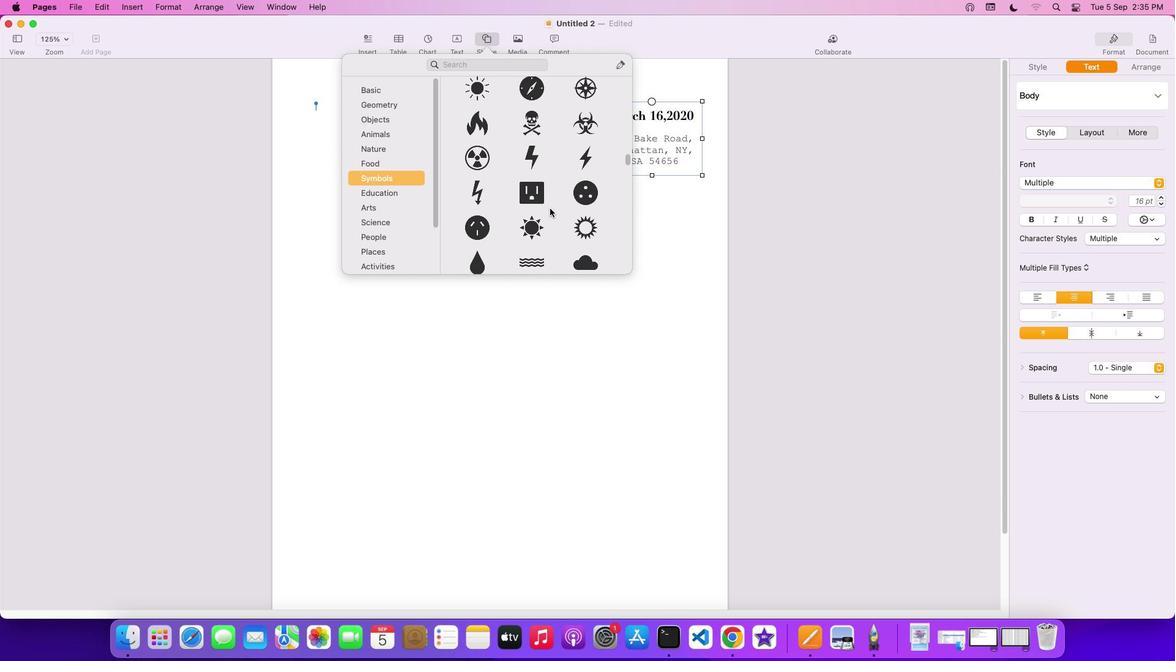 
Action: Mouse scrolled (549, 208) with delta (0, 0)
Screenshot: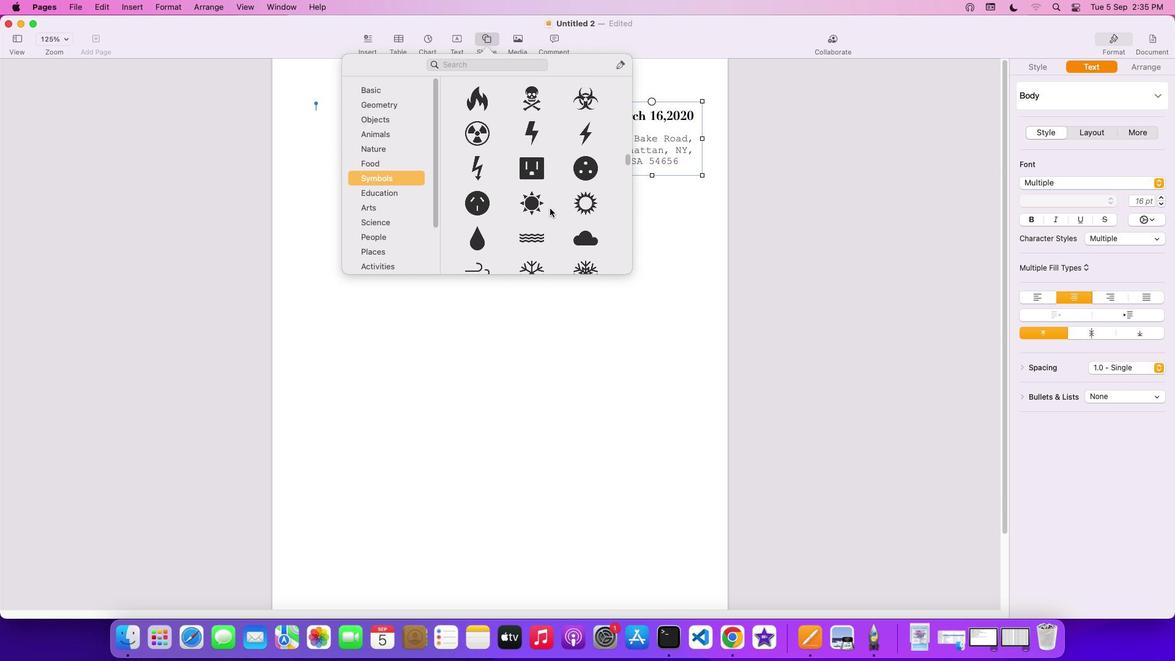 
Action: Mouse scrolled (549, 208) with delta (0, 0)
Screenshot: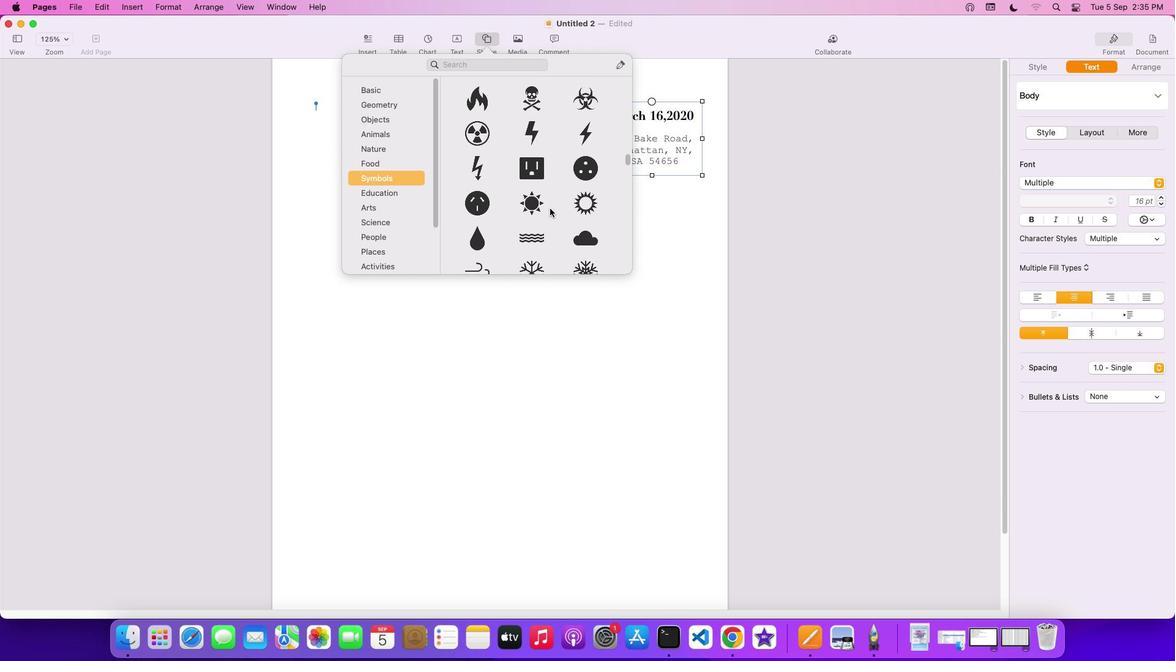 
Action: Mouse scrolled (549, 208) with delta (0, -1)
Screenshot: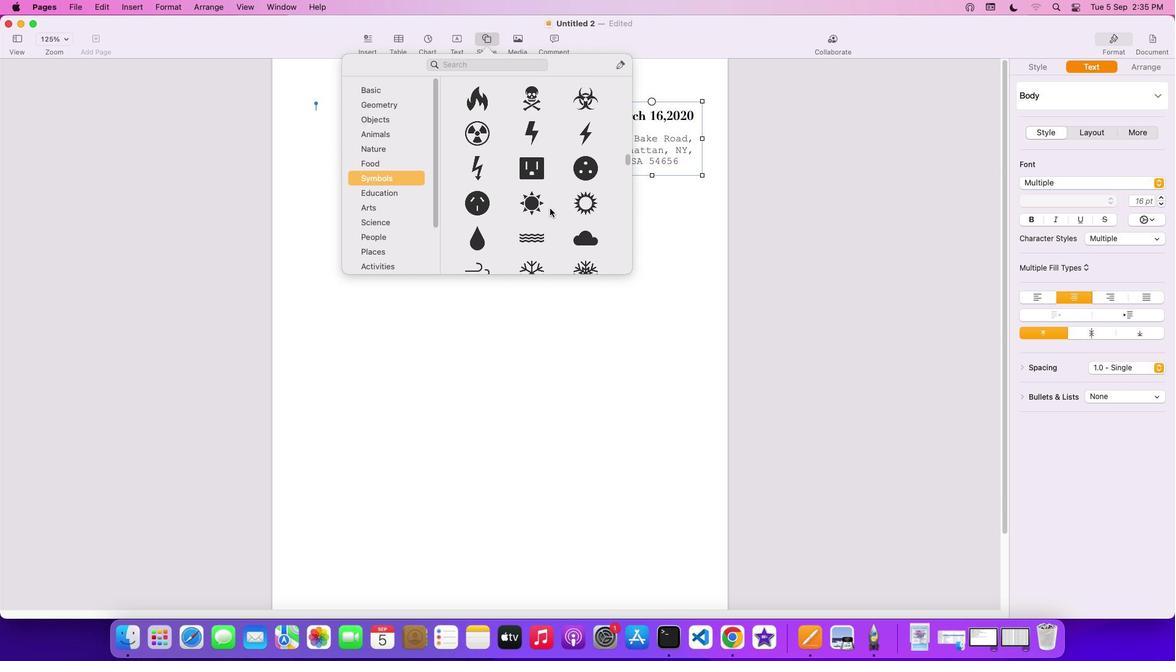 
Action: Mouse scrolled (549, 208) with delta (0, 0)
Screenshot: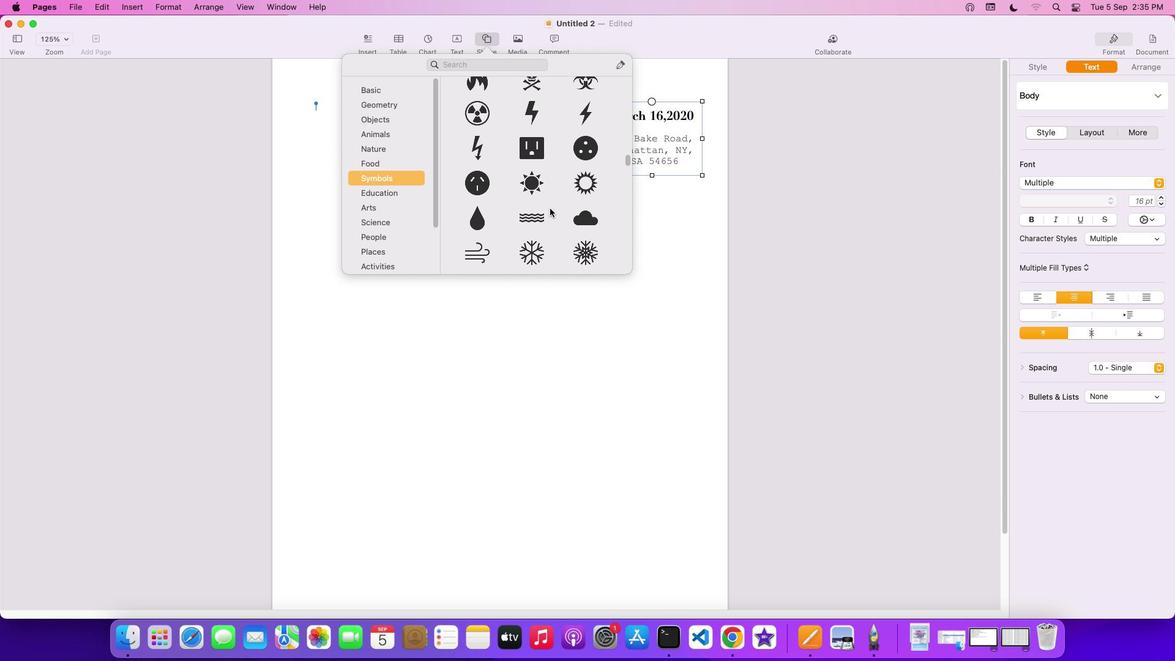 
Action: Mouse scrolled (549, 208) with delta (0, 0)
Screenshot: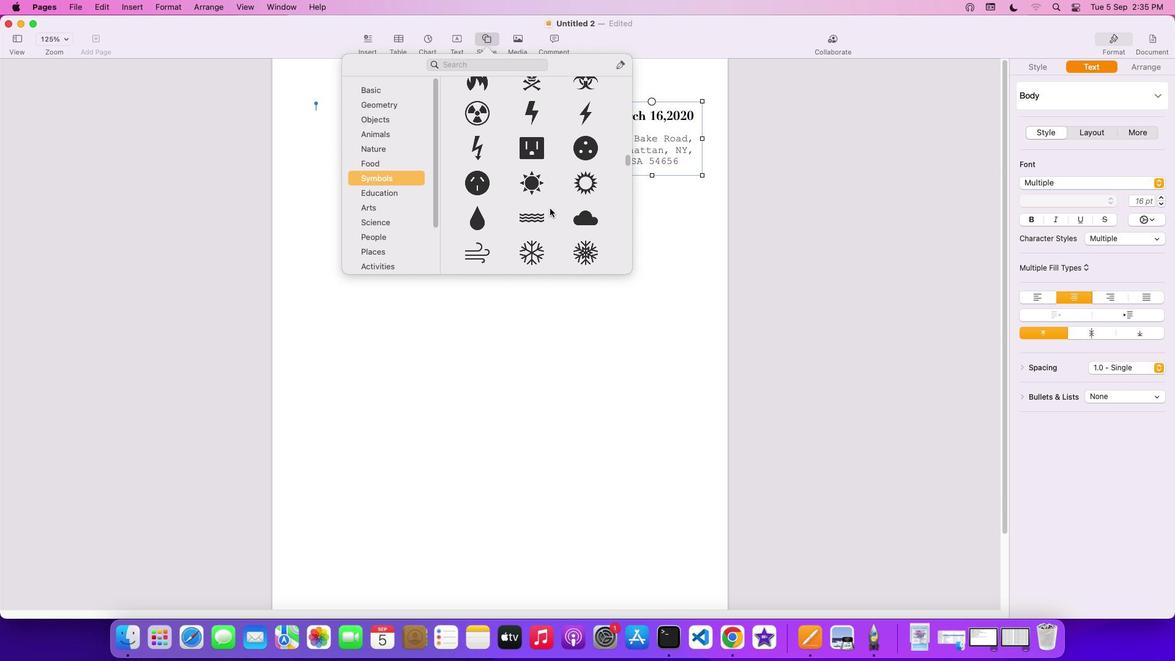 
Action: Mouse scrolled (549, 208) with delta (0, 0)
Screenshot: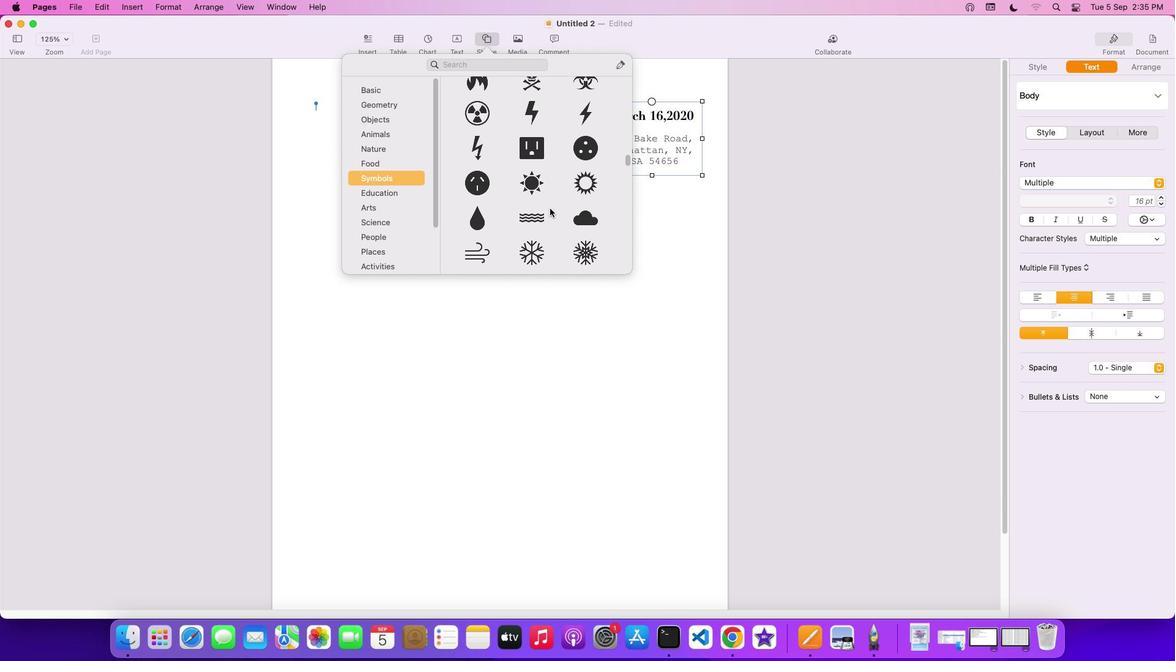 
Action: Mouse scrolled (549, 208) with delta (0, 0)
Screenshot: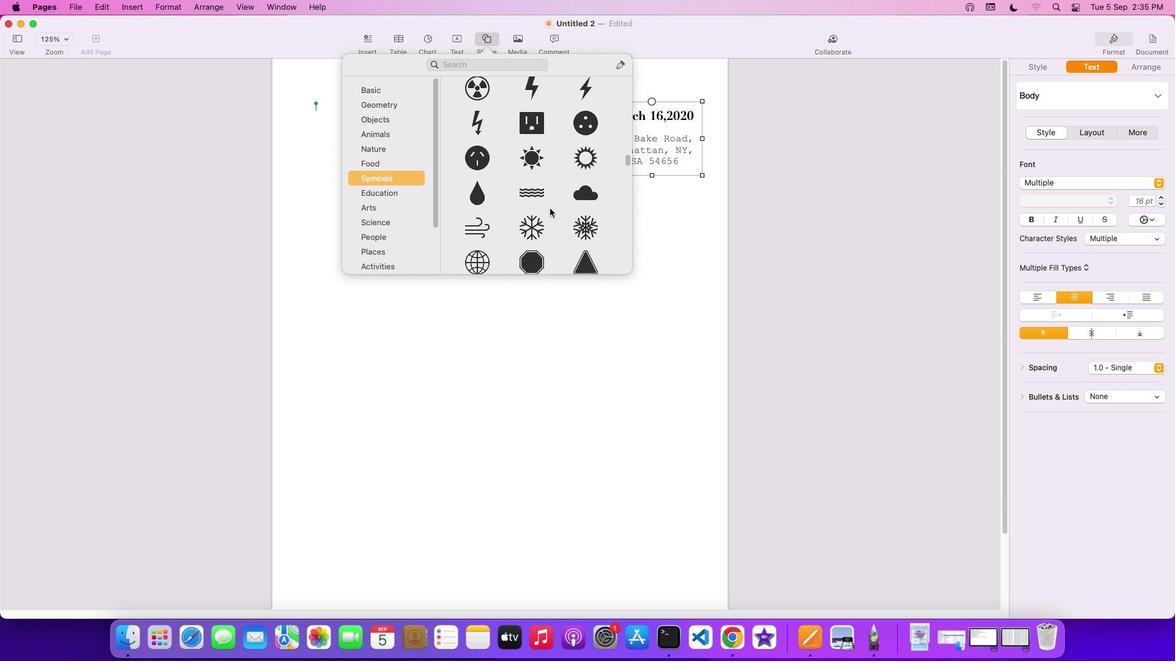 
Action: Mouse scrolled (549, 208) with delta (0, 0)
Screenshot: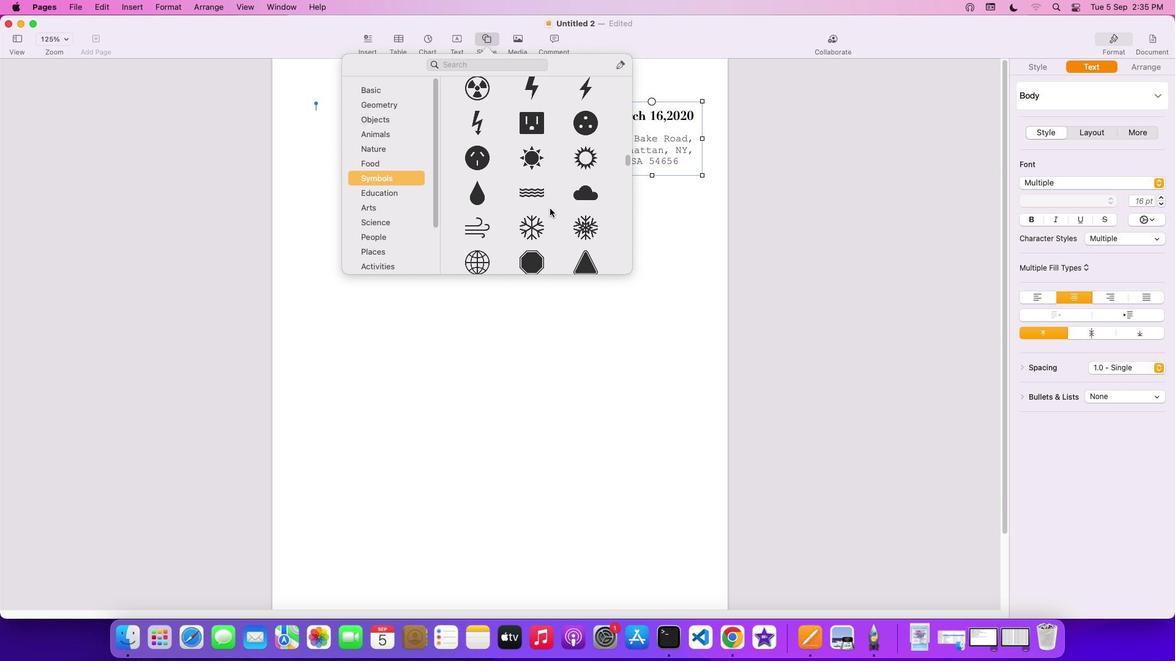 
Action: Mouse scrolled (549, 208) with delta (0, -1)
Screenshot: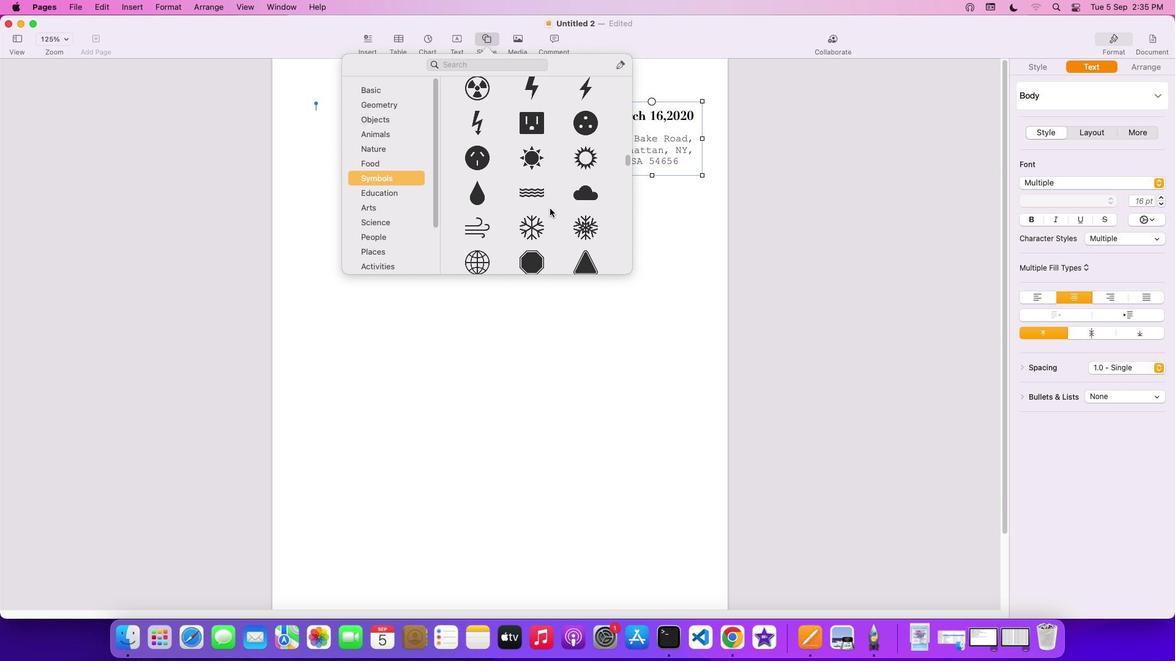 
Action: Mouse scrolled (549, 208) with delta (0, 0)
Screenshot: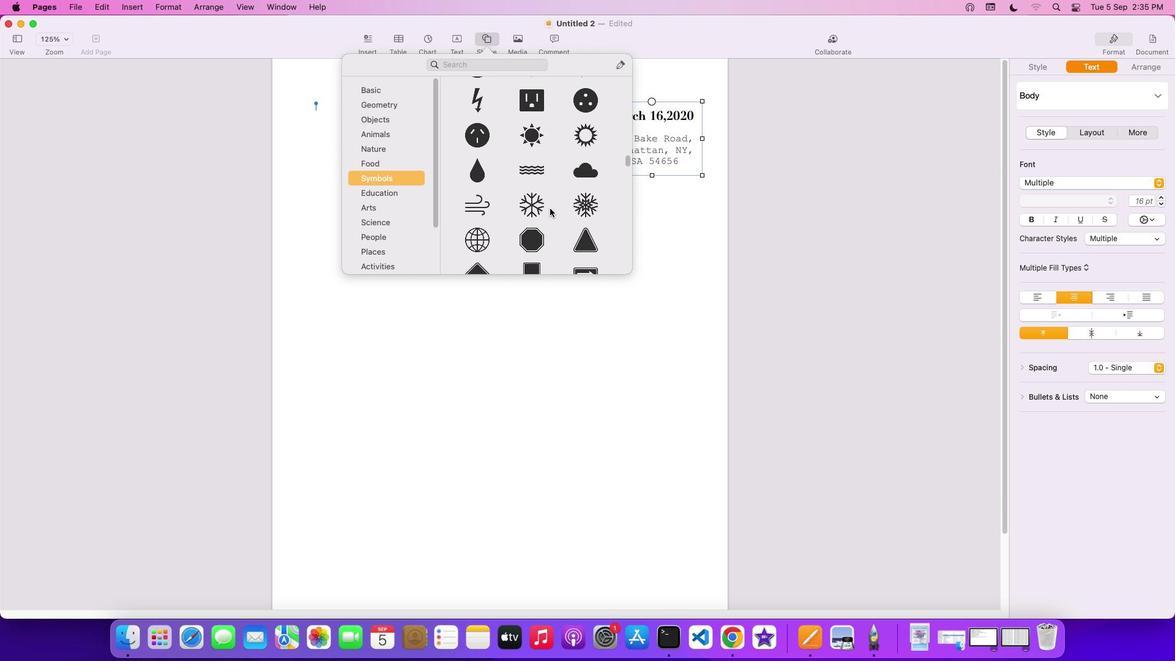 
Action: Mouse scrolled (549, 208) with delta (0, 0)
Screenshot: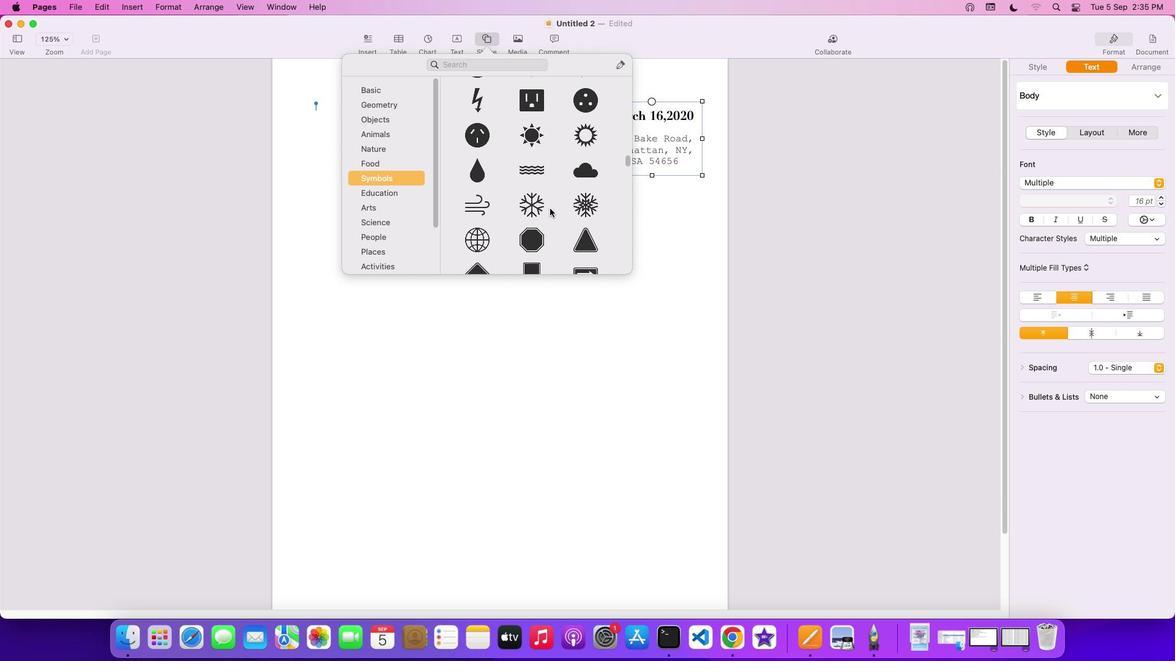 
Action: Mouse scrolled (549, 208) with delta (0, 0)
Screenshot: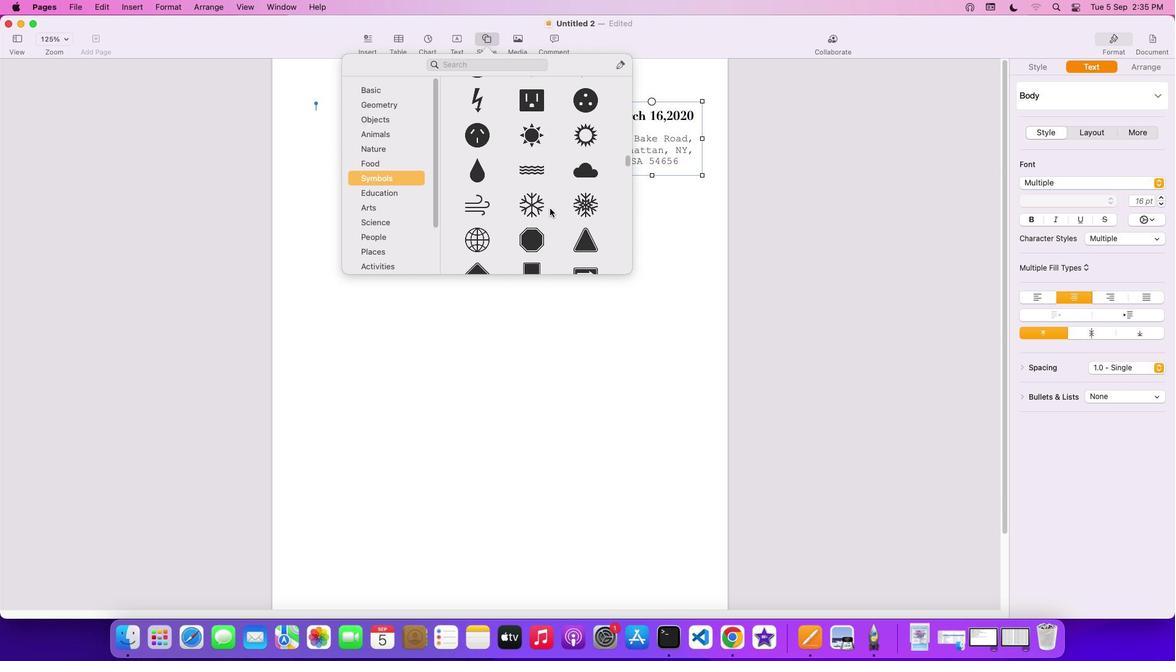 
Action: Mouse scrolled (549, 208) with delta (0, 0)
Screenshot: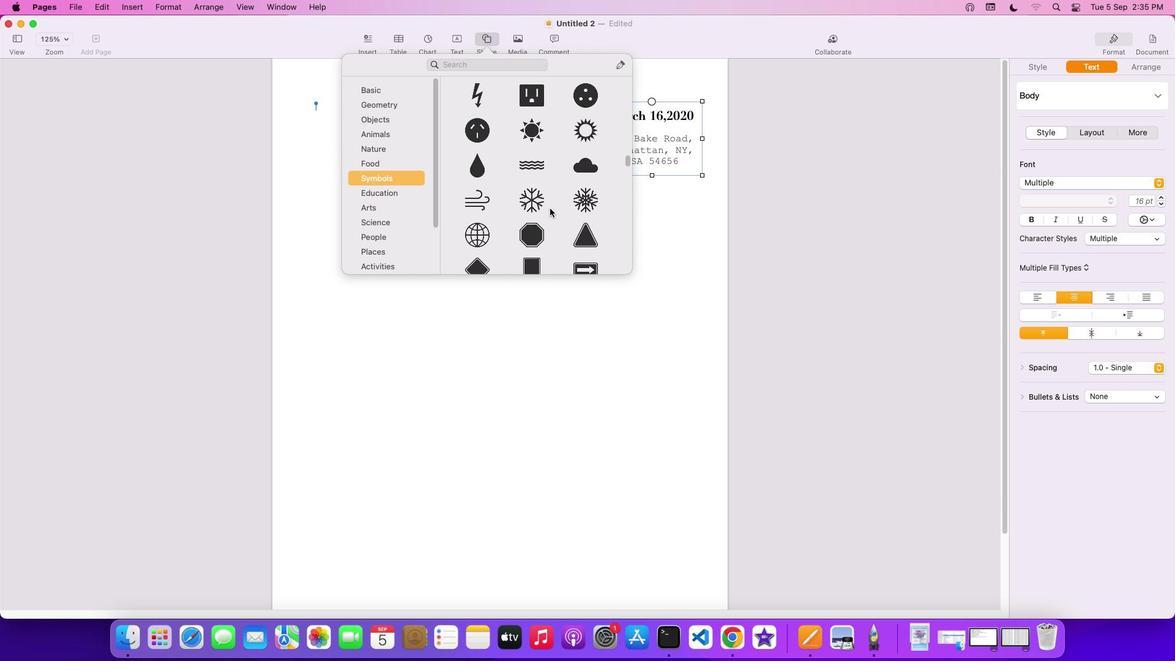 
Action: Mouse scrolled (549, 208) with delta (0, 0)
Screenshot: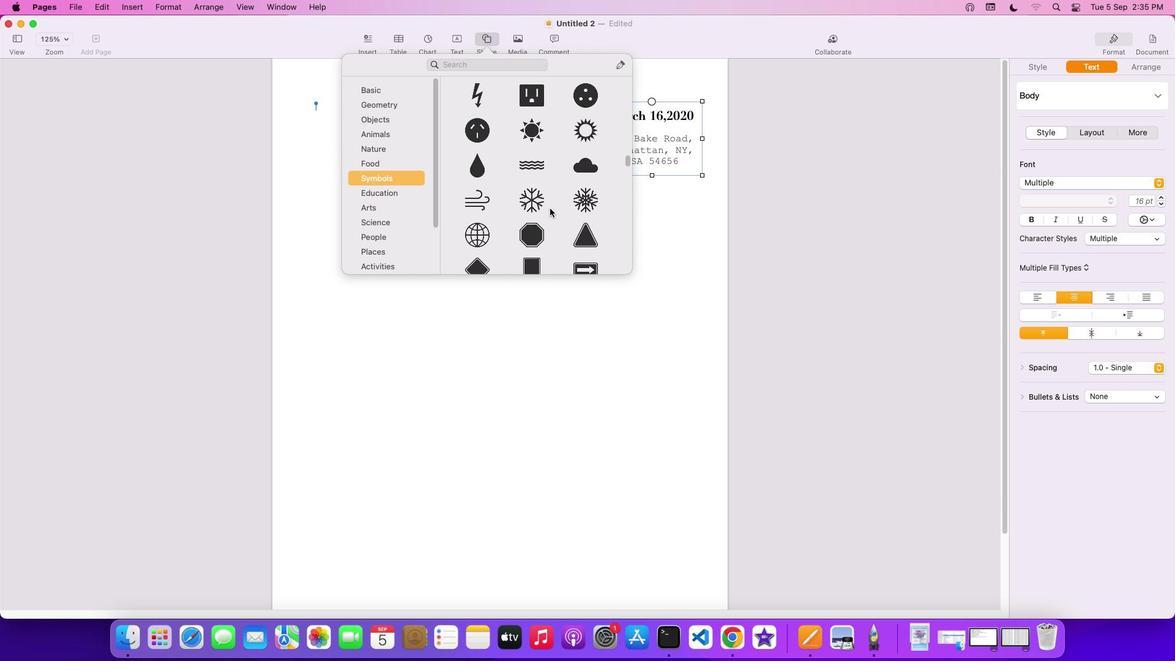 
Action: Mouse scrolled (549, 208) with delta (0, 0)
Screenshot: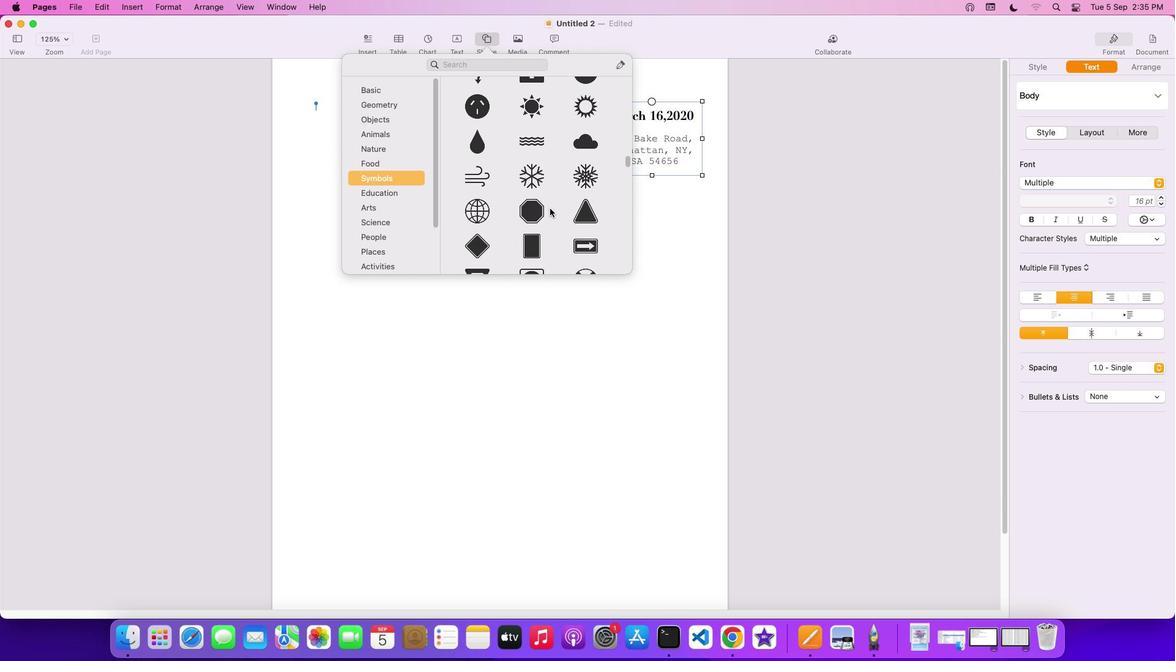 
Action: Mouse scrolled (549, 208) with delta (0, 0)
Screenshot: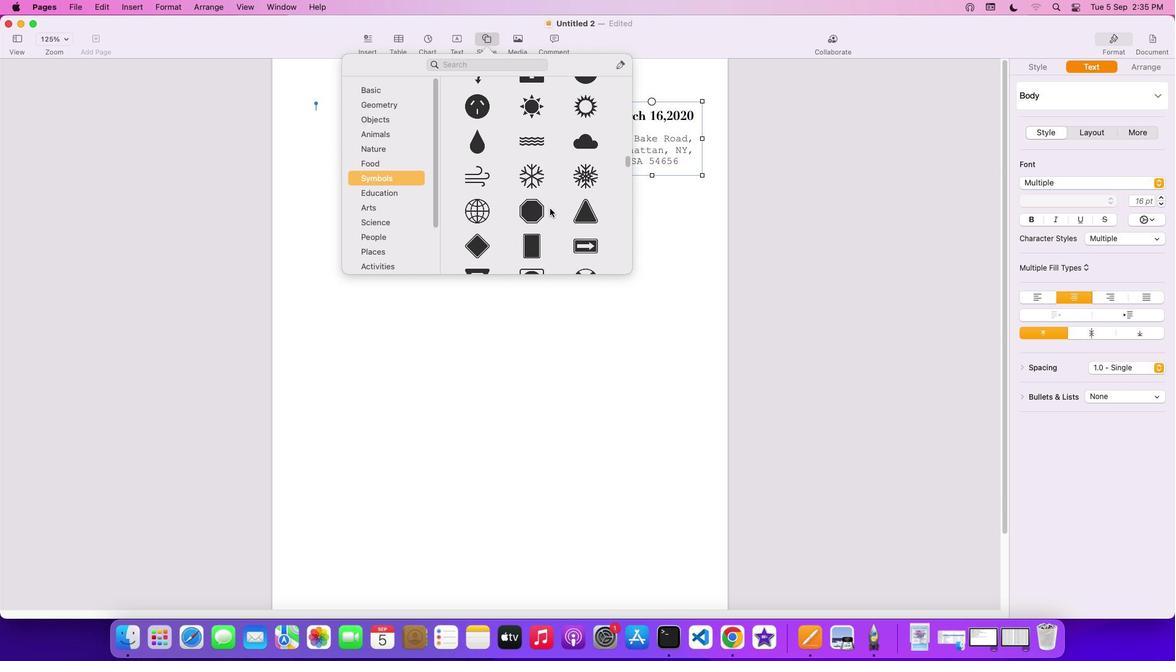 
Action: Mouse scrolled (549, 208) with delta (0, 0)
Screenshot: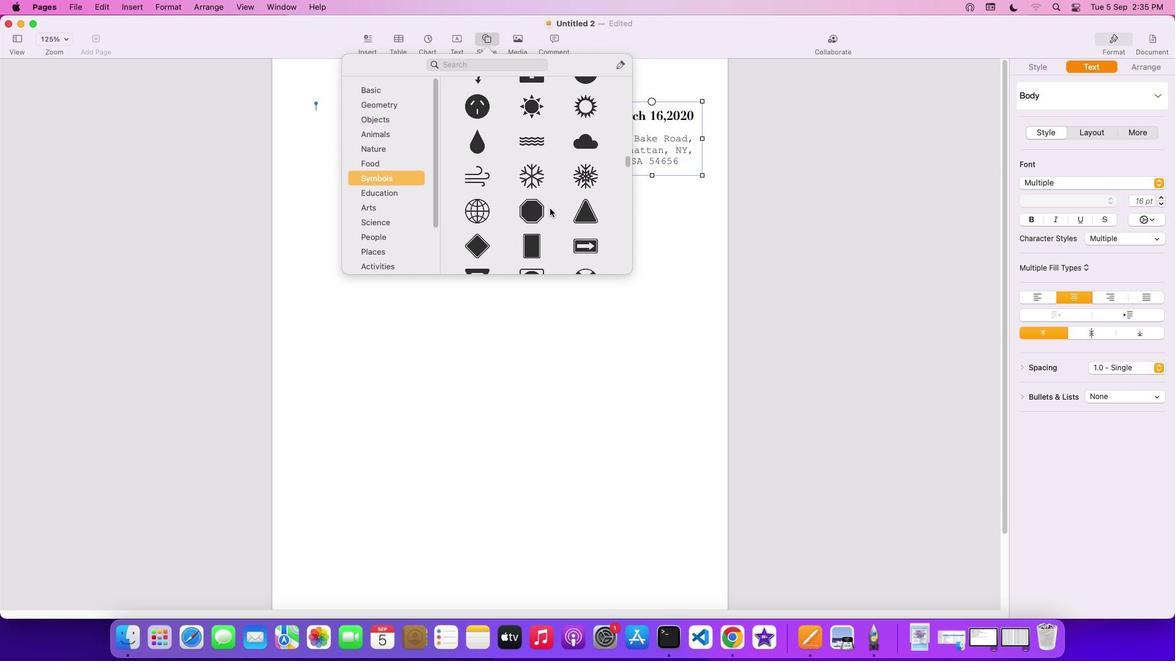
Action: Mouse moved to (549, 208)
Screenshot: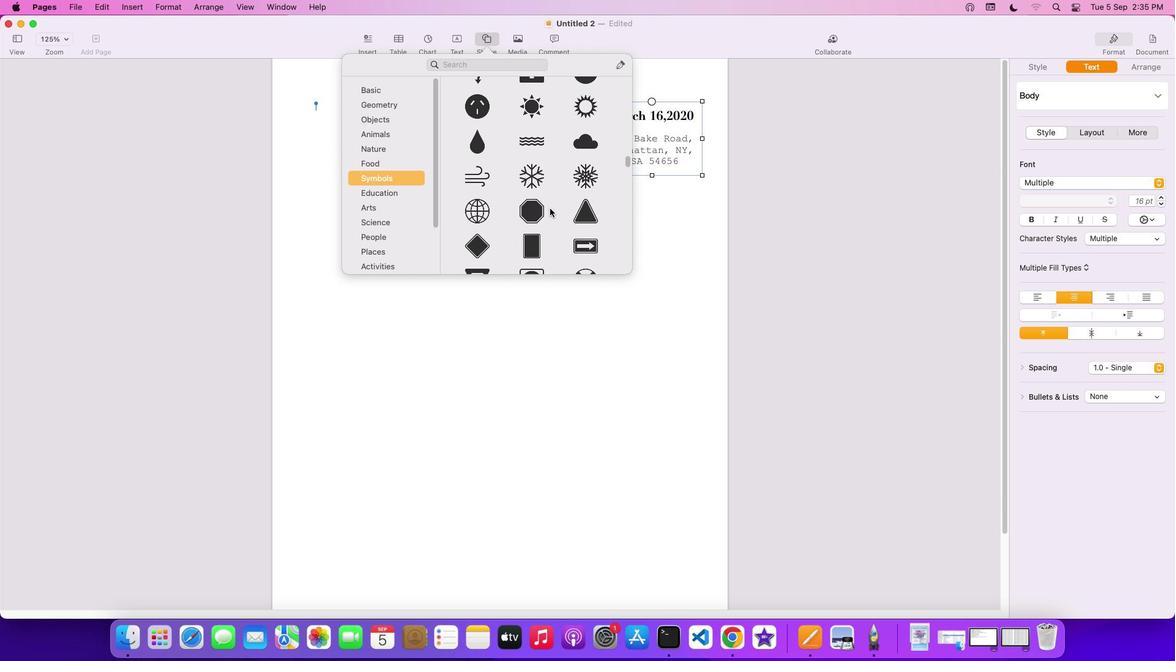 
Action: Mouse scrolled (549, 208) with delta (0, 0)
Screenshot: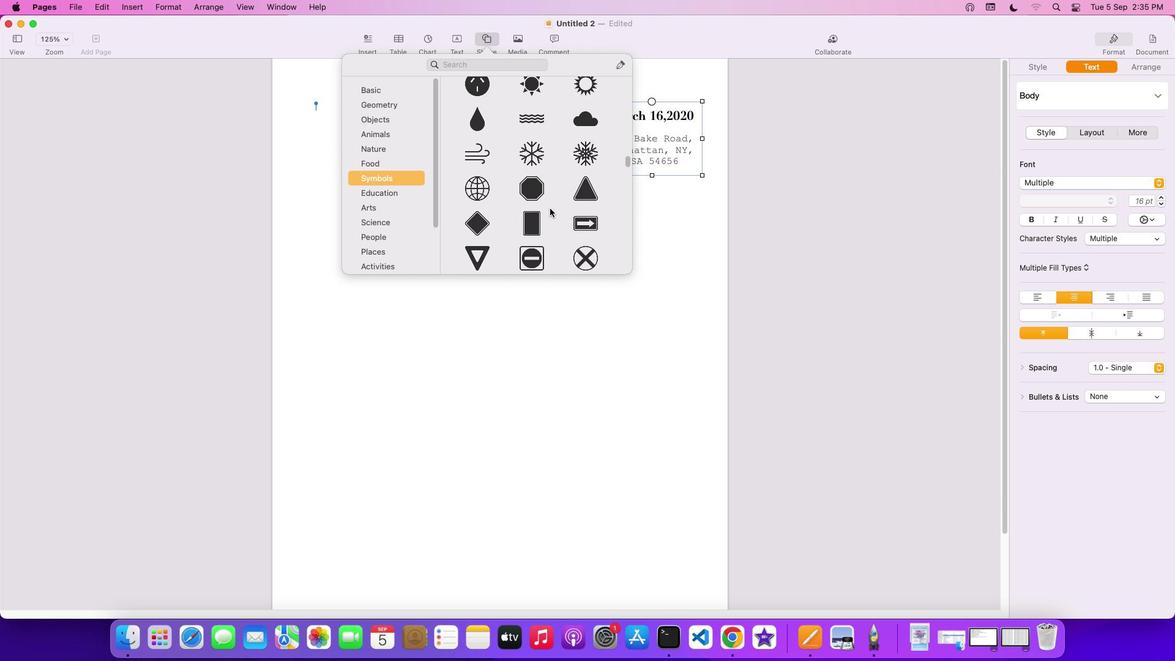 
Action: Mouse scrolled (549, 208) with delta (0, 0)
Screenshot: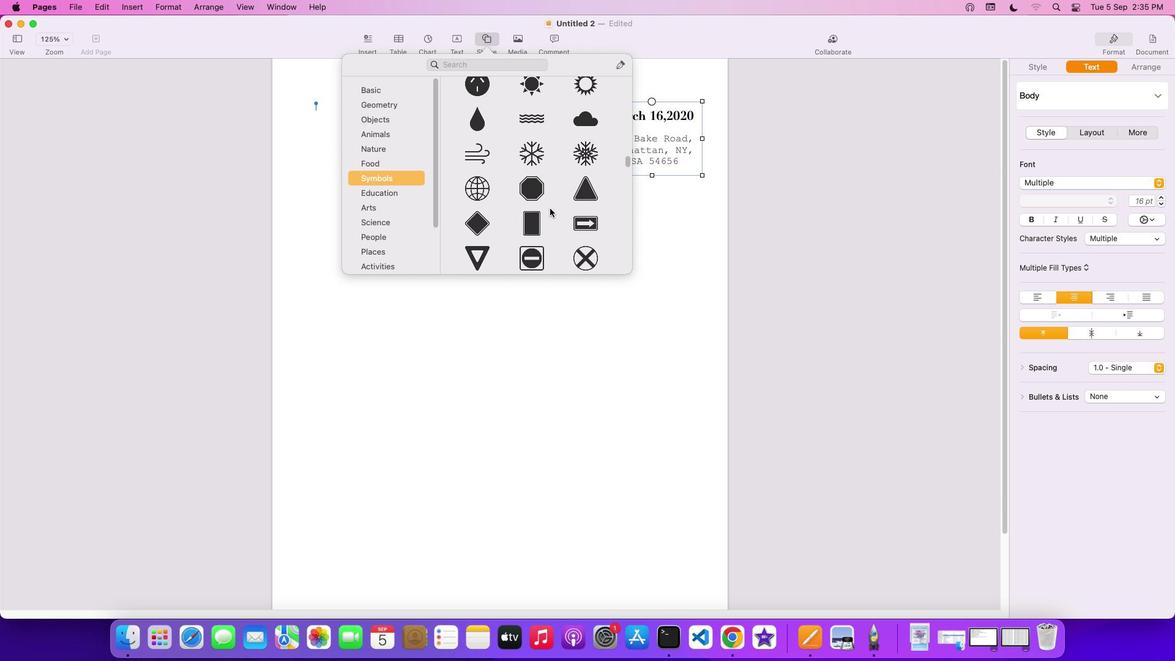 
Action: Mouse scrolled (549, 208) with delta (0, 0)
Screenshot: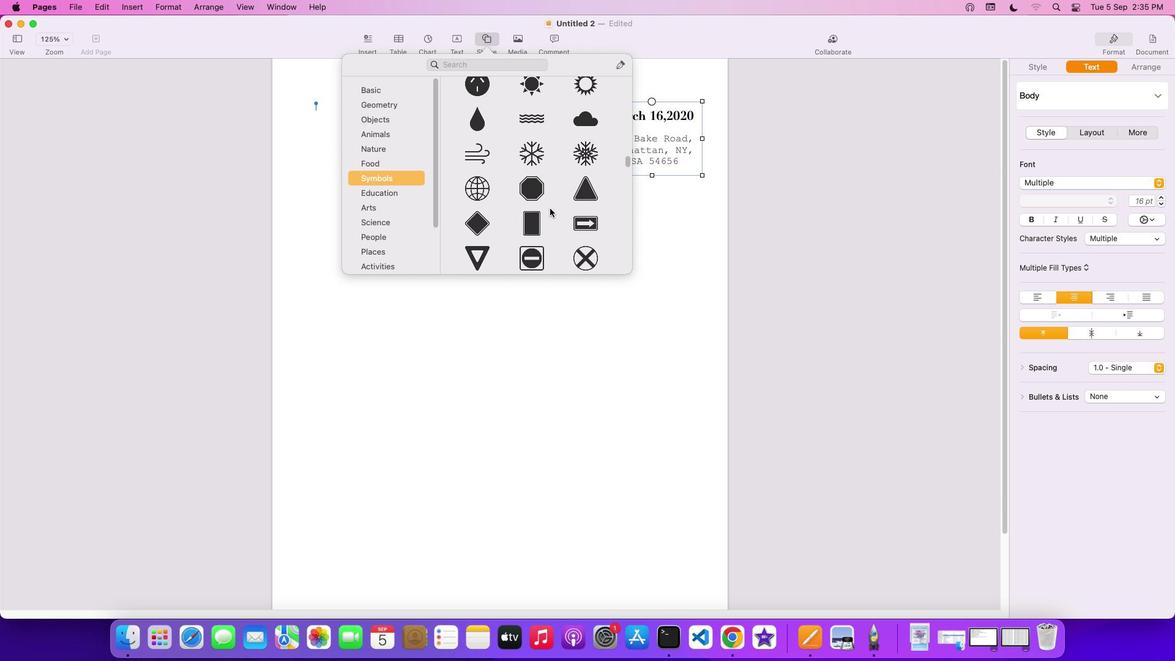 
Action: Mouse scrolled (549, 208) with delta (0, 0)
Screenshot: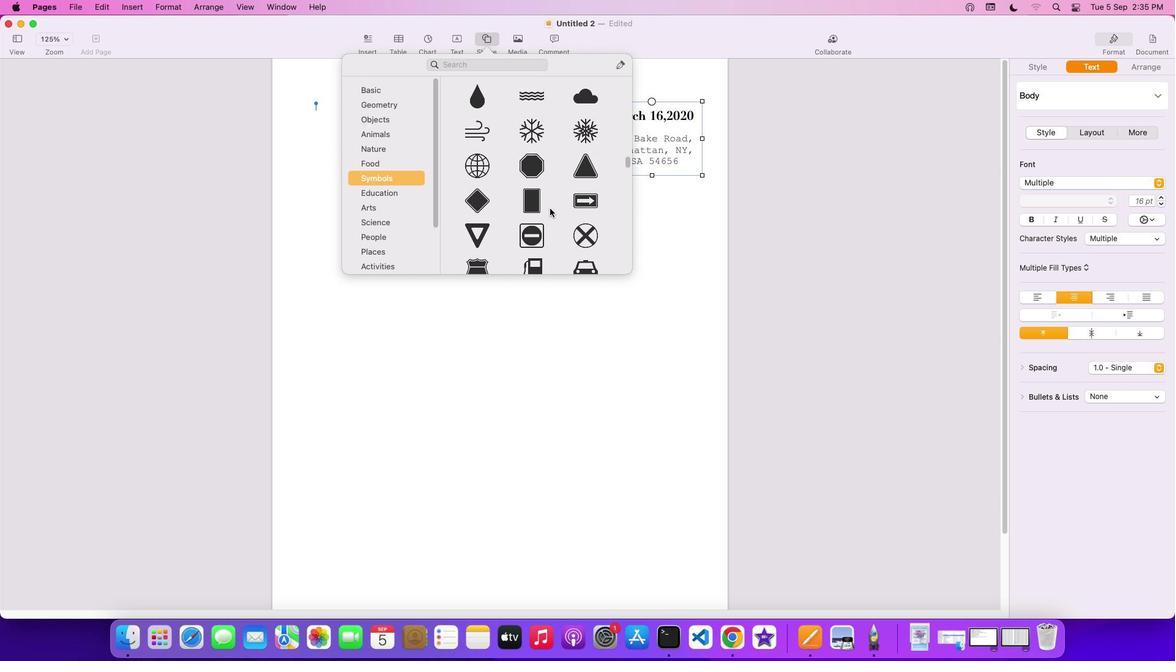 
Action: Mouse scrolled (549, 208) with delta (0, 0)
Screenshot: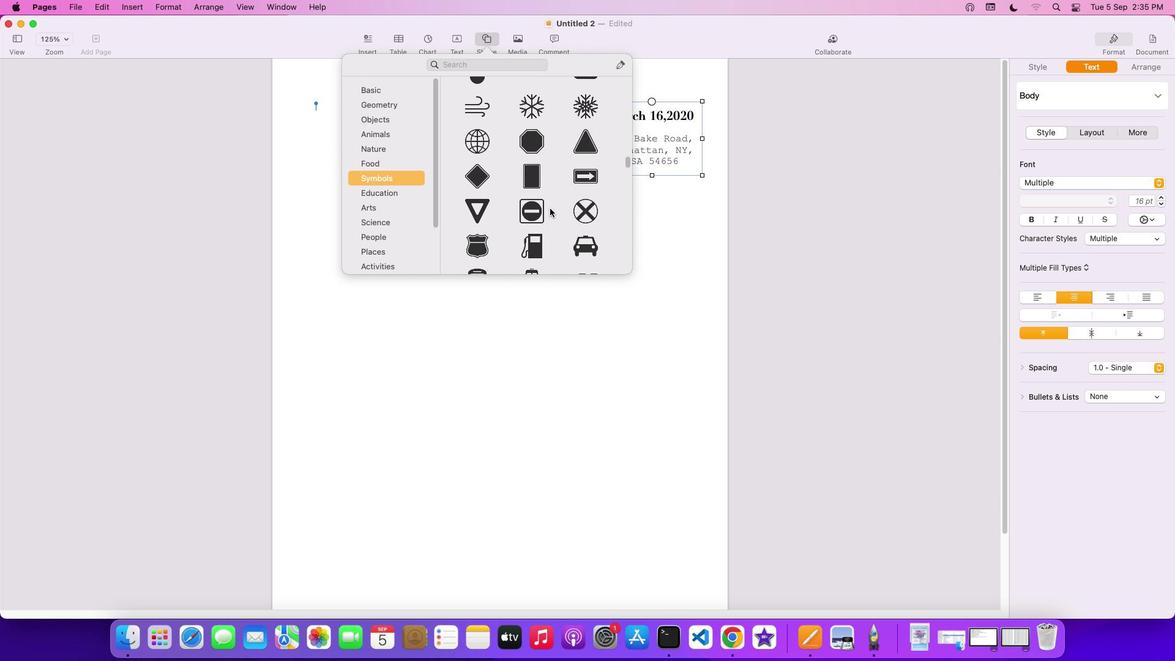 
Action: Mouse scrolled (549, 208) with delta (0, 0)
Screenshot: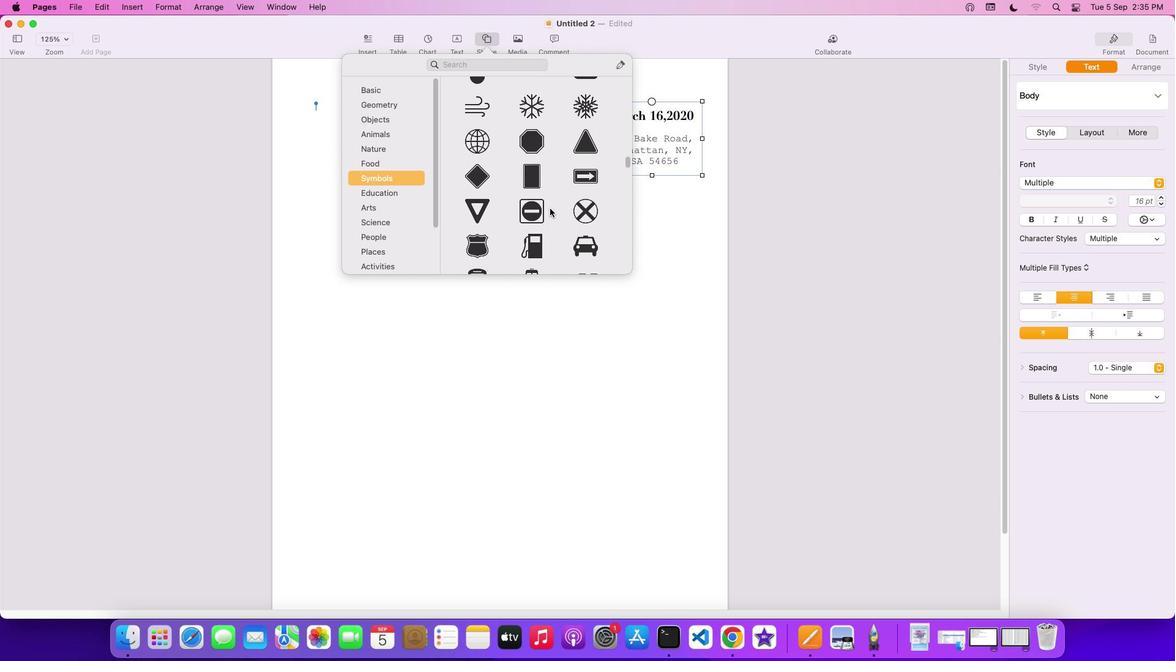 
Action: Mouse scrolled (549, 208) with delta (0, -1)
Screenshot: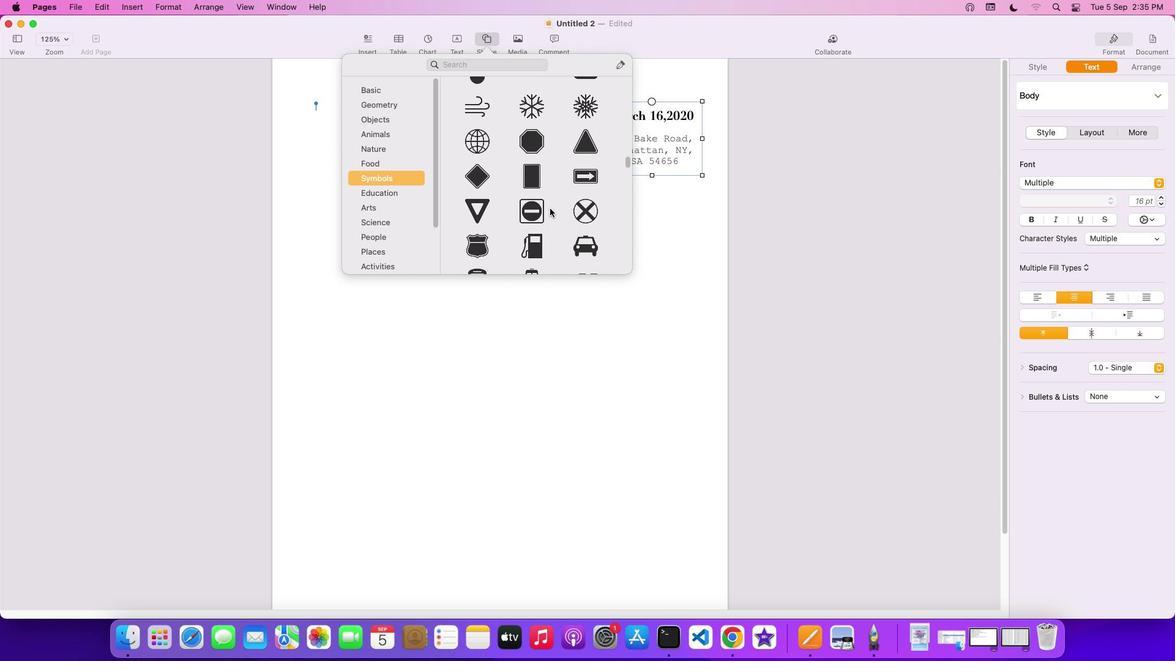 
Action: Mouse moved to (549, 208)
Screenshot: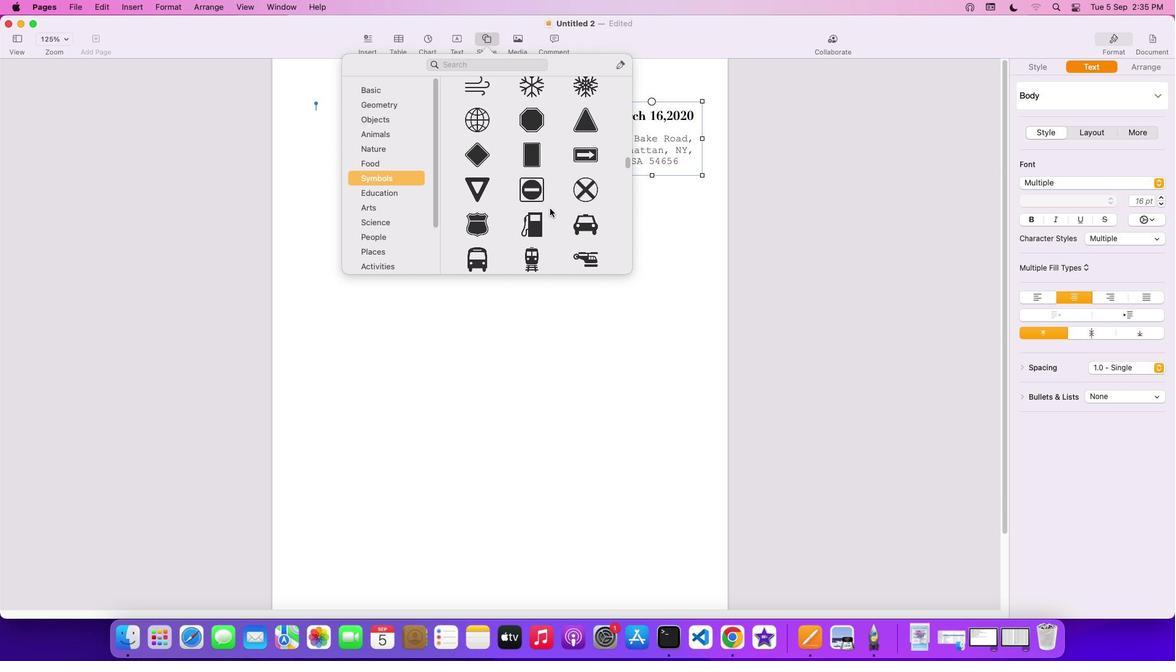 
Action: Mouse scrolled (549, 208) with delta (0, 0)
Screenshot: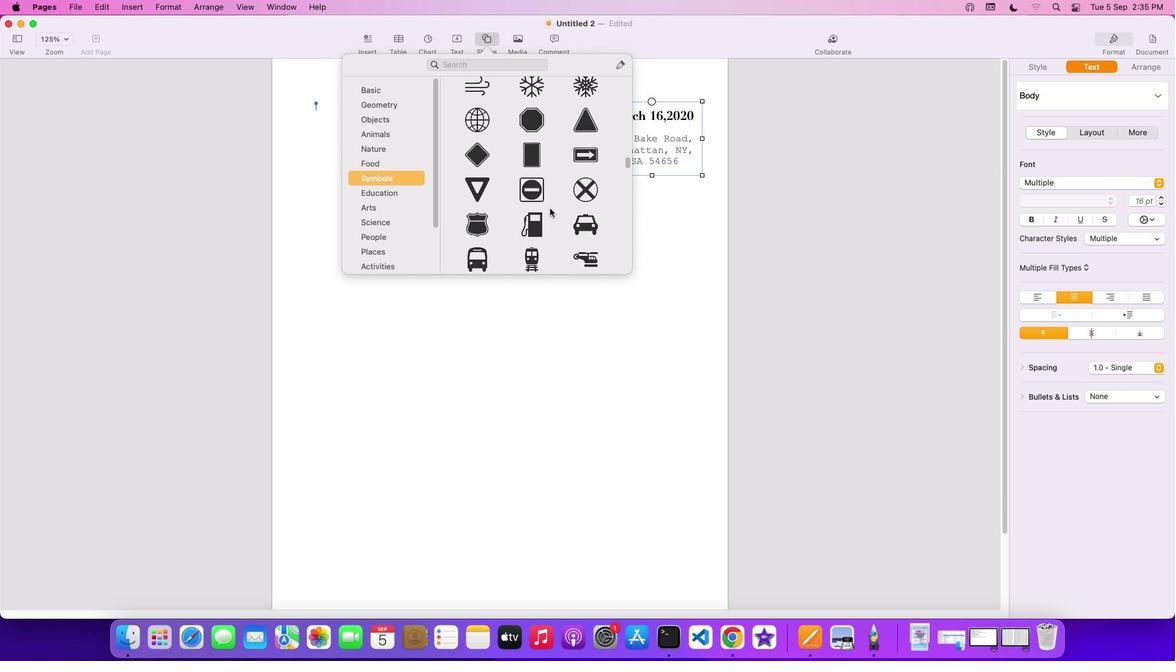 
Action: Mouse scrolled (549, 208) with delta (0, 0)
Screenshot: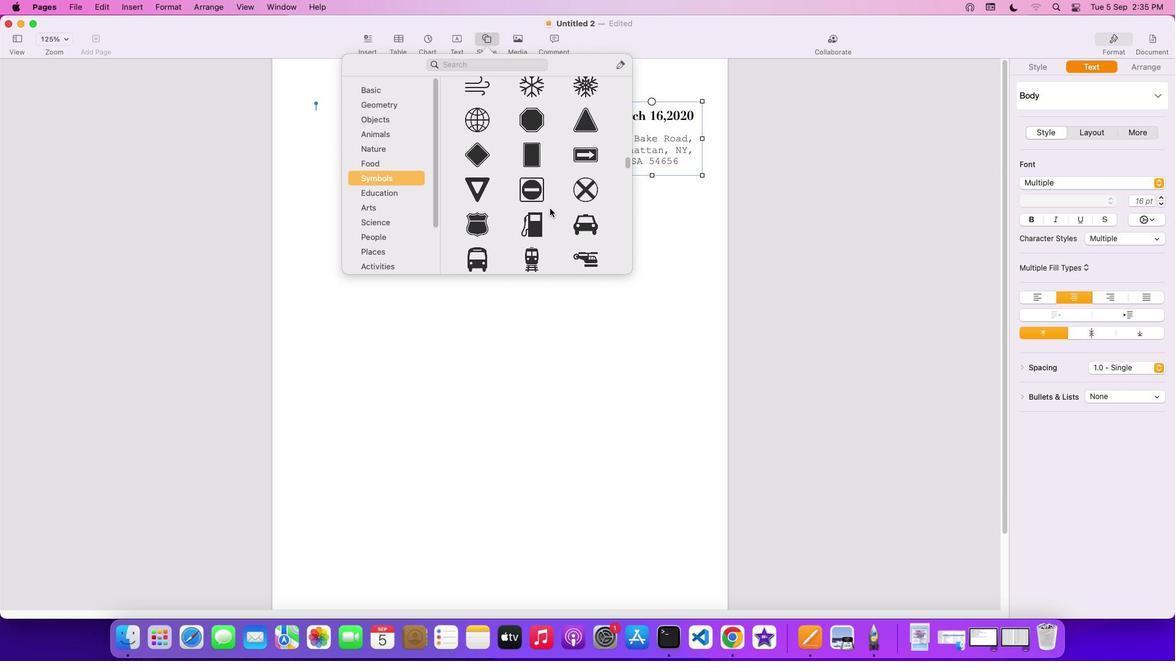 
Action: Mouse scrolled (549, 208) with delta (0, 0)
Screenshot: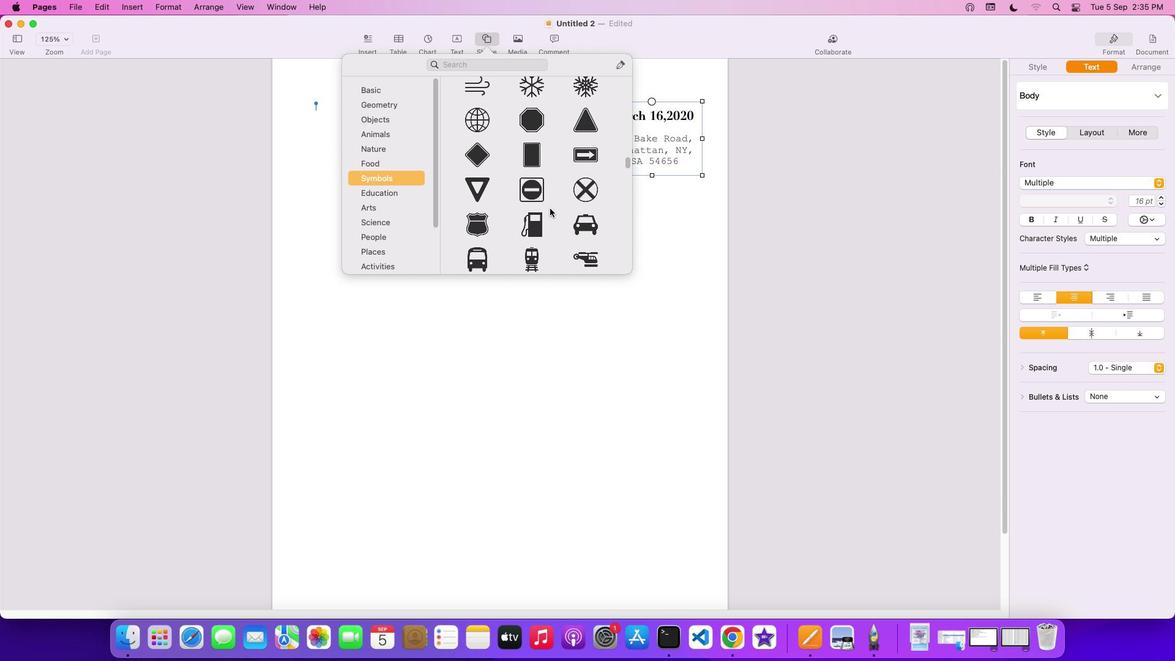 
Action: Mouse scrolled (549, 208) with delta (0, 0)
Screenshot: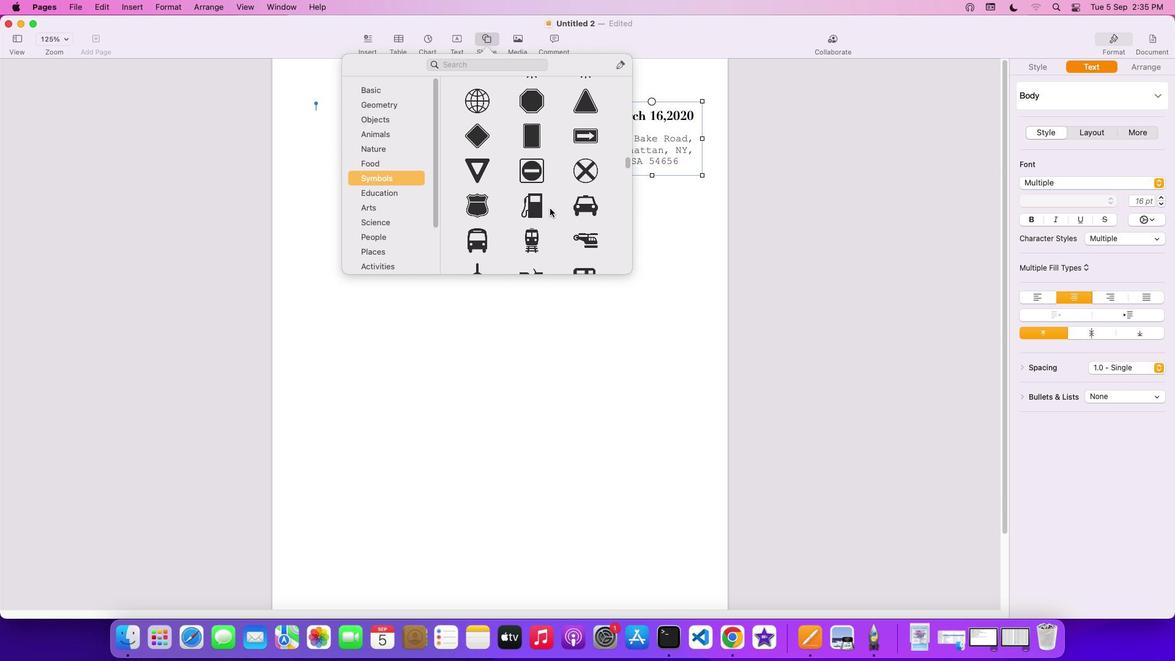 
Action: Mouse scrolled (549, 208) with delta (0, 0)
Screenshot: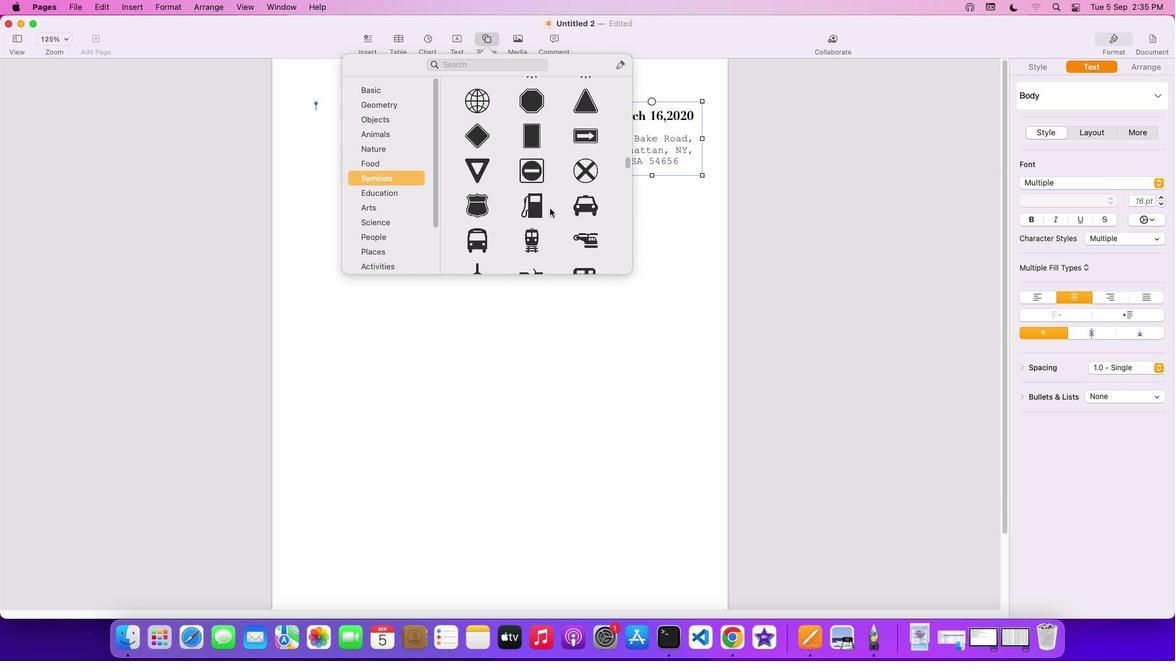 
Action: Mouse scrolled (549, 208) with delta (0, 0)
Screenshot: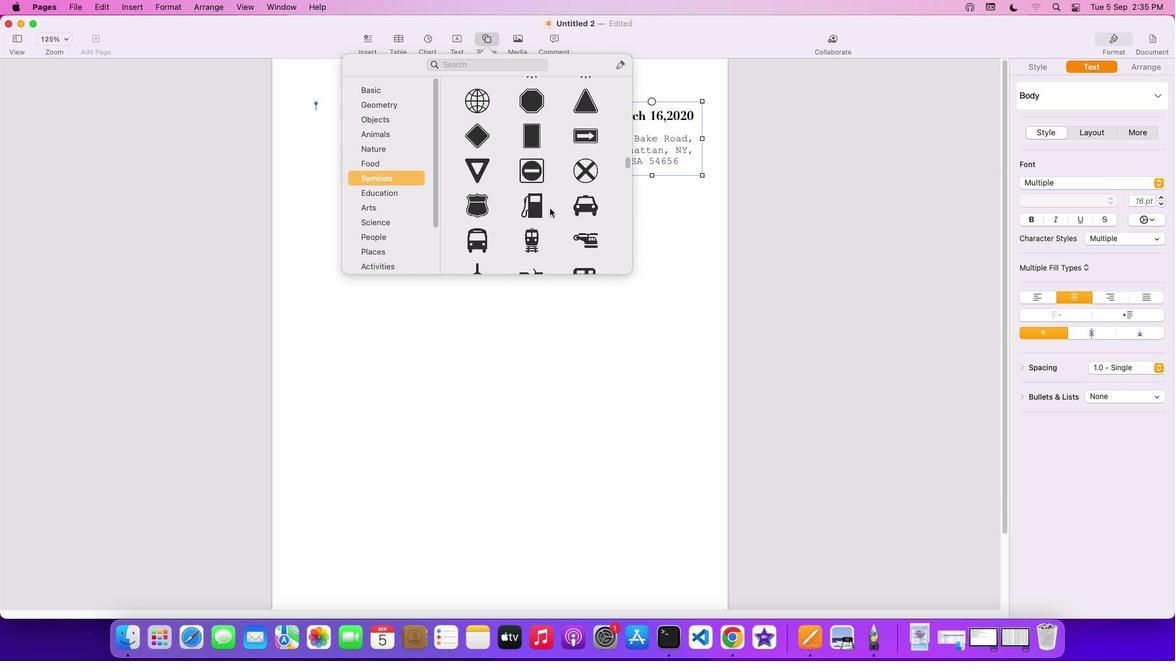 
Action: Mouse scrolled (549, 208) with delta (0, 0)
Screenshot: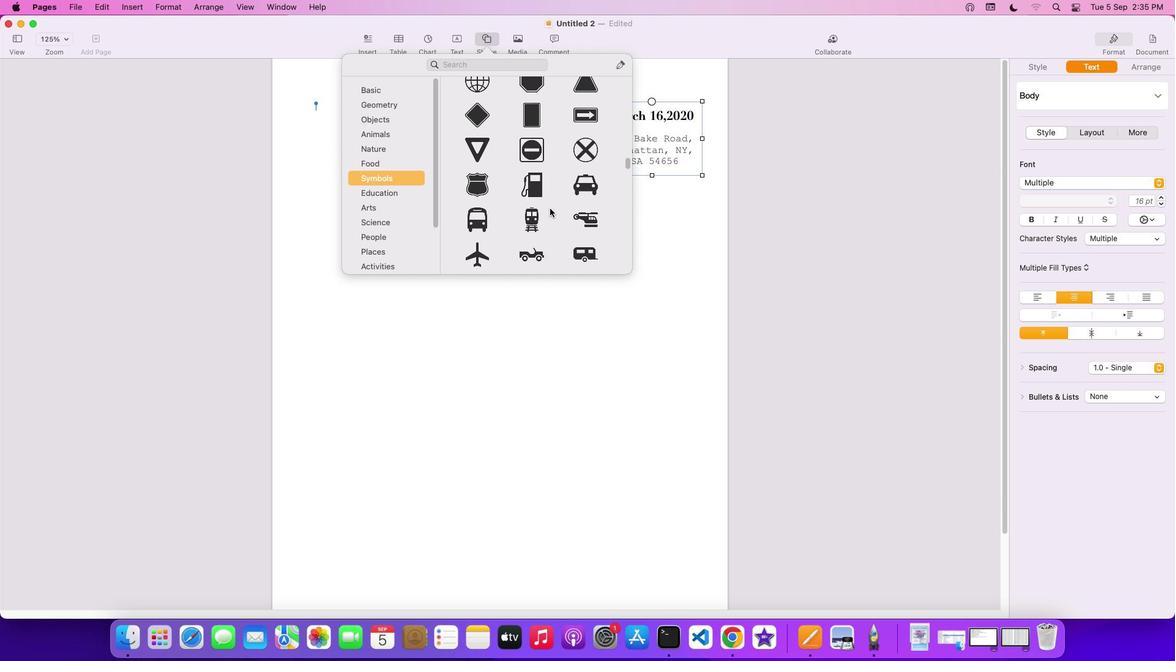 
Action: Mouse scrolled (549, 208) with delta (0, 0)
Screenshot: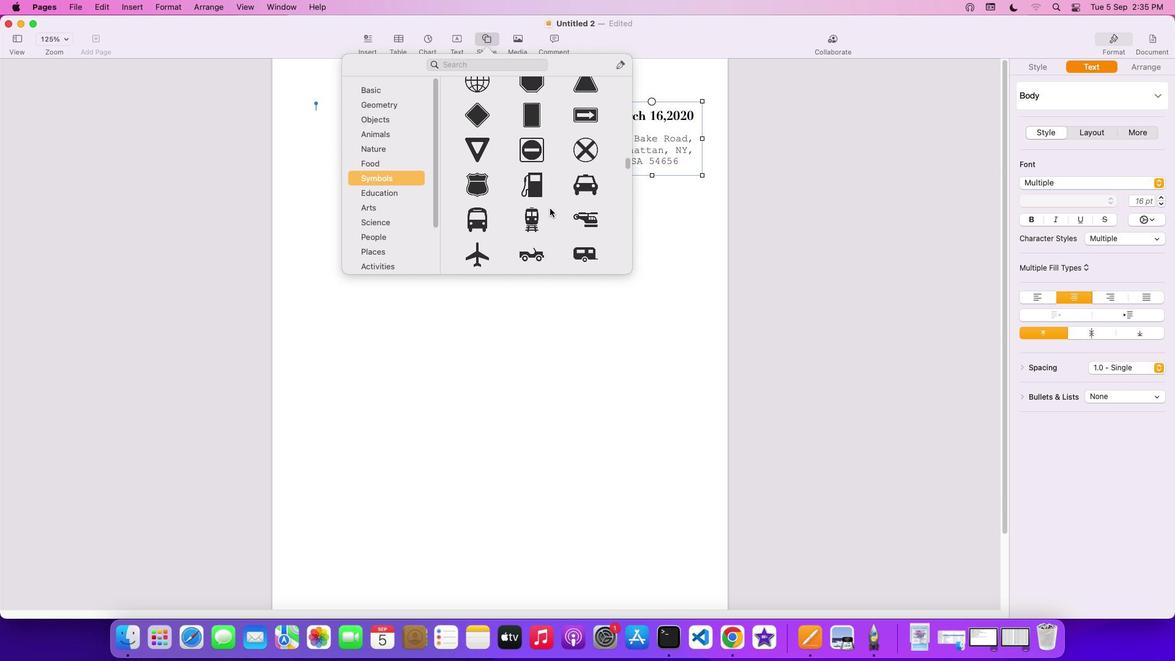 
Action: Mouse scrolled (549, 208) with delta (0, 0)
Screenshot: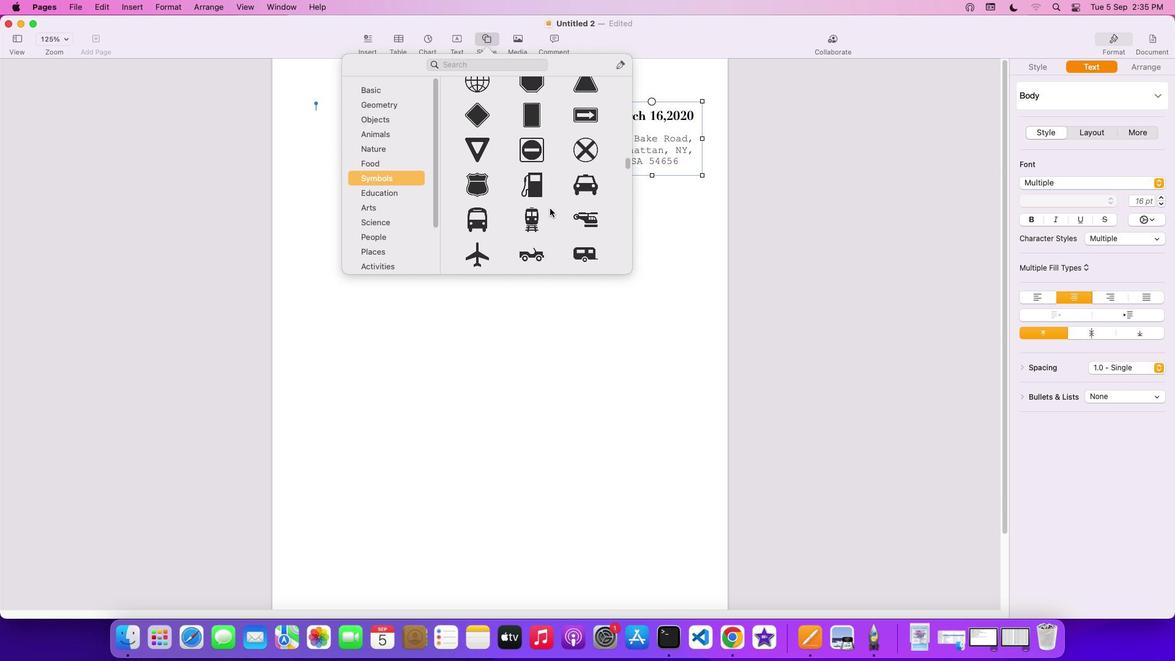 
Action: Mouse scrolled (549, 208) with delta (0, 0)
Screenshot: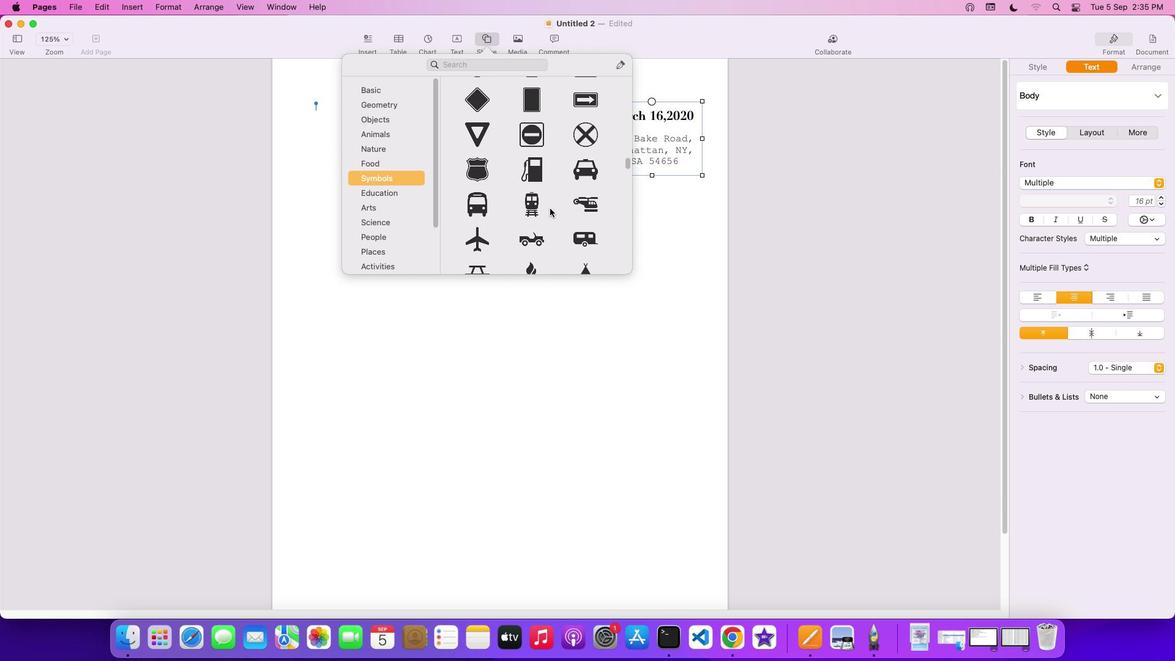 
Action: Mouse scrolled (549, 208) with delta (0, 0)
Screenshot: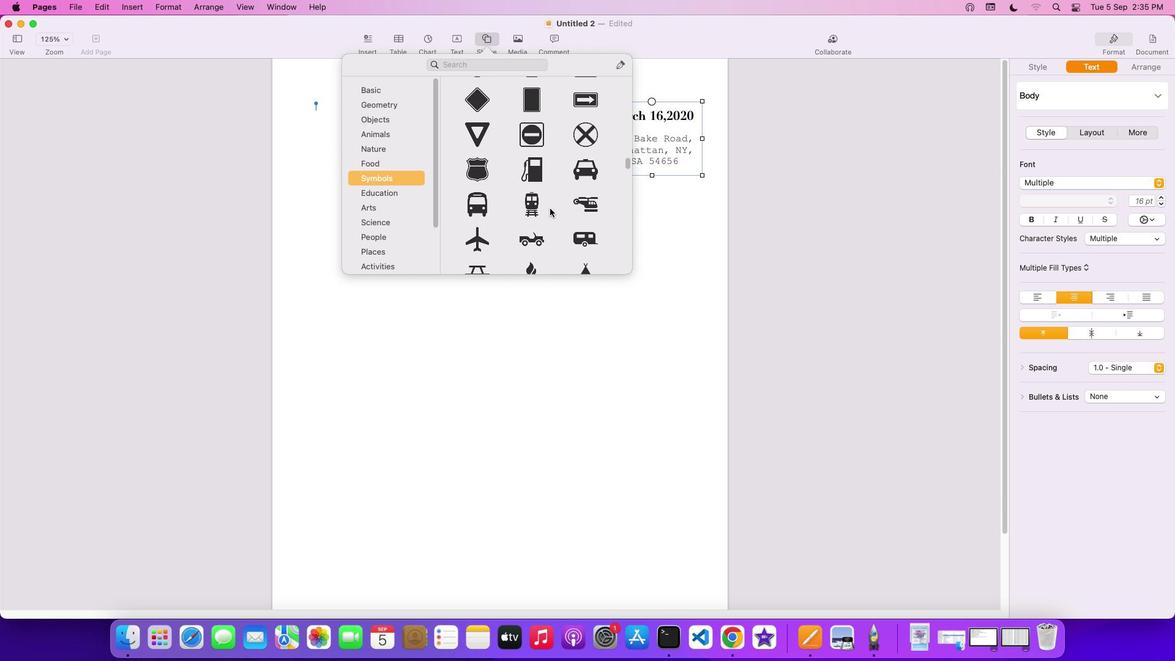 
Action: Mouse scrolled (549, 208) with delta (0, 0)
Screenshot: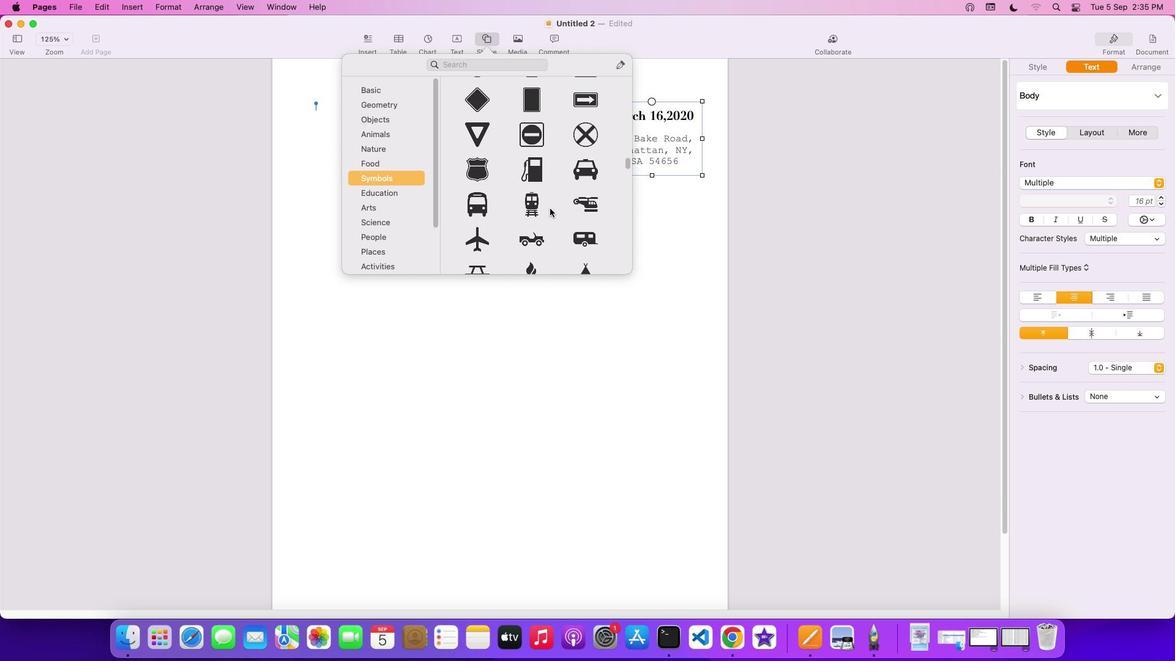 
Action: Mouse scrolled (549, 208) with delta (0, 0)
Screenshot: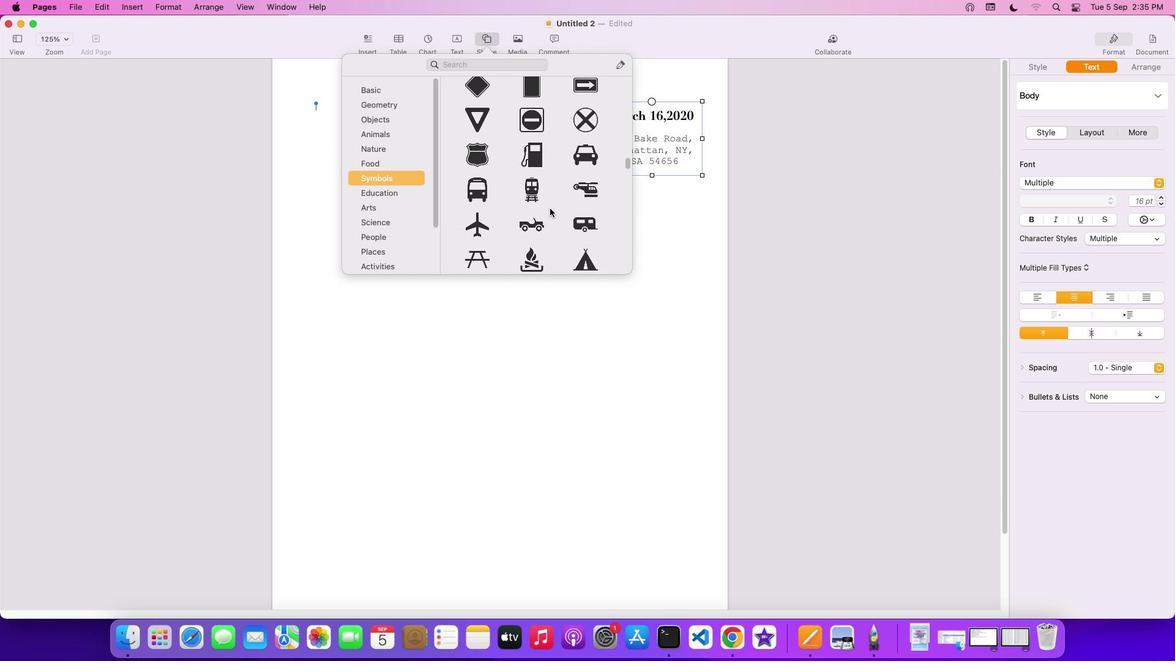
Action: Mouse scrolled (549, 208) with delta (0, 0)
Screenshot: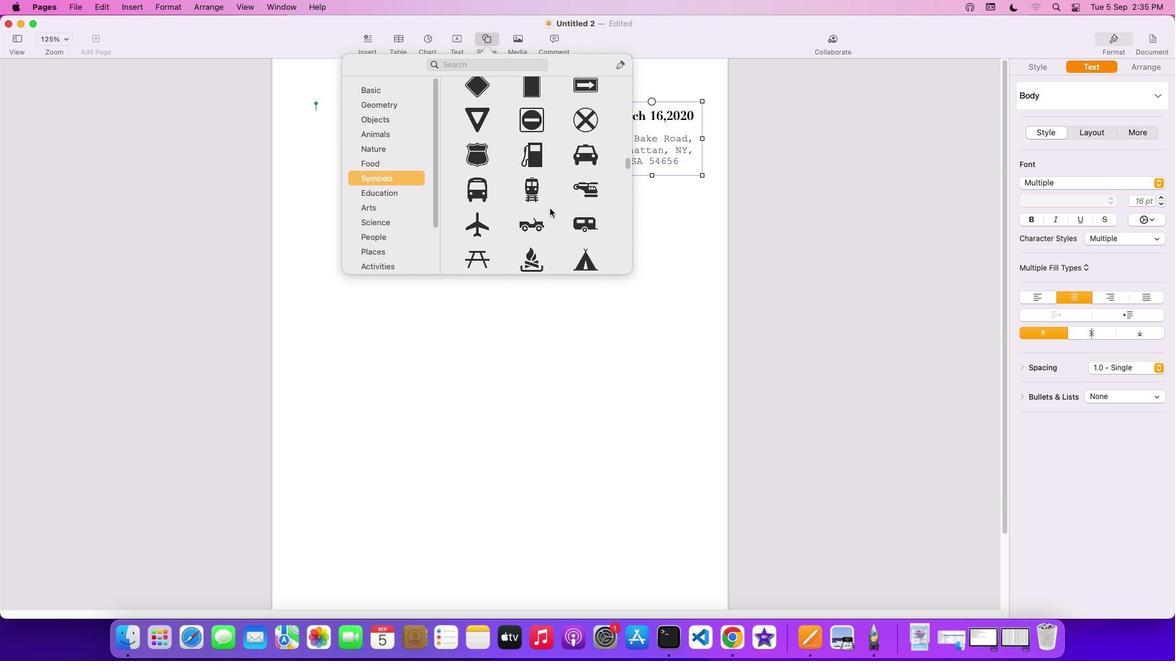 
Action: Mouse scrolled (549, 208) with delta (0, 0)
Screenshot: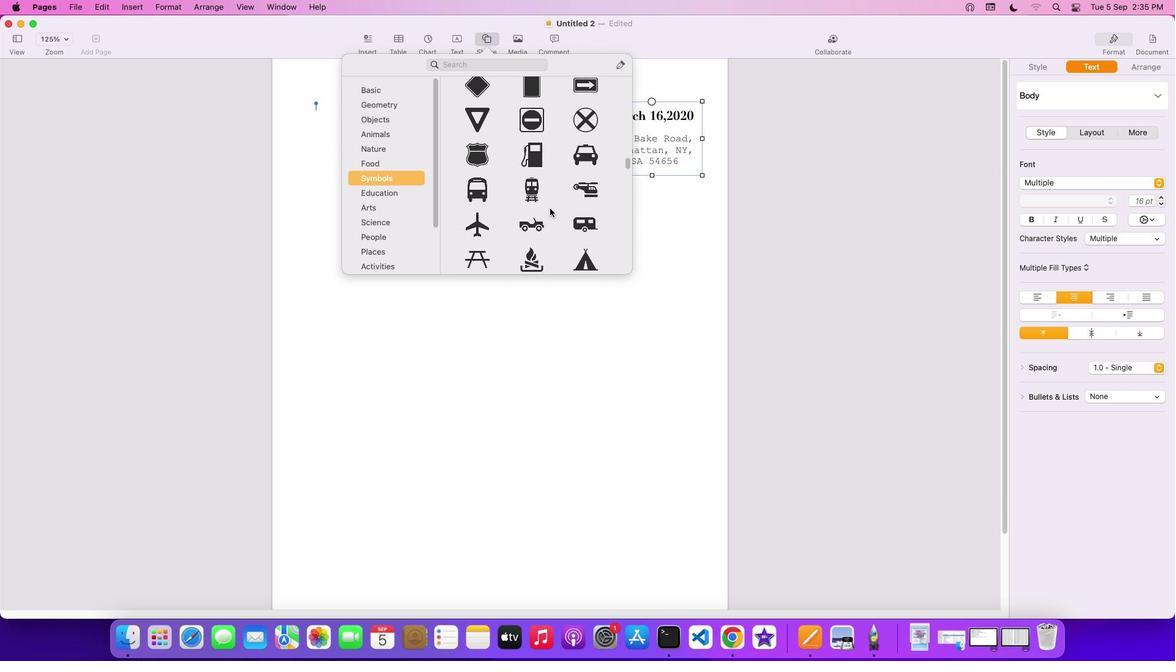 
Action: Mouse scrolled (549, 208) with delta (0, 0)
Screenshot: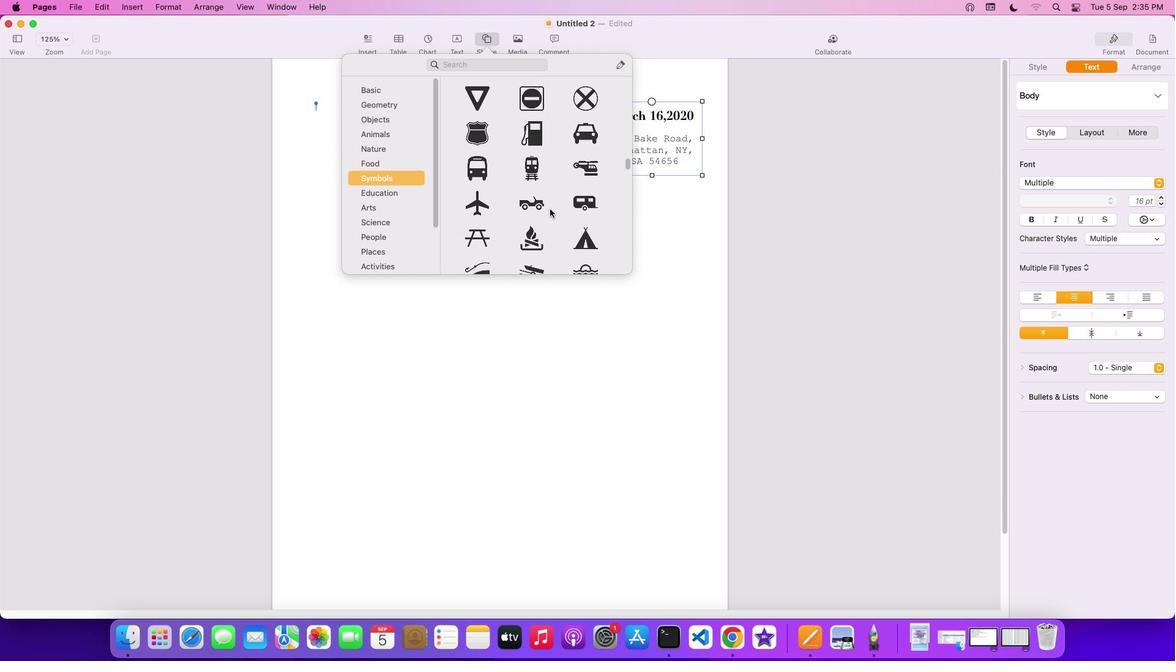 
Action: Mouse moved to (550, 208)
Screenshot: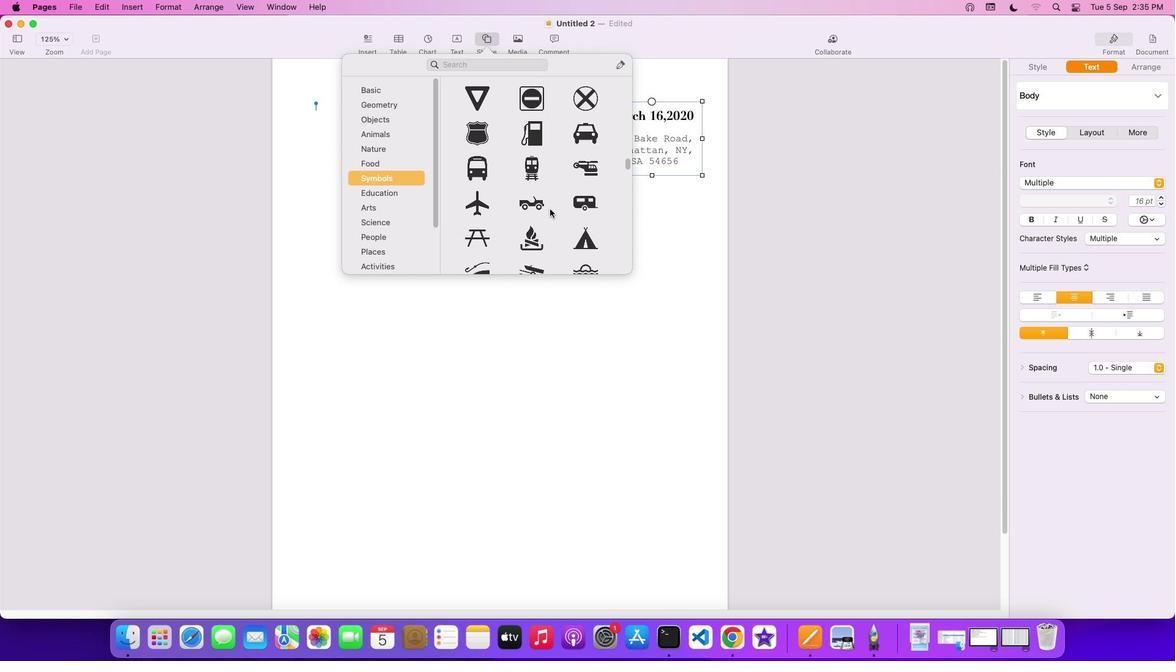 
Action: Mouse scrolled (550, 208) with delta (0, 0)
Screenshot: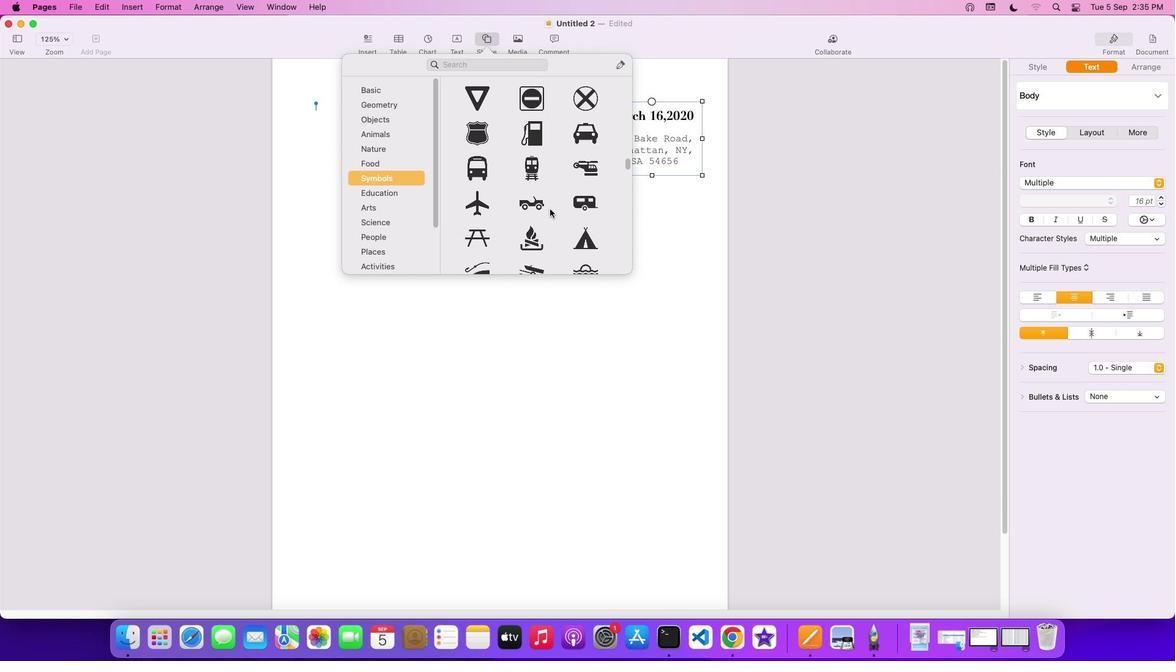 
Action: Mouse scrolled (550, 208) with delta (0, 0)
Screenshot: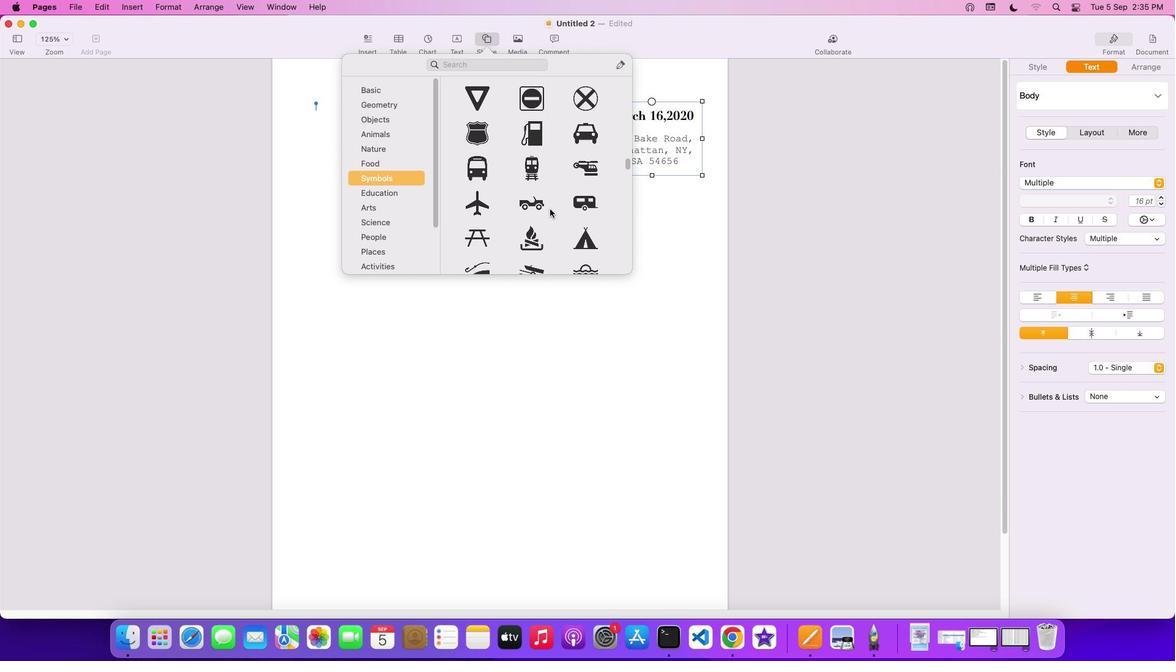 
Action: Mouse scrolled (550, 208) with delta (0, 0)
Screenshot: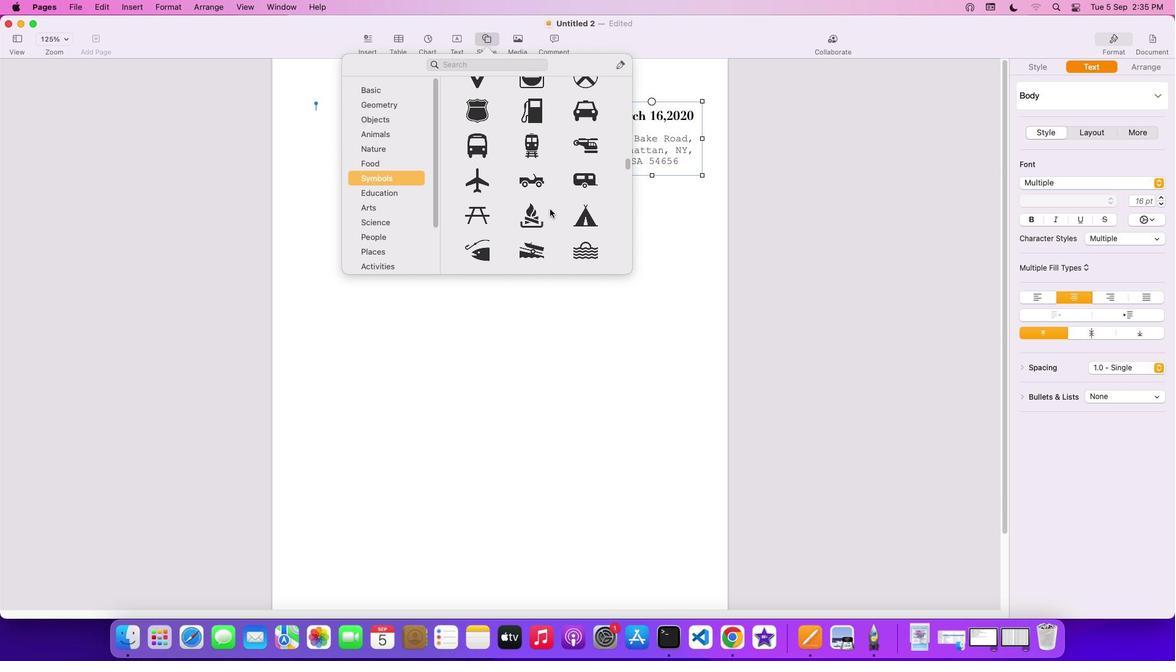 
Action: Mouse scrolled (550, 208) with delta (0, 0)
Screenshot: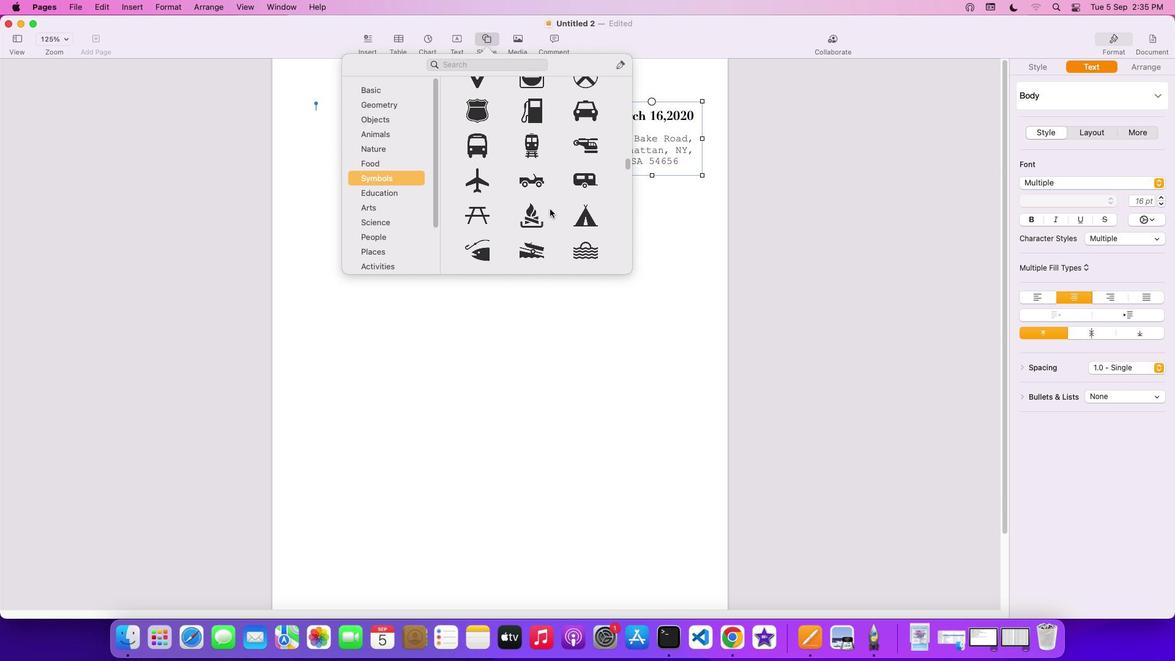 
Action: Mouse scrolled (550, 208) with delta (0, 0)
Screenshot: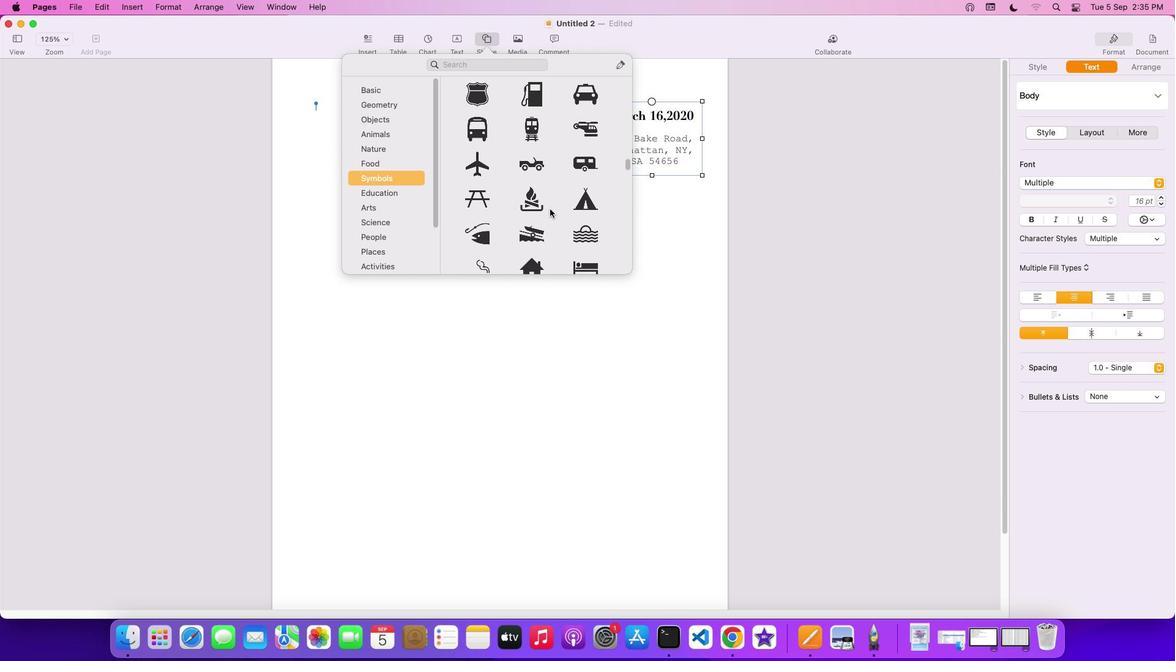 
Action: Mouse scrolled (550, 208) with delta (0, 0)
Screenshot: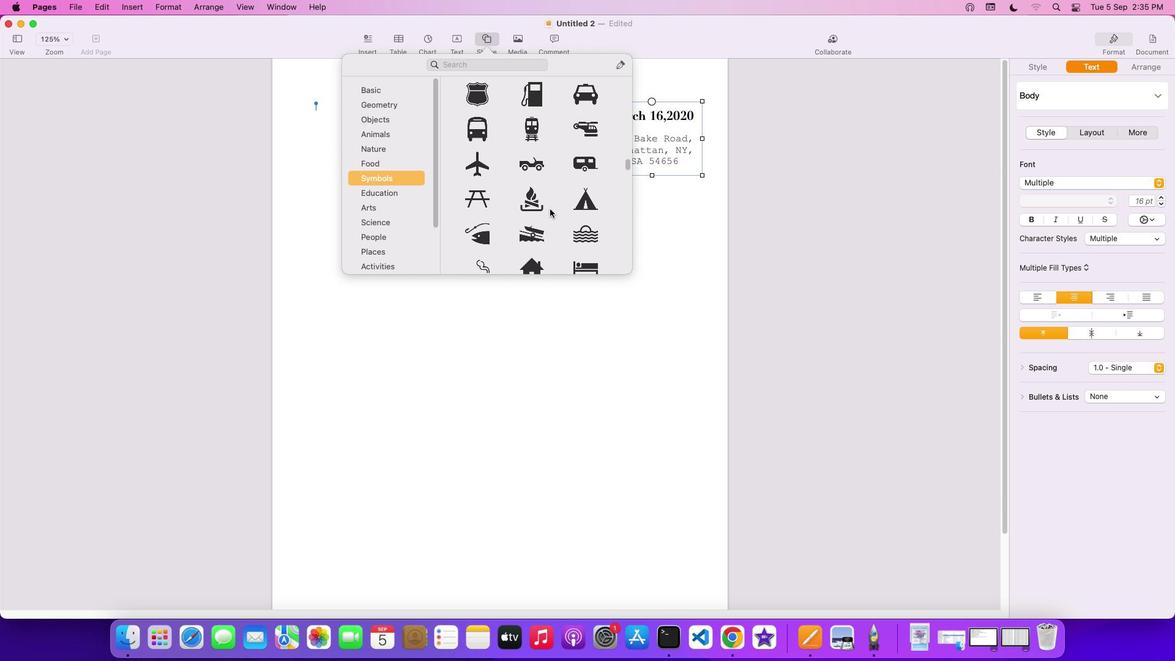 
Action: Mouse scrolled (550, 208) with delta (0, 0)
Screenshot: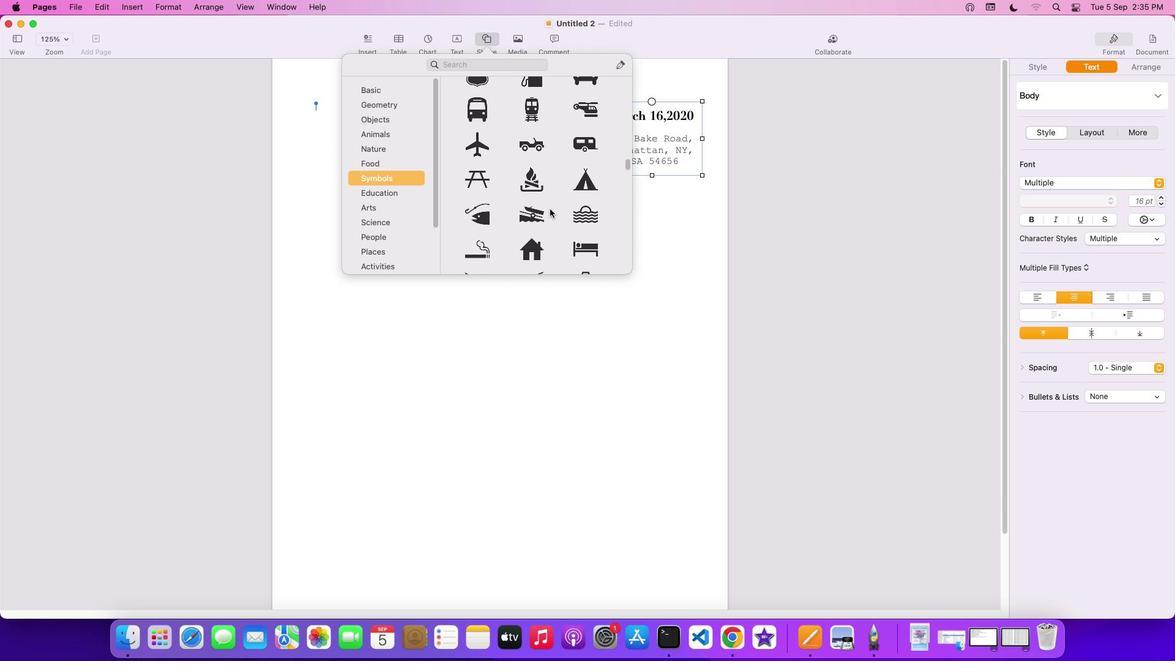
Action: Mouse scrolled (550, 208) with delta (0, 0)
Screenshot: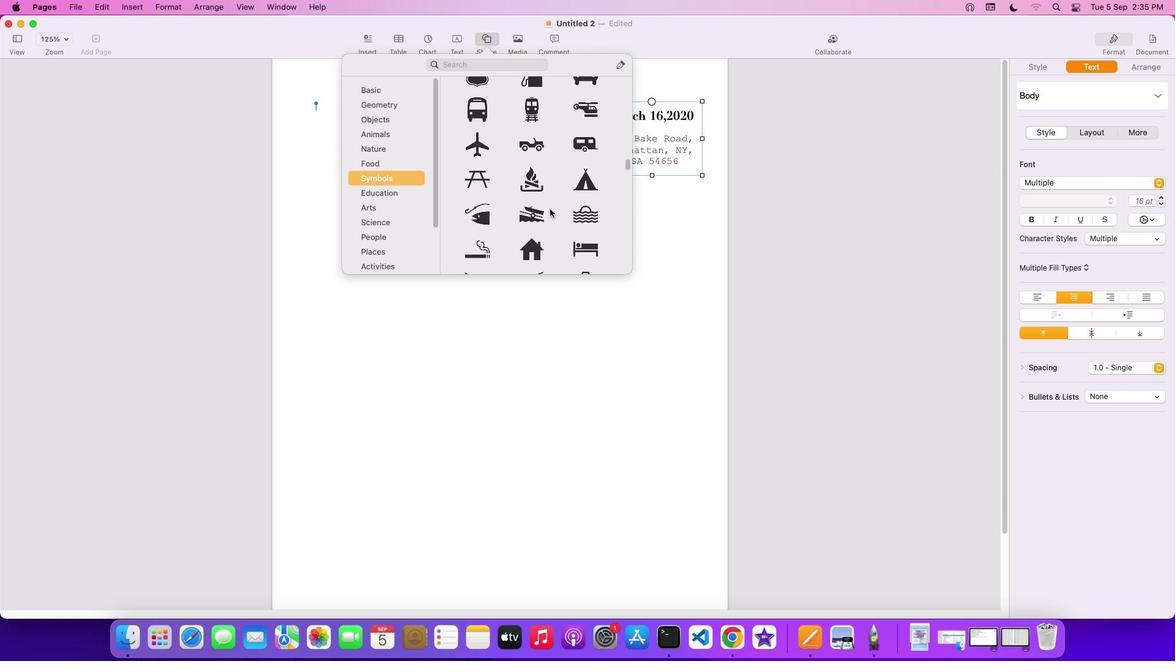 
Action: Mouse scrolled (550, 208) with delta (0, 0)
Screenshot: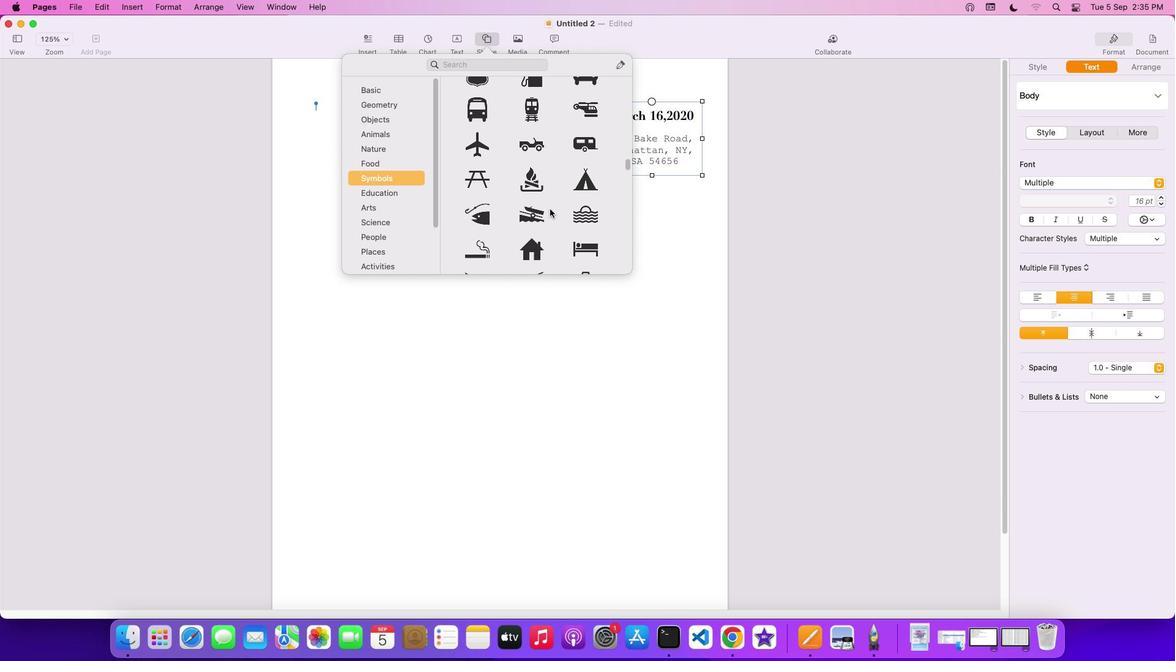 
Action: Mouse scrolled (550, 208) with delta (0, 0)
Screenshot: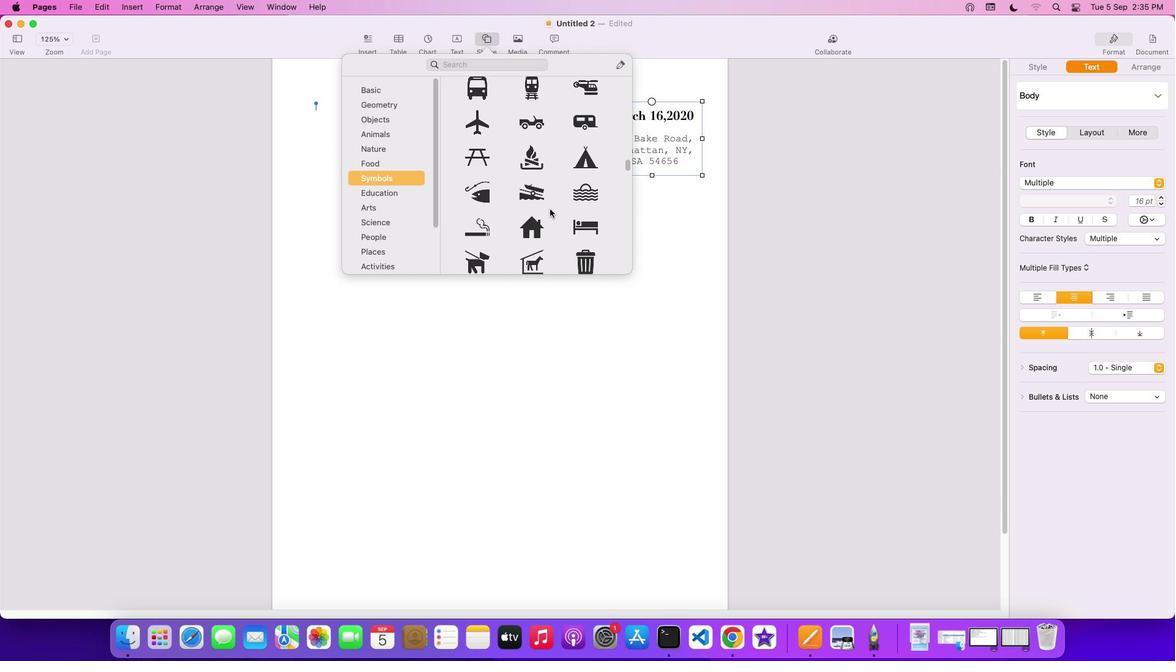 
Action: Mouse scrolled (550, 208) with delta (0, 0)
Screenshot: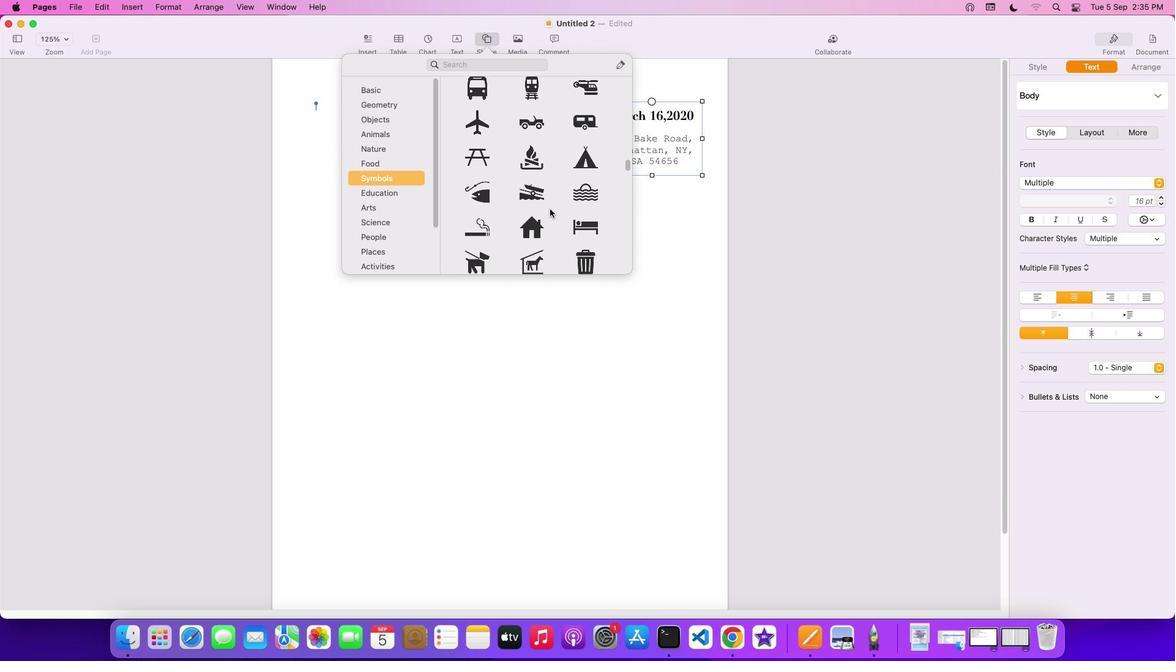 
Action: Mouse scrolled (550, 208) with delta (0, 0)
Screenshot: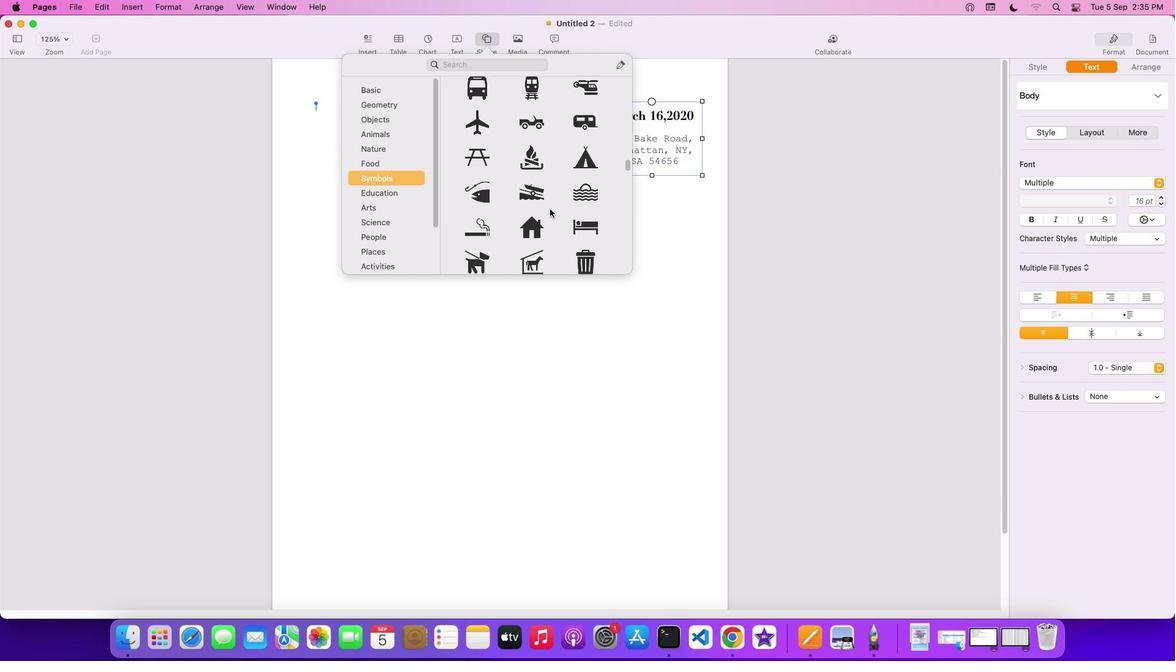
Action: Mouse scrolled (550, 208) with delta (0, 0)
Screenshot: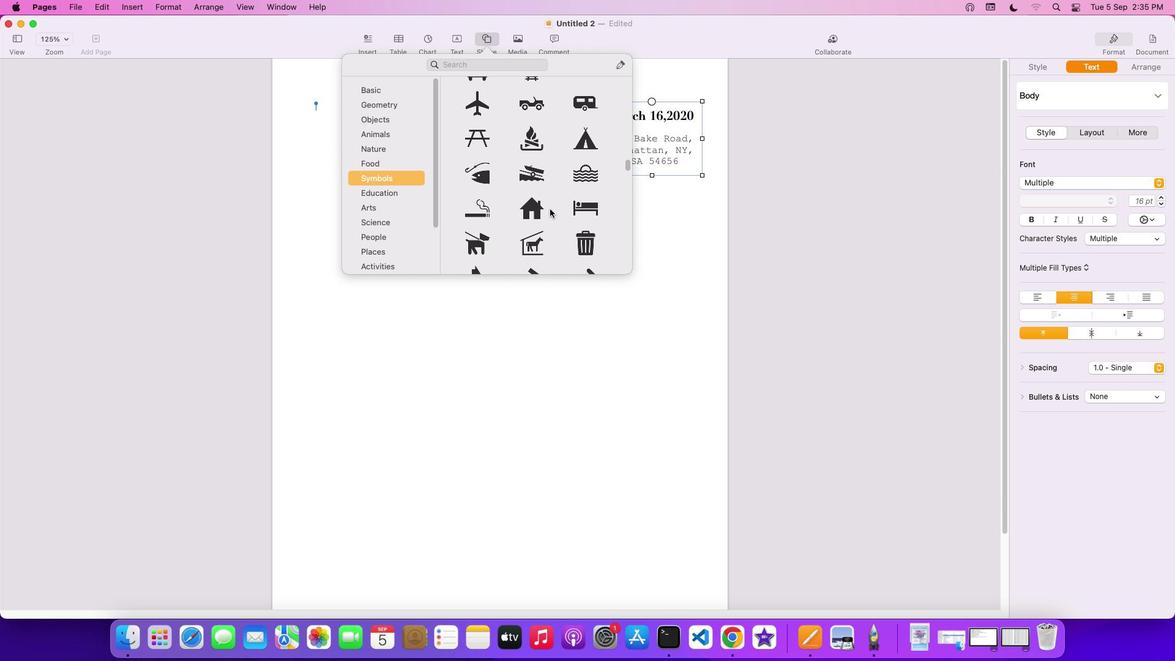 
Action: Mouse scrolled (550, 208) with delta (0, 0)
Screenshot: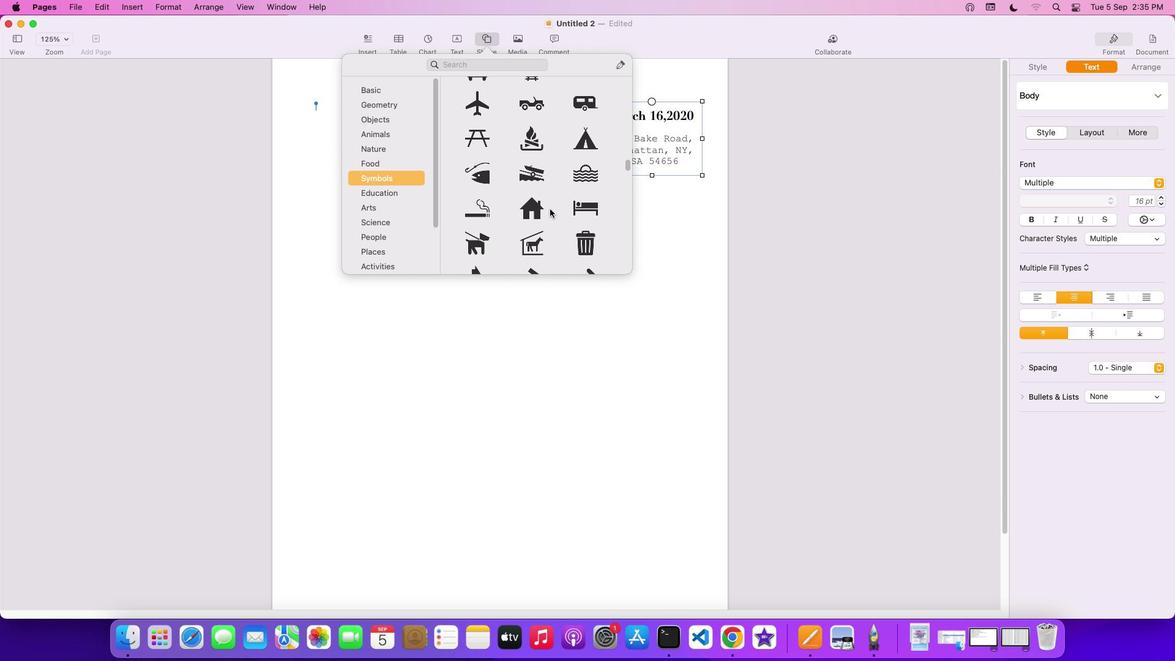 
Action: Mouse scrolled (550, 208) with delta (0, 0)
Screenshot: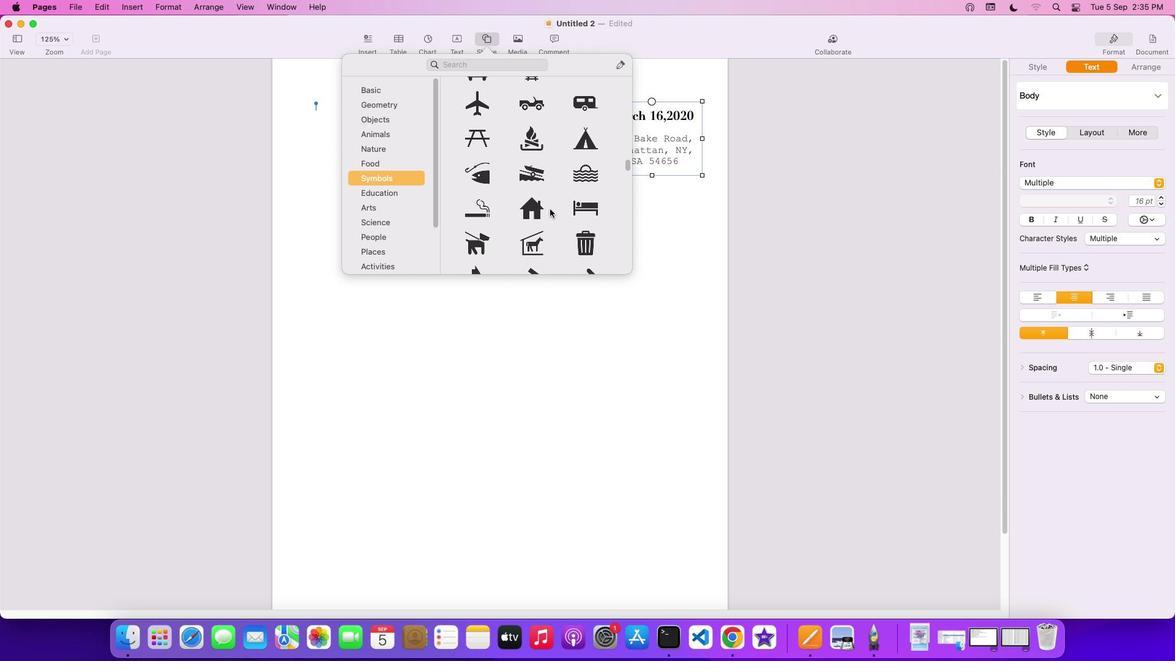 
Action: Mouse scrolled (550, 208) with delta (0, 0)
Screenshot: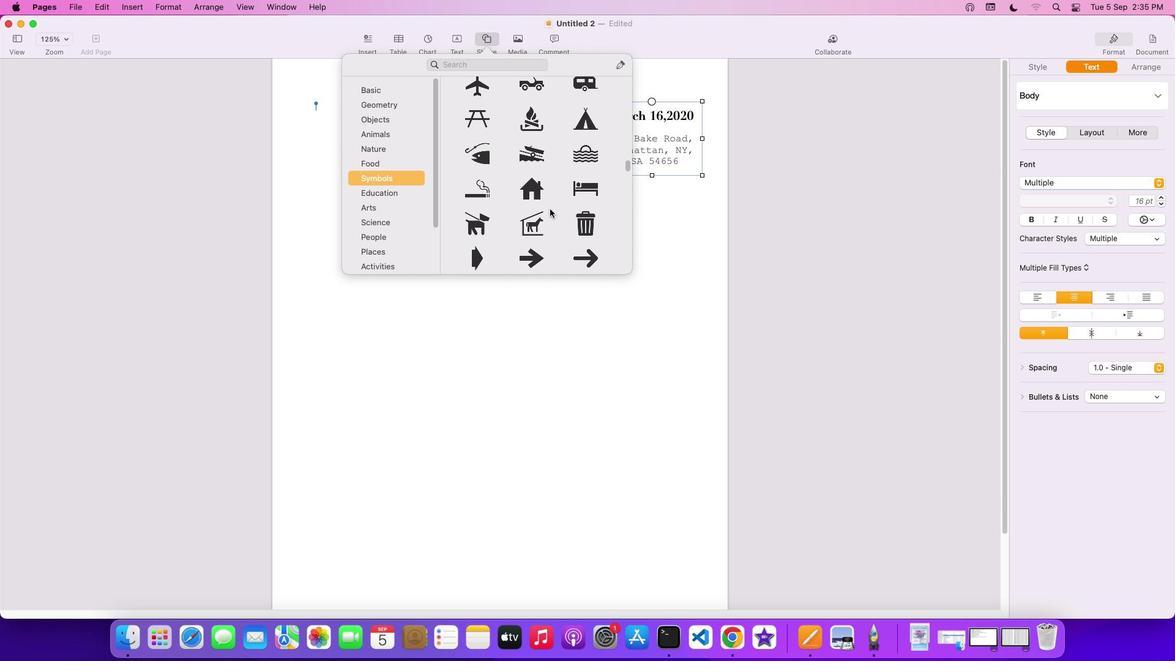 
Action: Mouse scrolled (550, 208) with delta (0, 0)
Screenshot: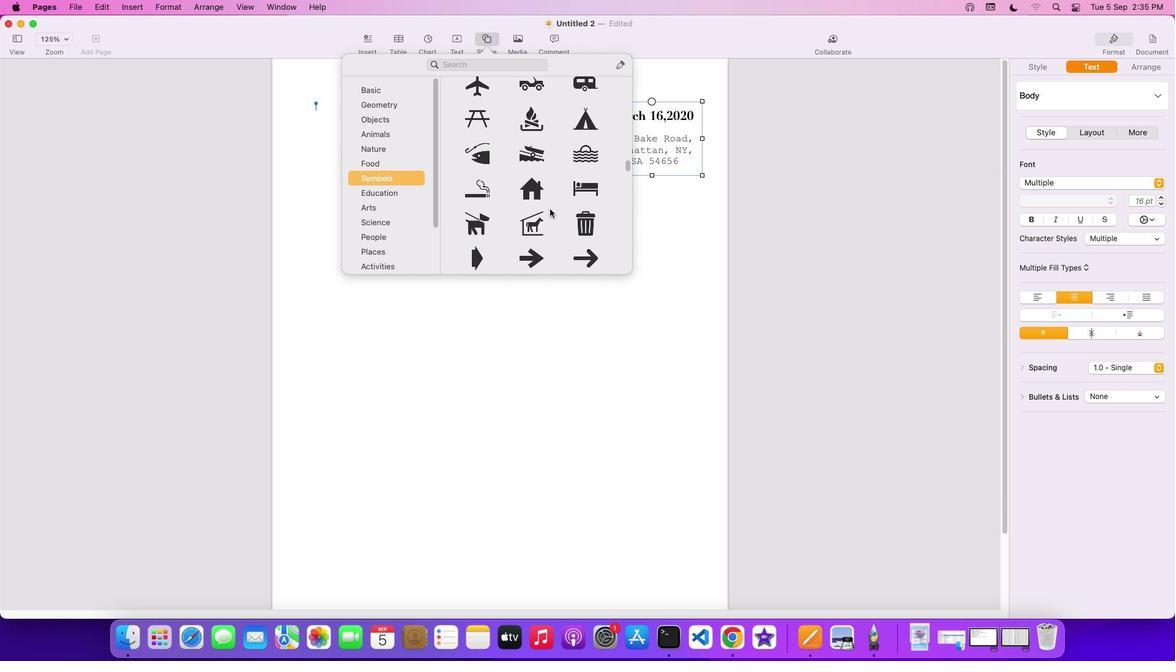 
Action: Mouse scrolled (550, 208) with delta (0, 0)
Screenshot: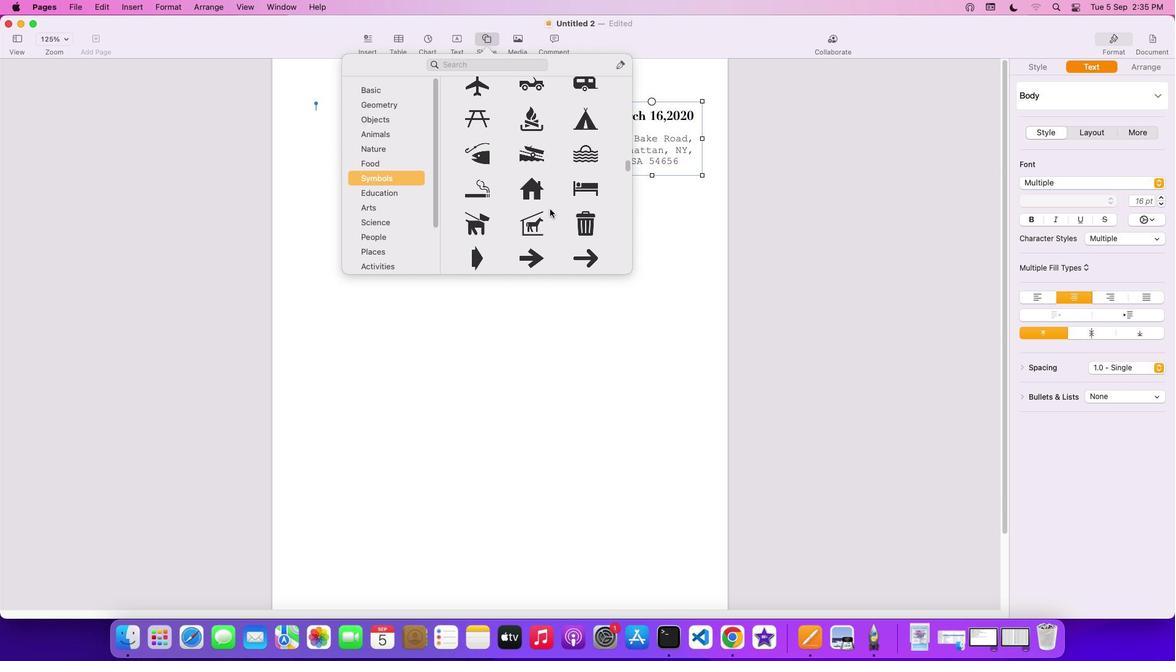 
Action: Mouse scrolled (550, 208) with delta (0, 0)
Screenshot: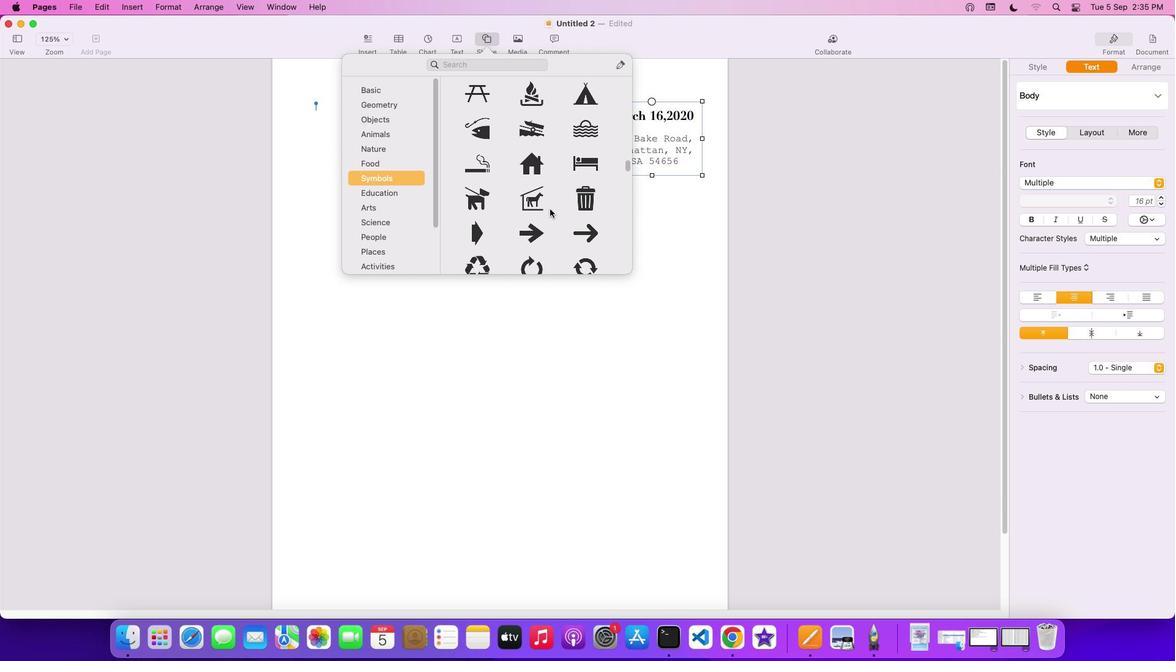 
Action: Mouse scrolled (550, 208) with delta (0, 0)
Screenshot: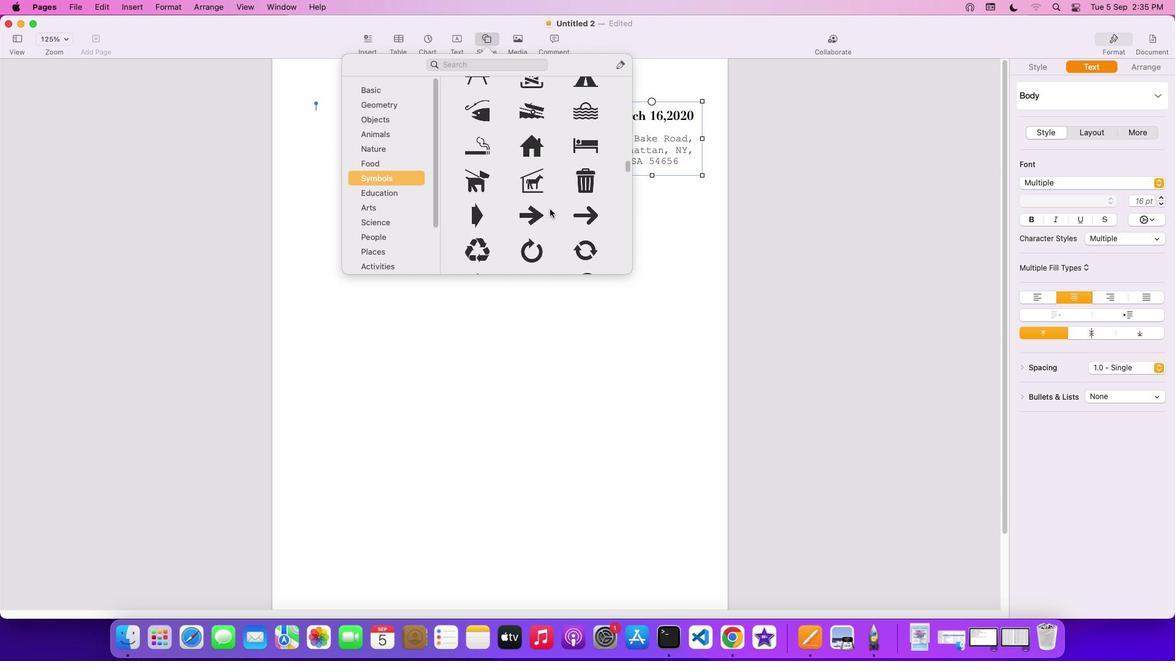 
Action: Mouse scrolled (550, 208) with delta (0, -1)
Screenshot: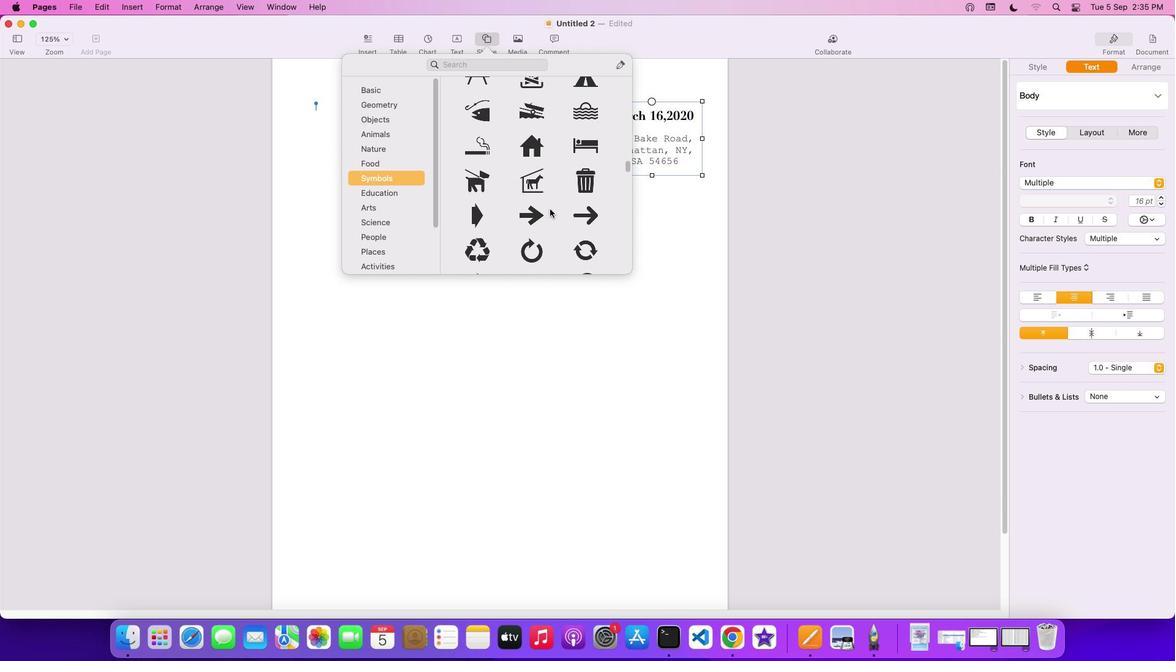 
Action: Mouse scrolled (550, 208) with delta (0, 0)
Screenshot: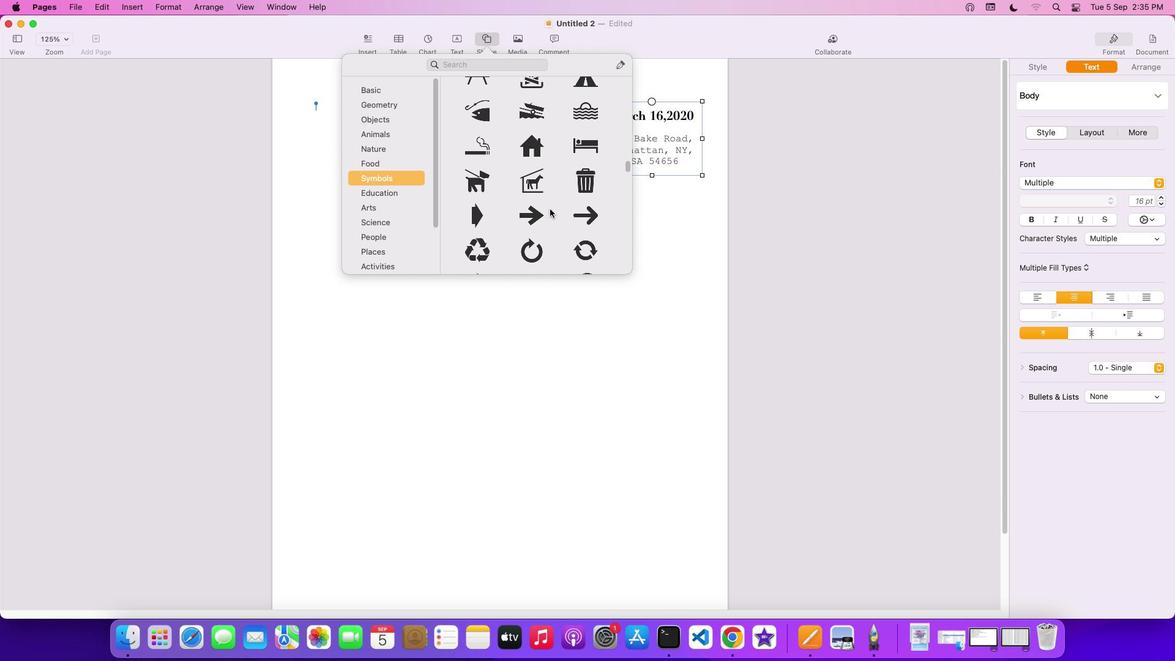 
Action: Mouse scrolled (550, 208) with delta (0, 0)
